 Task: Look for Airbnb properties in Villa Lugano, Argentina from 1st December, 2023 to 8th December, 2023 for 2 adults, 1 child.1  bedroom having 1 bed and 1 bathroom. Property type can be hotel. Amenities needed are: washing machine, heating. Booking option can be shelf check-in. Look for 4 properties as per requirement.
Action: Mouse pressed left at (443, 161)
Screenshot: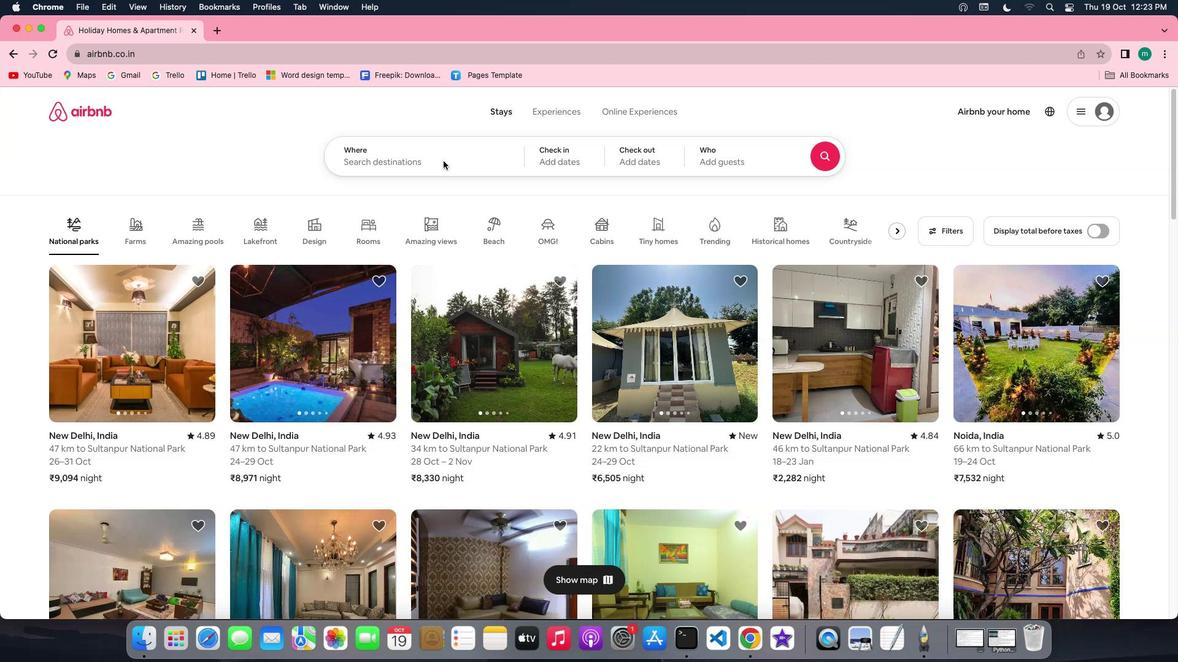 
Action: Mouse pressed left at (443, 161)
Screenshot: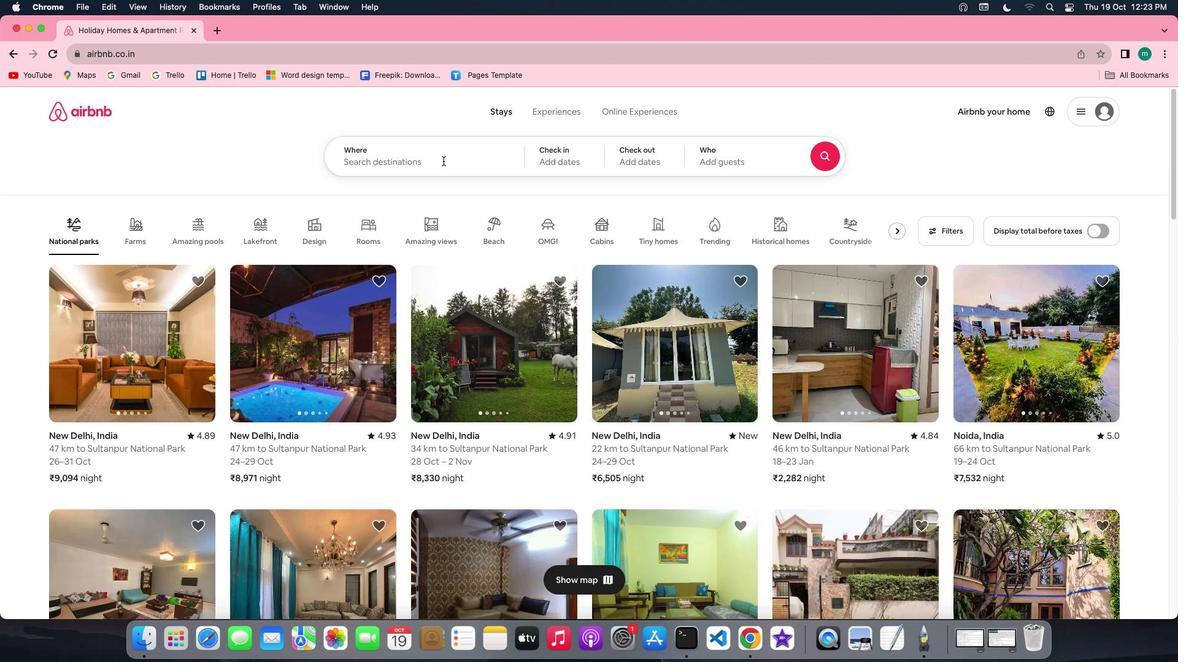 
Action: Mouse moved to (443, 162)
Screenshot: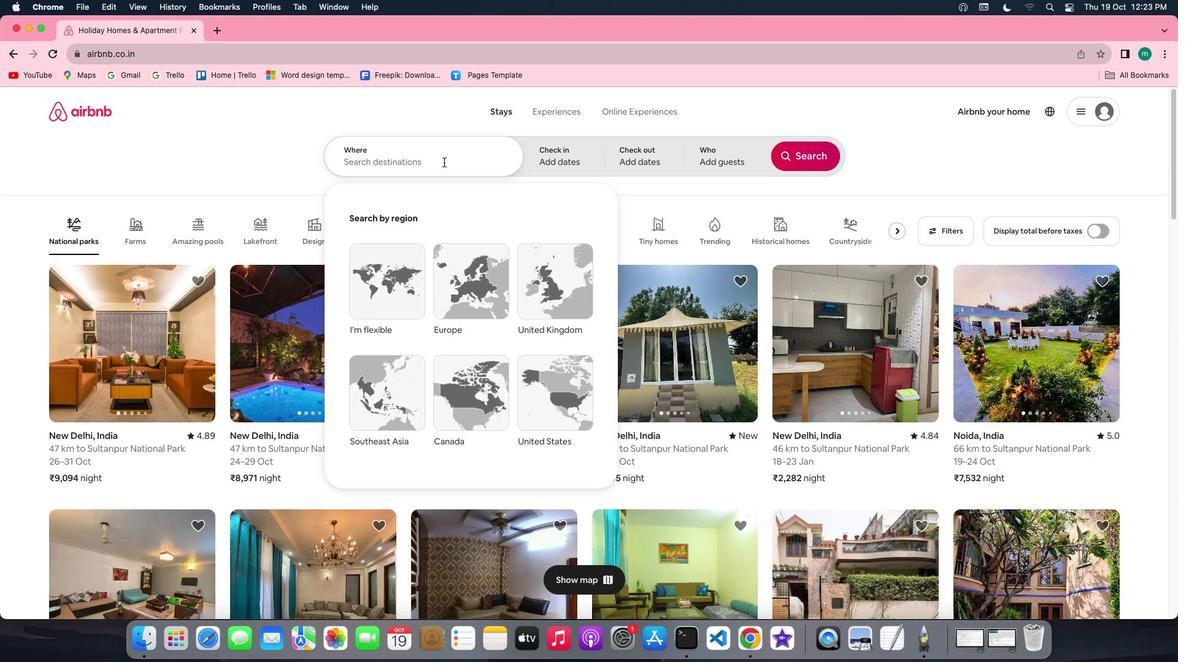 
Action: Key pressed Key.shift'V''i''l''l''a'Key.space'l''u''g''a''n''o'','Key.shift'a''r''g''e''n''t''i''a'Key.backspace'n''a'
Screenshot: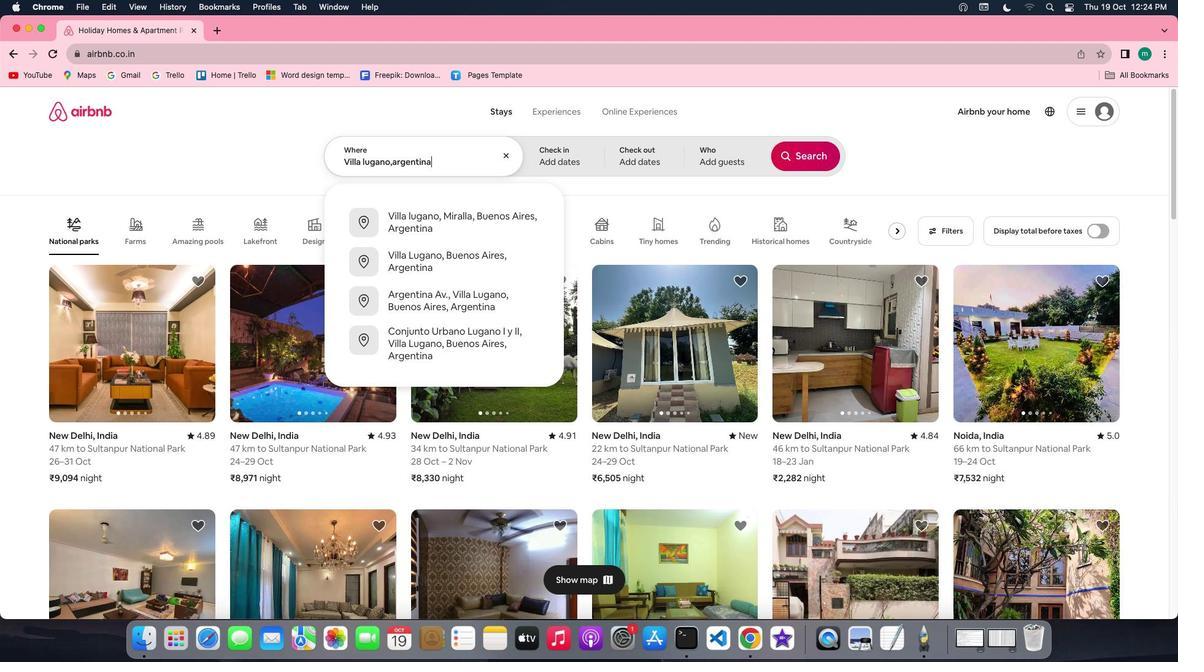 
Action: Mouse moved to (561, 155)
Screenshot: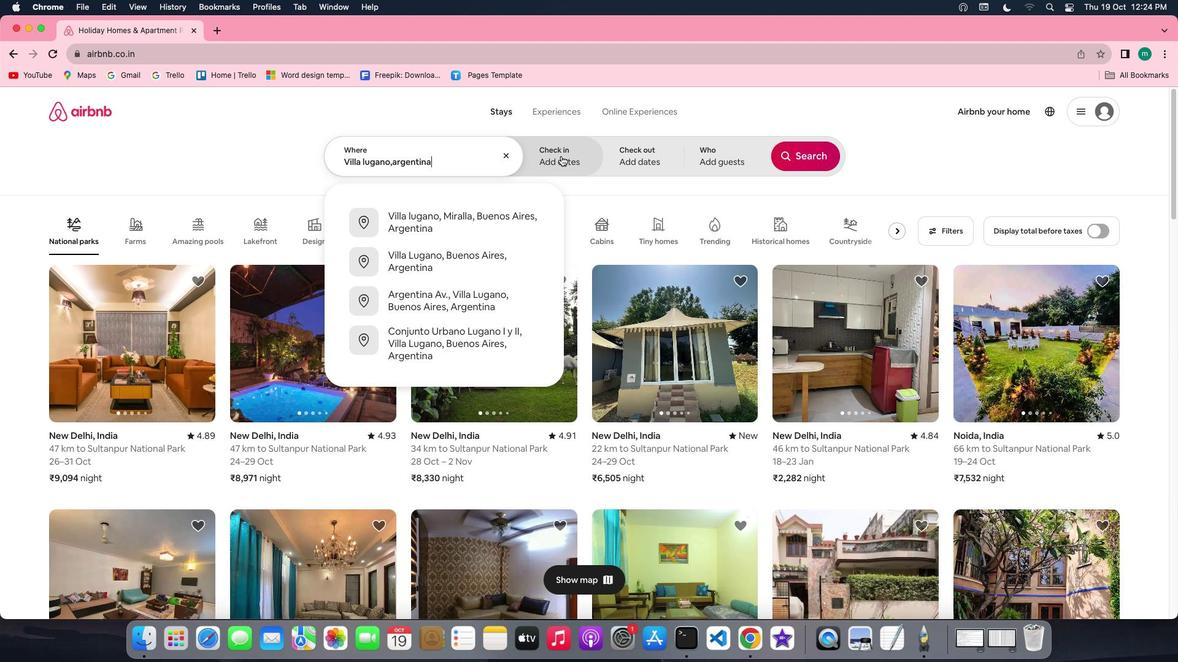
Action: Mouse pressed left at (561, 155)
Screenshot: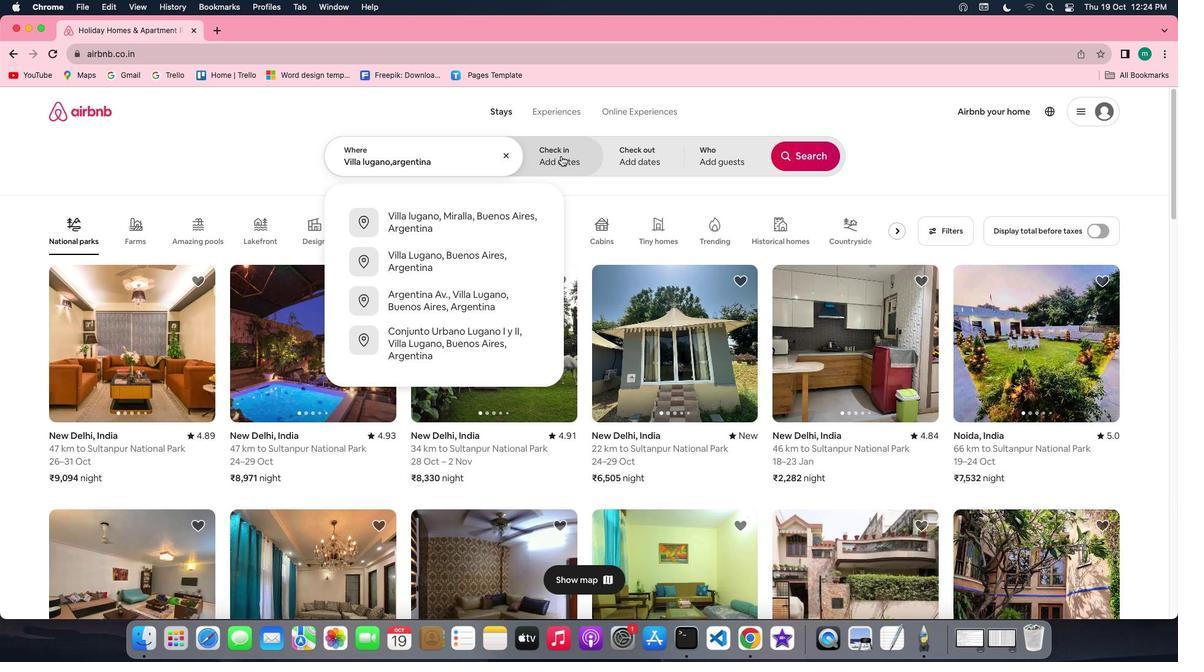 
Action: Mouse moved to (803, 247)
Screenshot: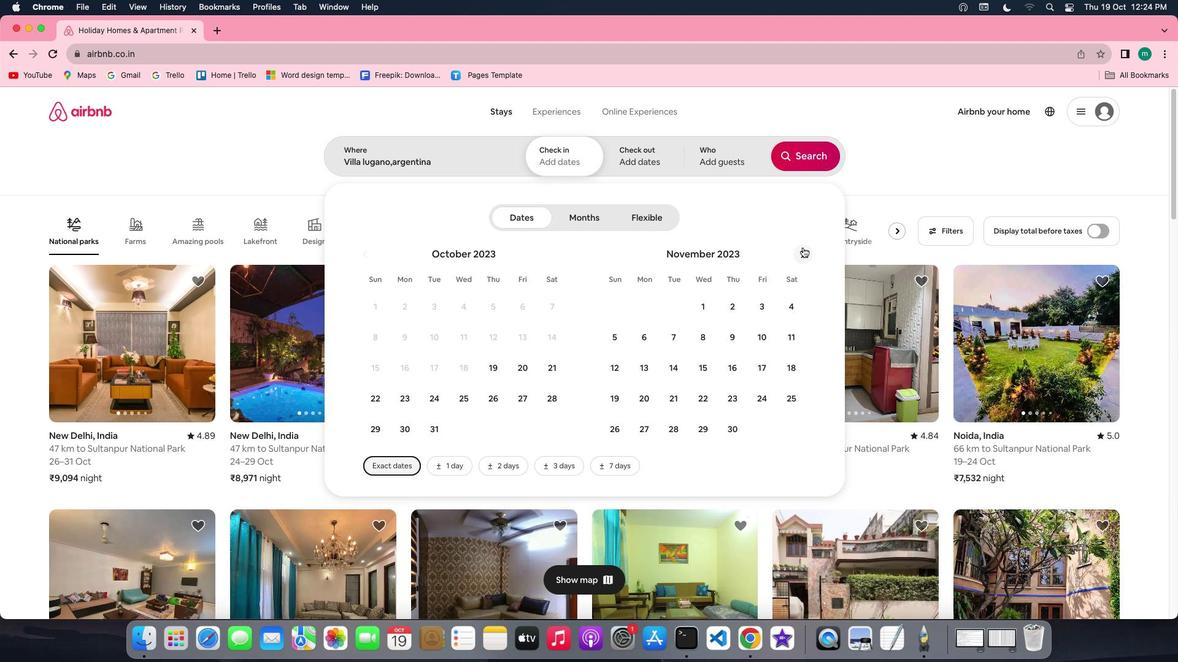 
Action: Mouse pressed left at (803, 247)
Screenshot: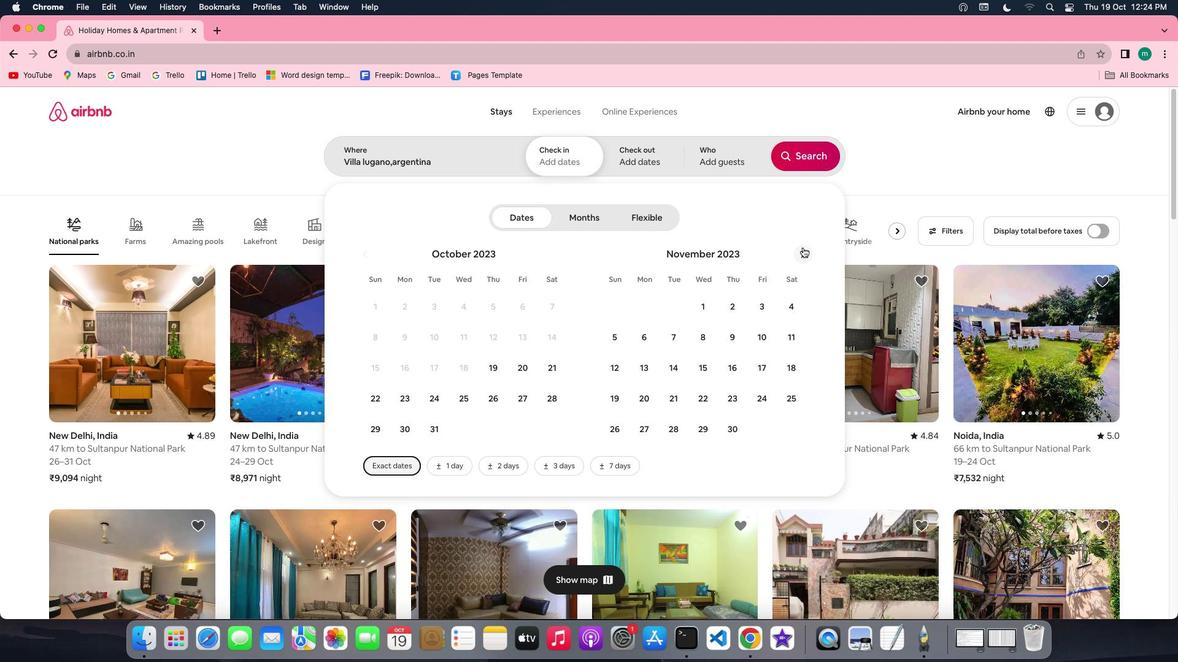 
Action: Mouse moved to (764, 297)
Screenshot: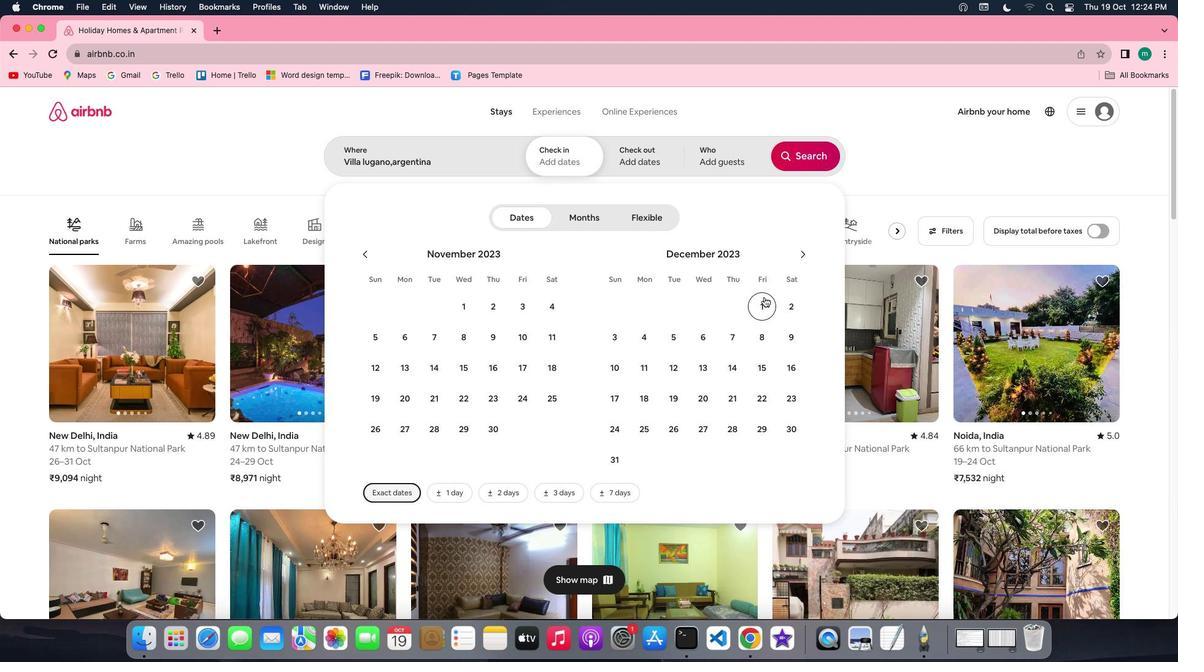 
Action: Mouse pressed left at (764, 297)
Screenshot: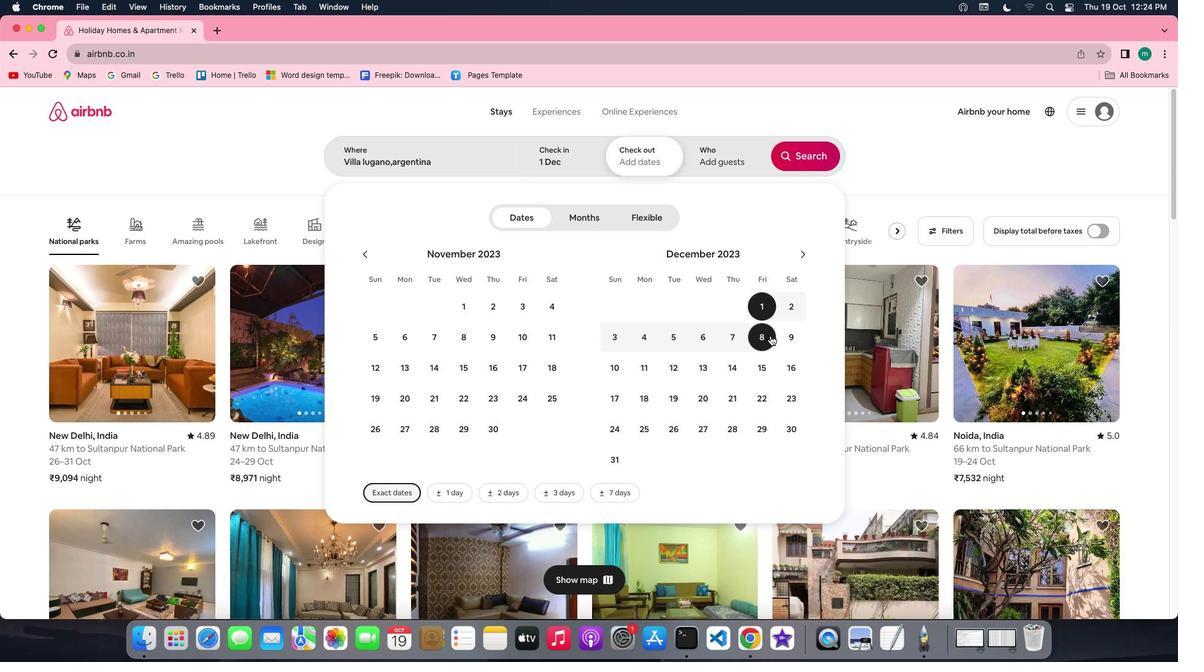 
Action: Mouse moved to (770, 336)
Screenshot: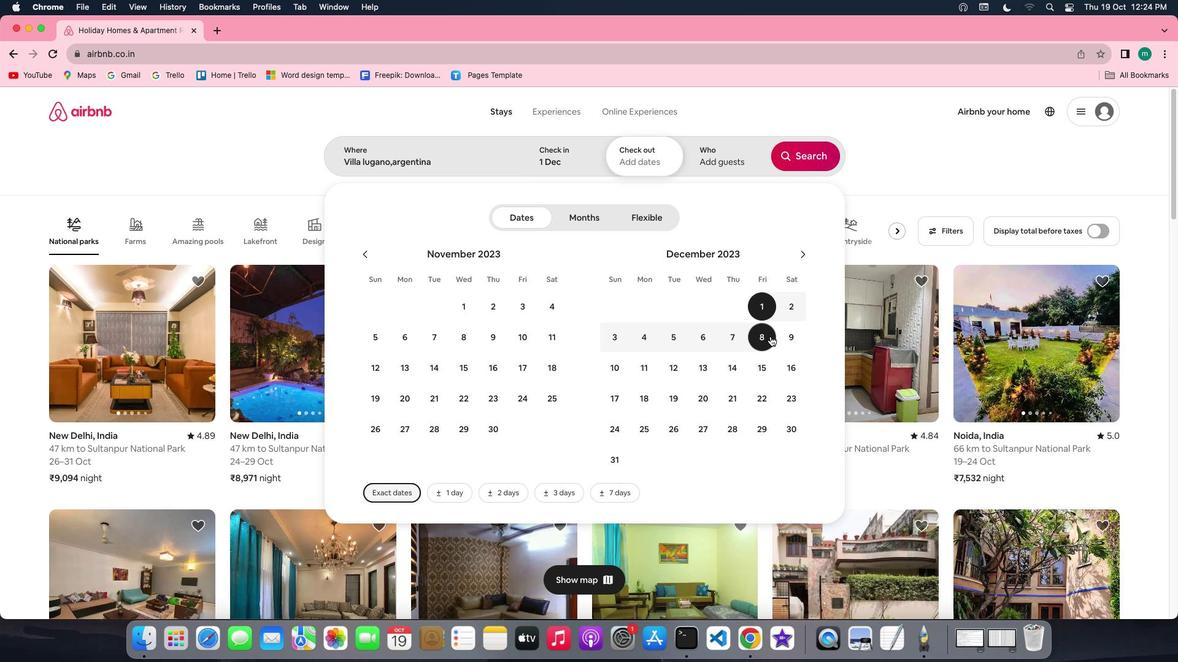 
Action: Mouse pressed left at (770, 336)
Screenshot: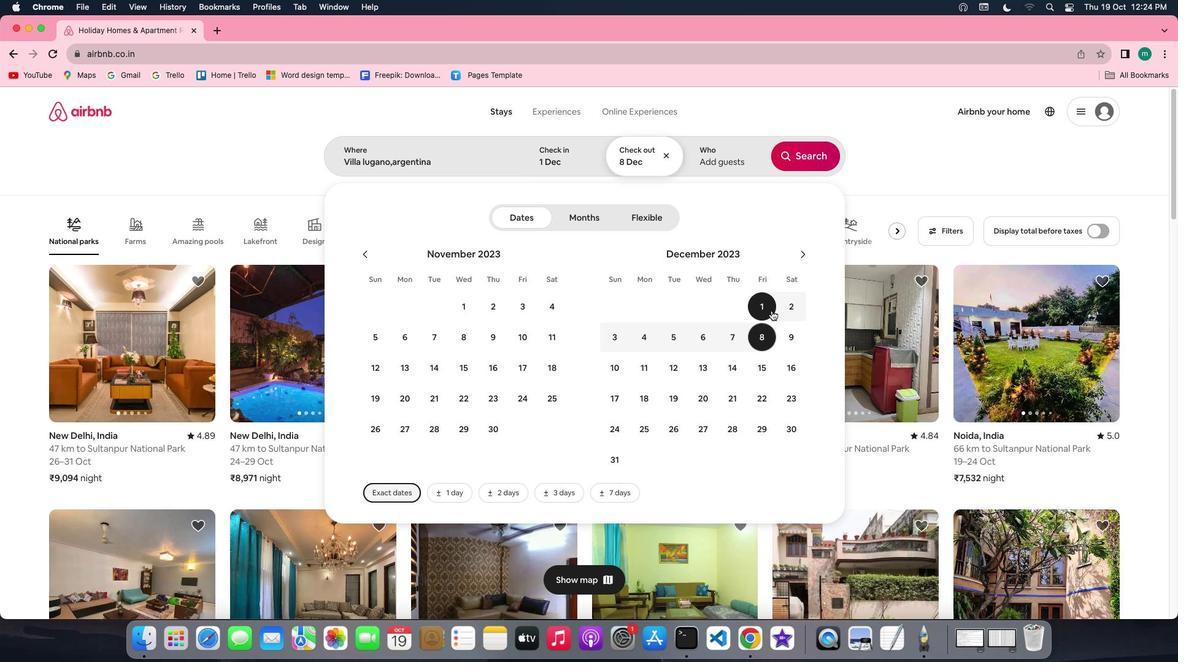 
Action: Mouse moved to (735, 163)
Screenshot: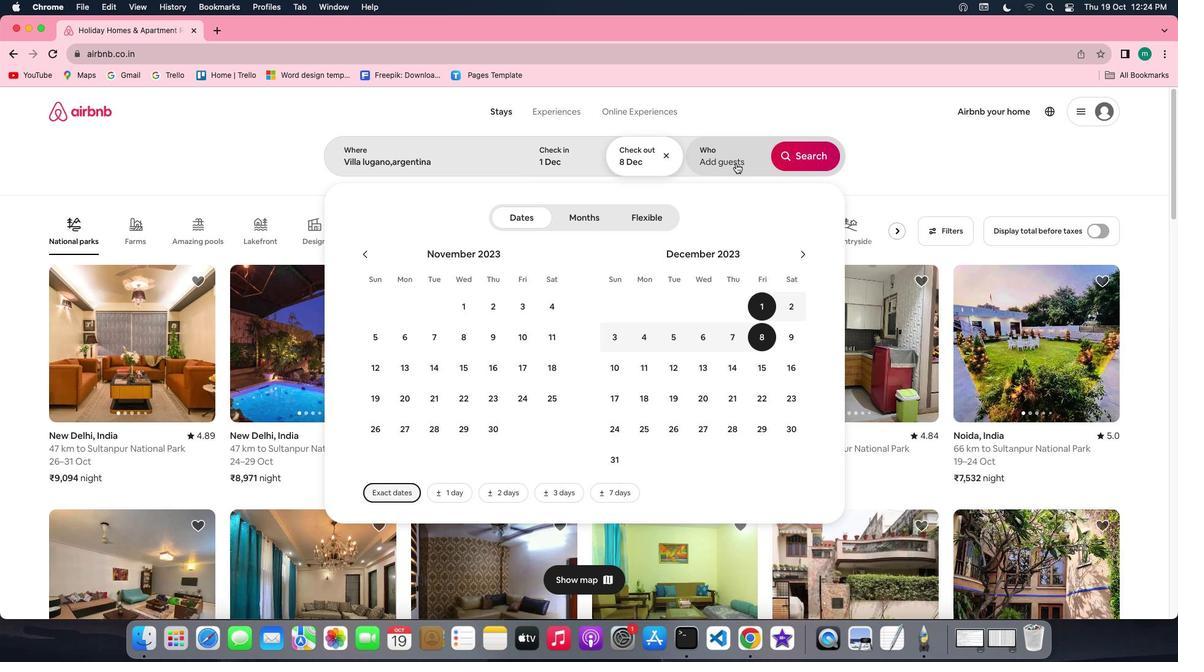 
Action: Mouse pressed left at (735, 163)
Screenshot: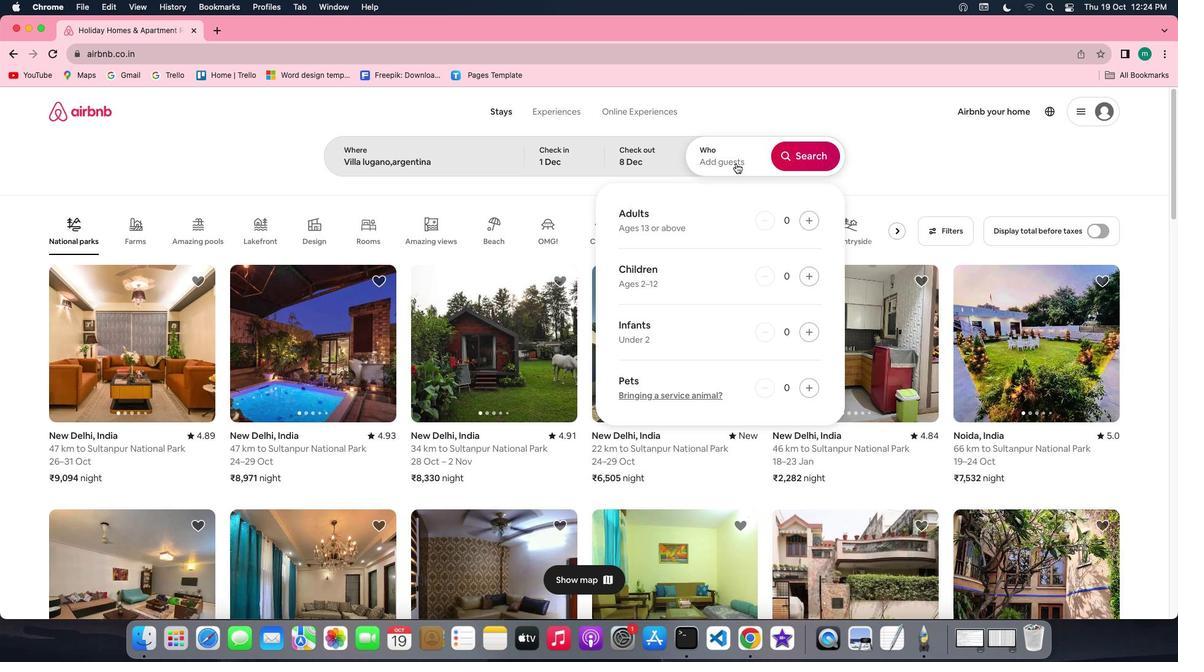 
Action: Mouse moved to (805, 216)
Screenshot: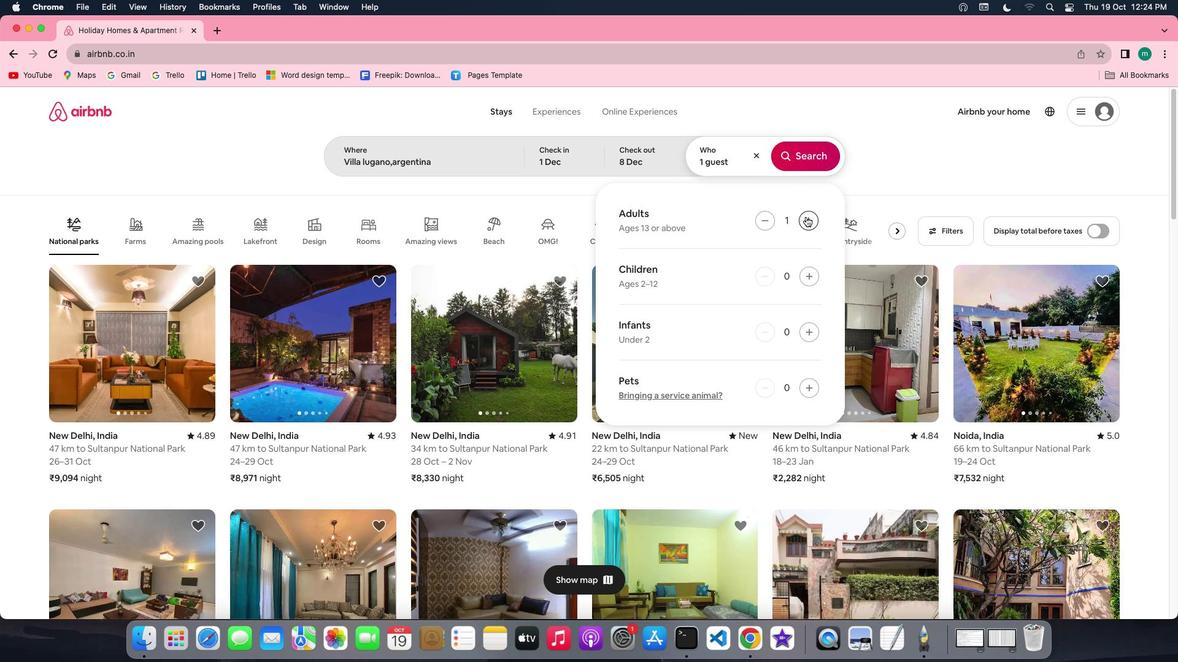 
Action: Mouse pressed left at (805, 216)
Screenshot: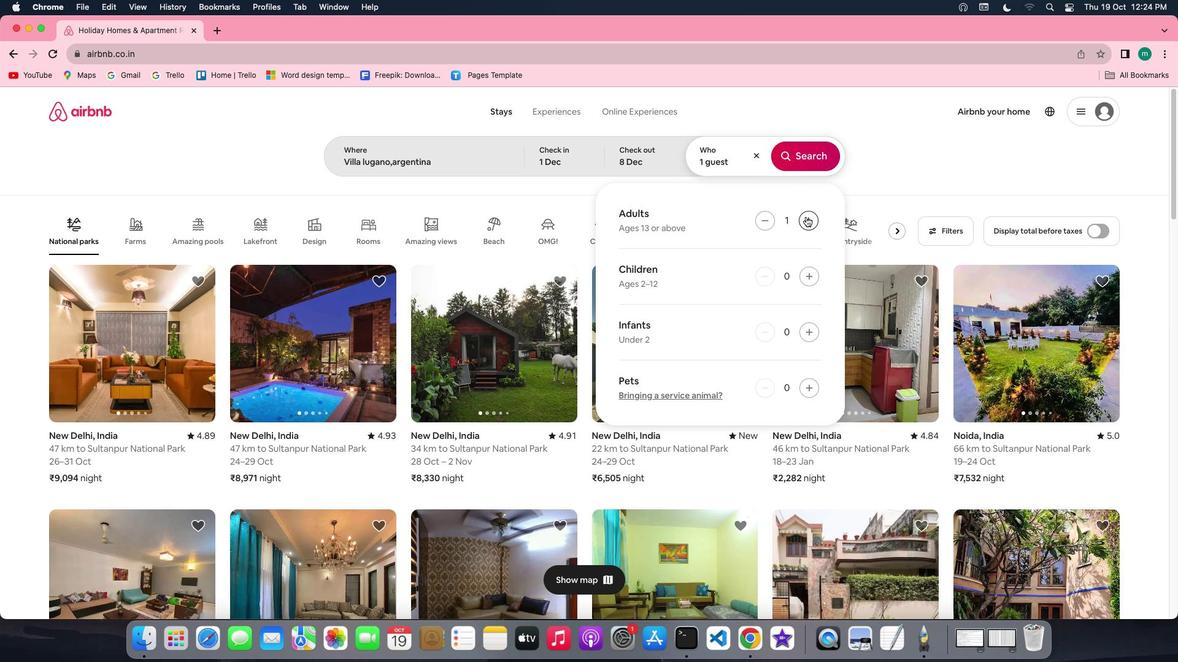 
Action: Mouse pressed left at (805, 216)
Screenshot: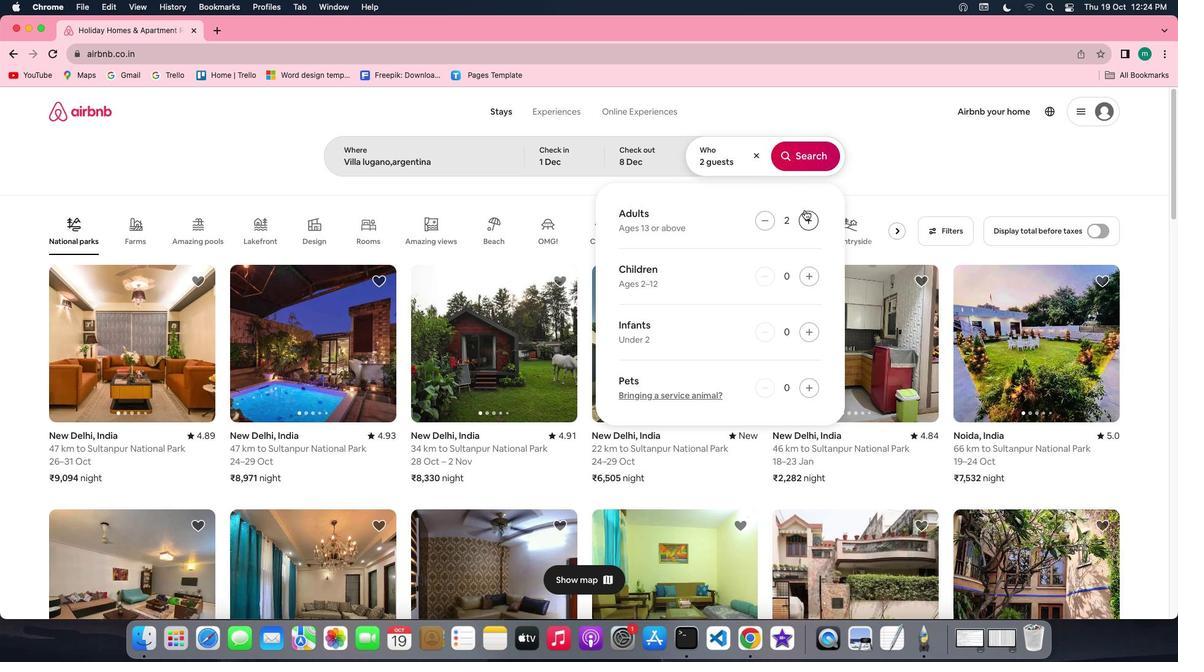 
Action: Mouse moved to (800, 159)
Screenshot: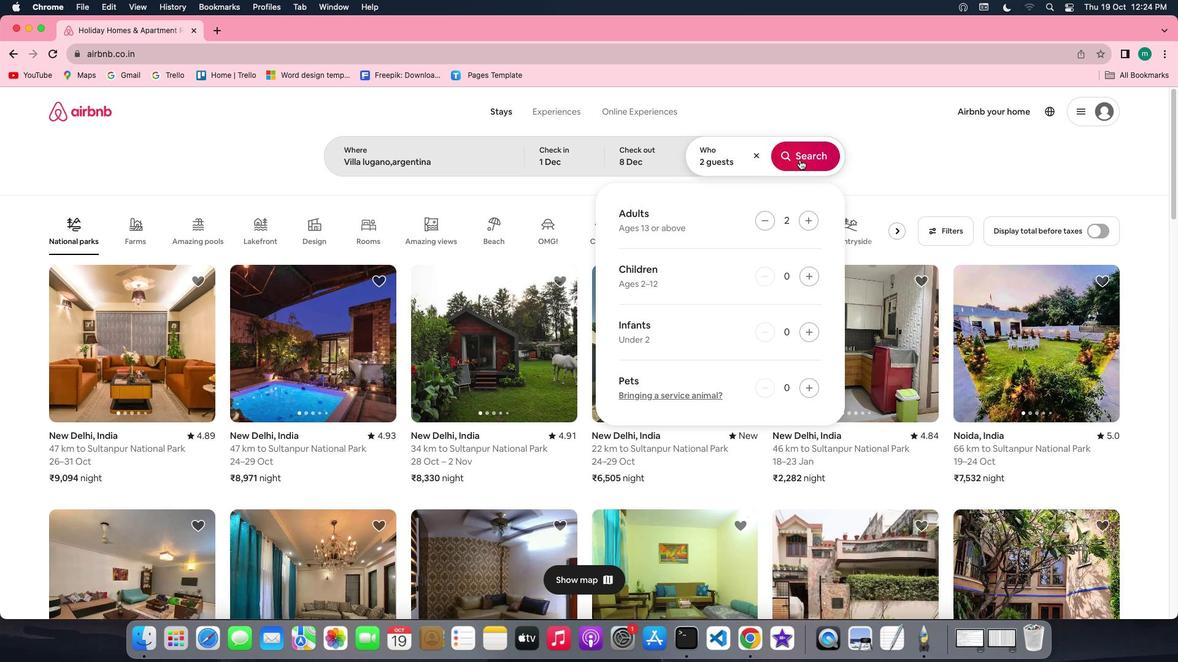 
Action: Mouse pressed left at (800, 159)
Screenshot: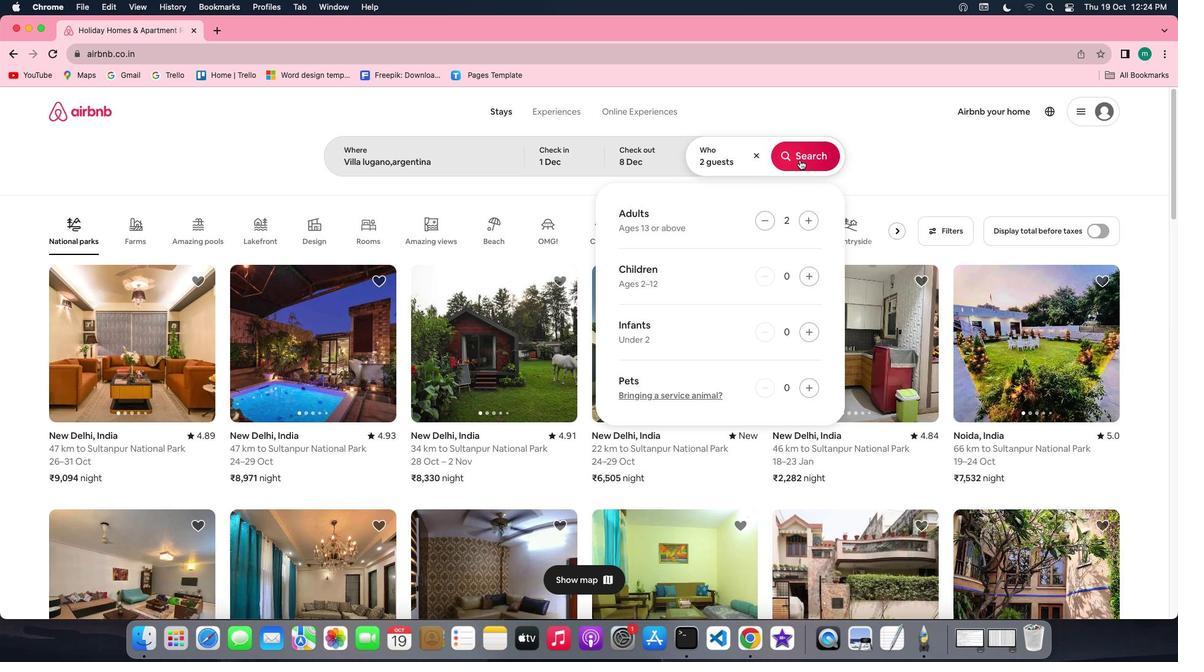 
Action: Mouse moved to (816, 275)
Screenshot: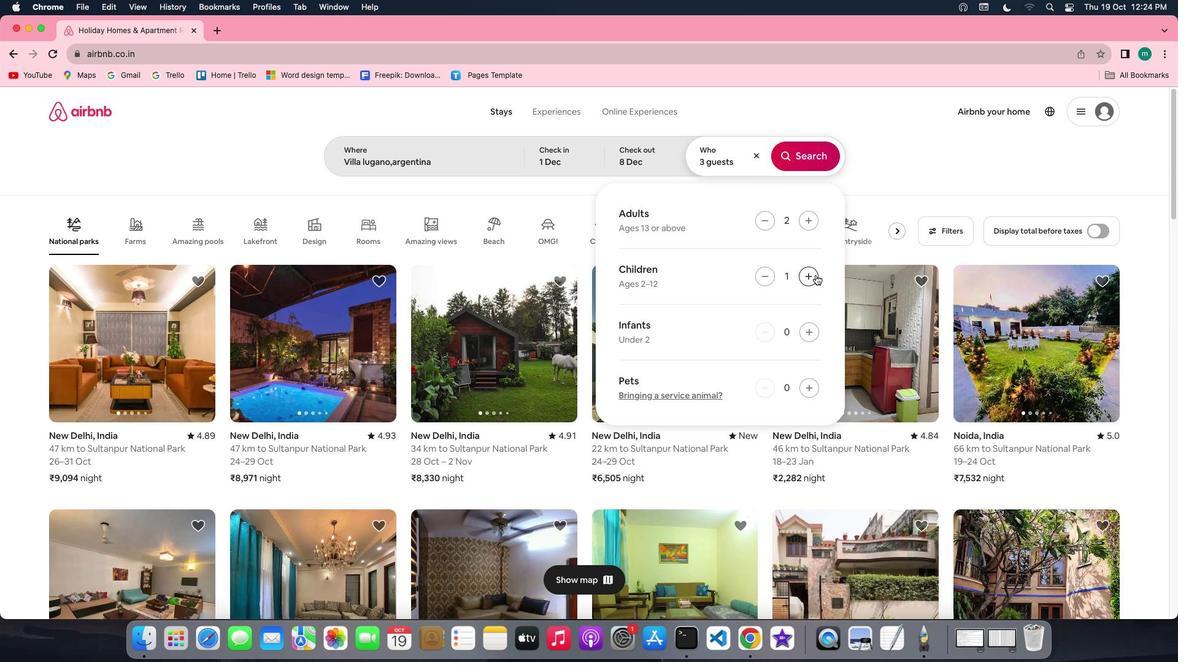 
Action: Mouse pressed left at (816, 275)
Screenshot: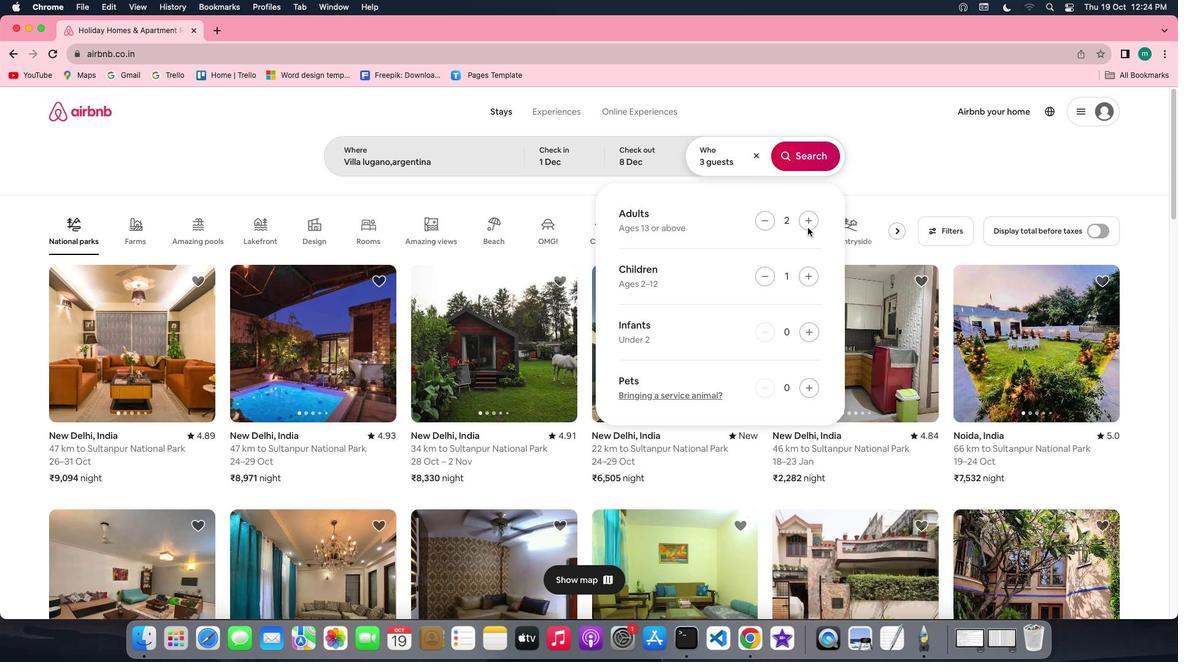 
Action: Mouse moved to (804, 157)
Screenshot: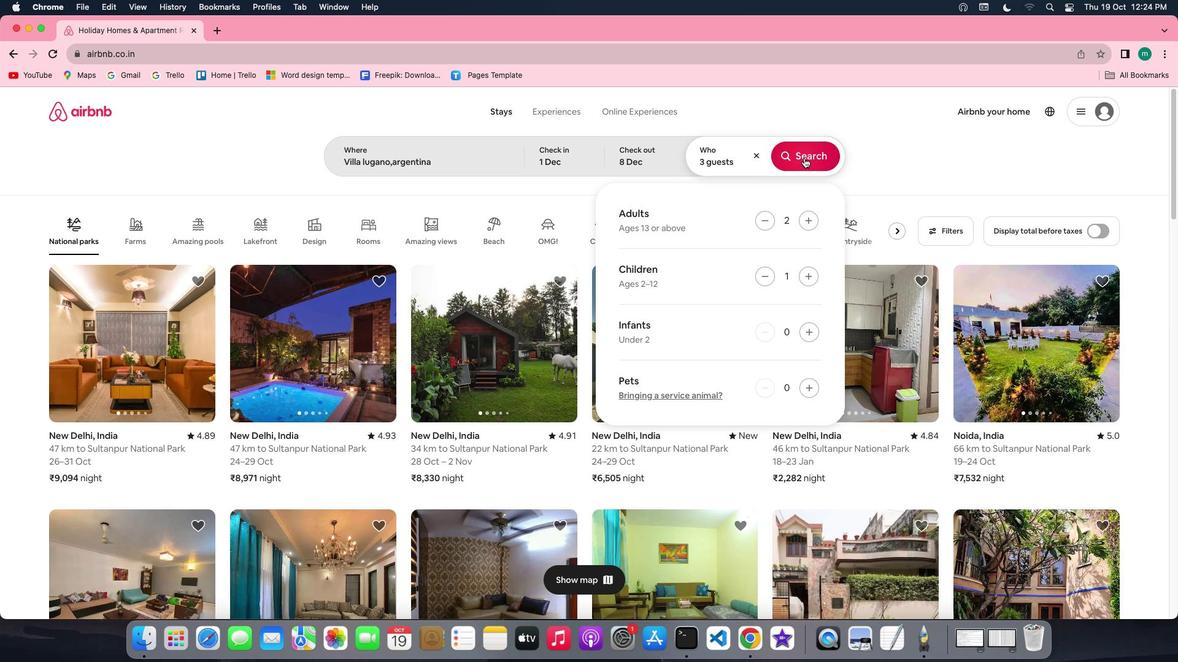 
Action: Mouse pressed left at (804, 157)
Screenshot: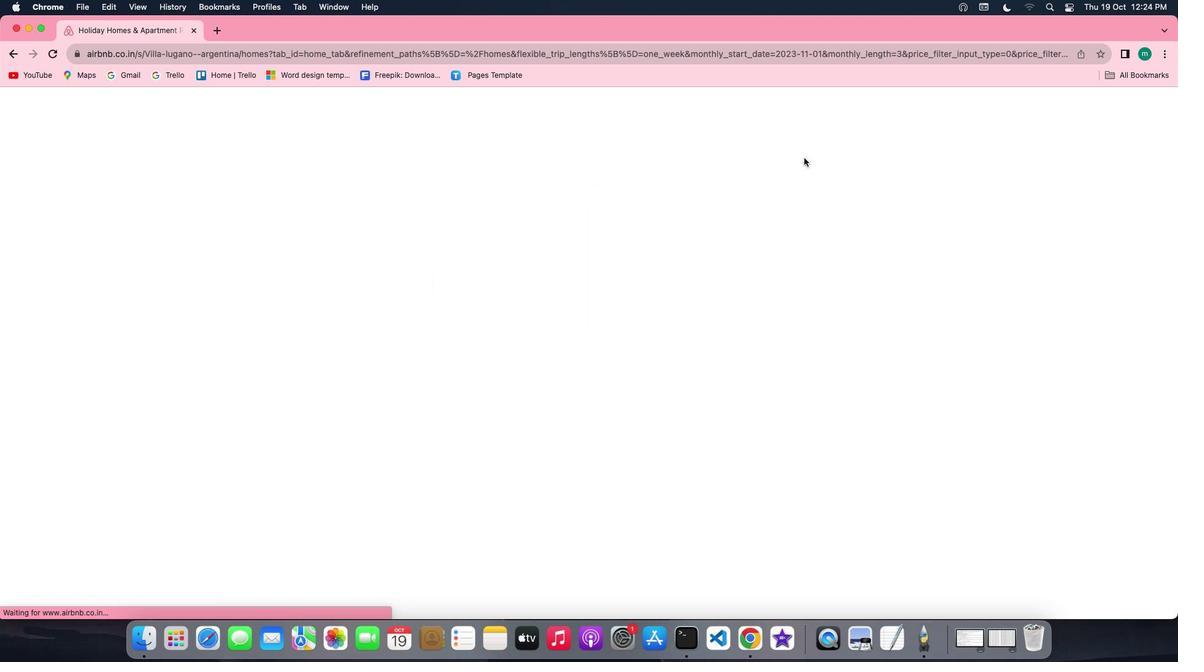 
Action: Mouse moved to (972, 158)
Screenshot: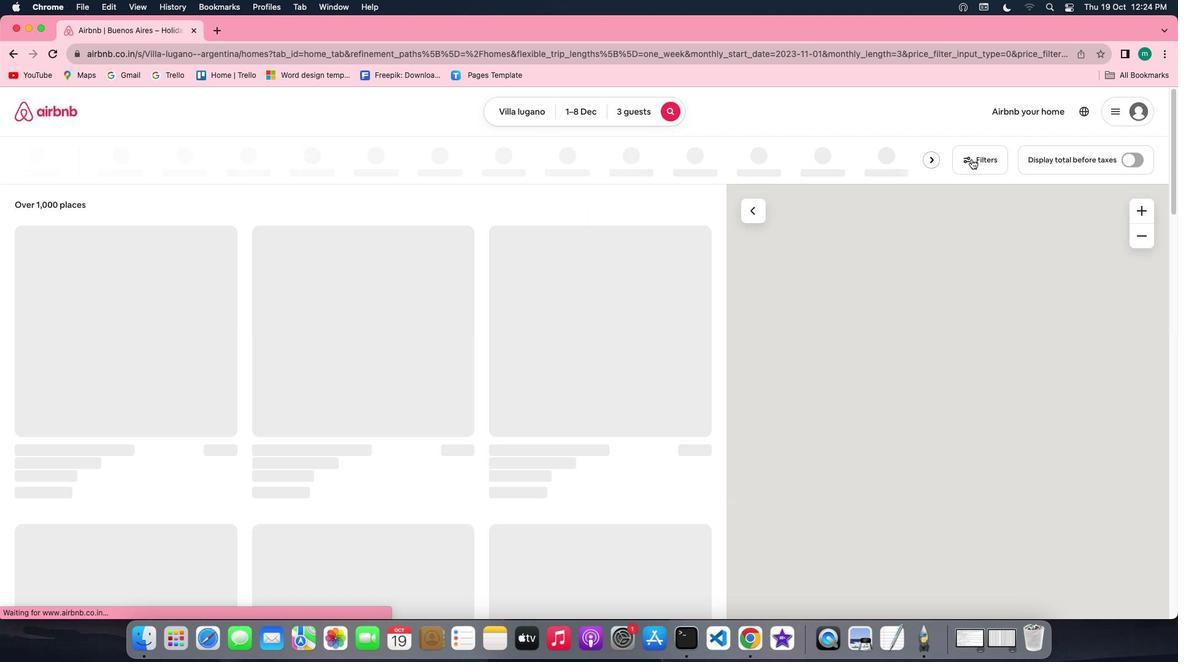 
Action: Mouse pressed left at (972, 158)
Screenshot: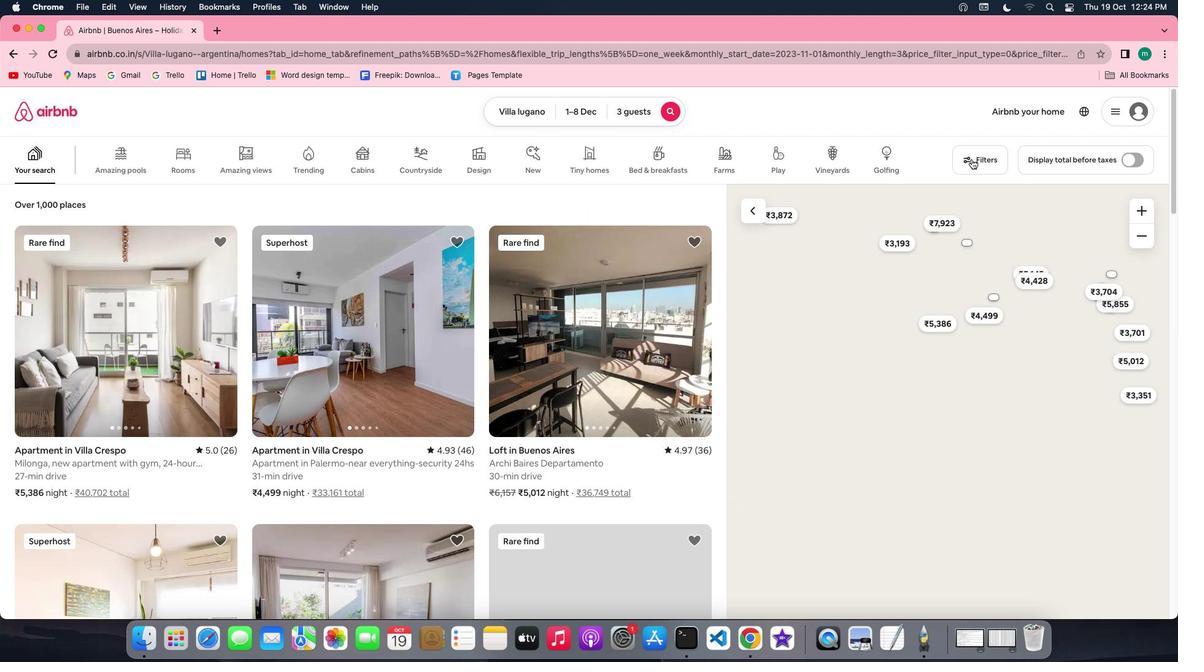 
Action: Mouse moved to (637, 298)
Screenshot: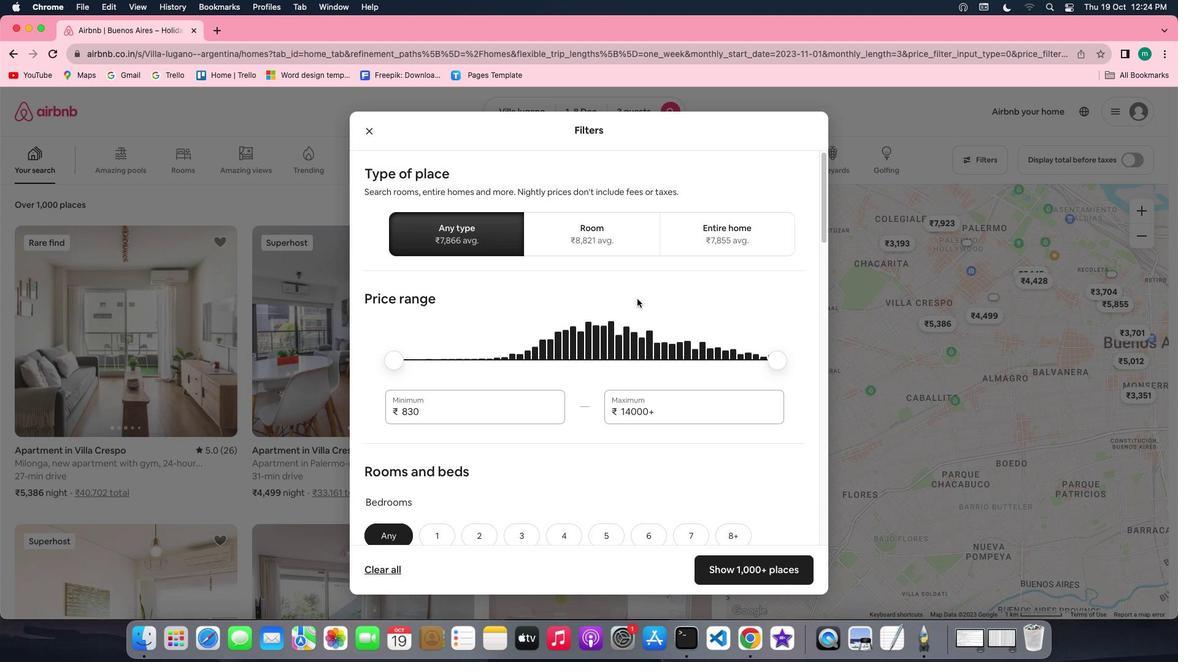 
Action: Mouse scrolled (637, 298) with delta (0, 0)
Screenshot: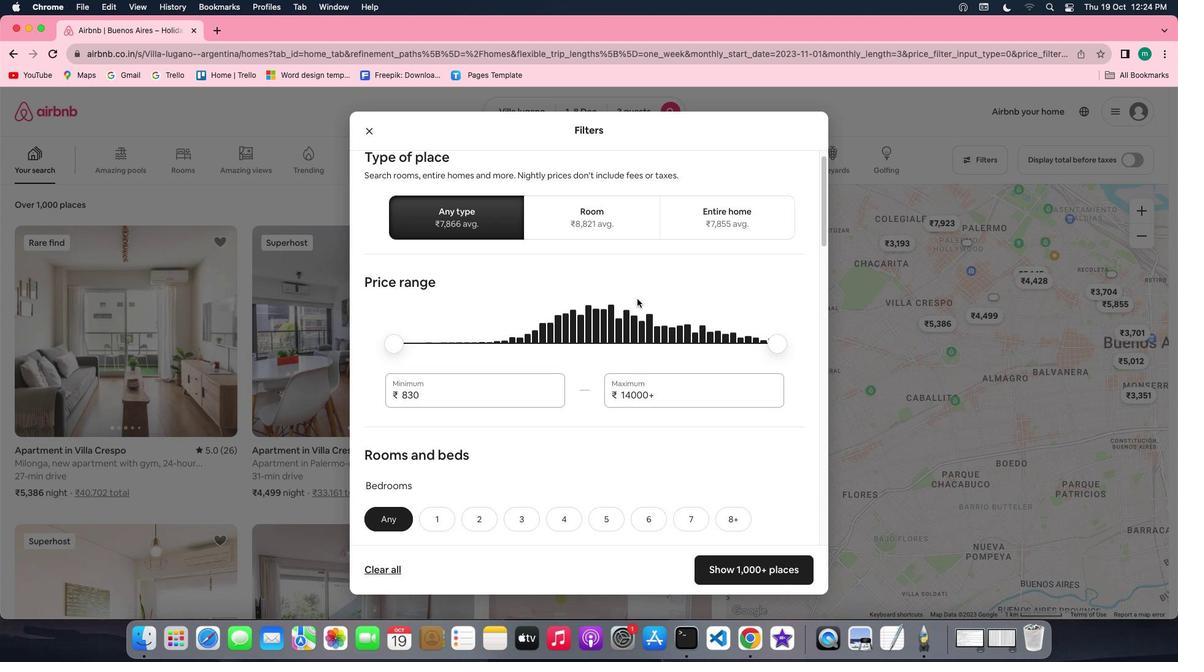 
Action: Mouse scrolled (637, 298) with delta (0, 0)
Screenshot: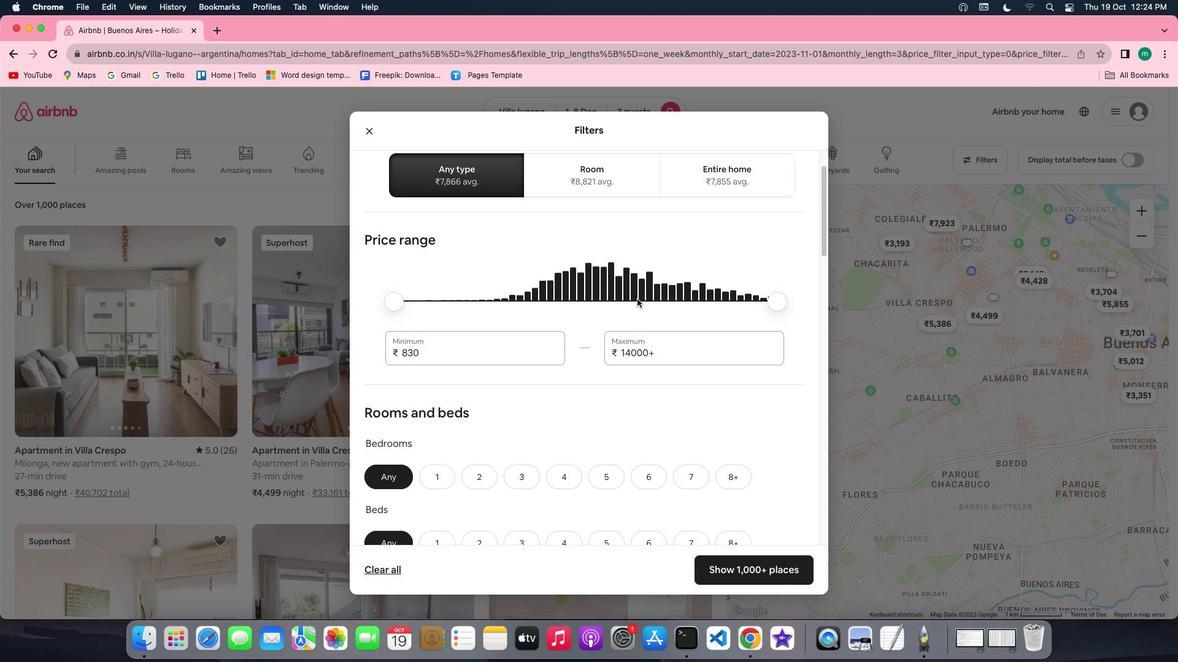 
Action: Mouse scrolled (637, 298) with delta (0, 0)
Screenshot: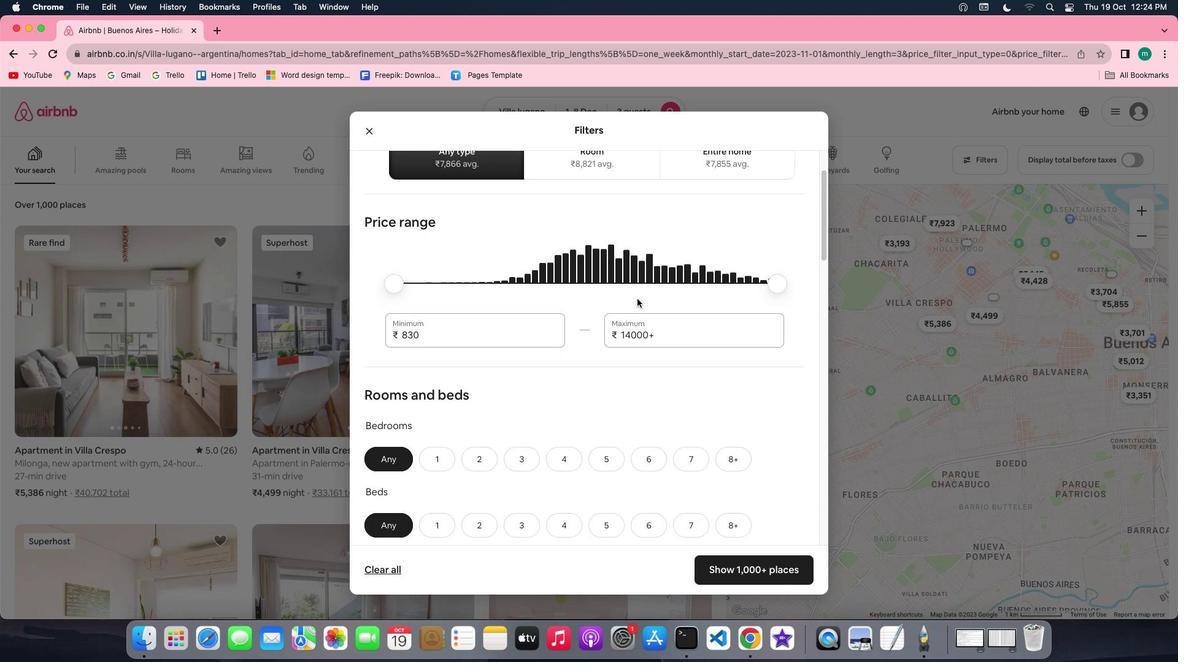 
Action: Mouse scrolled (637, 298) with delta (0, 0)
Screenshot: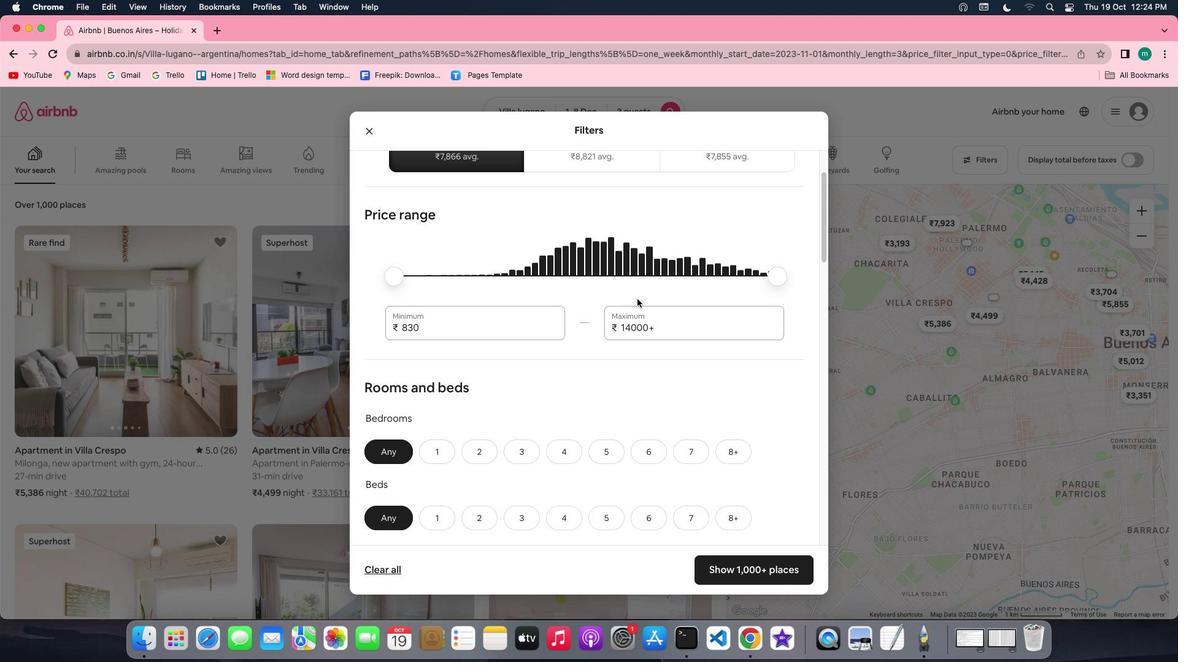 
Action: Mouse scrolled (637, 298) with delta (0, 0)
Screenshot: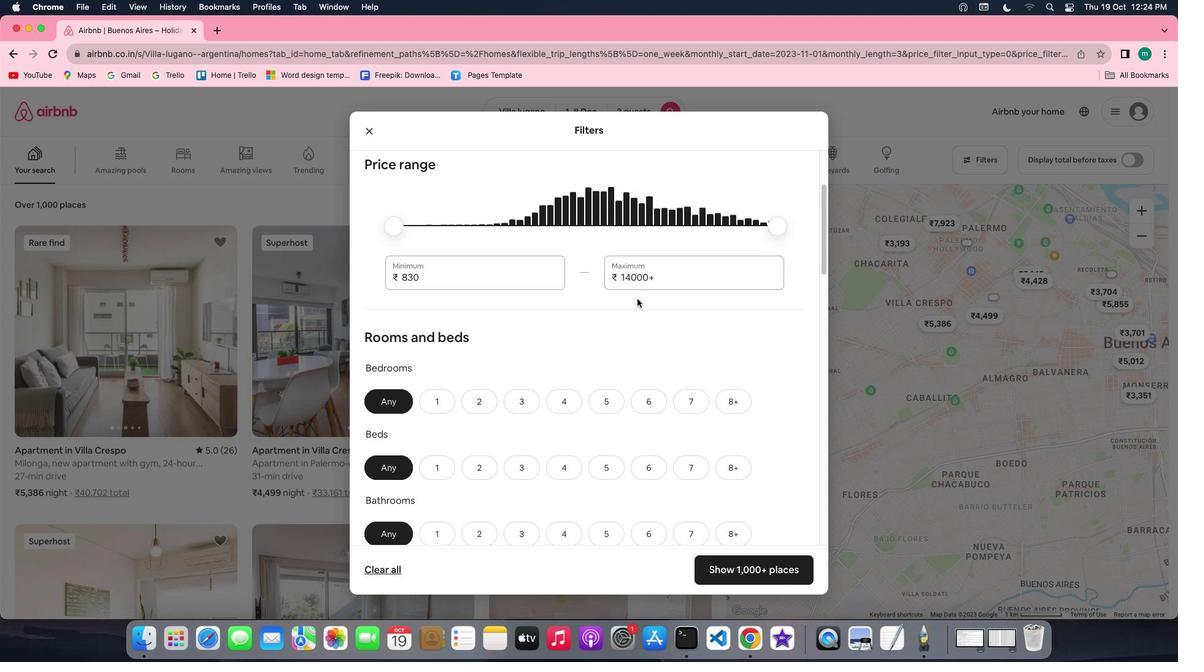 
Action: Mouse scrolled (637, 298) with delta (0, 0)
Screenshot: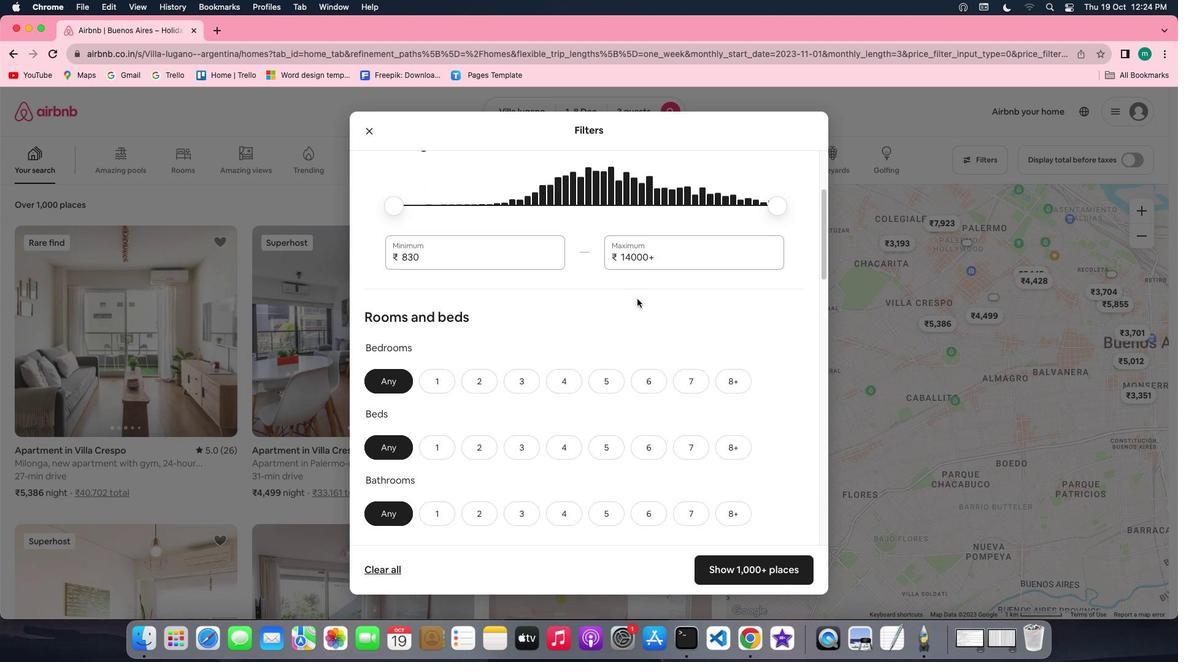 
Action: Mouse scrolled (637, 298) with delta (0, -1)
Screenshot: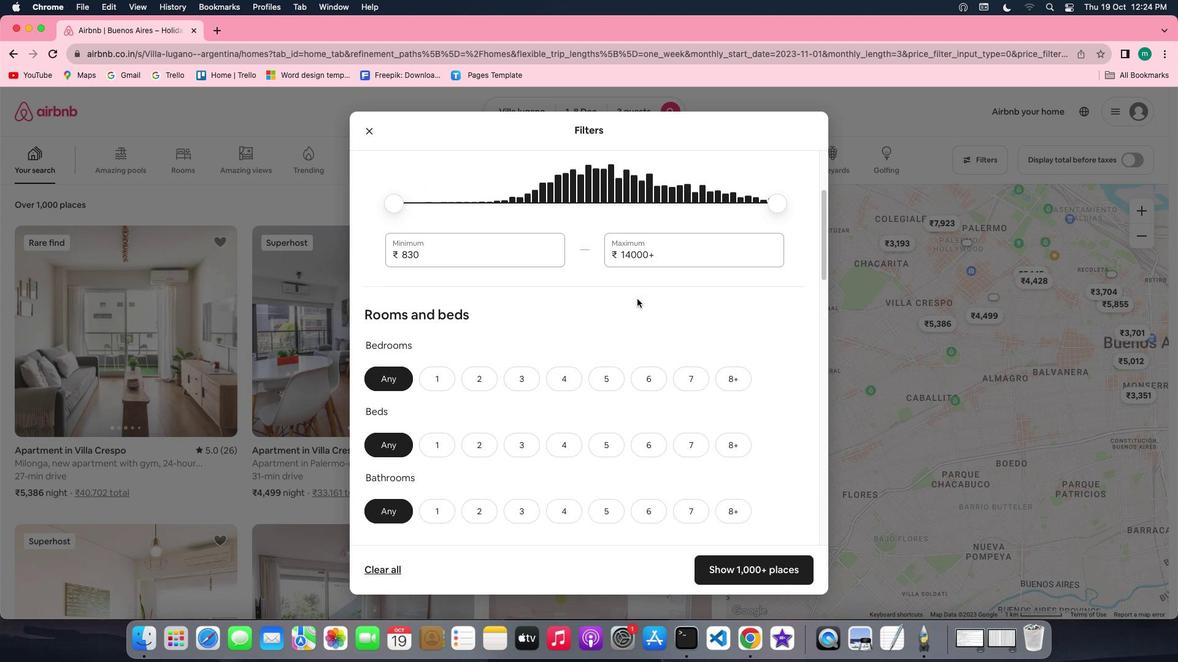 
Action: Mouse scrolled (637, 298) with delta (0, 0)
Screenshot: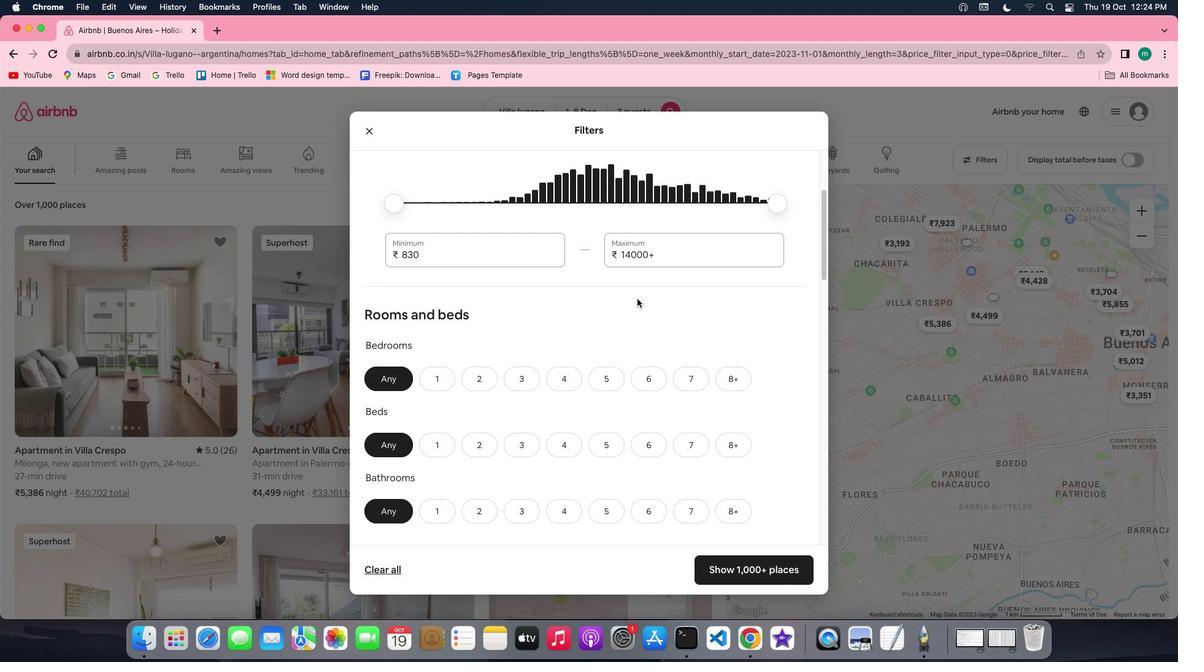 
Action: Mouse scrolled (637, 298) with delta (0, 0)
Screenshot: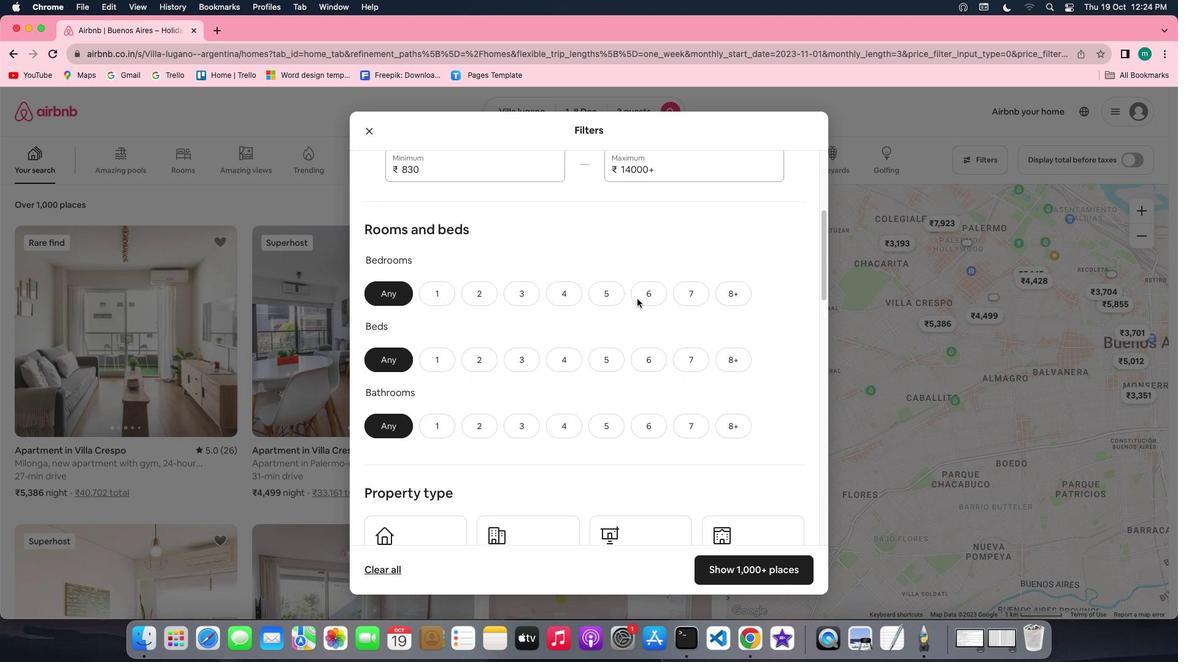 
Action: Mouse scrolled (637, 298) with delta (0, 0)
Screenshot: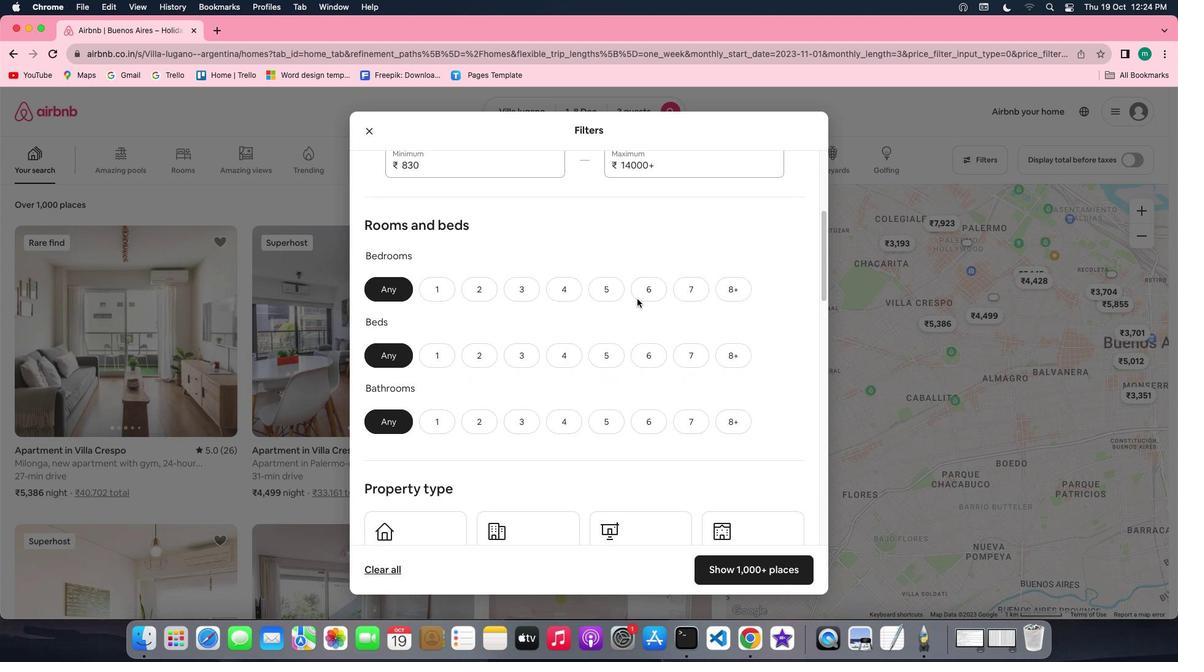 
Action: Mouse scrolled (637, 298) with delta (0, -1)
Screenshot: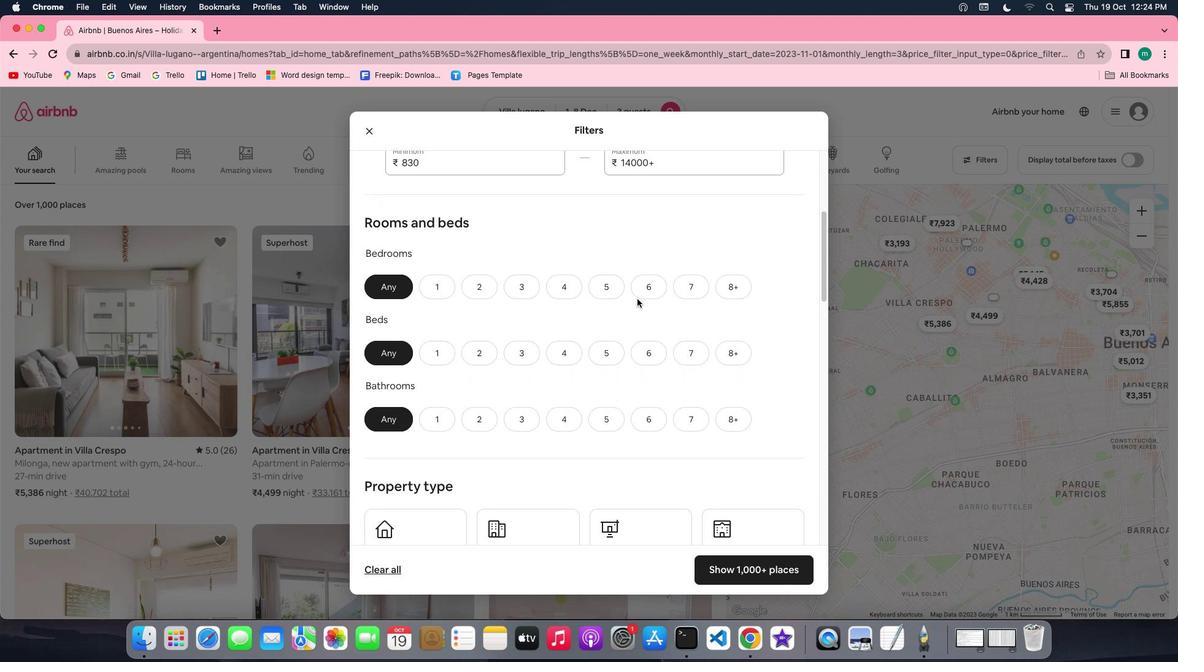 
Action: Mouse moved to (435, 286)
Screenshot: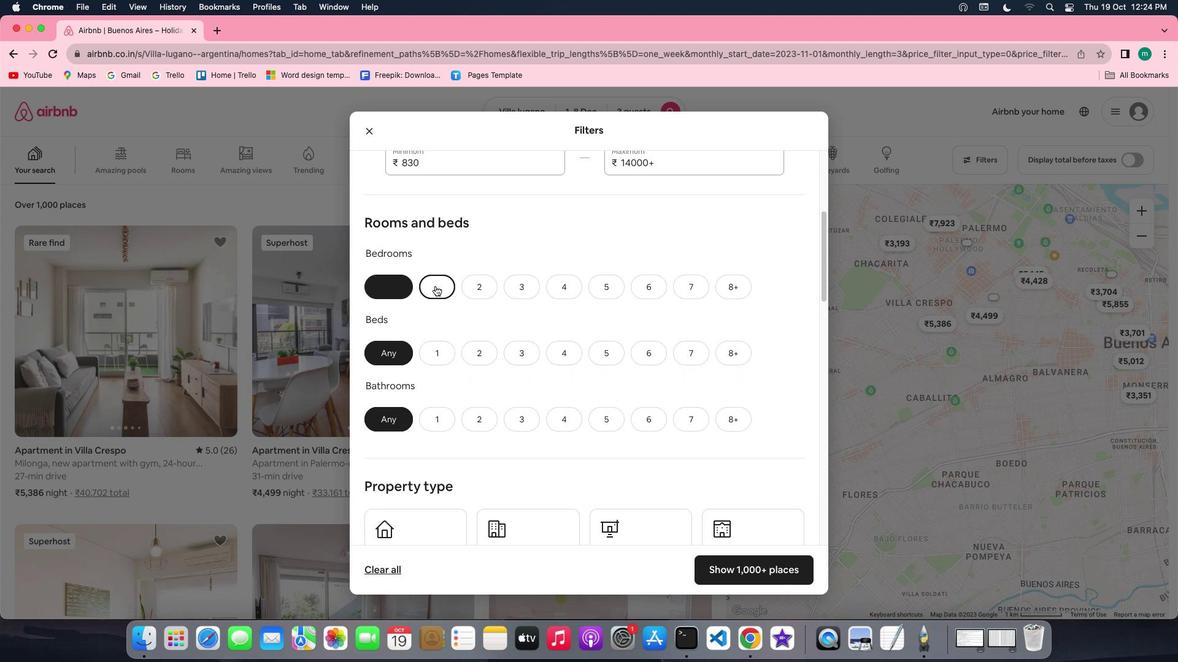 
Action: Mouse pressed left at (435, 286)
Screenshot: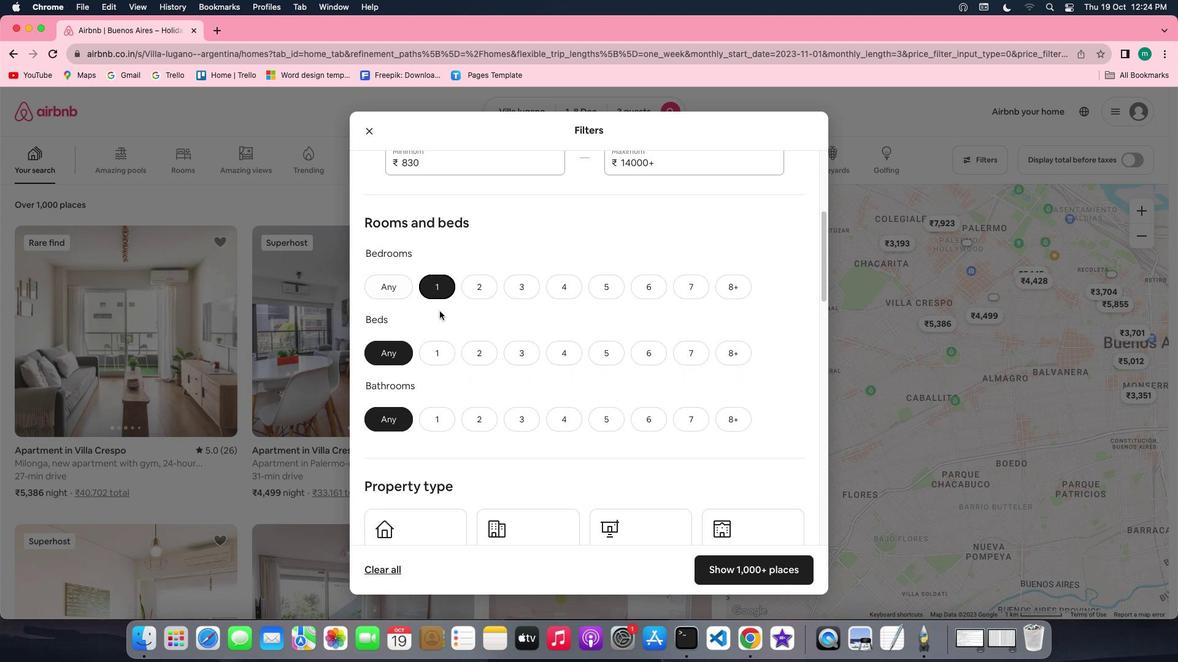 
Action: Mouse moved to (441, 358)
Screenshot: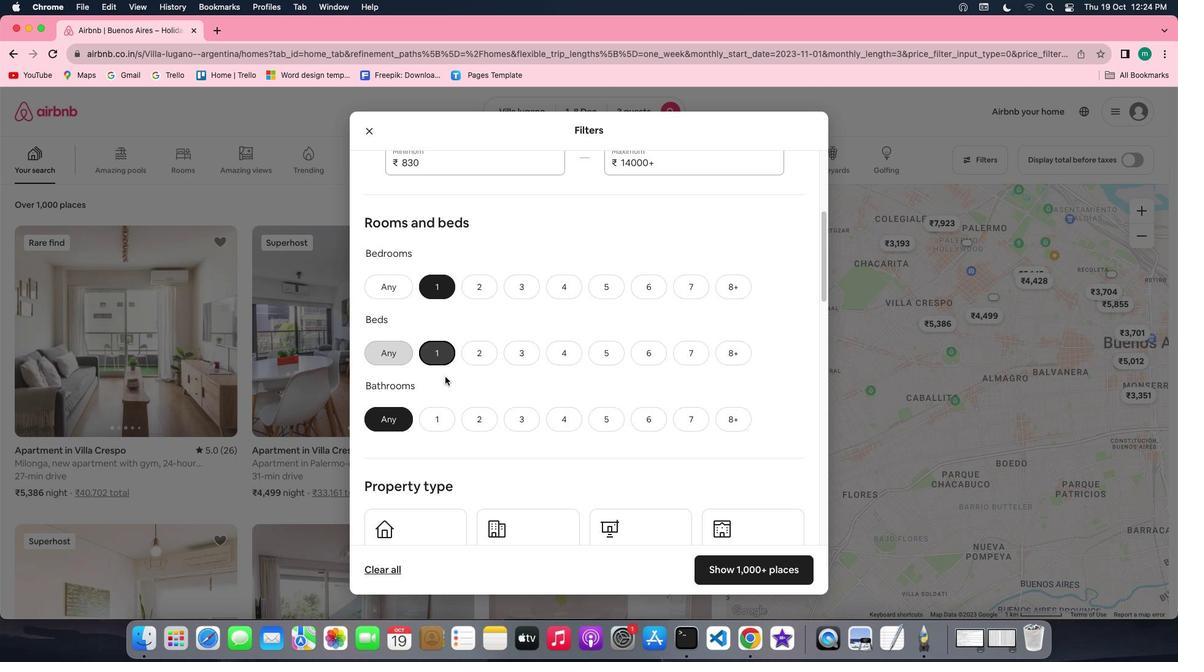 
Action: Mouse pressed left at (441, 358)
Screenshot: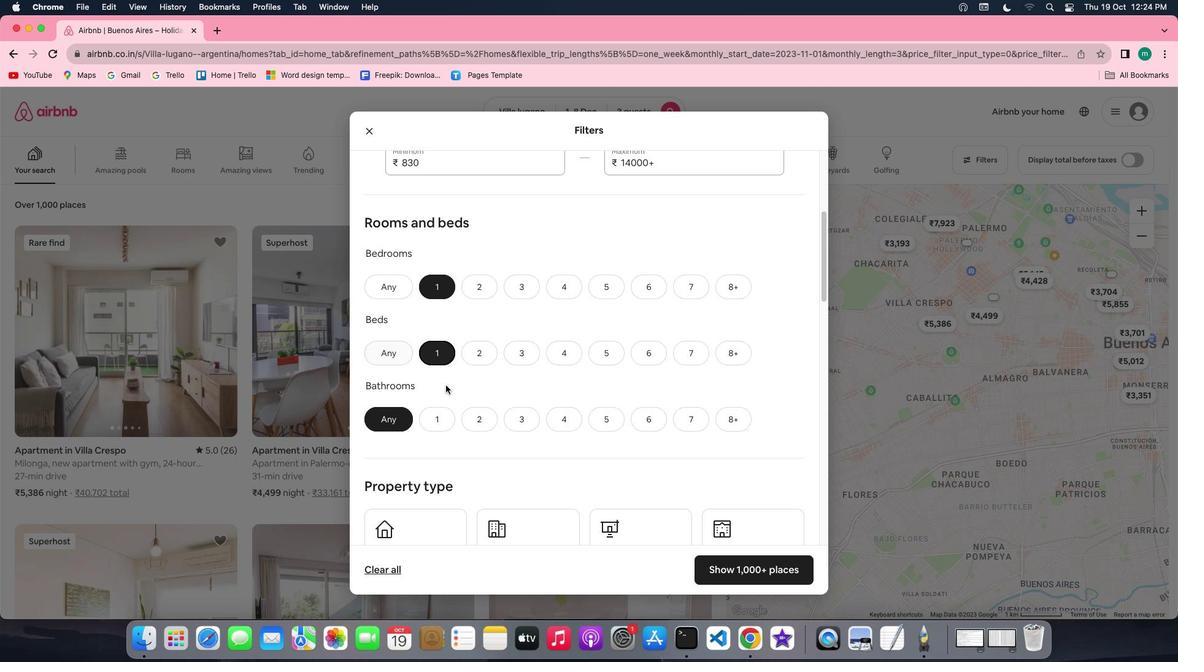 
Action: Mouse moved to (438, 419)
Screenshot: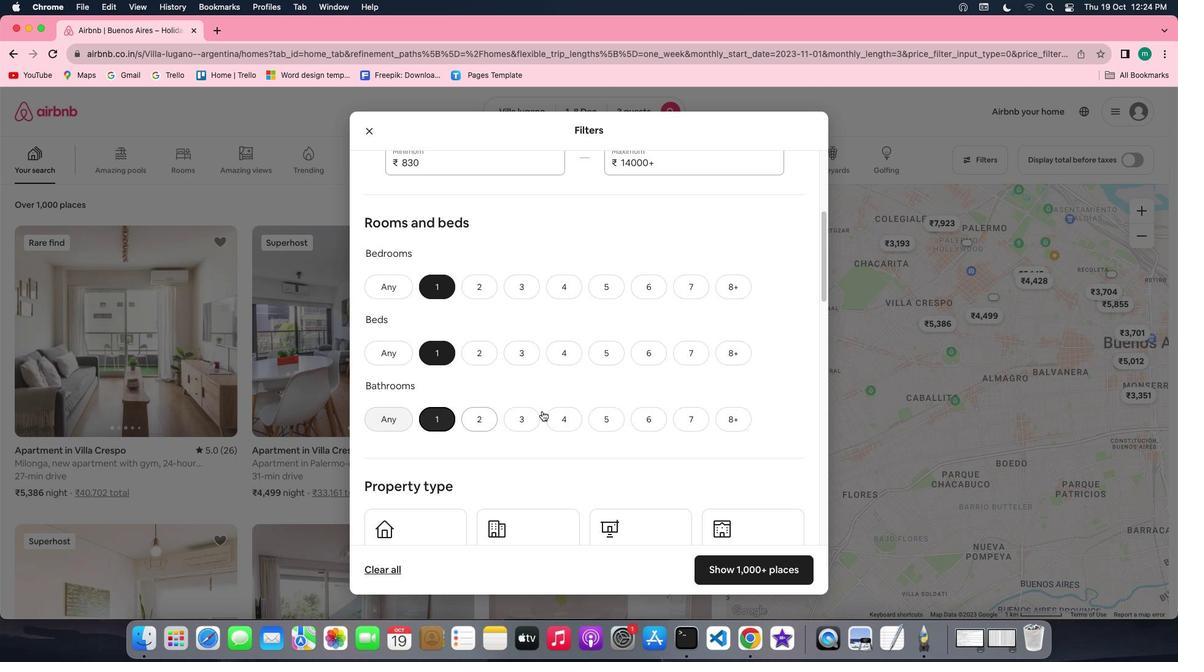 
Action: Mouse pressed left at (438, 419)
Screenshot: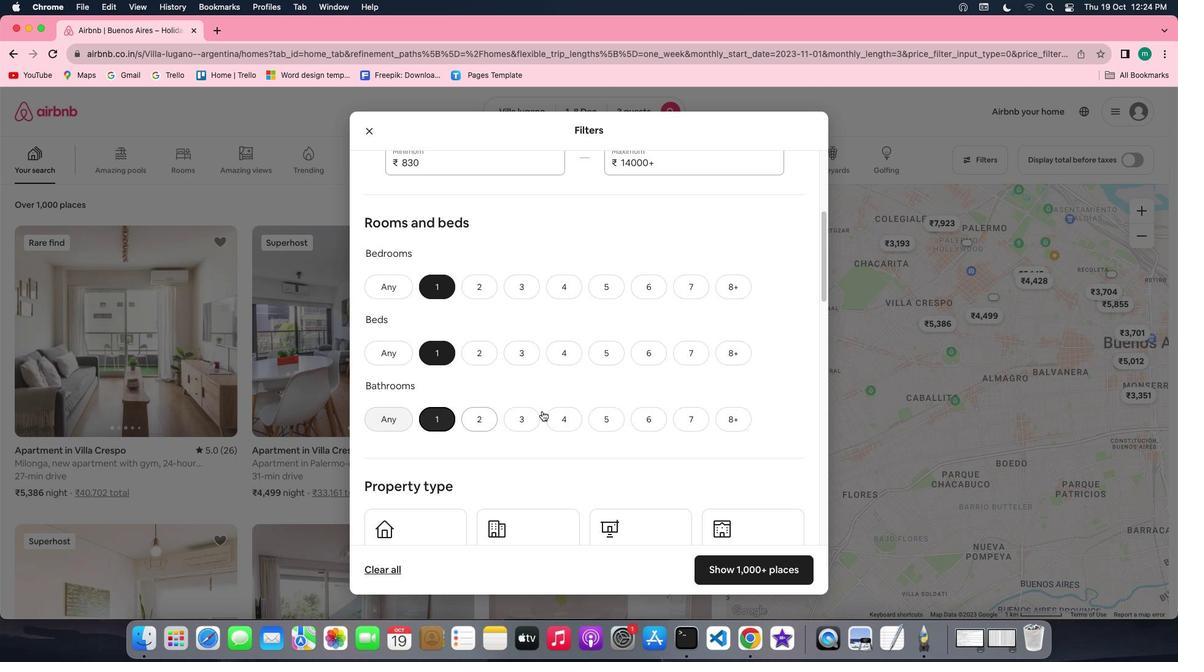 
Action: Mouse moved to (592, 392)
Screenshot: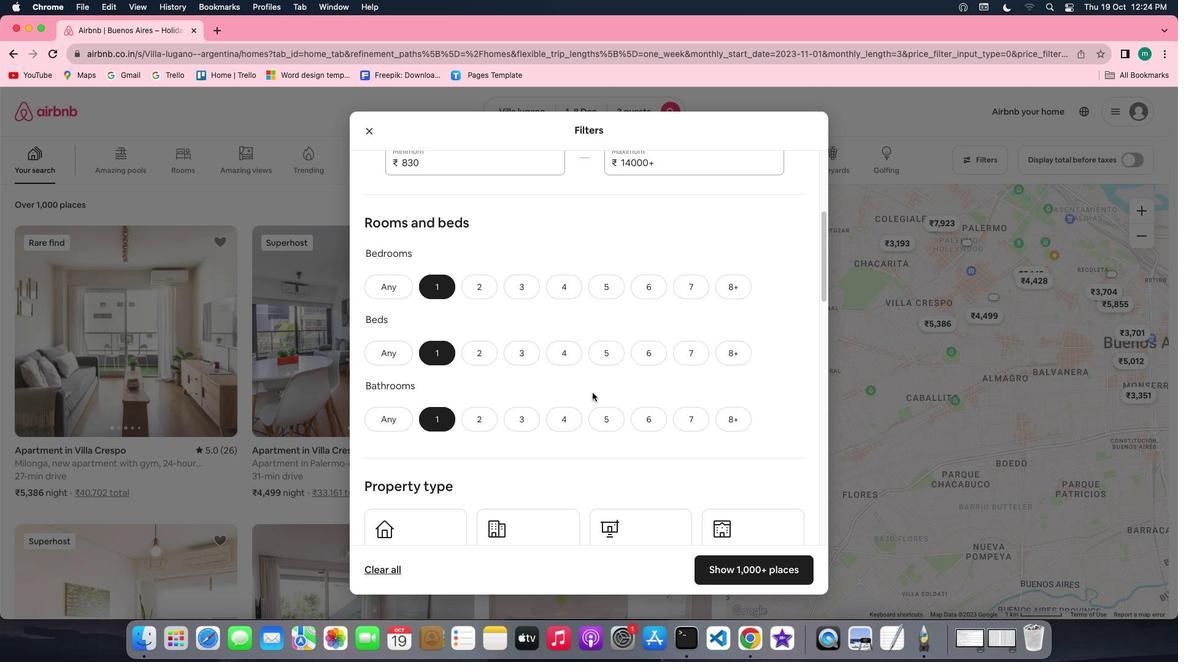 
Action: Mouse scrolled (592, 392) with delta (0, 0)
Screenshot: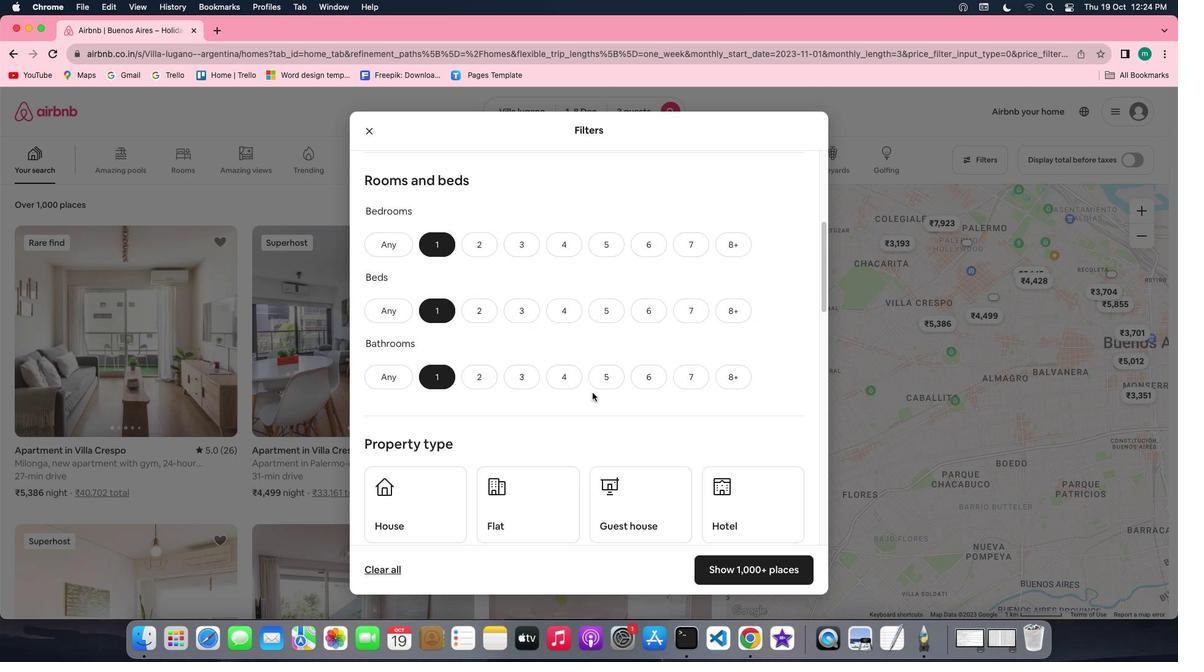 
Action: Mouse scrolled (592, 392) with delta (0, 0)
Screenshot: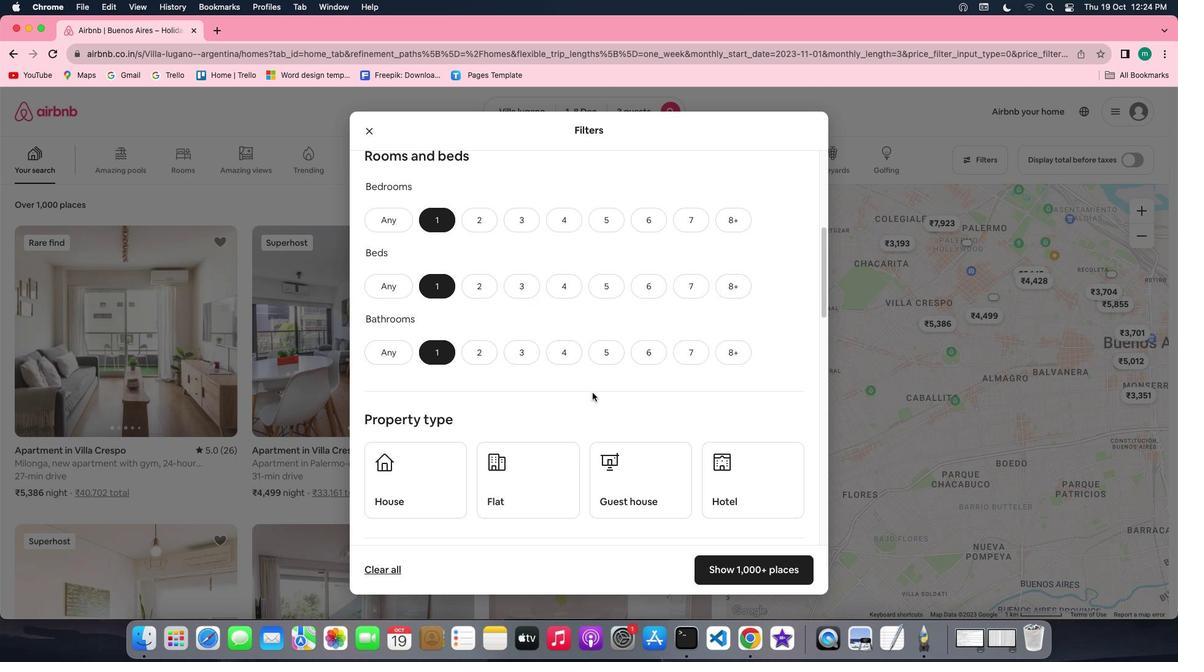 
Action: Mouse scrolled (592, 392) with delta (0, 0)
Screenshot: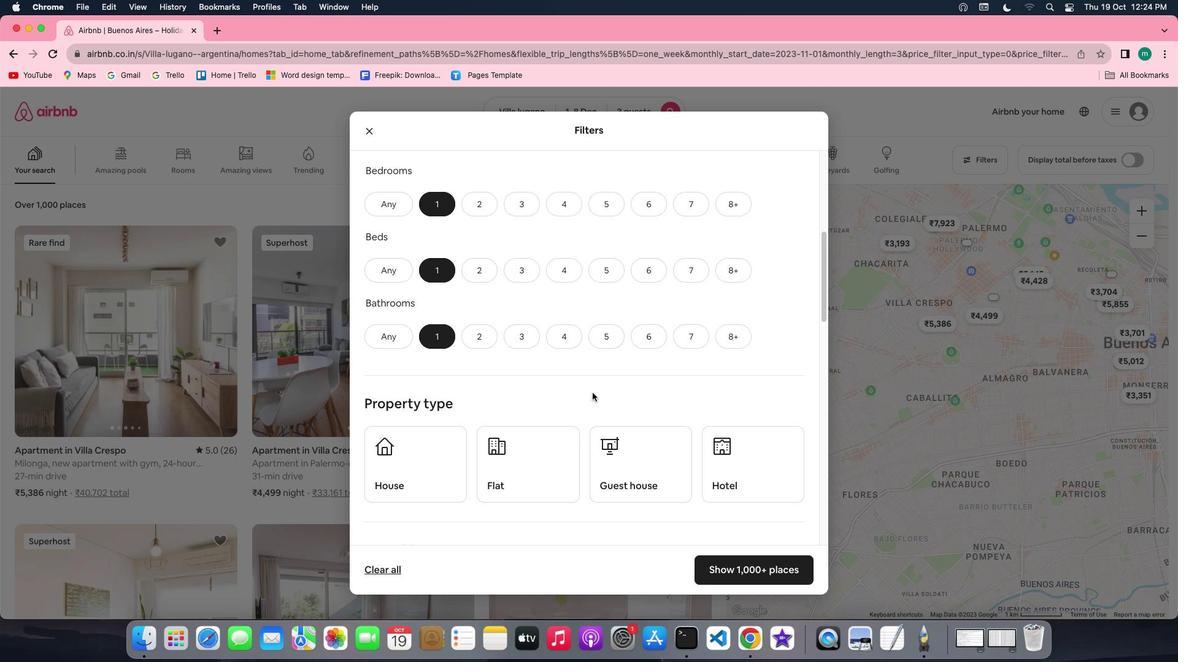 
Action: Mouse scrolled (592, 392) with delta (0, 0)
Screenshot: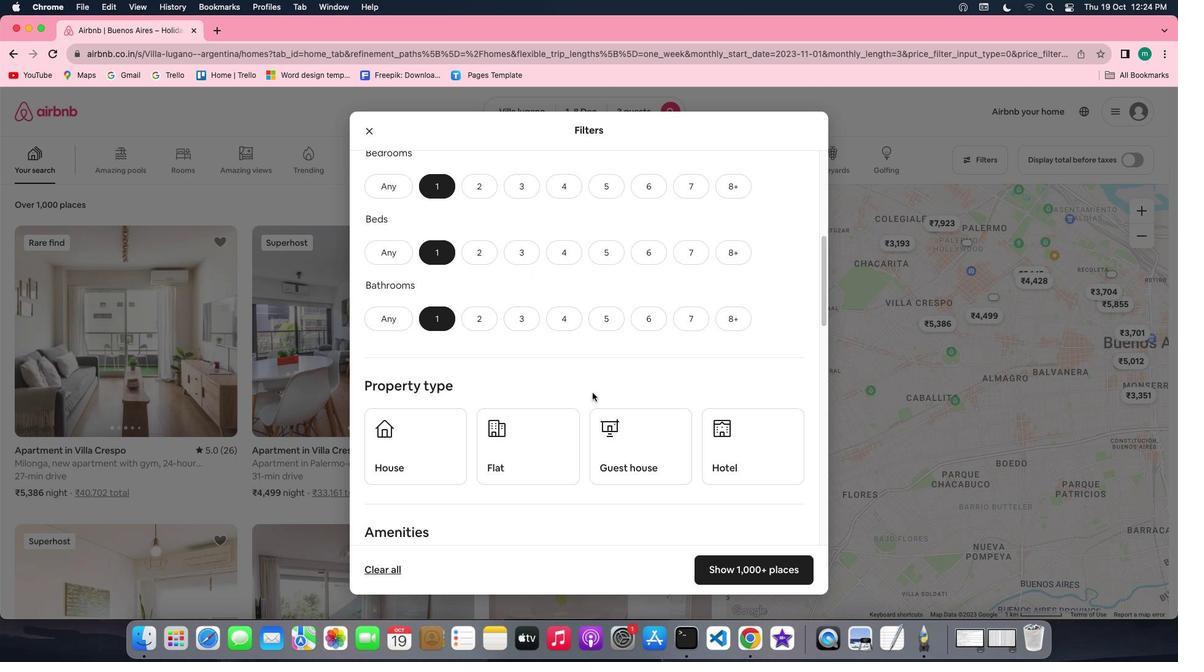 
Action: Mouse scrolled (592, 392) with delta (0, 0)
Screenshot: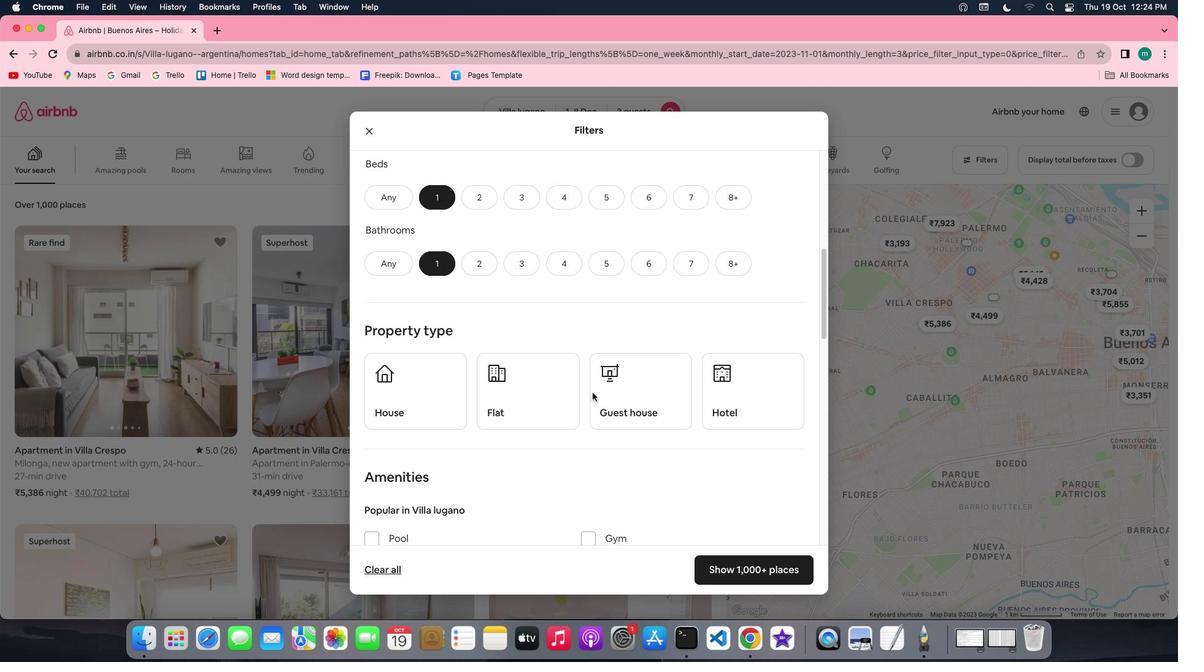 
Action: Mouse scrolled (592, 392) with delta (0, 0)
Screenshot: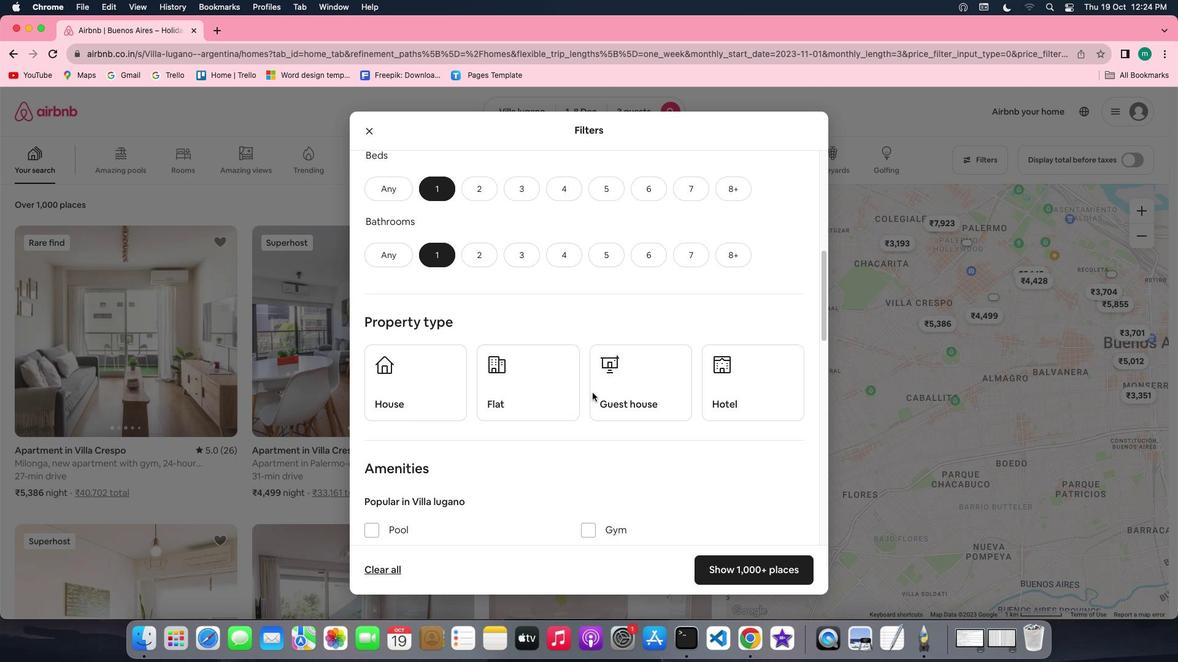 
Action: Mouse scrolled (592, 392) with delta (0, 0)
Screenshot: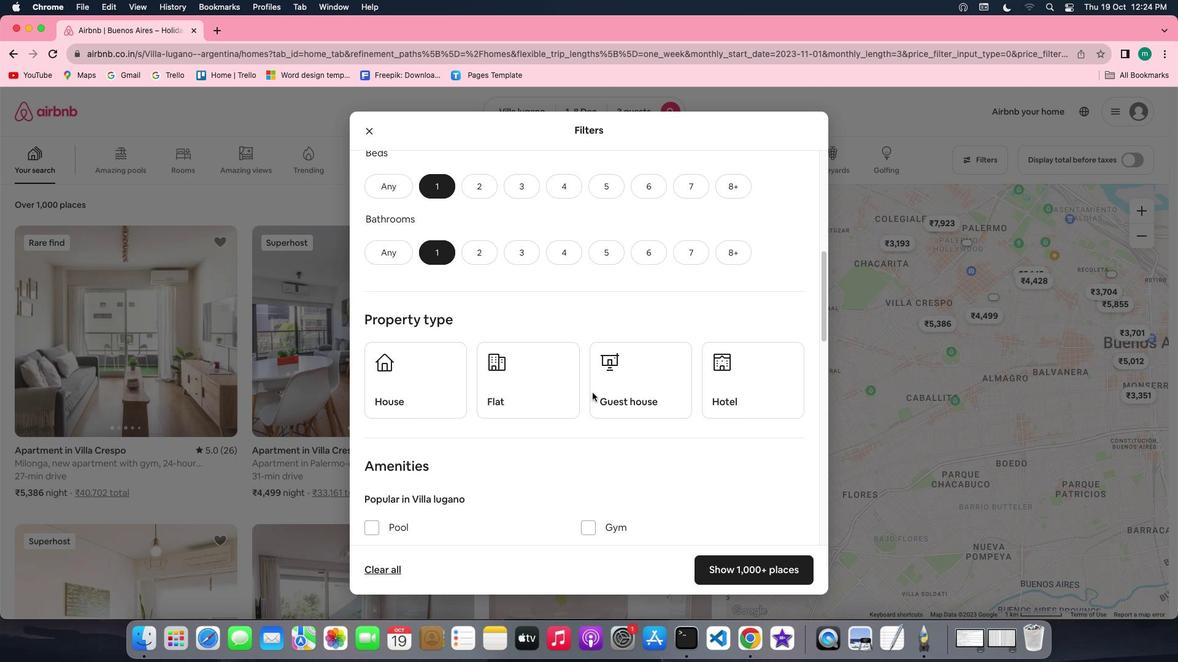 
Action: Mouse moved to (726, 412)
Screenshot: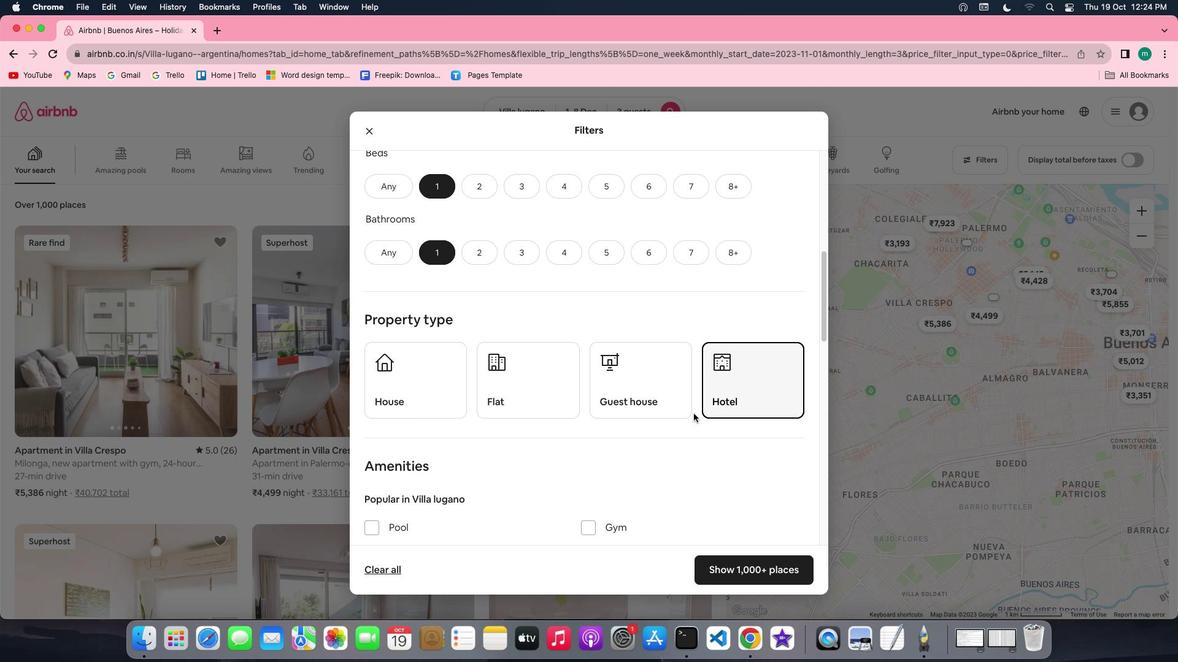
Action: Mouse pressed left at (726, 412)
Screenshot: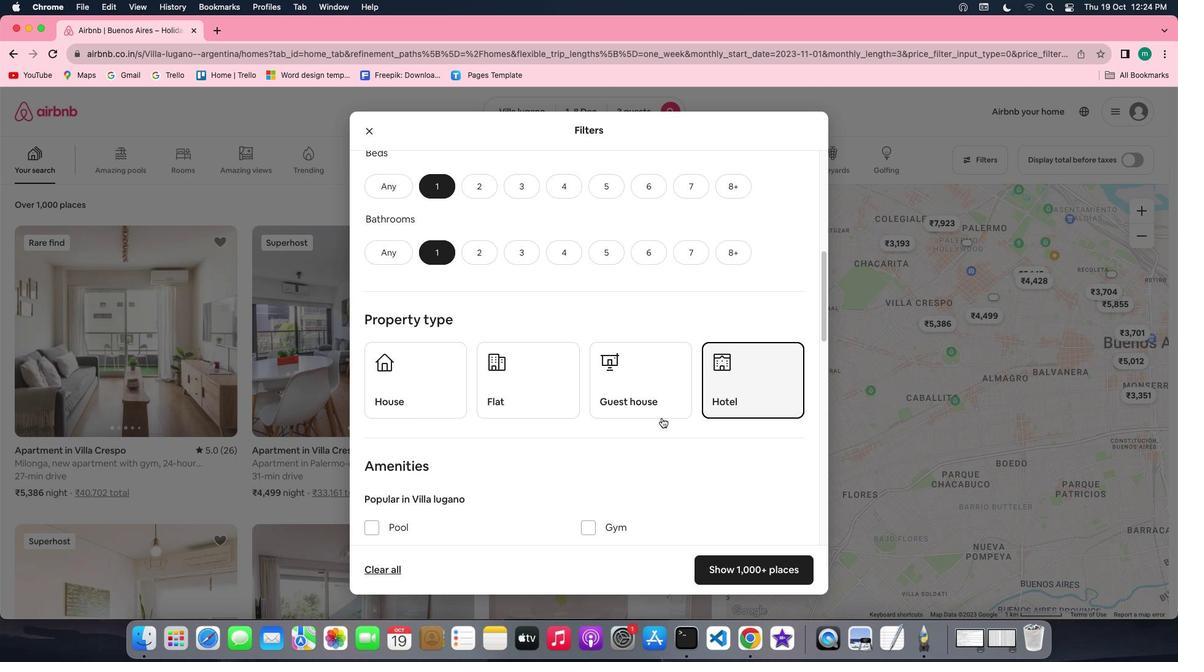 
Action: Mouse moved to (603, 418)
Screenshot: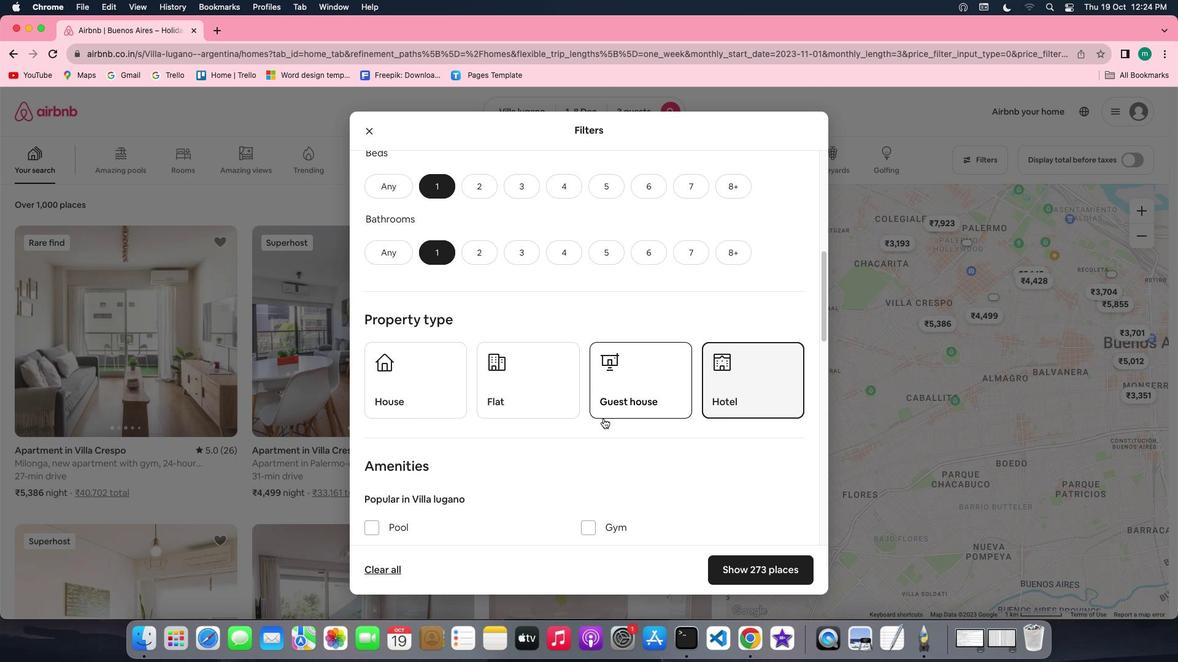 
Action: Mouse scrolled (603, 418) with delta (0, 0)
Screenshot: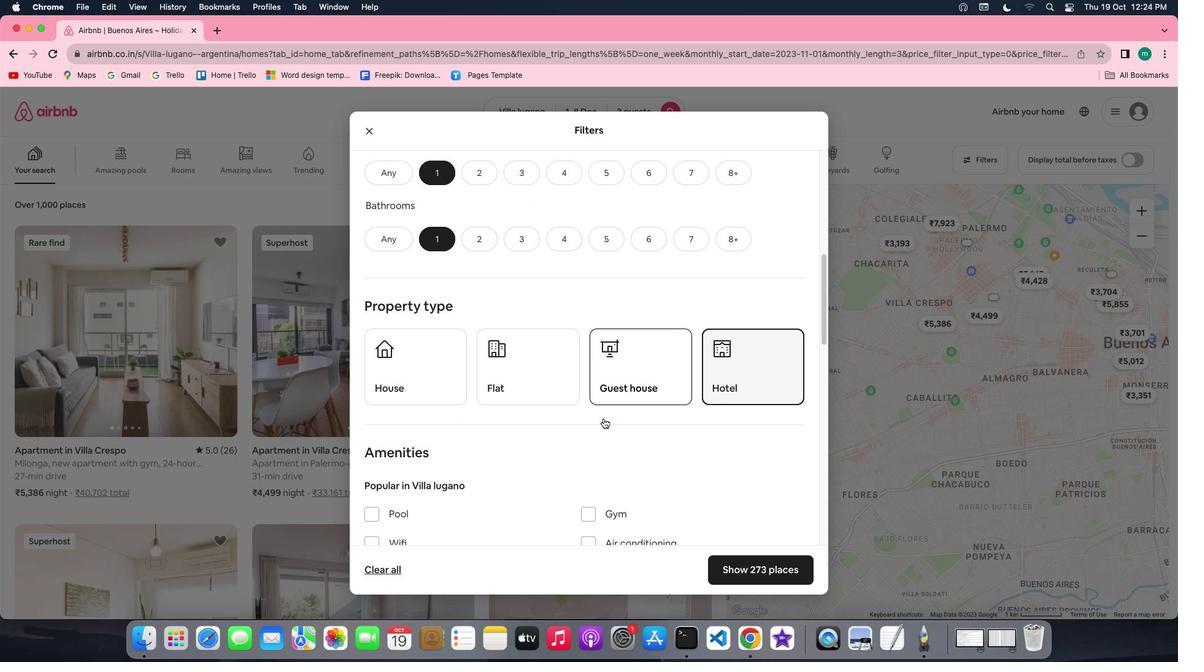 
Action: Mouse scrolled (603, 418) with delta (0, 0)
Screenshot: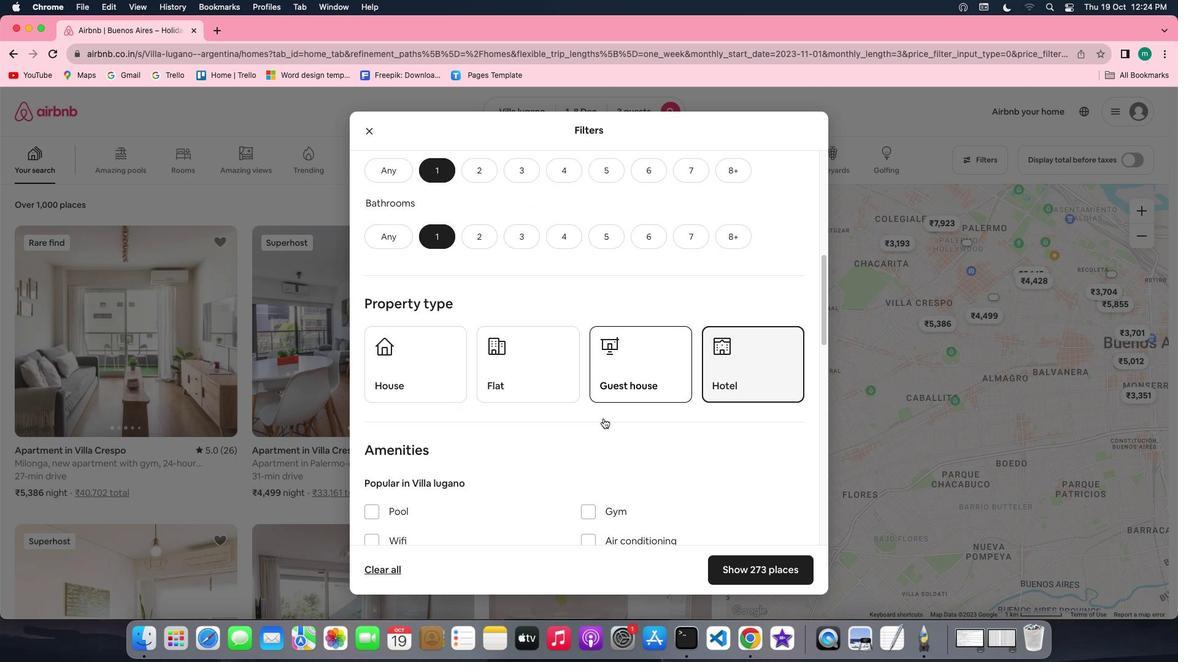 
Action: Mouse scrolled (603, 418) with delta (0, 0)
Screenshot: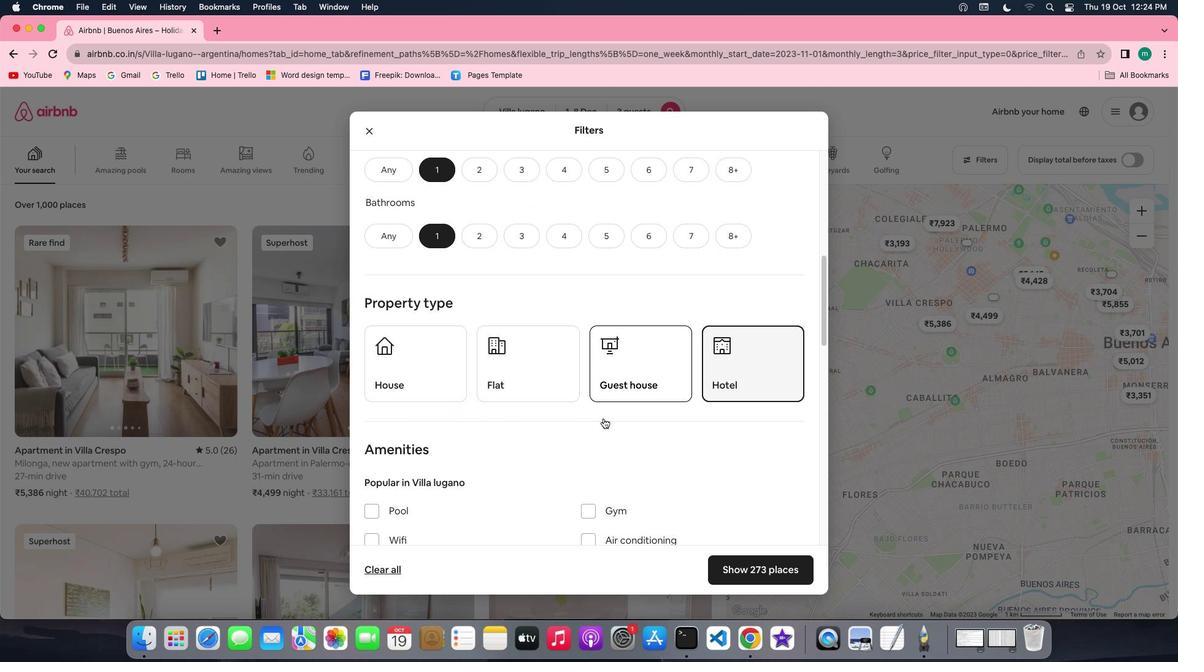 
Action: Mouse scrolled (603, 418) with delta (0, 0)
Screenshot: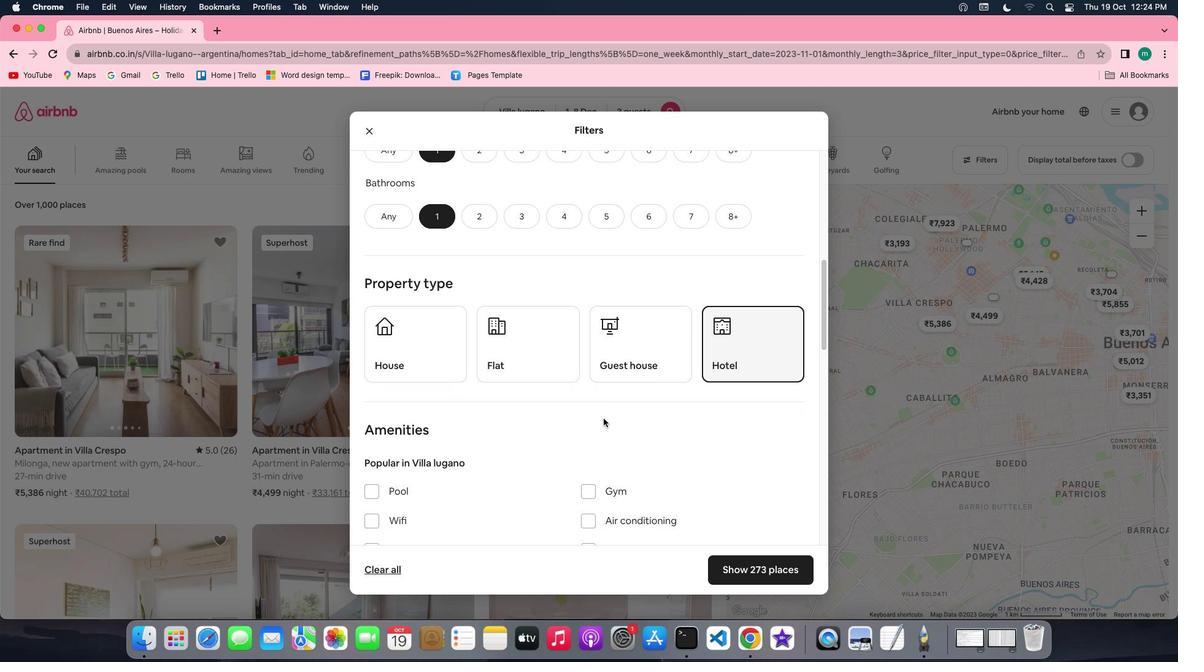 
Action: Mouse scrolled (603, 418) with delta (0, 0)
Screenshot: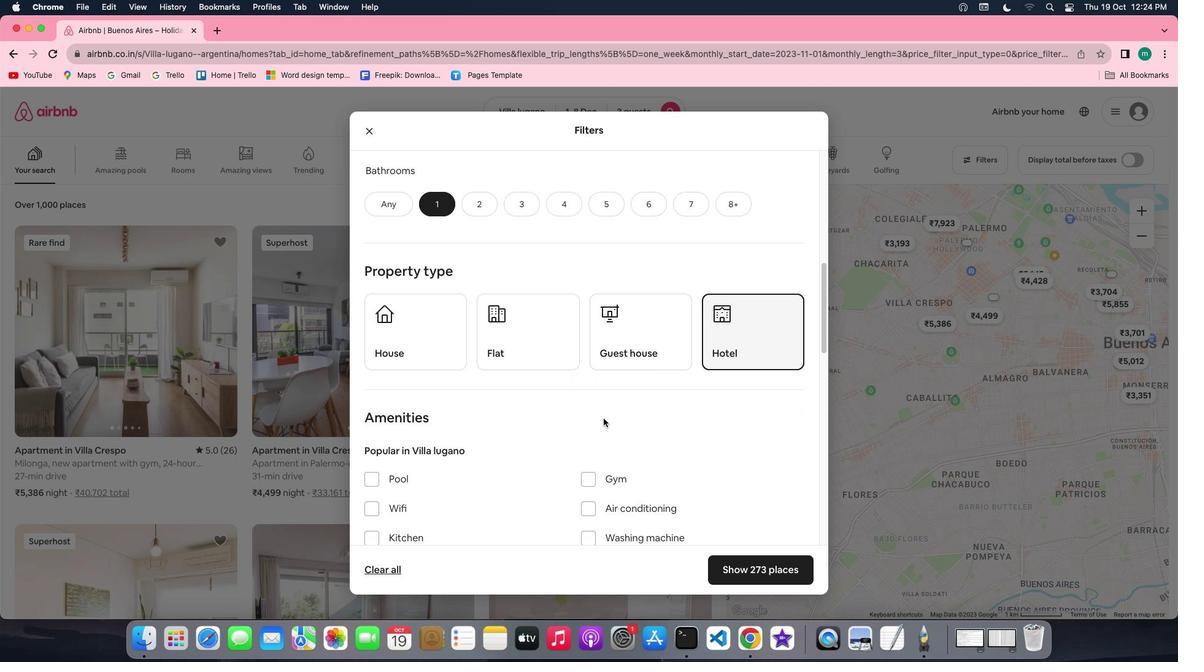 
Action: Mouse scrolled (603, 418) with delta (0, 0)
Screenshot: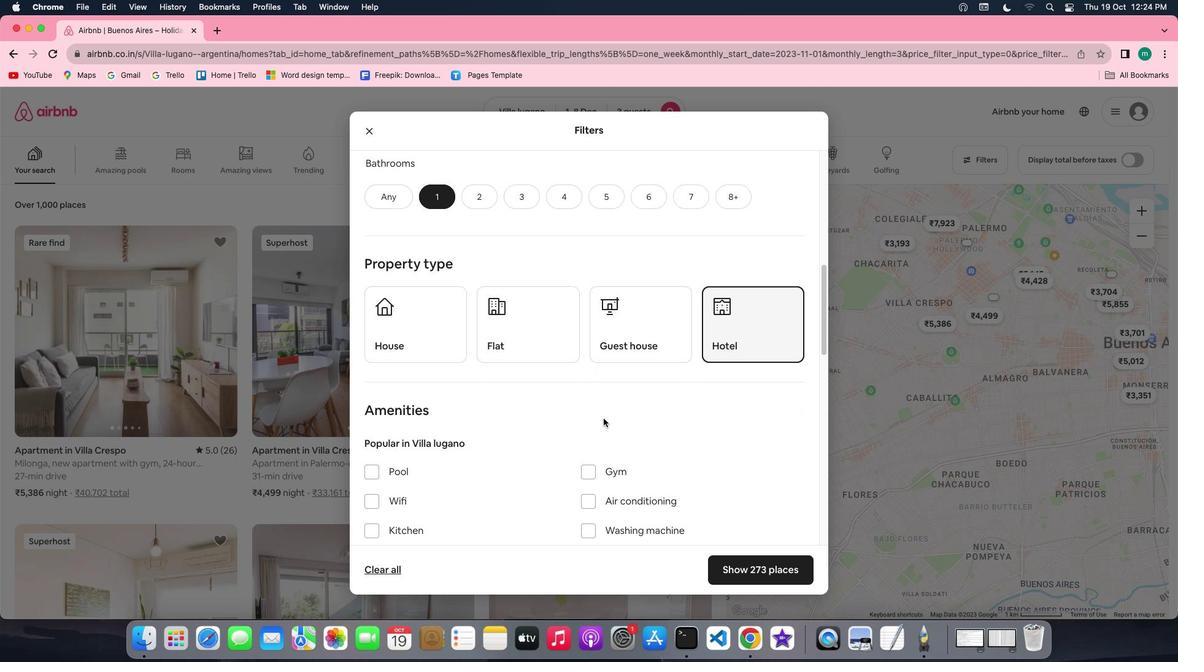 
Action: Mouse scrolled (603, 418) with delta (0, 0)
Screenshot: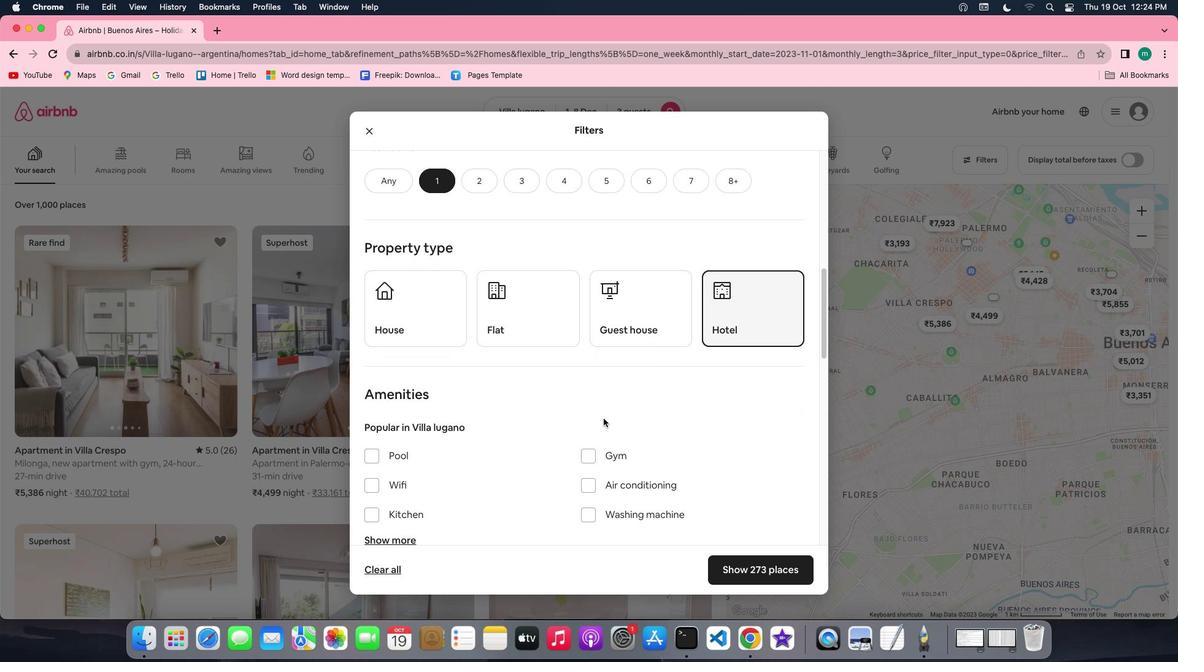 
Action: Mouse scrolled (603, 418) with delta (0, 0)
Screenshot: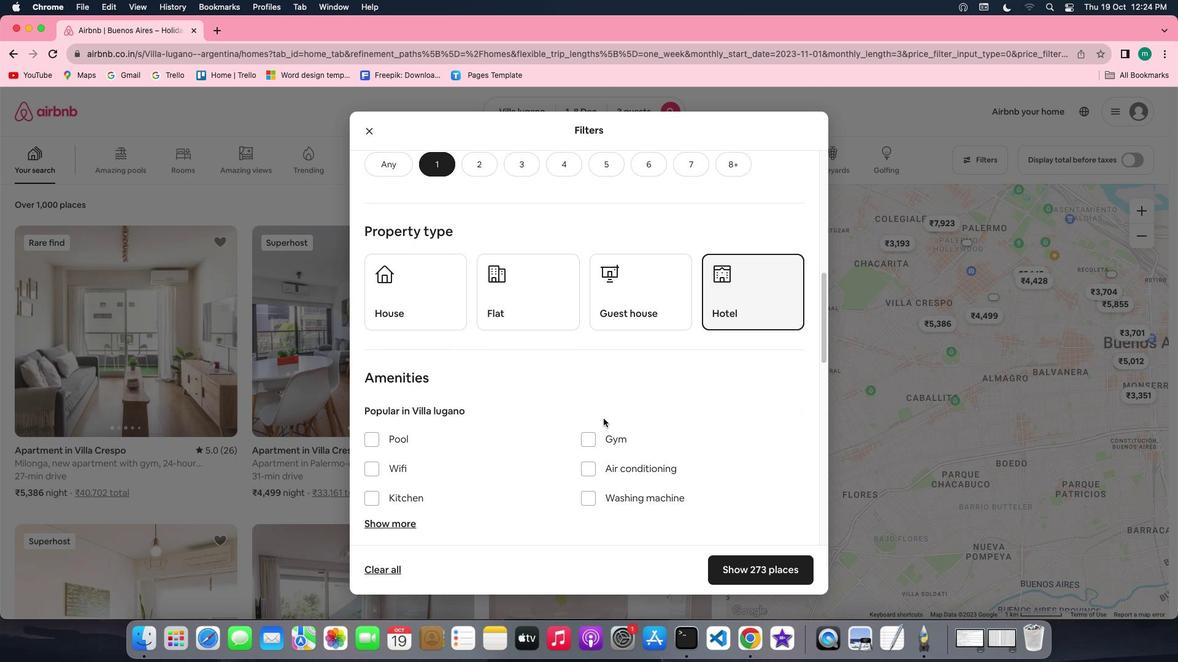 
Action: Mouse scrolled (603, 418) with delta (0, 0)
Screenshot: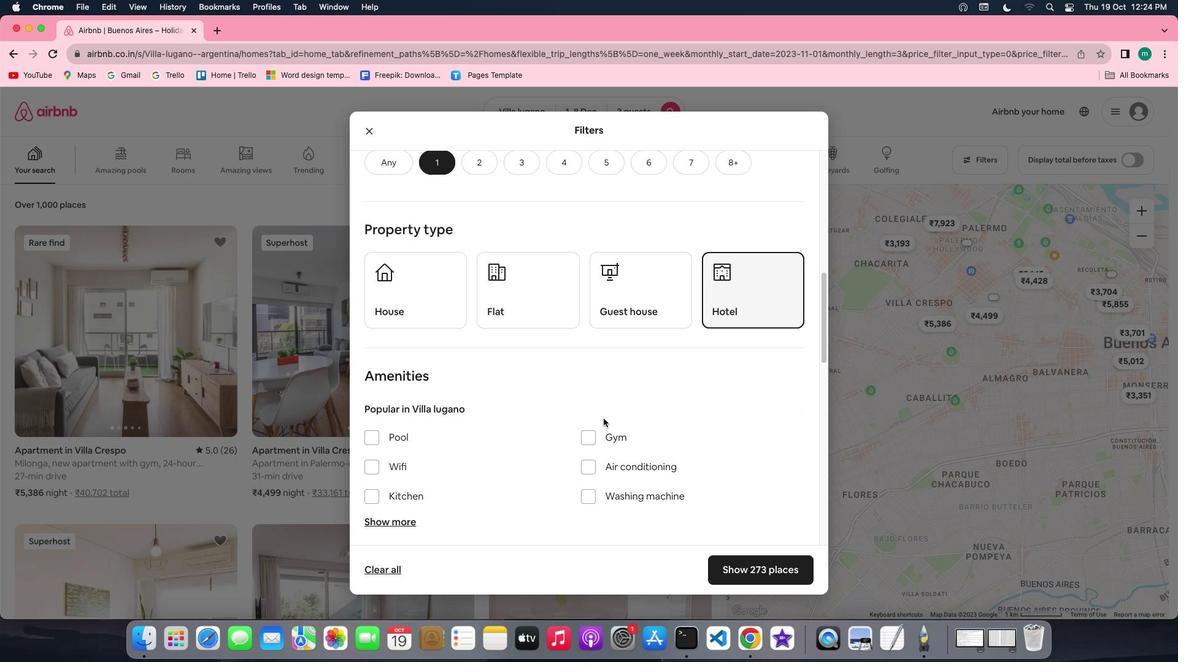
Action: Mouse scrolled (603, 418) with delta (0, 0)
Screenshot: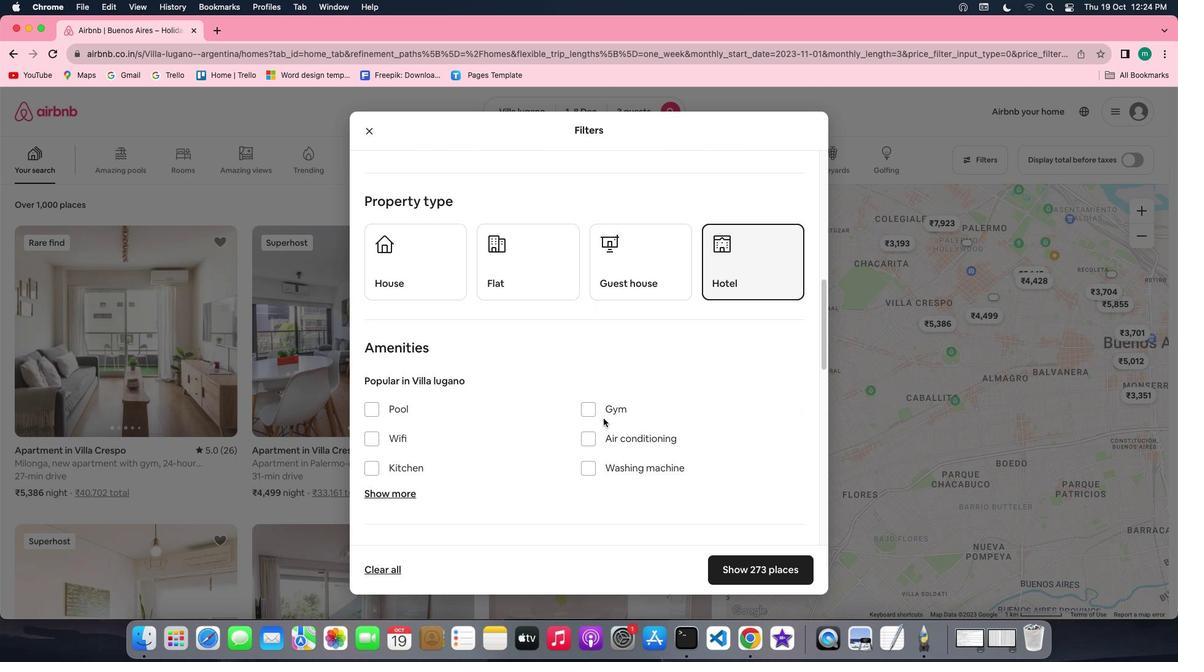 
Action: Mouse scrolled (603, 418) with delta (0, 0)
Screenshot: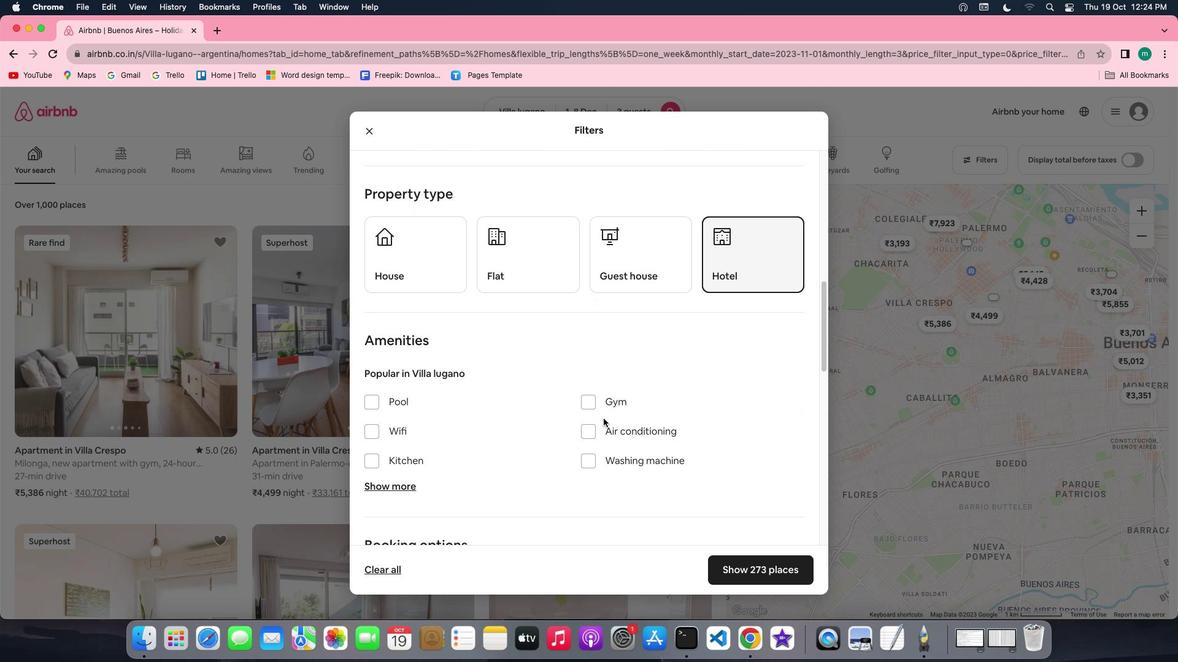 
Action: Mouse scrolled (603, 418) with delta (0, 0)
Screenshot: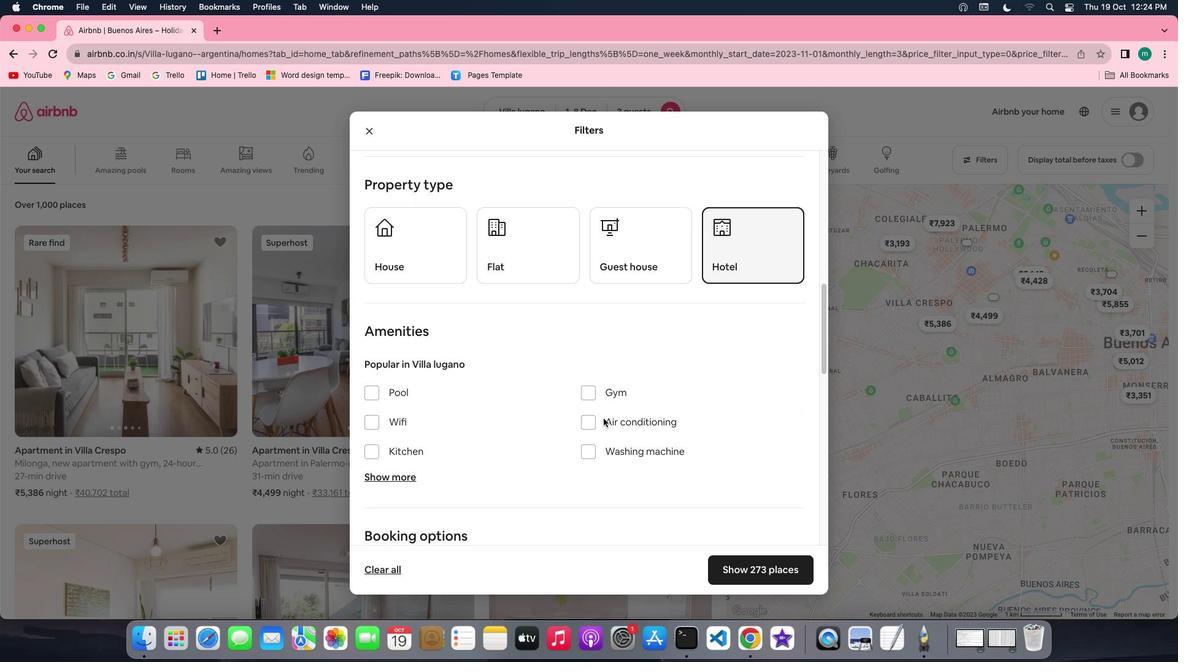 
Action: Mouse scrolled (603, 418) with delta (0, 0)
Screenshot: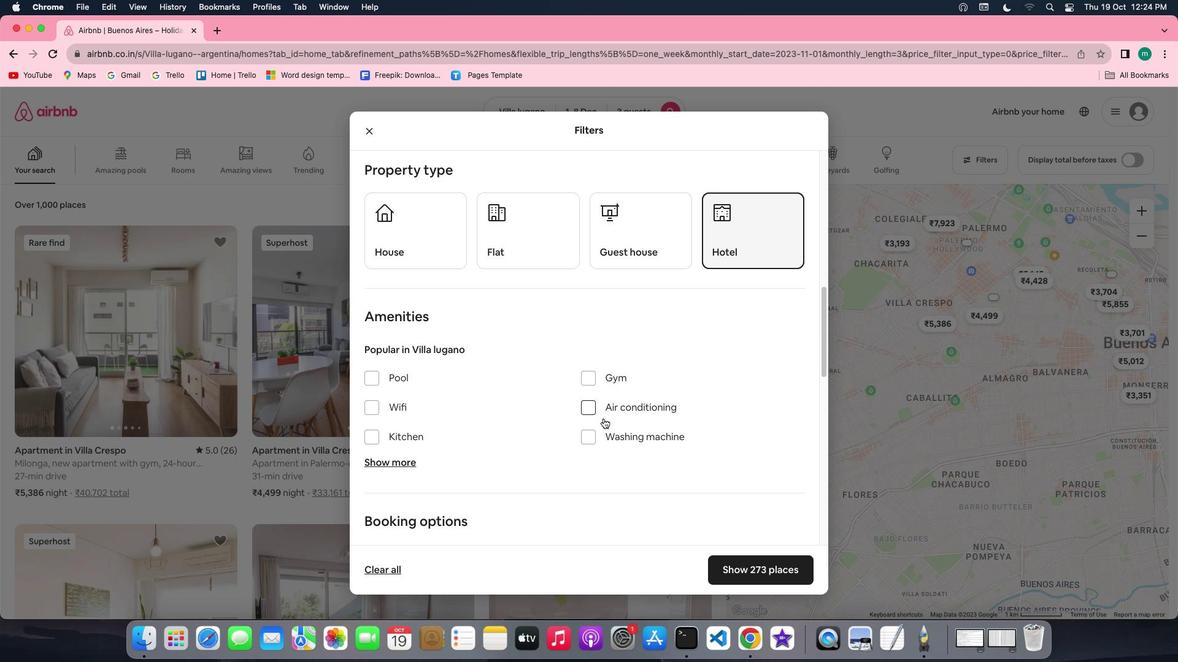 
Action: Mouse scrolled (603, 418) with delta (0, 0)
Screenshot: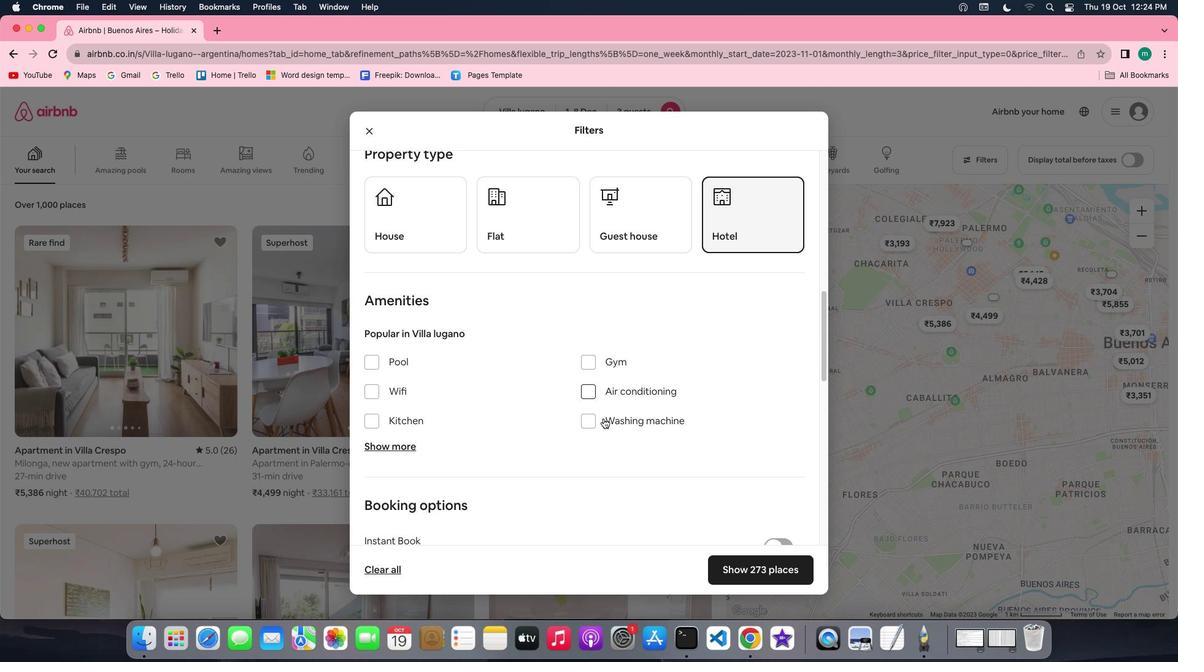 
Action: Mouse scrolled (603, 418) with delta (0, 0)
Screenshot: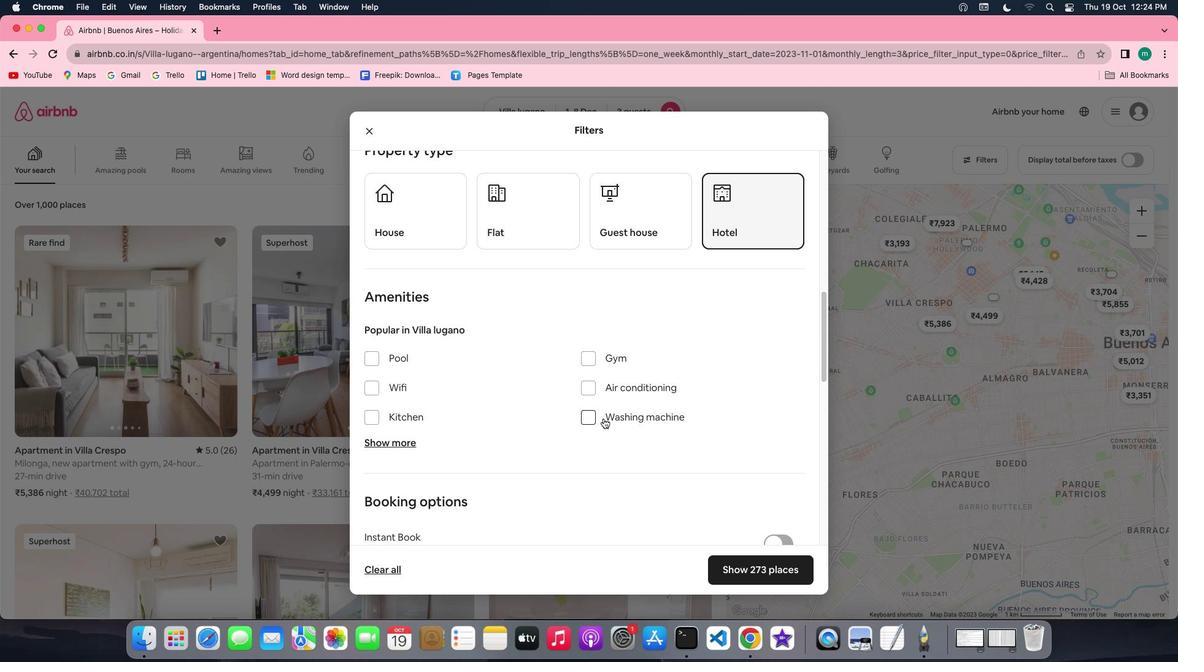 
Action: Mouse pressed left at (603, 418)
Screenshot: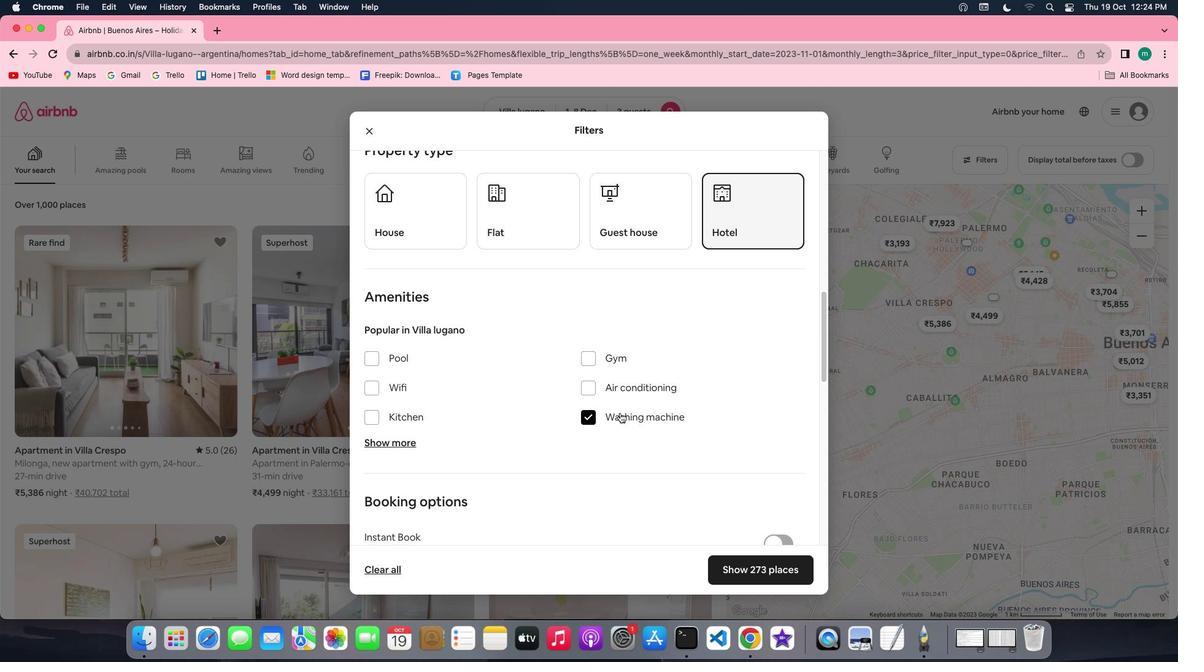 
Action: Mouse moved to (638, 418)
Screenshot: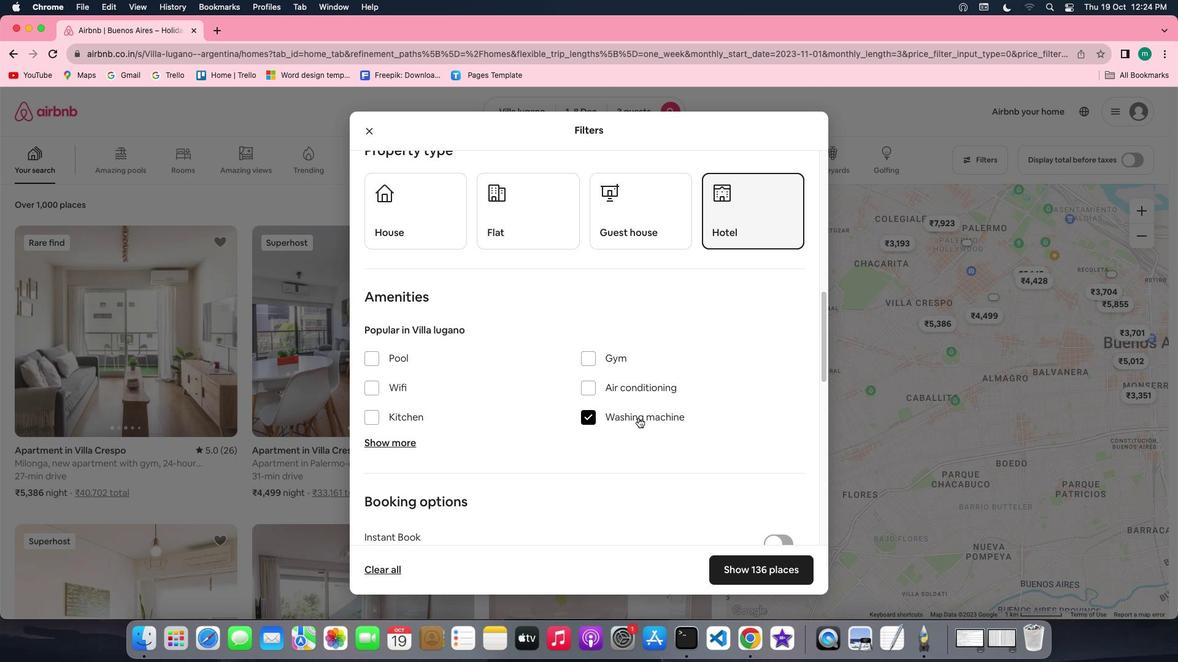 
Action: Mouse scrolled (638, 418) with delta (0, 0)
Screenshot: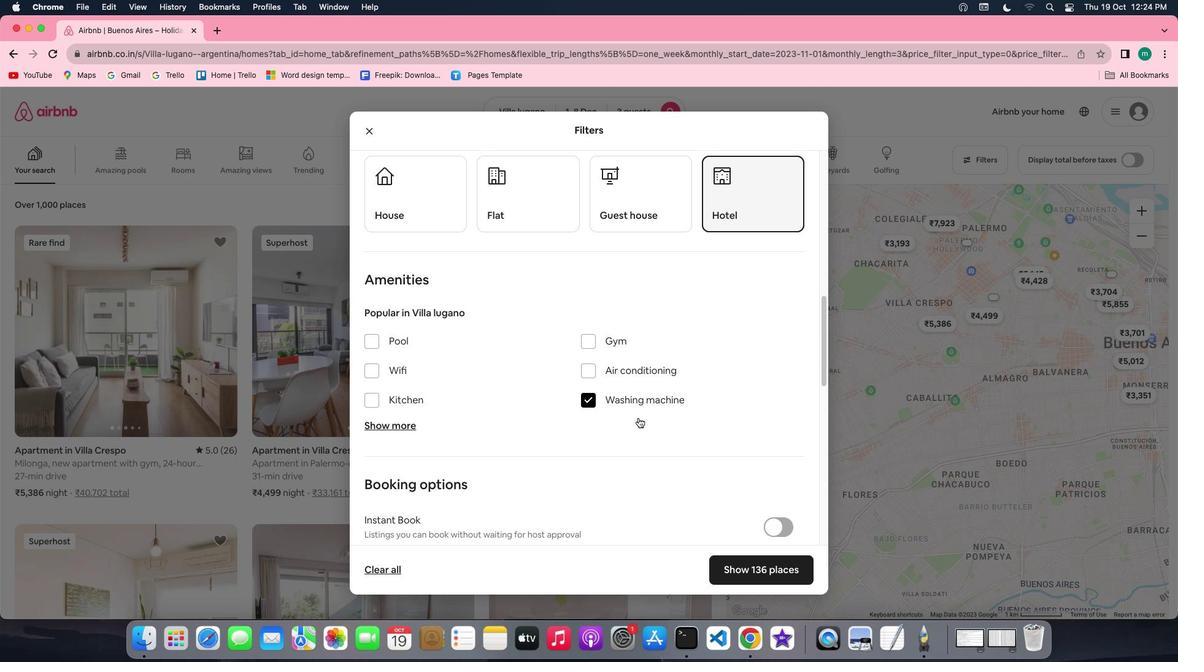 
Action: Mouse scrolled (638, 418) with delta (0, 0)
Screenshot: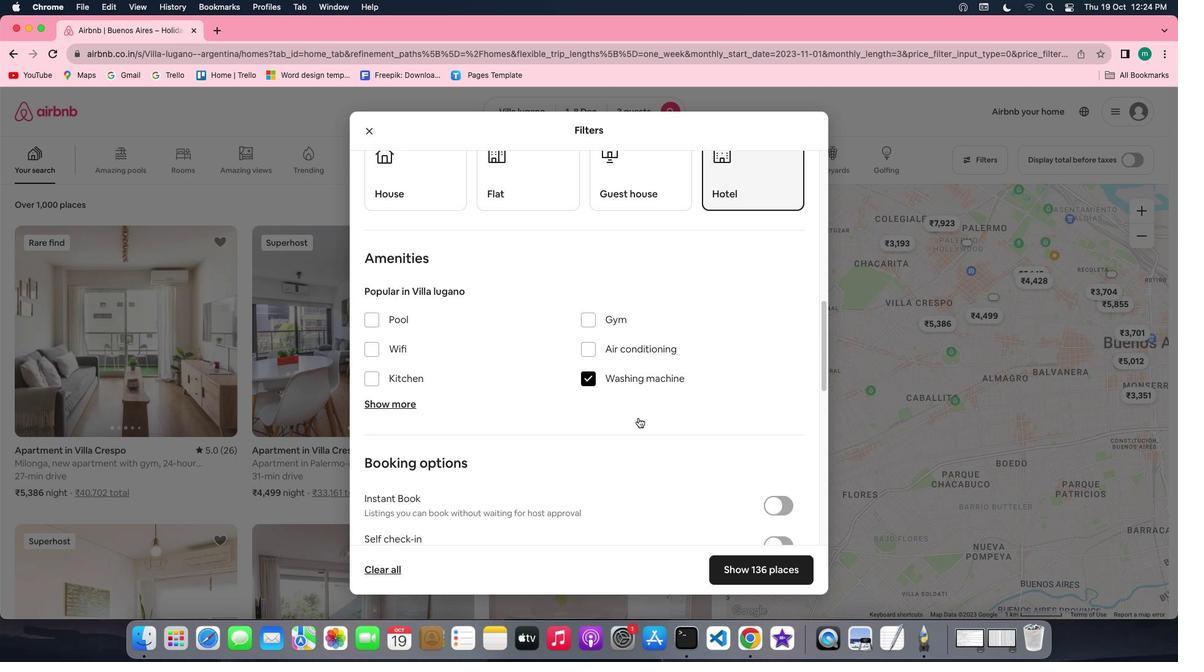 
Action: Mouse scrolled (638, 418) with delta (0, 0)
Screenshot: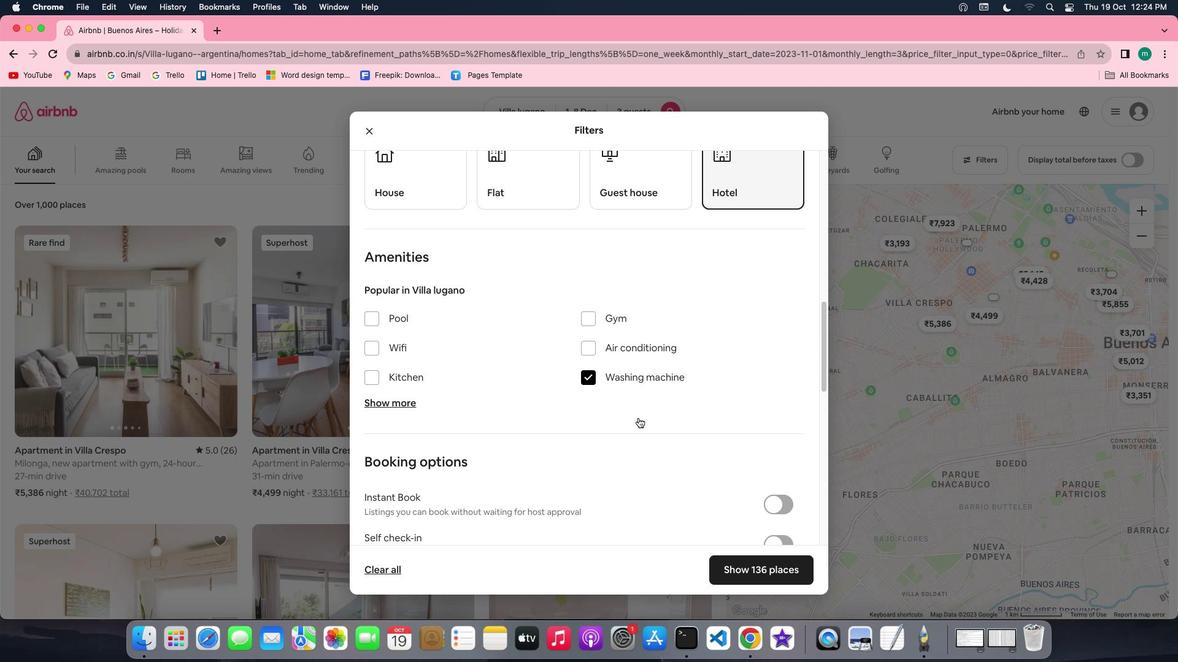 
Action: Mouse moved to (406, 402)
Screenshot: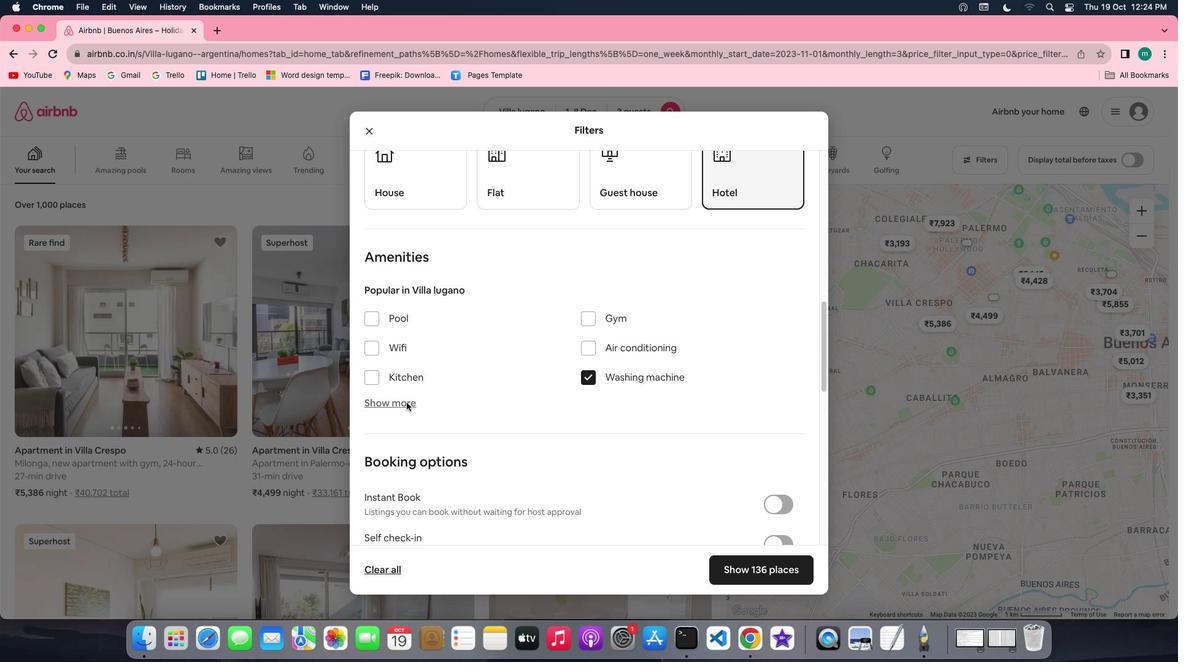 
Action: Mouse pressed left at (406, 402)
Screenshot: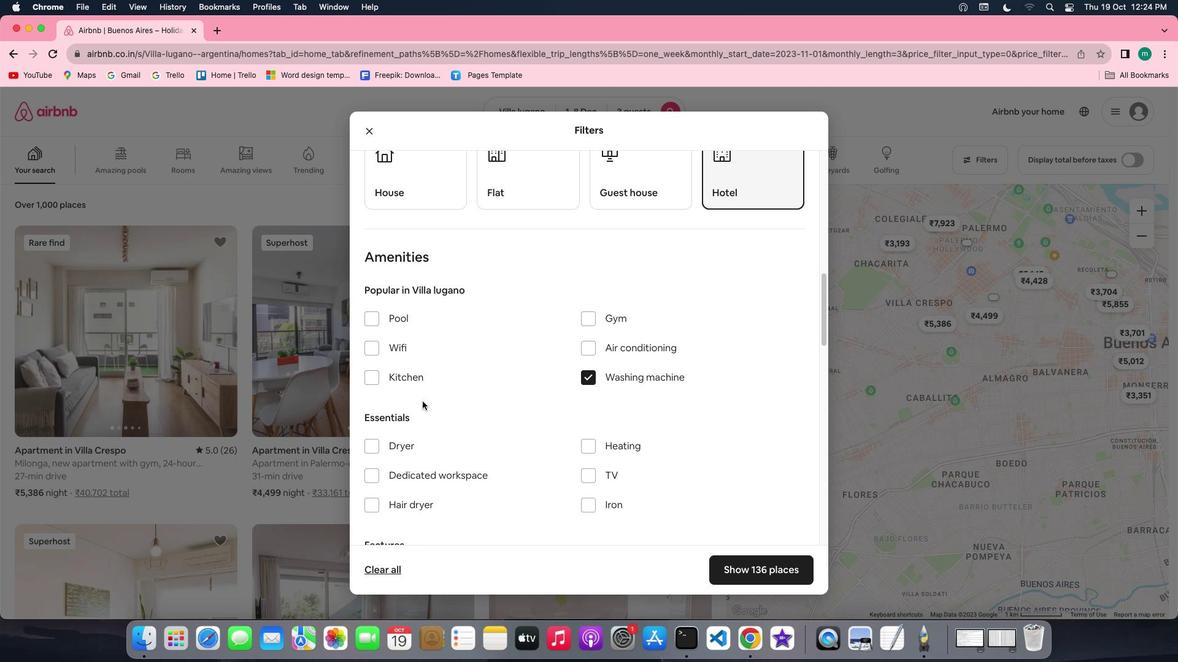 
Action: Mouse moved to (517, 416)
Screenshot: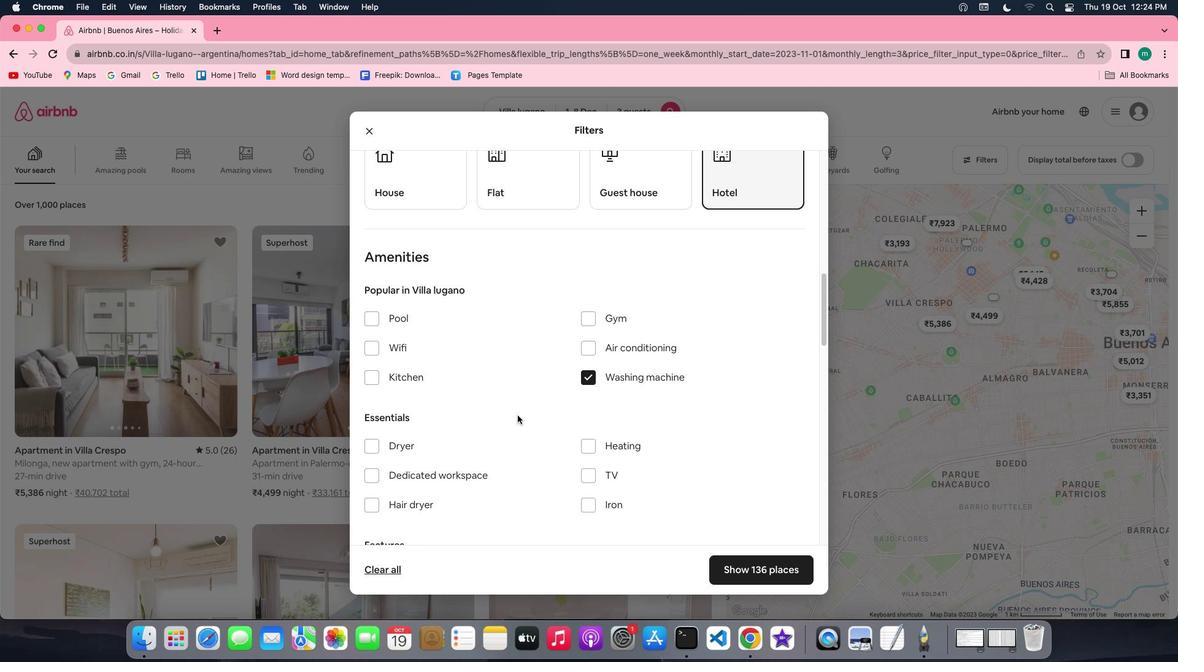 
Action: Mouse scrolled (517, 416) with delta (0, 0)
Screenshot: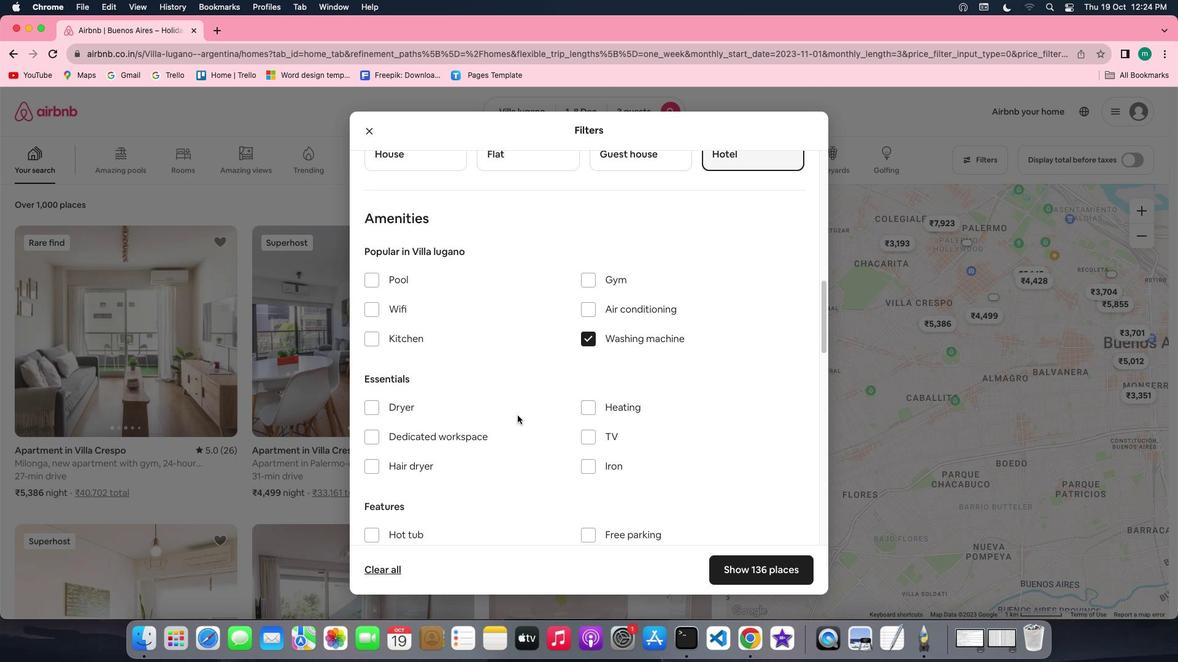 
Action: Mouse scrolled (517, 416) with delta (0, 0)
Screenshot: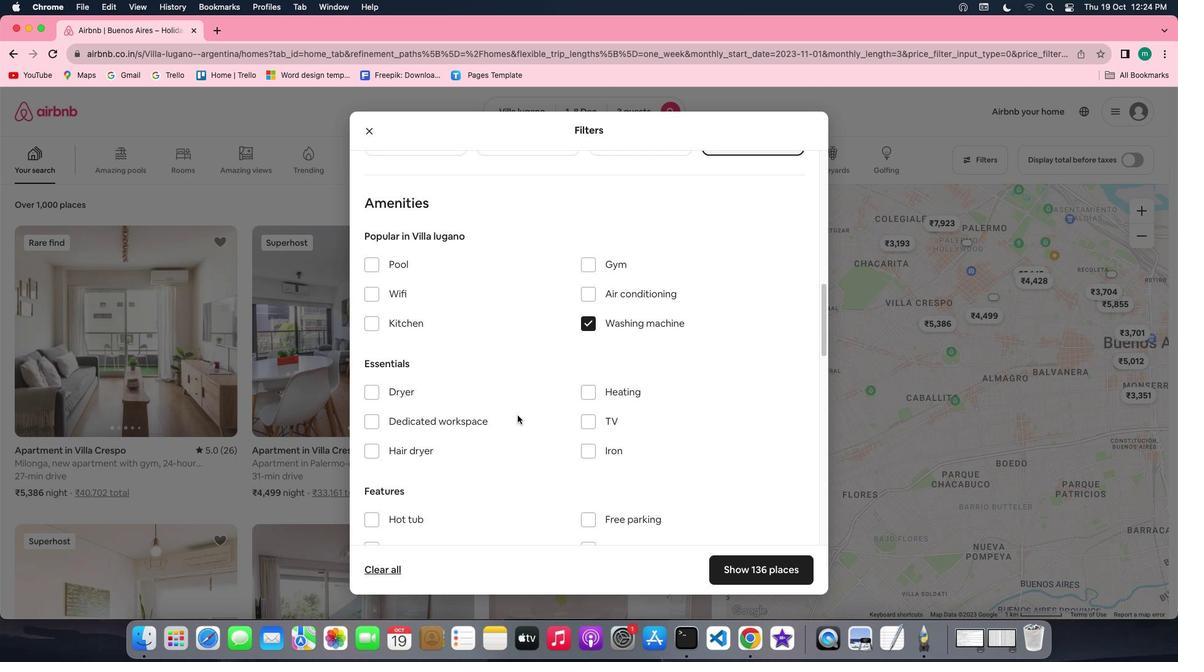 
Action: Mouse scrolled (517, 416) with delta (0, 0)
Screenshot: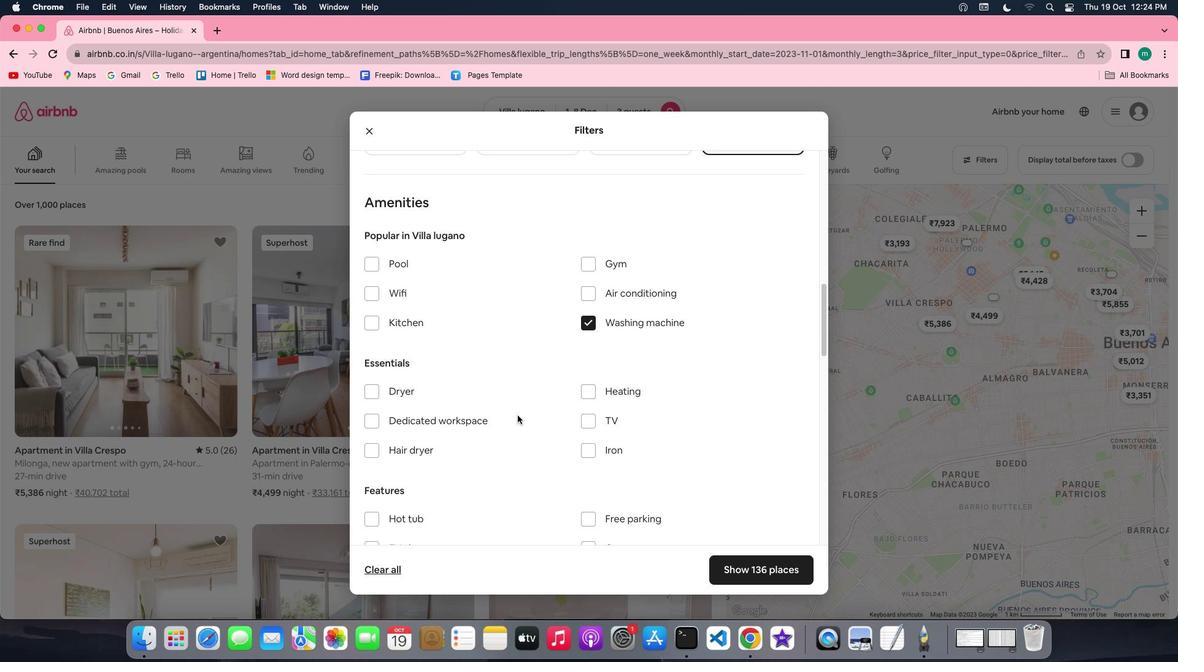 
Action: Mouse scrolled (517, 416) with delta (0, 0)
Screenshot: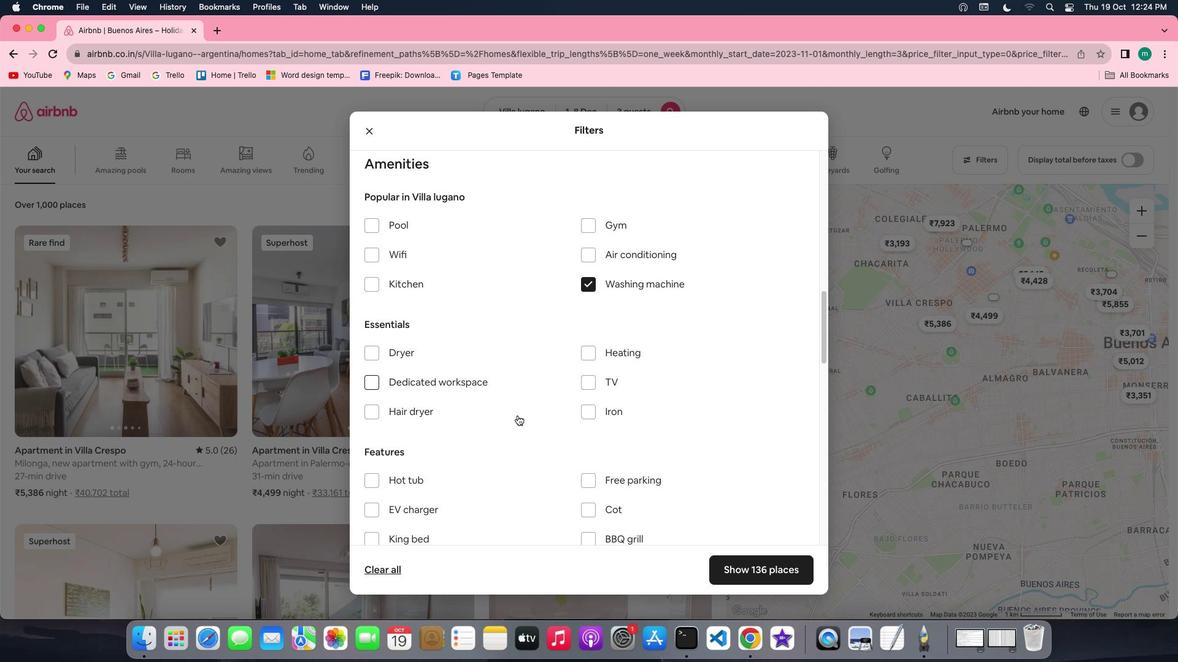
Action: Mouse scrolled (517, 416) with delta (0, 0)
Screenshot: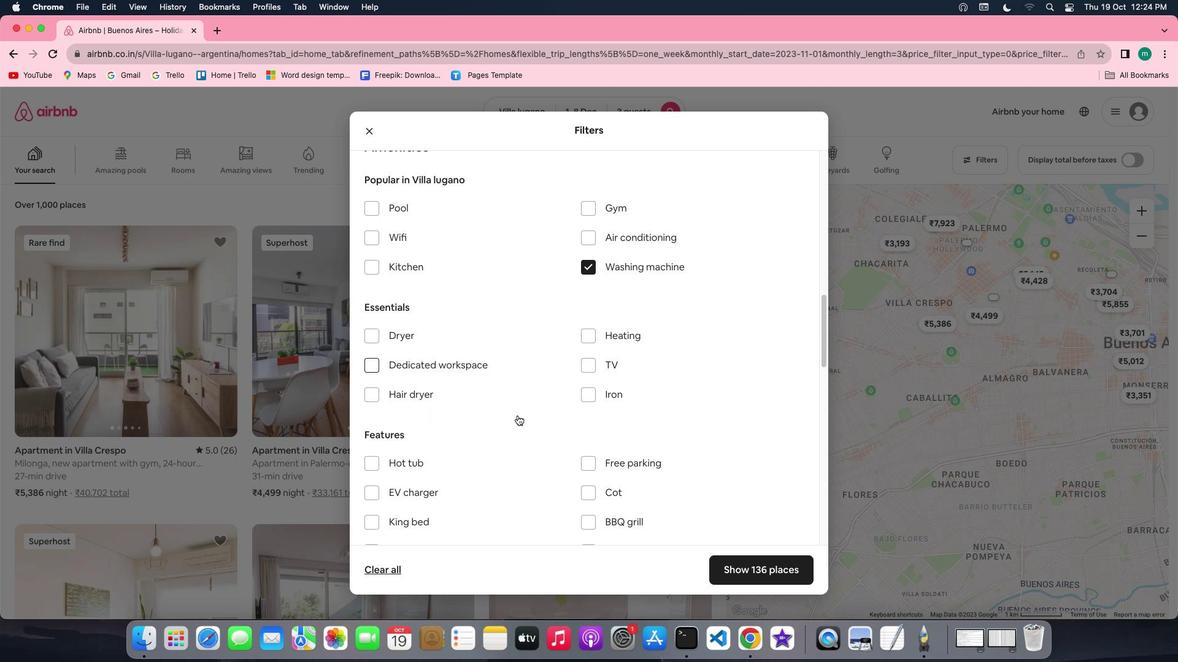 
Action: Mouse scrolled (517, 416) with delta (0, 0)
Screenshot: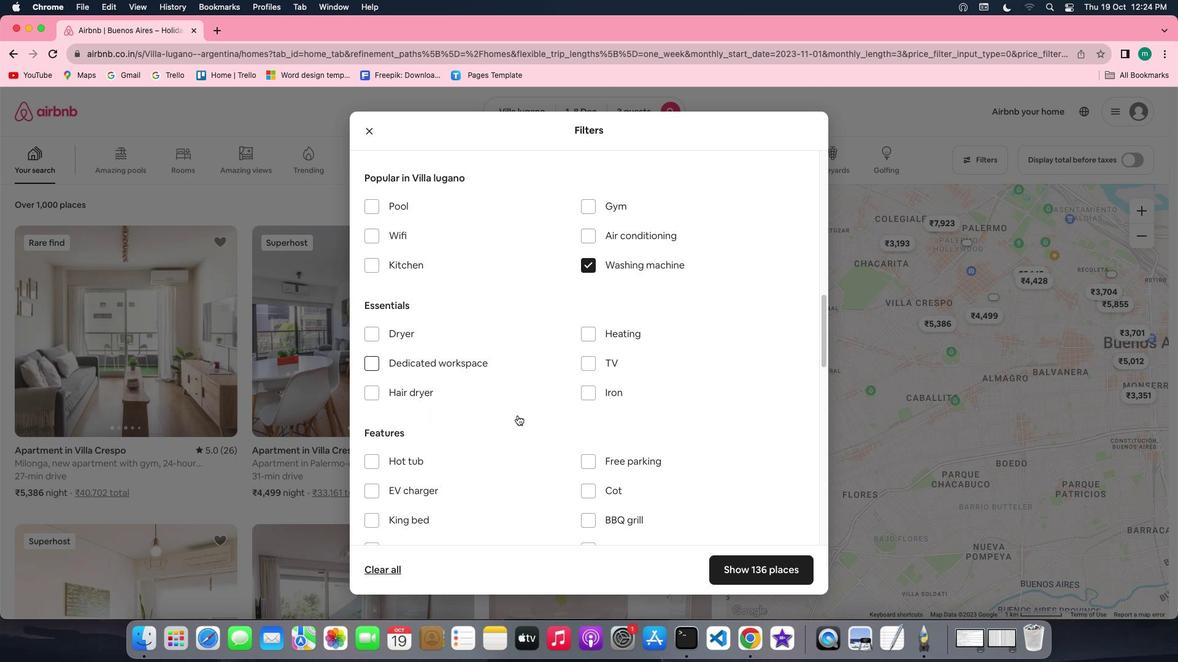 
Action: Mouse moved to (590, 332)
Screenshot: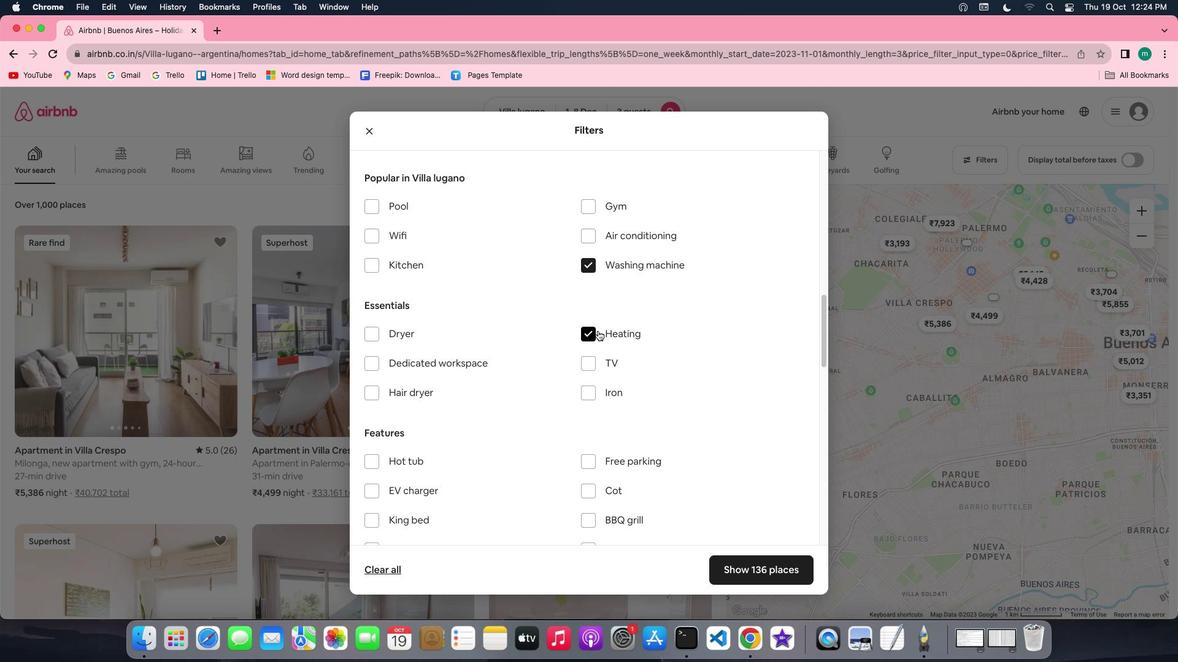 
Action: Mouse pressed left at (590, 332)
Screenshot: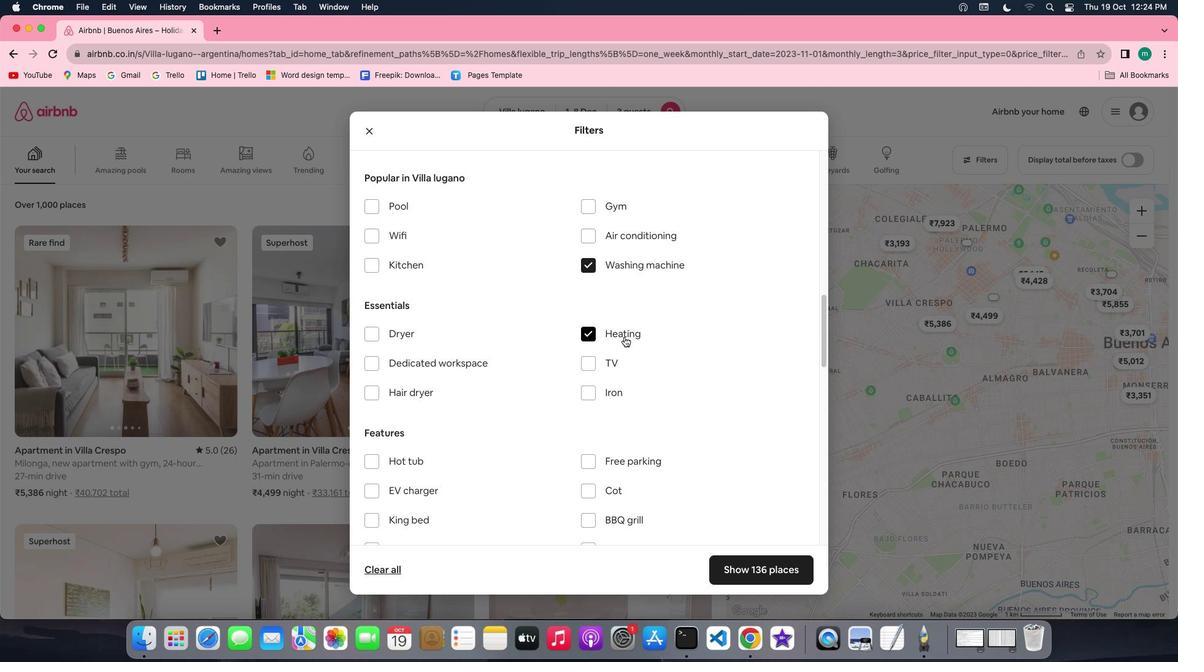 
Action: Mouse moved to (671, 363)
Screenshot: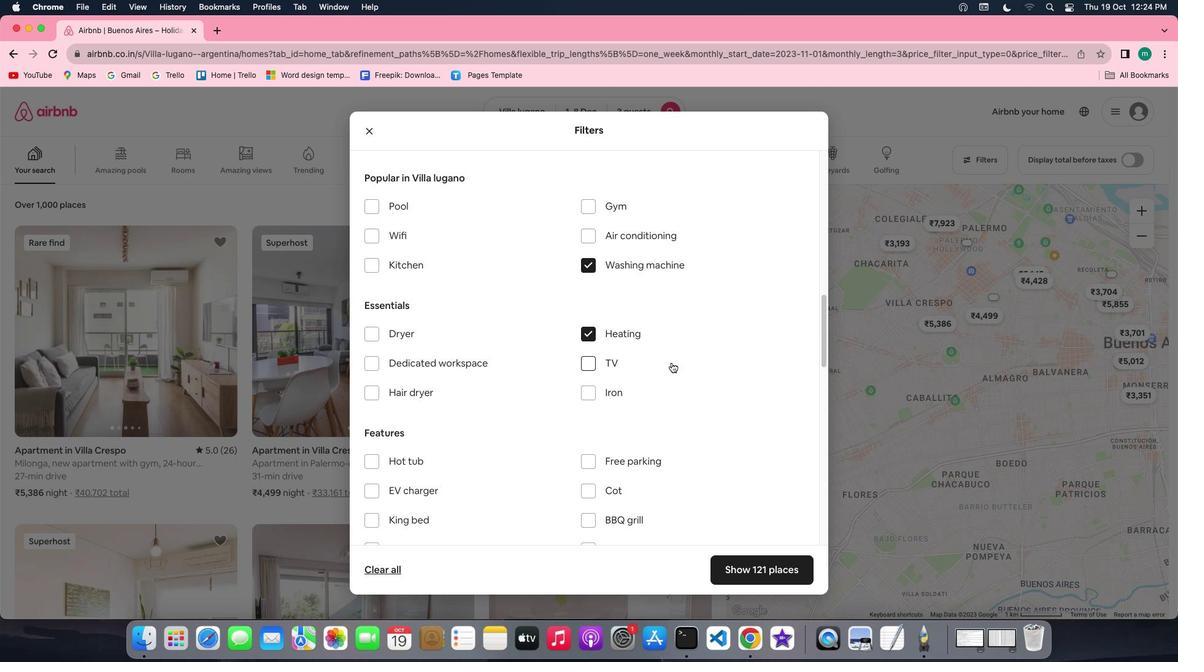
Action: Mouse scrolled (671, 363) with delta (0, 0)
Screenshot: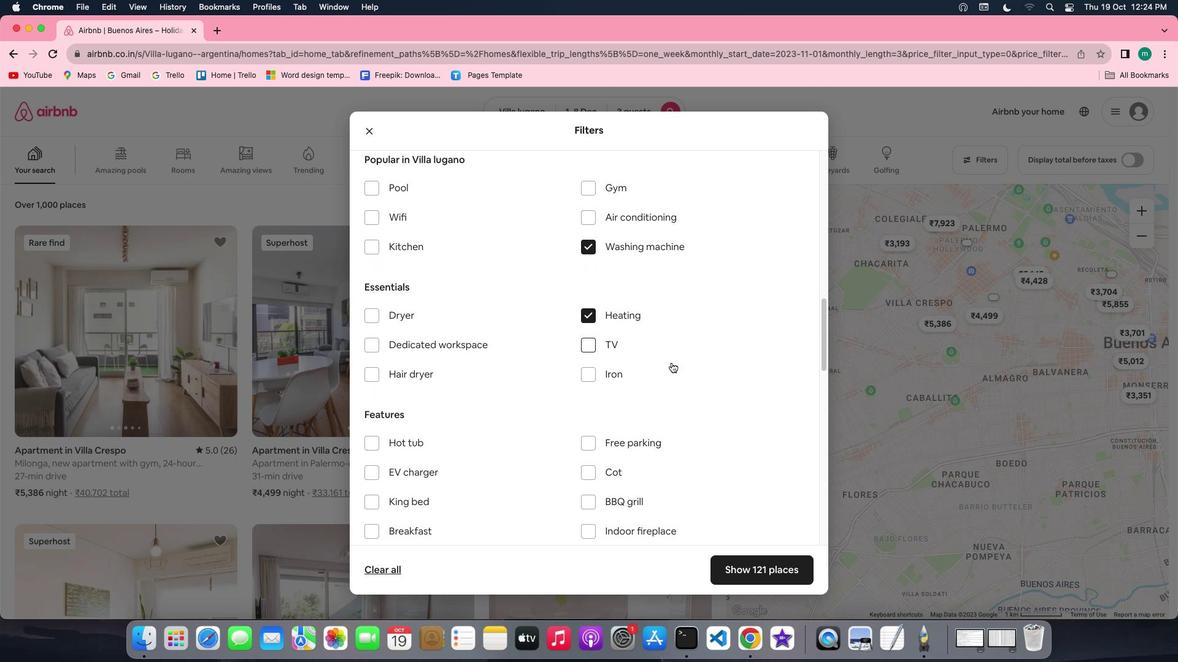 
Action: Mouse scrolled (671, 363) with delta (0, 0)
Screenshot: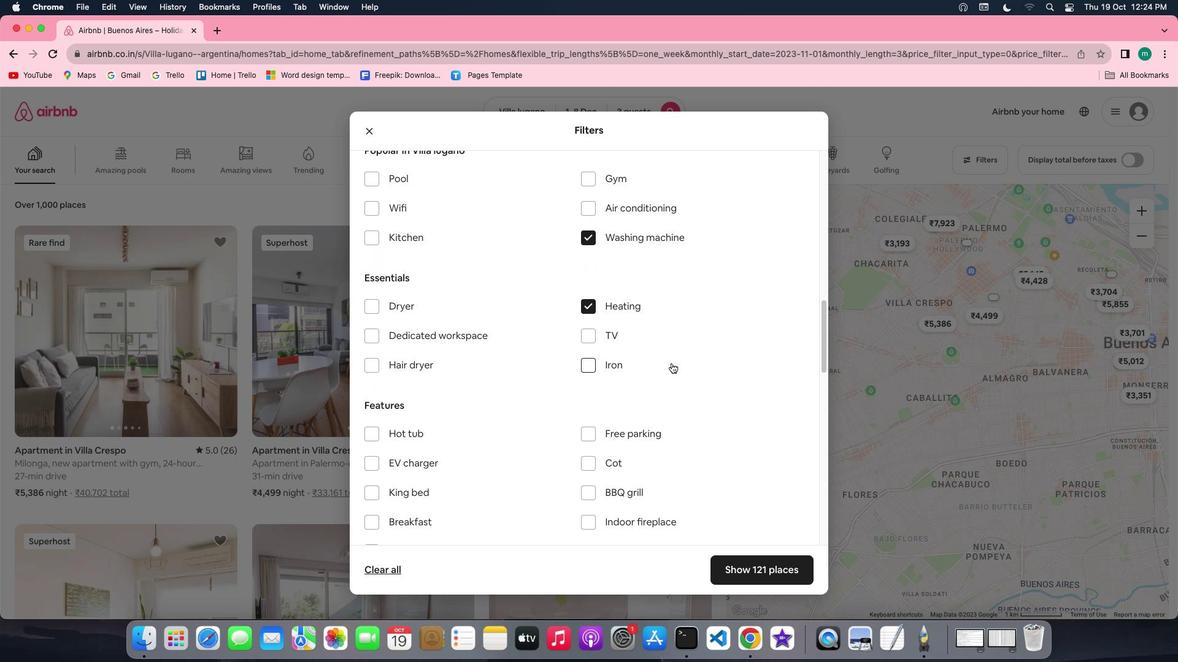 
Action: Mouse scrolled (671, 363) with delta (0, 0)
Screenshot: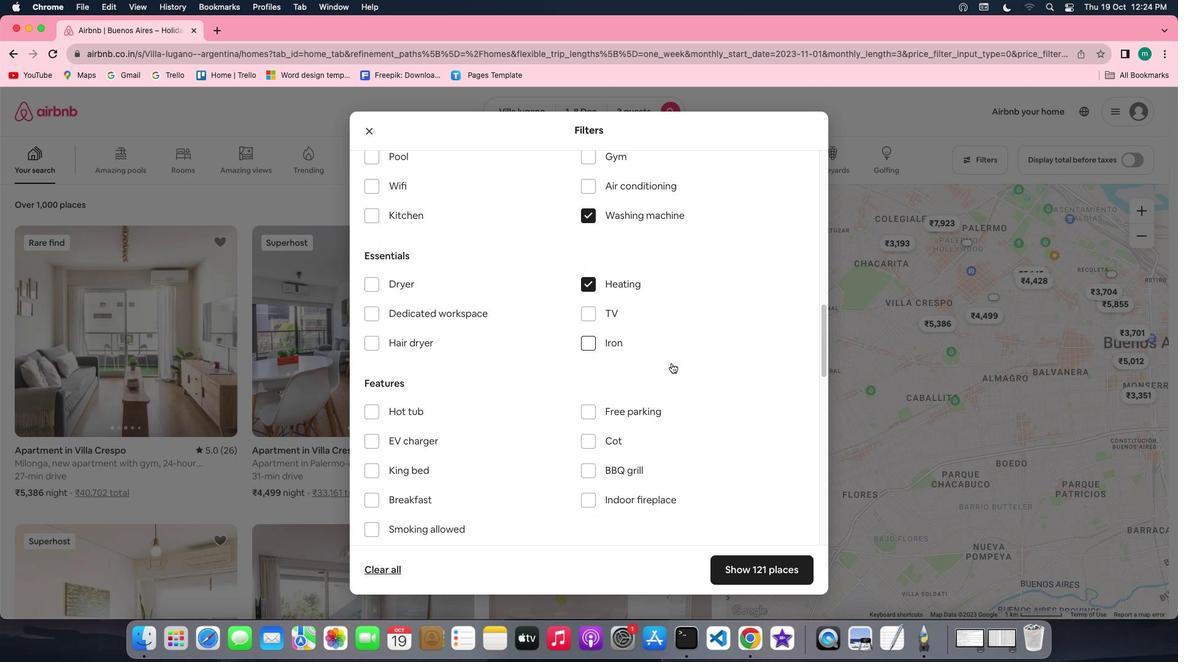 
Action: Mouse moved to (671, 363)
Screenshot: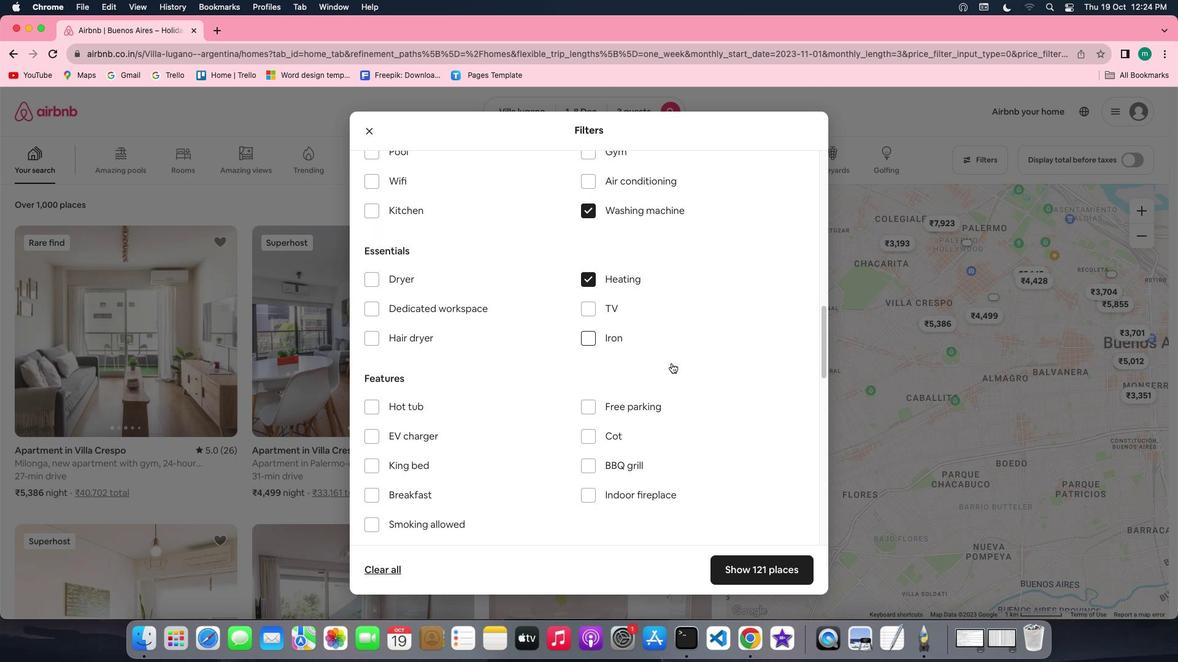 
Action: Mouse scrolled (671, 363) with delta (0, 0)
Screenshot: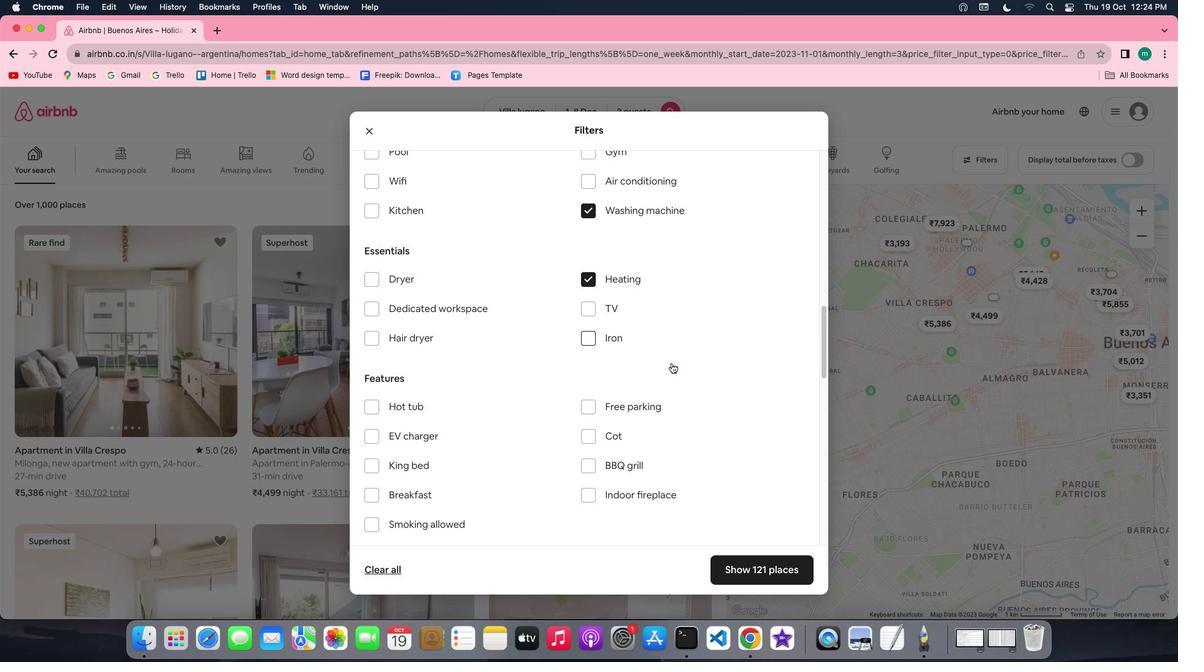 
Action: Mouse scrolled (671, 363) with delta (0, 0)
Screenshot: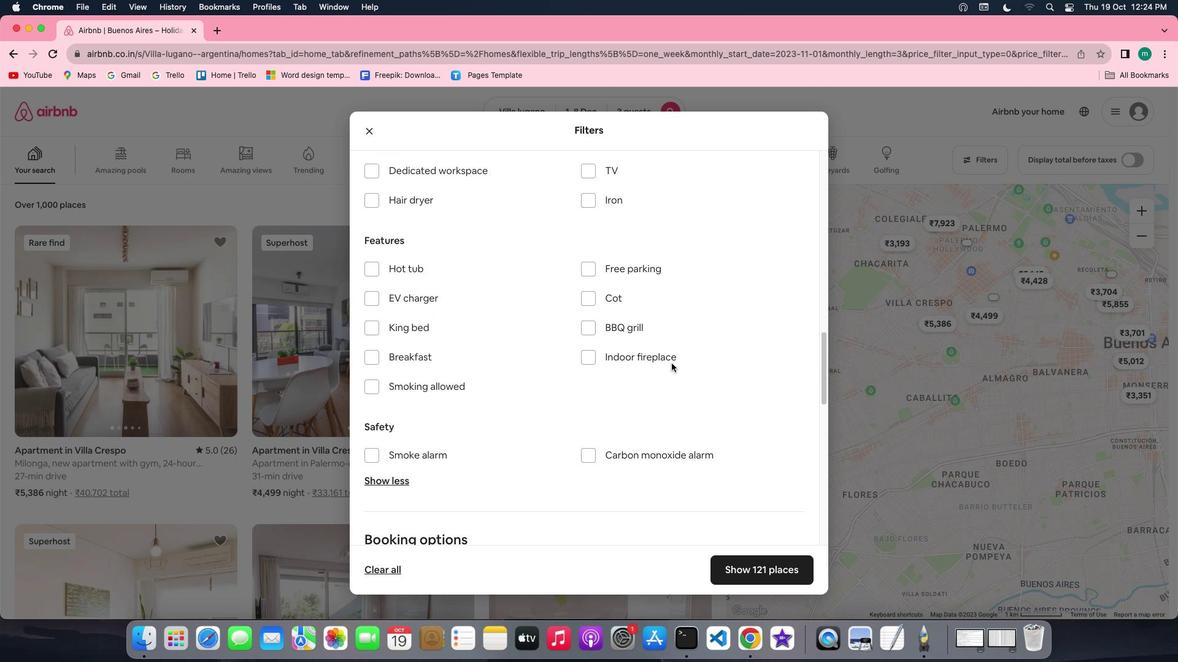
Action: Mouse scrolled (671, 363) with delta (0, 0)
Screenshot: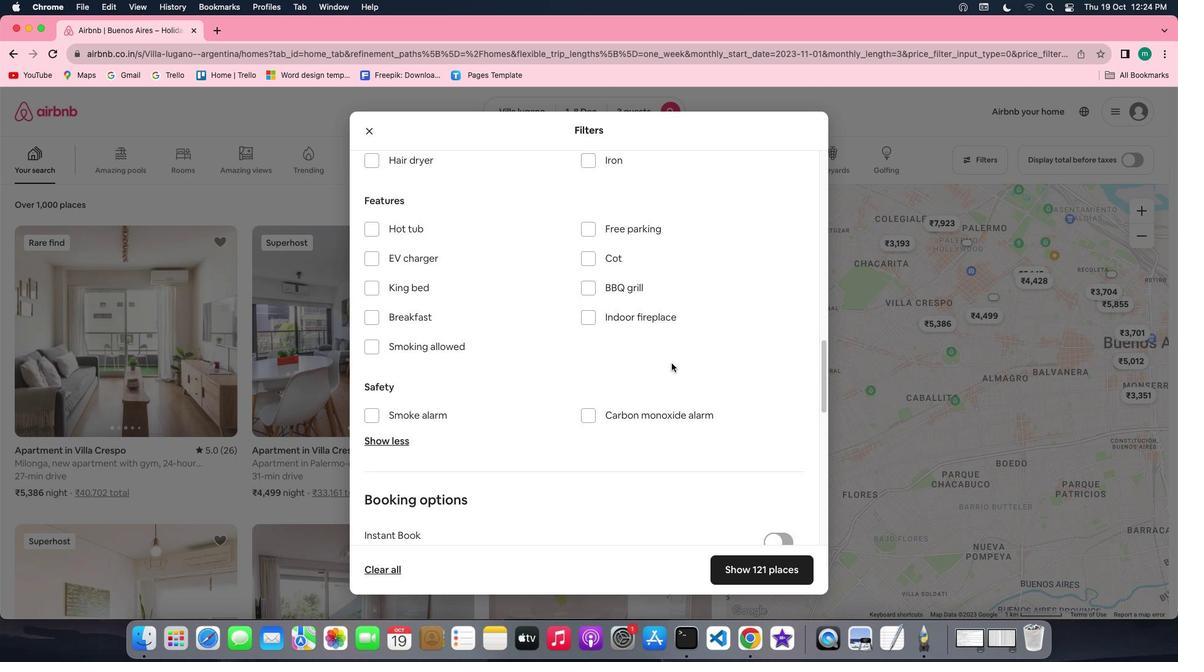 
Action: Mouse scrolled (671, 363) with delta (0, -1)
Screenshot: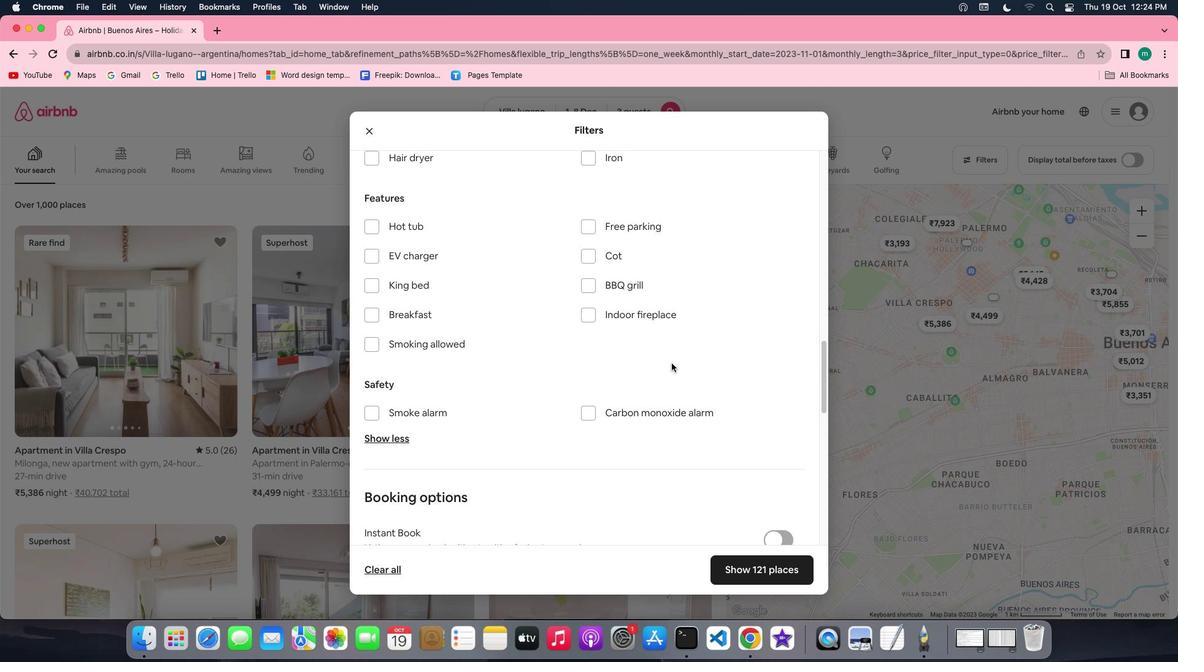
Action: Mouse scrolled (671, 363) with delta (0, -1)
Screenshot: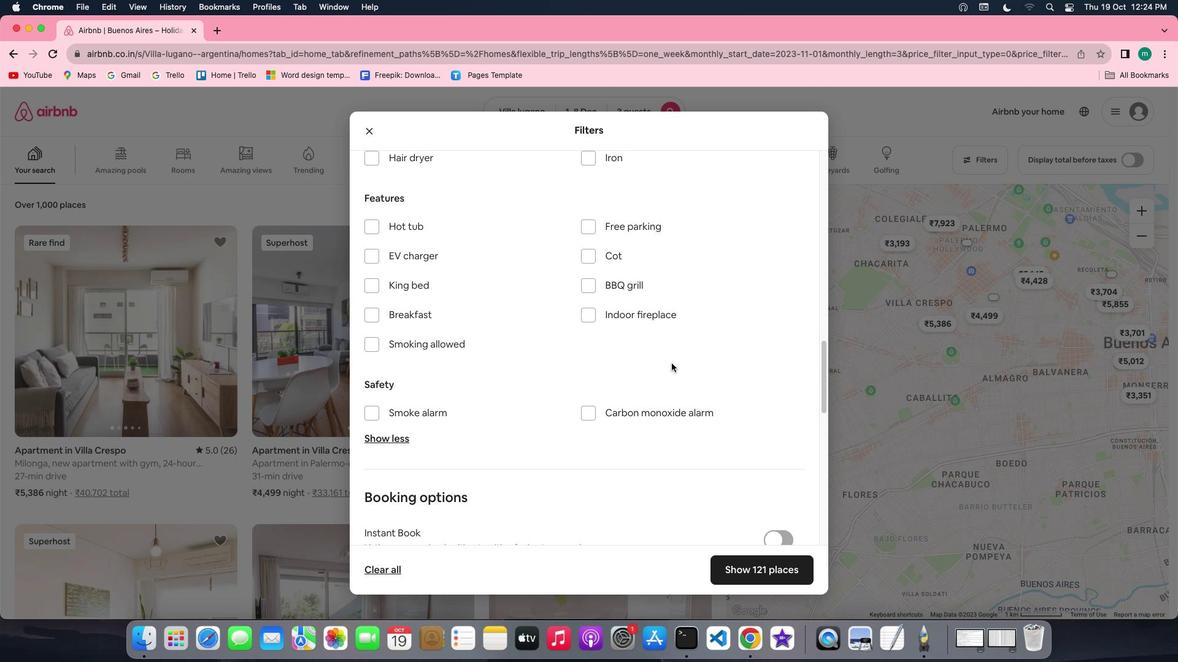 
Action: Mouse scrolled (671, 363) with delta (0, 0)
Screenshot: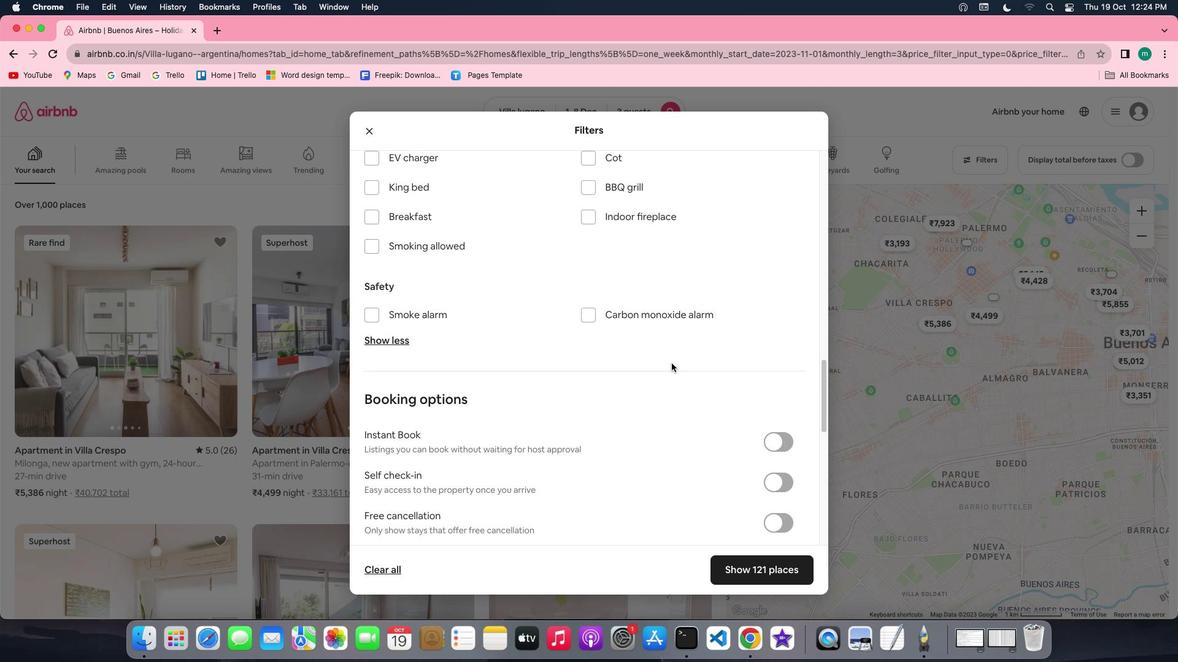 
Action: Mouse scrolled (671, 363) with delta (0, 0)
Screenshot: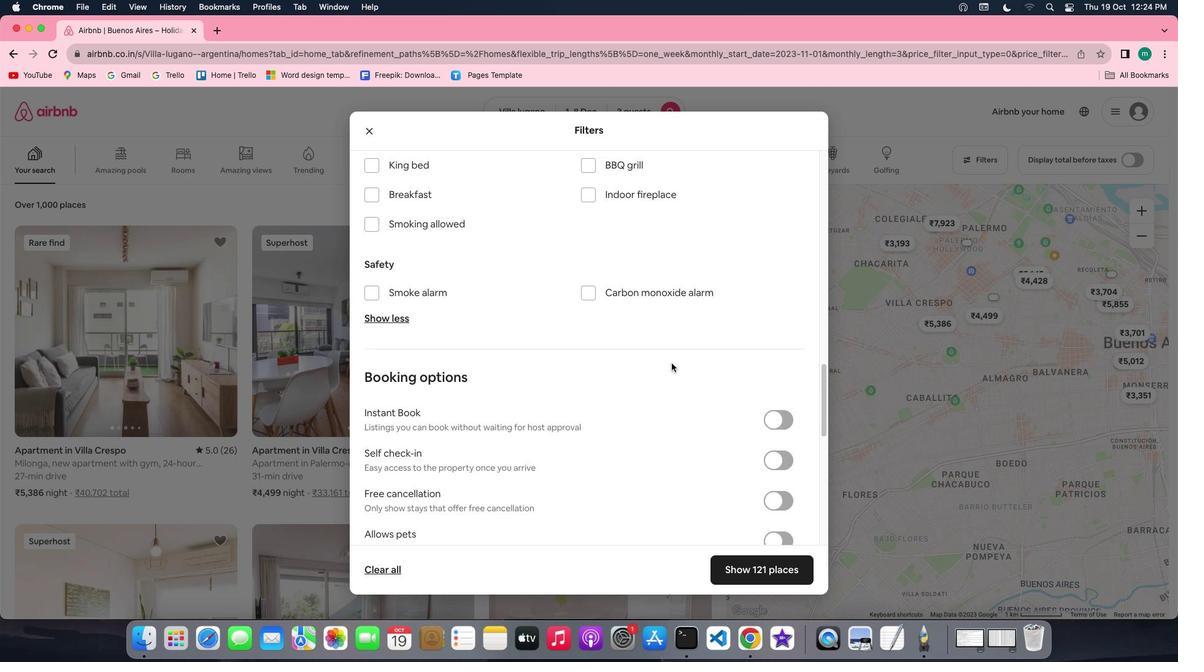 
Action: Mouse scrolled (671, 363) with delta (0, -1)
Screenshot: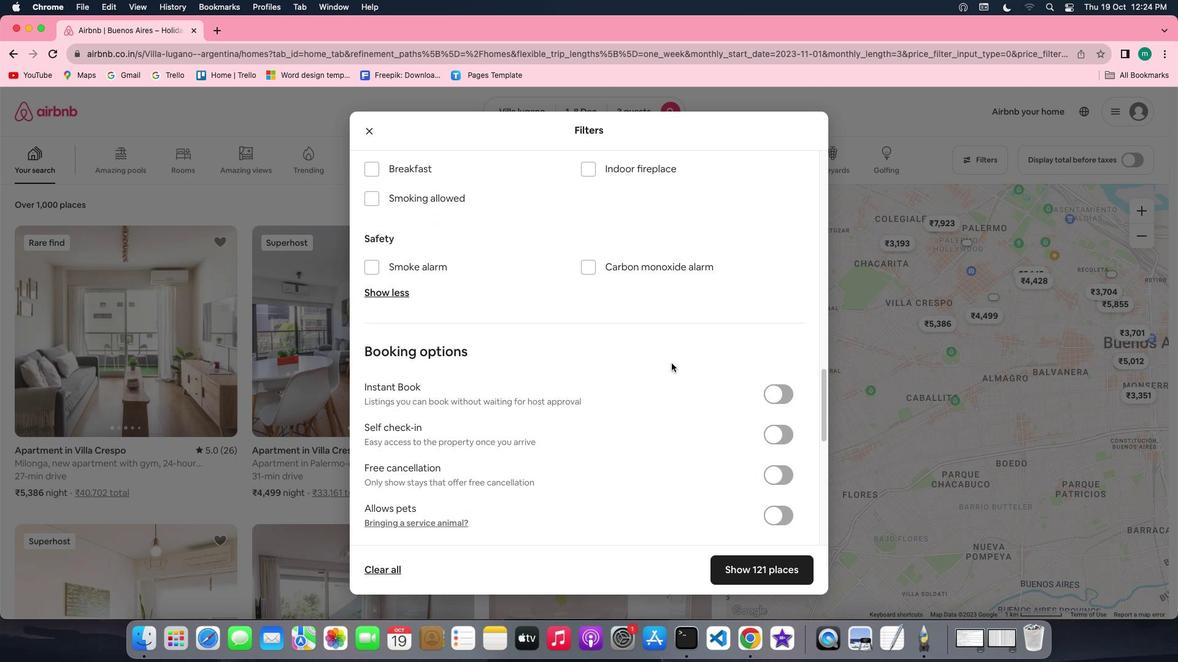 
Action: Mouse scrolled (671, 363) with delta (0, -1)
Screenshot: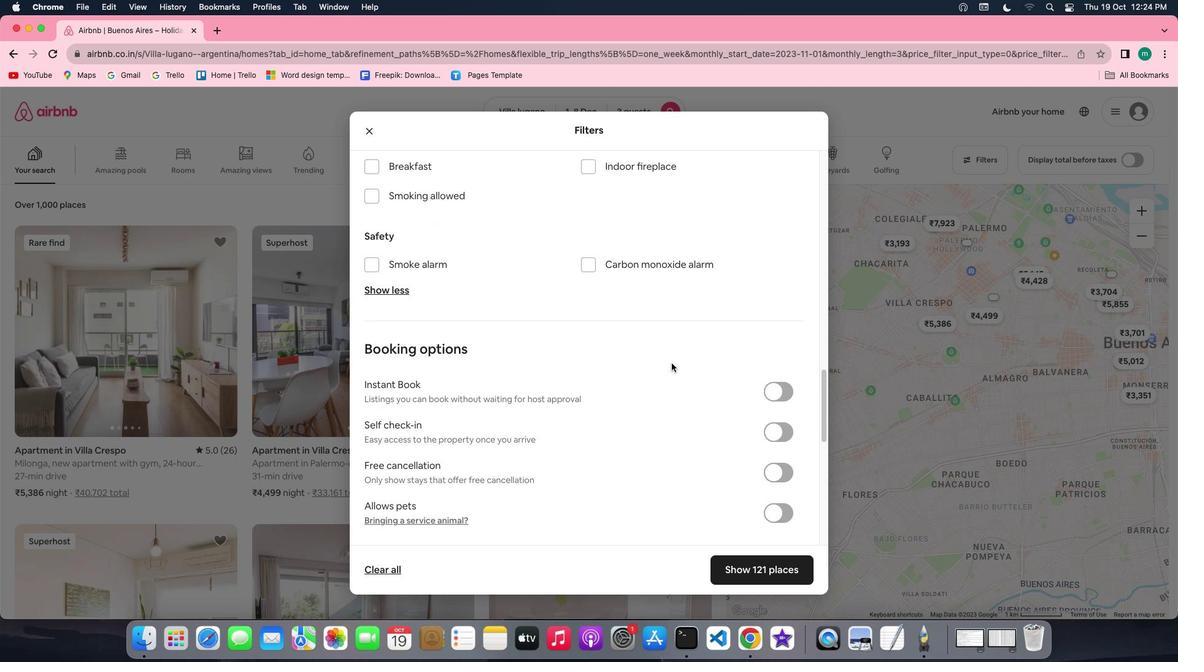 
Action: Mouse scrolled (671, 363) with delta (0, 0)
Screenshot: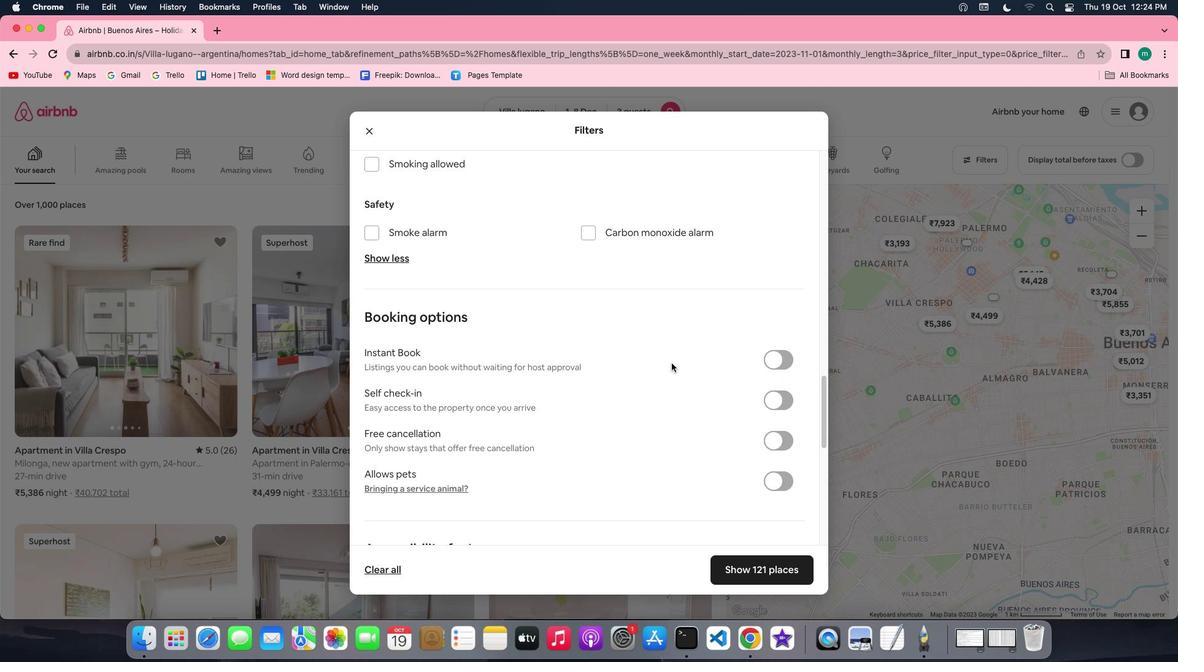 
Action: Mouse scrolled (671, 363) with delta (0, 0)
Screenshot: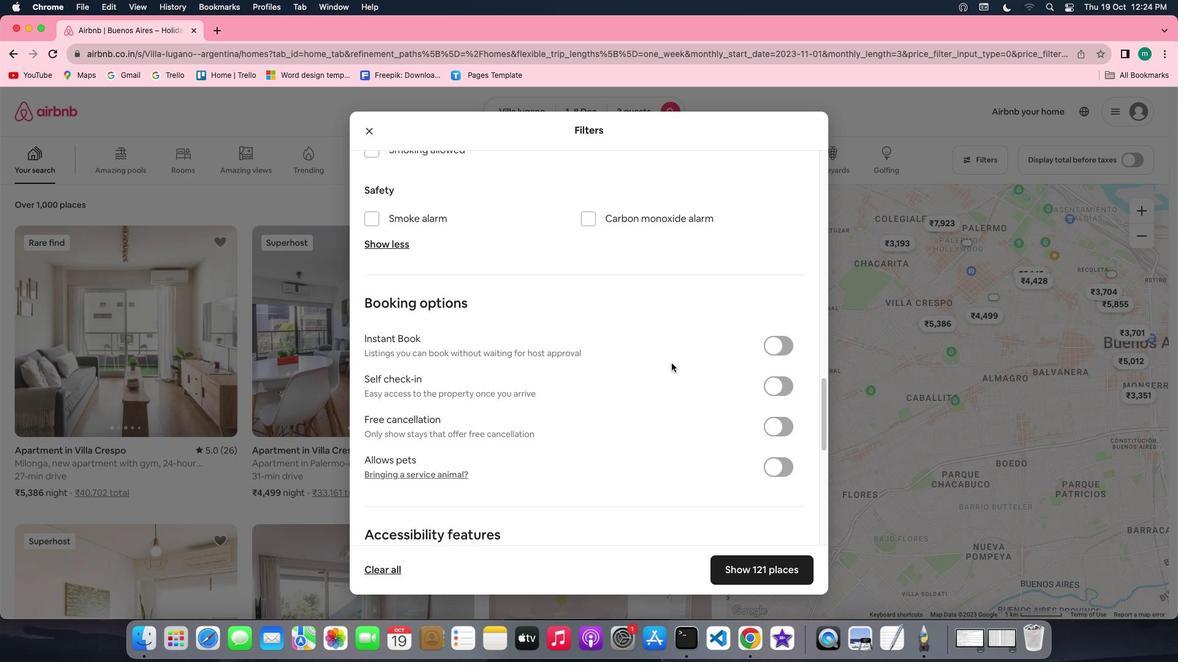
Action: Mouse scrolled (671, 363) with delta (0, 0)
Screenshot: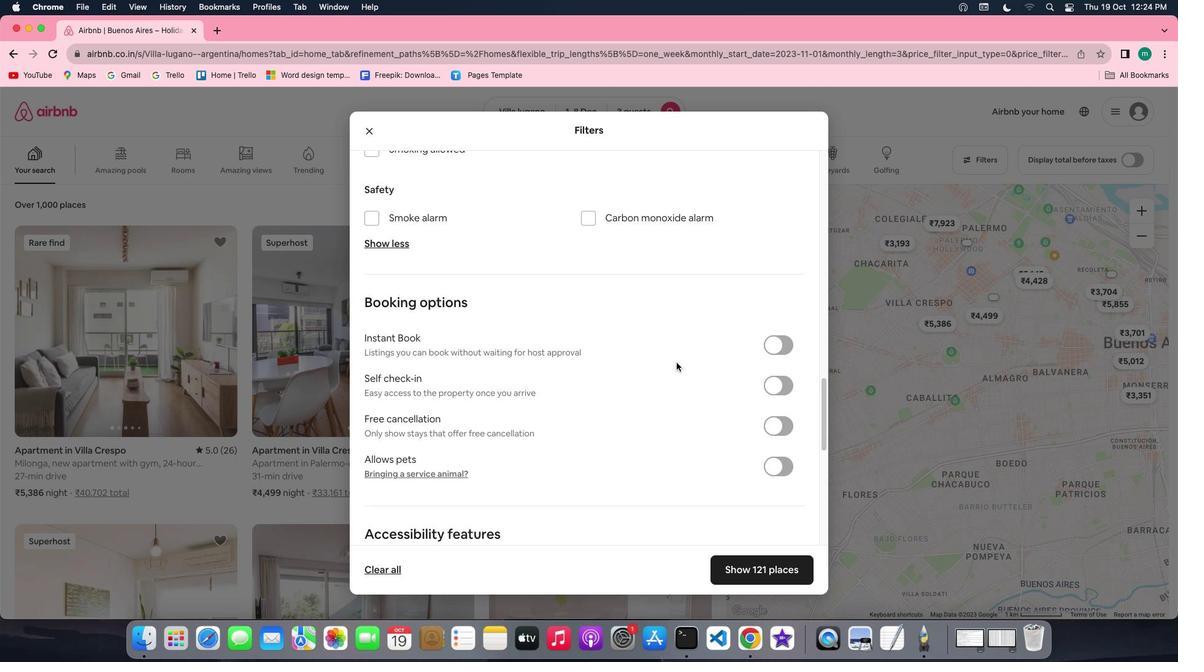 
Action: Mouse moved to (776, 389)
Screenshot: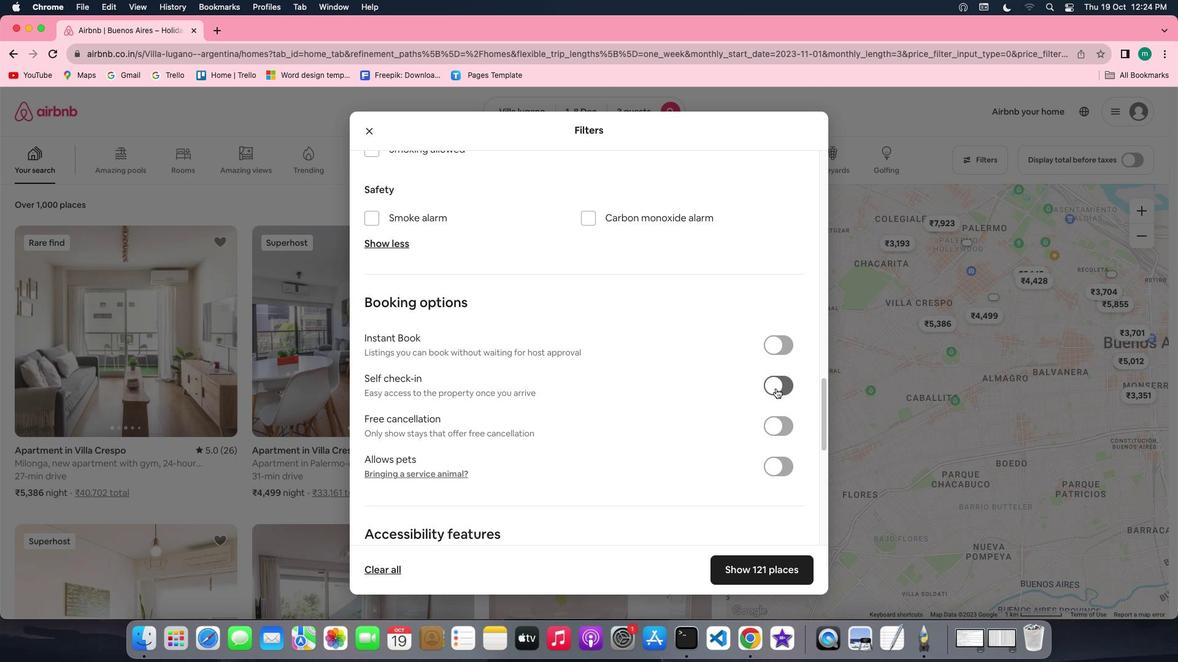 
Action: Mouse pressed left at (776, 389)
Screenshot: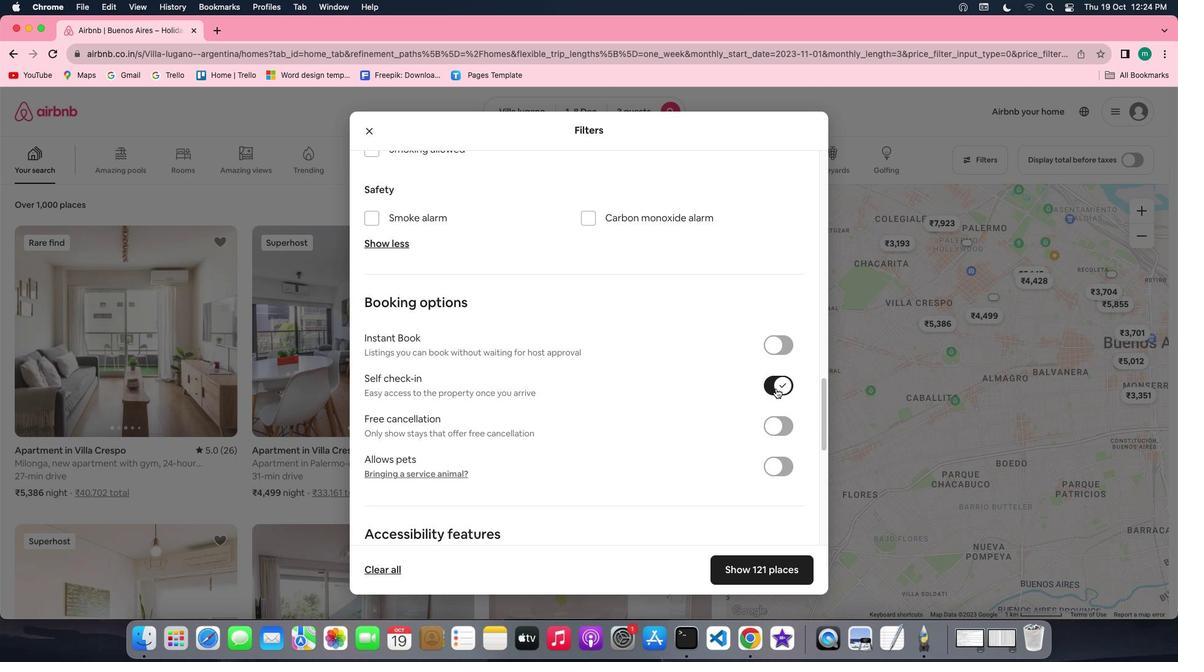 
Action: Mouse moved to (608, 408)
Screenshot: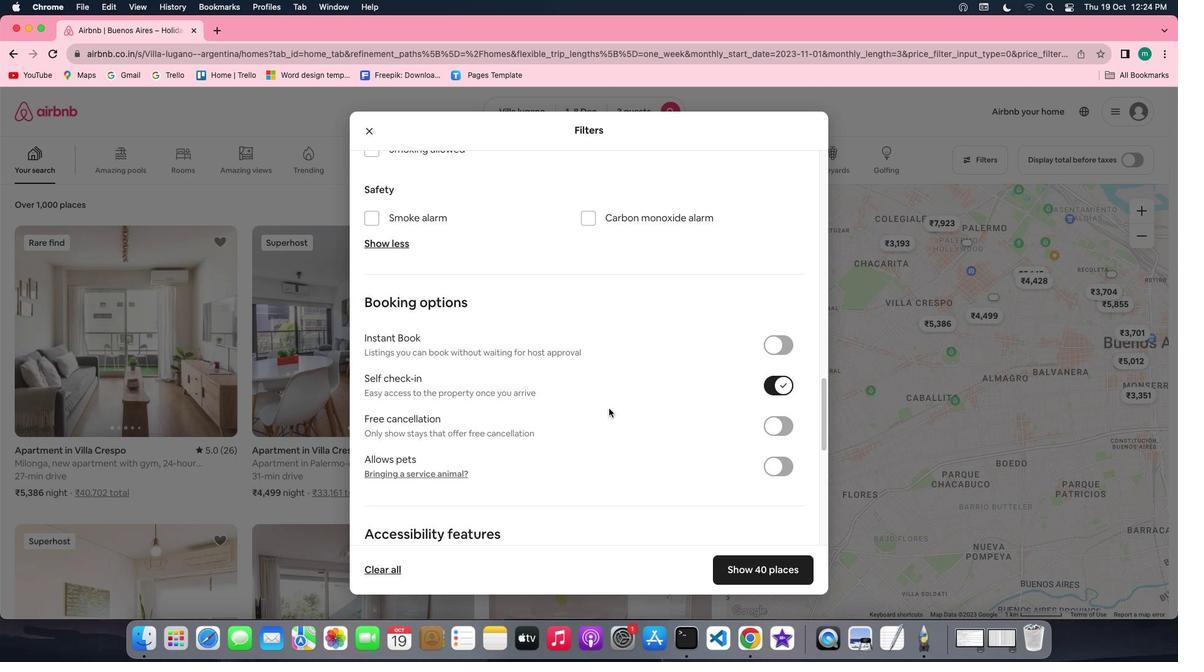 
Action: Mouse scrolled (608, 408) with delta (0, 0)
Screenshot: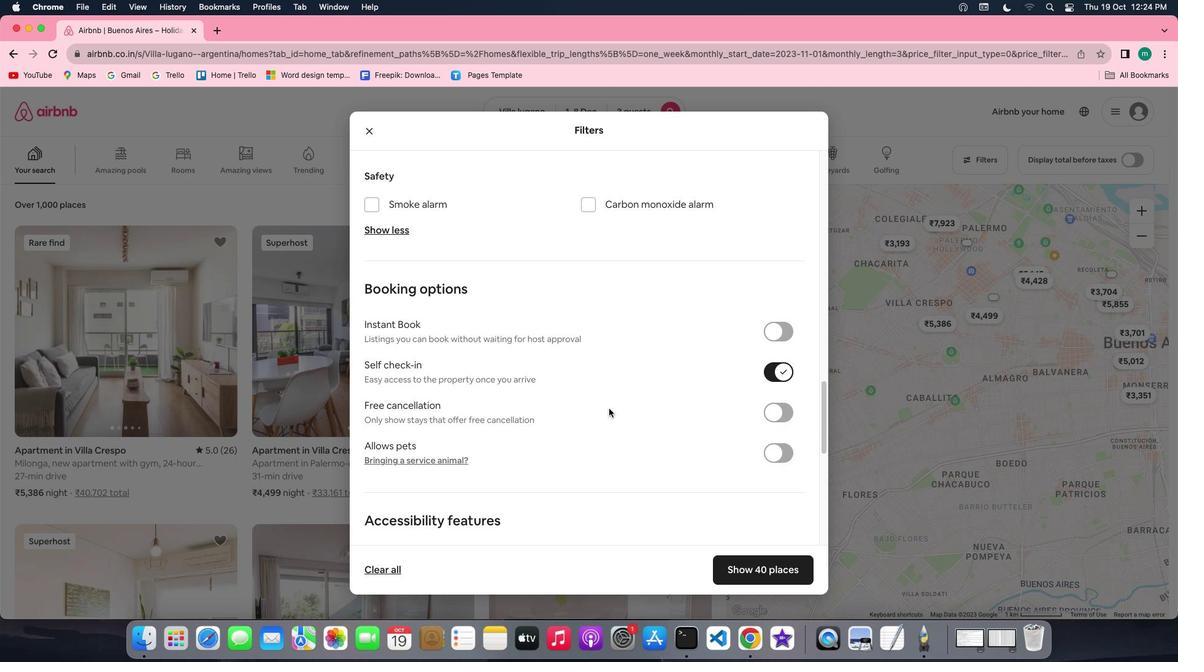 
Action: Mouse scrolled (608, 408) with delta (0, 0)
Screenshot: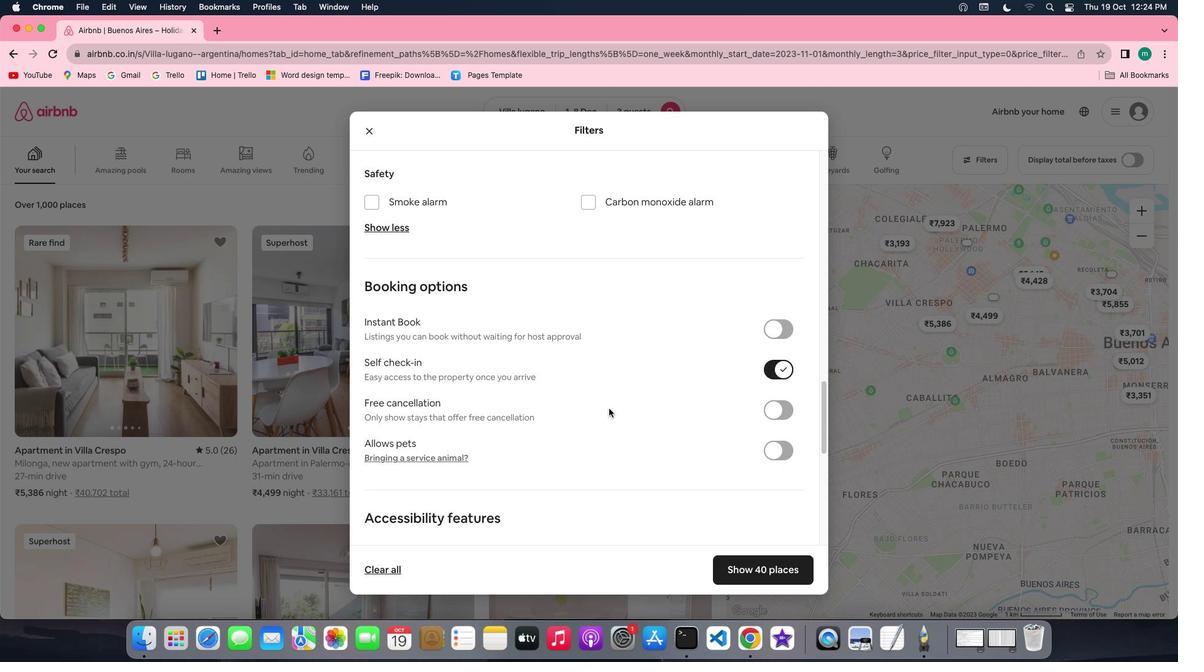 
Action: Mouse scrolled (608, 408) with delta (0, 0)
Screenshot: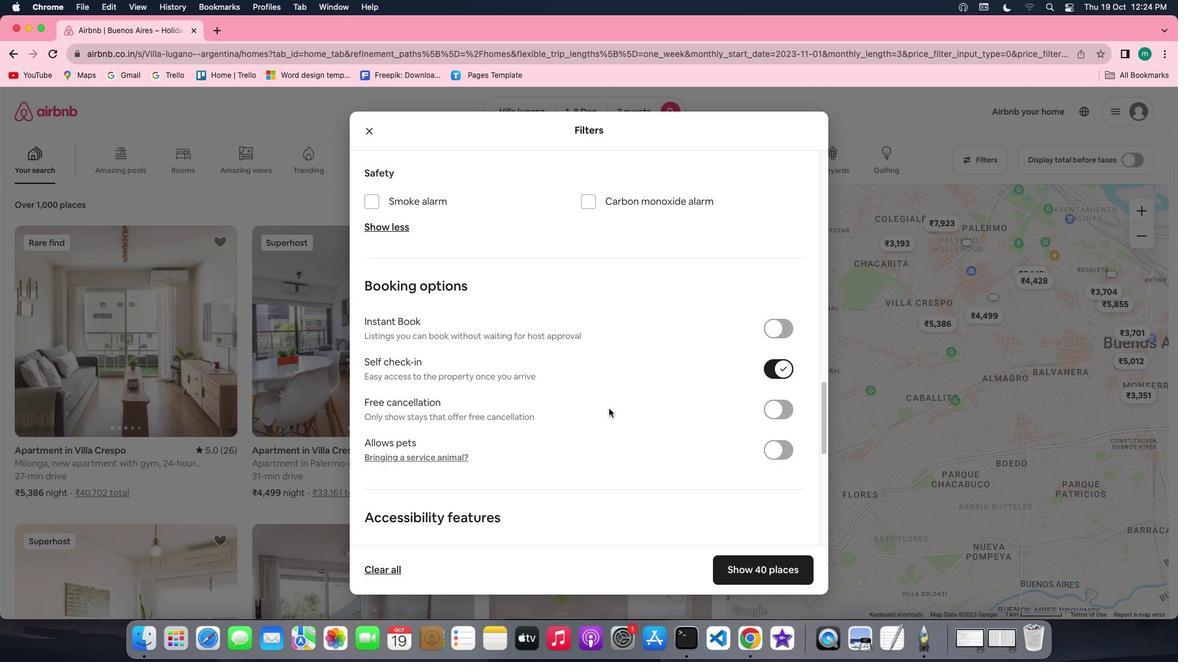 
Action: Mouse moved to (608, 408)
Screenshot: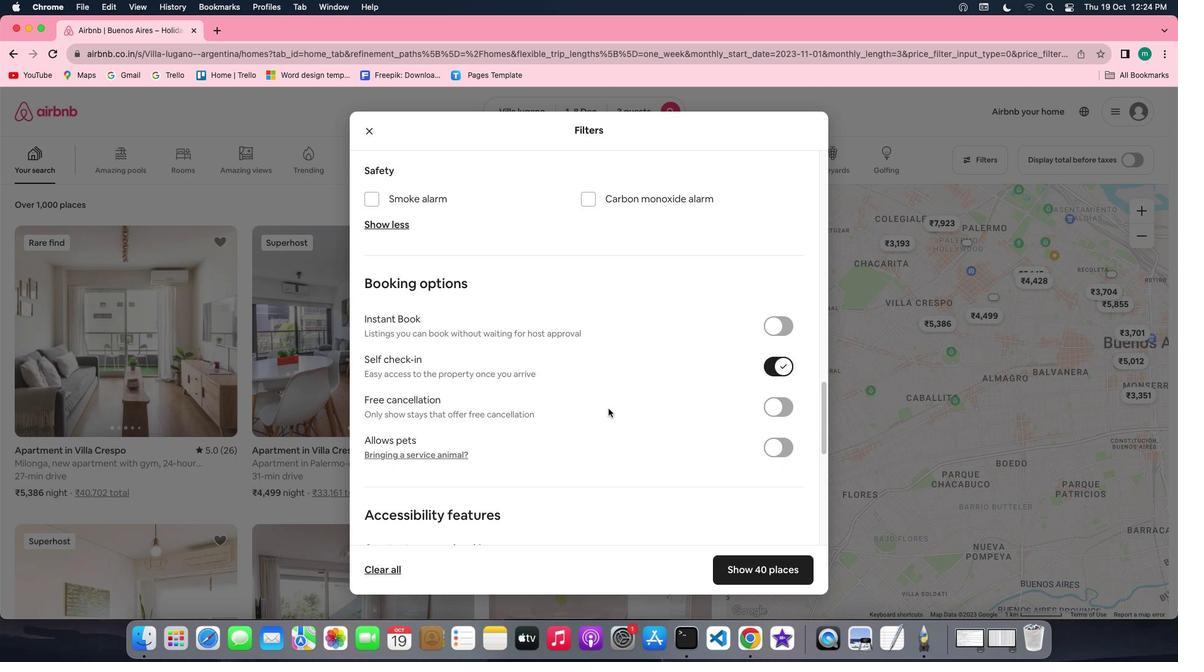 
Action: Mouse scrolled (608, 408) with delta (0, 0)
Screenshot: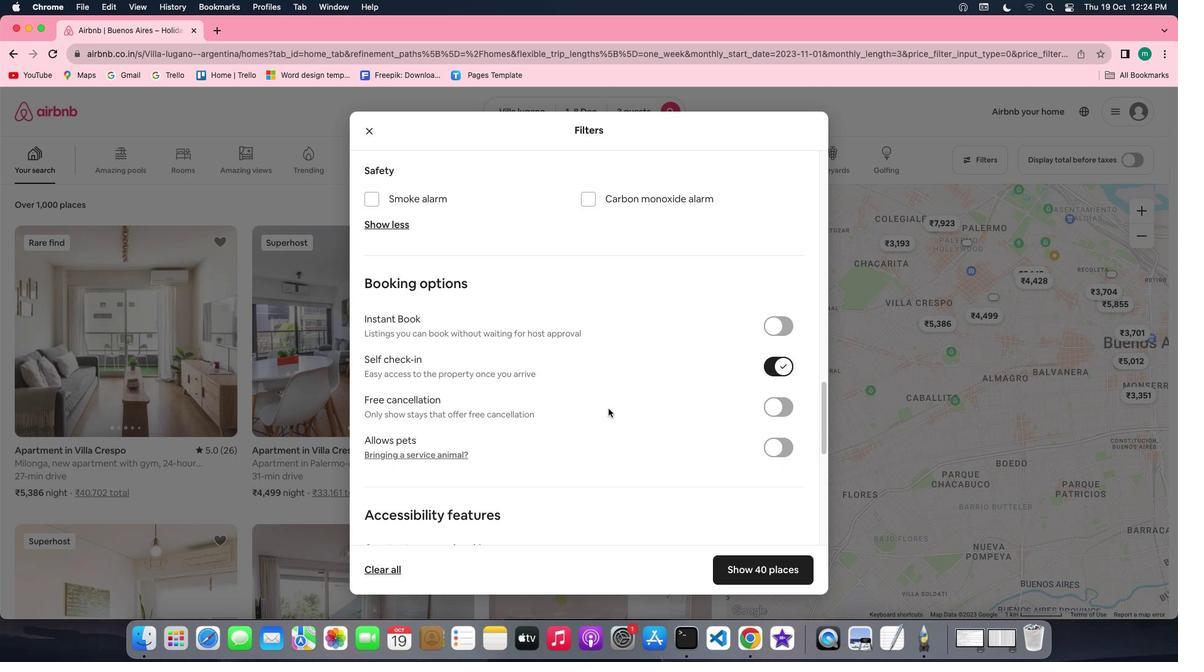 
Action: Mouse scrolled (608, 408) with delta (0, 0)
Screenshot: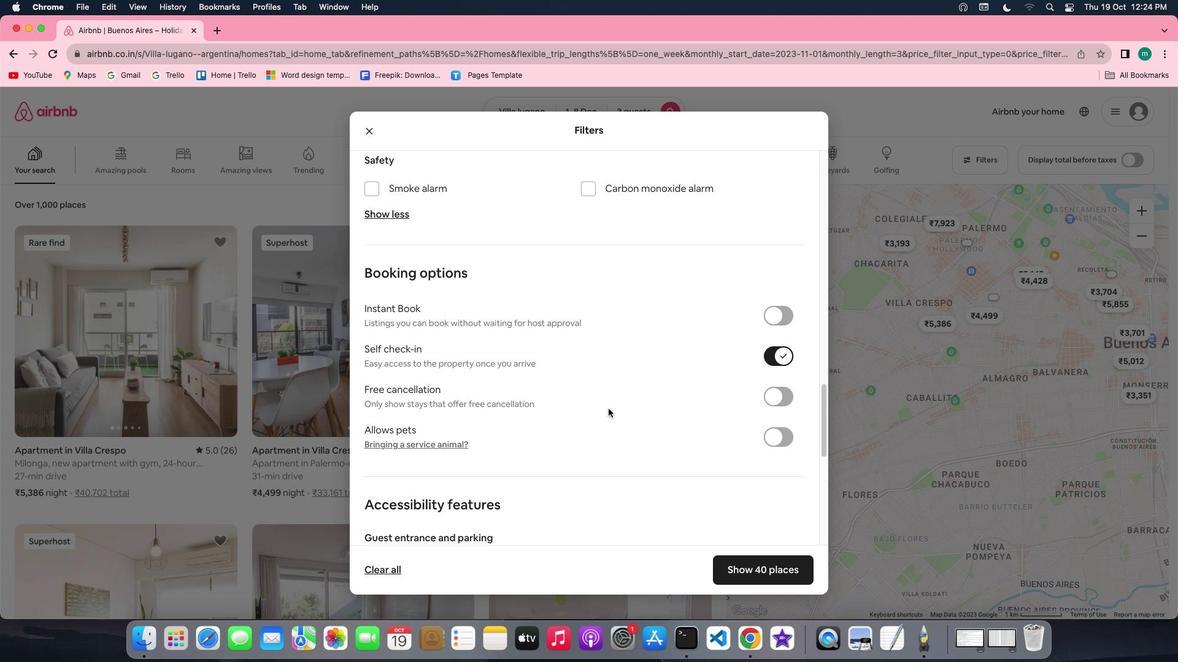 
Action: Mouse scrolled (608, 408) with delta (0, 0)
Screenshot: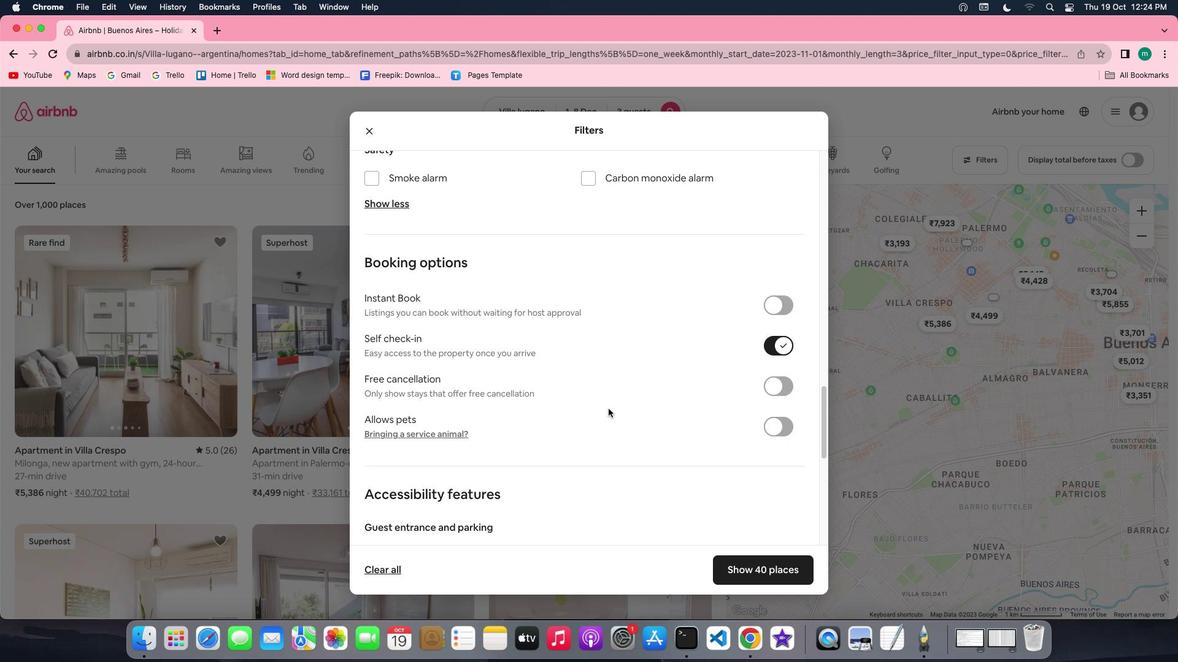 
Action: Mouse scrolled (608, 408) with delta (0, 0)
Screenshot: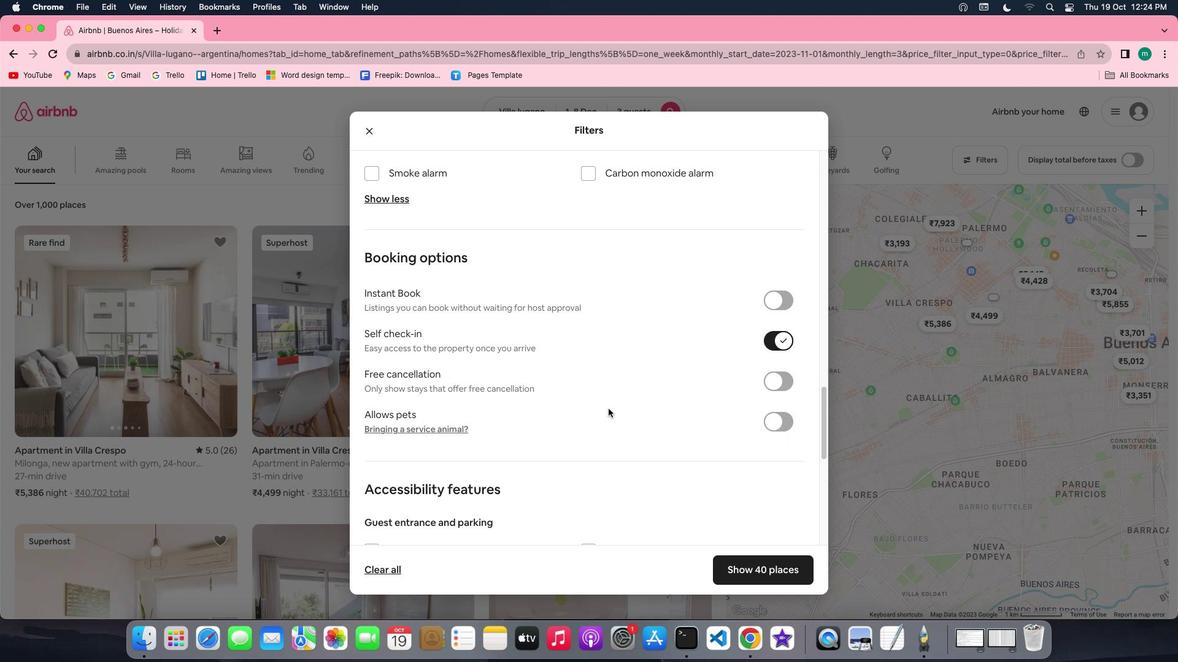 
Action: Mouse moved to (608, 409)
Screenshot: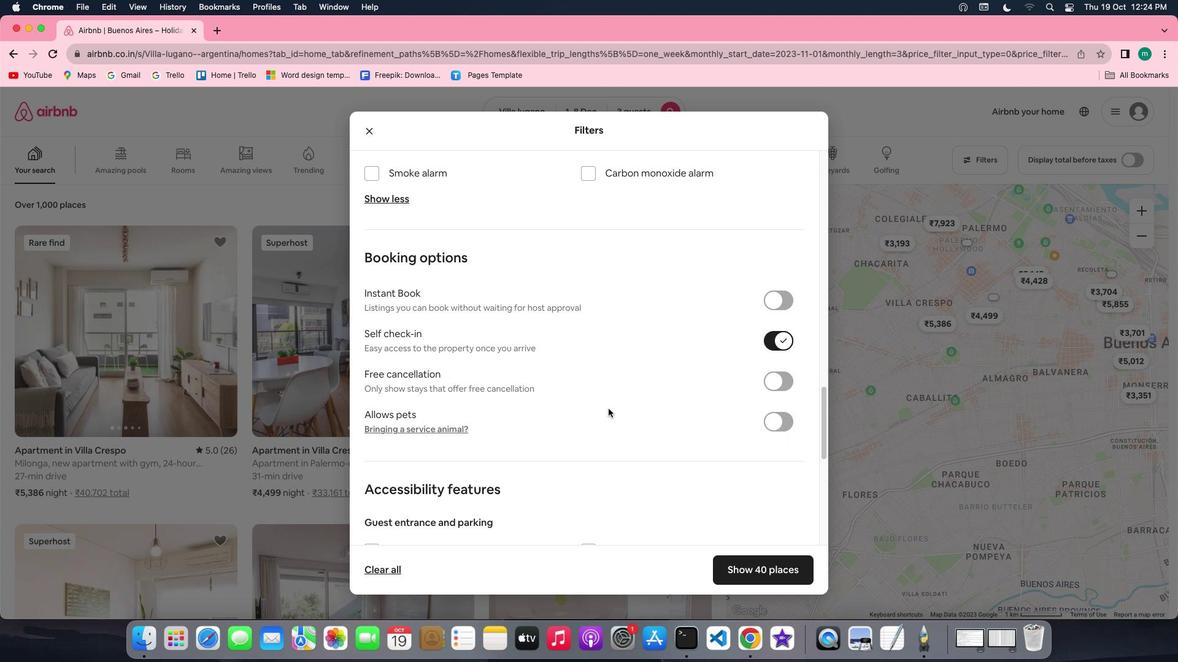
Action: Mouse scrolled (608, 409) with delta (0, 0)
Screenshot: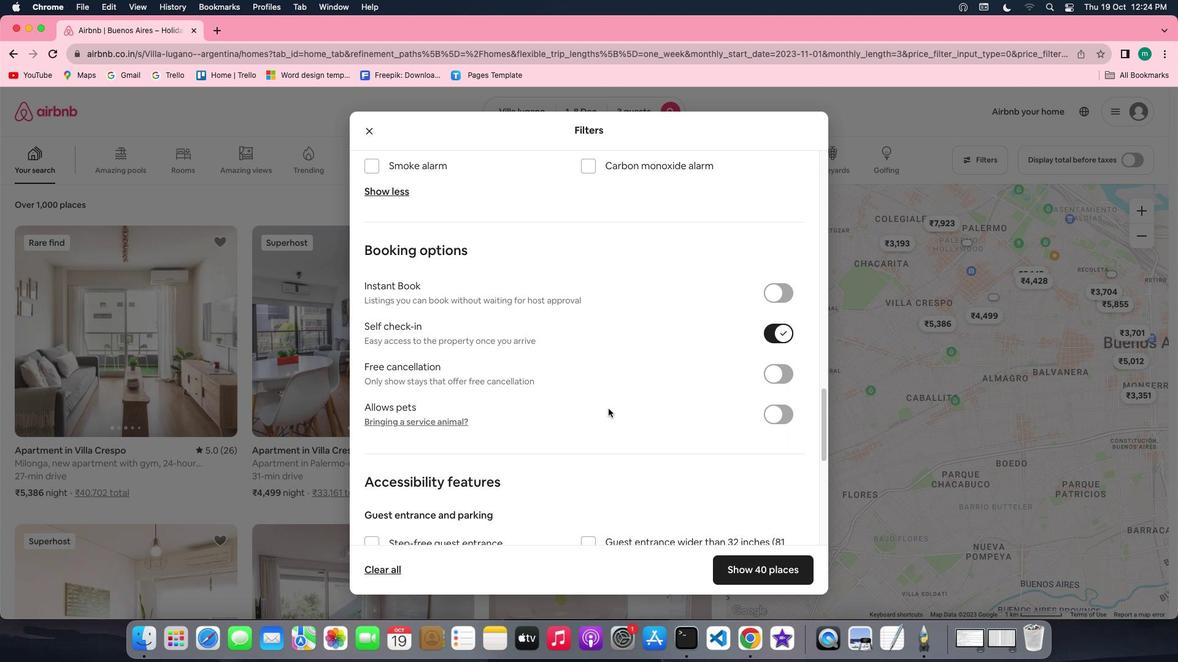 
Action: Mouse scrolled (608, 409) with delta (0, 0)
Screenshot: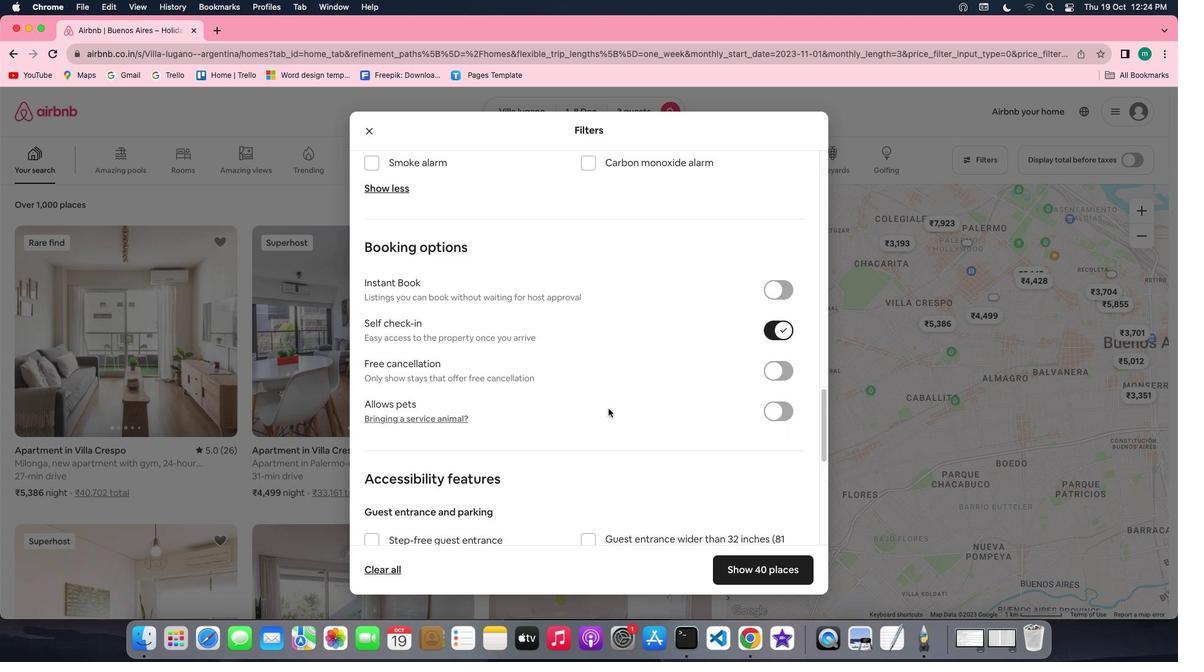 
Action: Mouse scrolled (608, 409) with delta (0, 0)
Screenshot: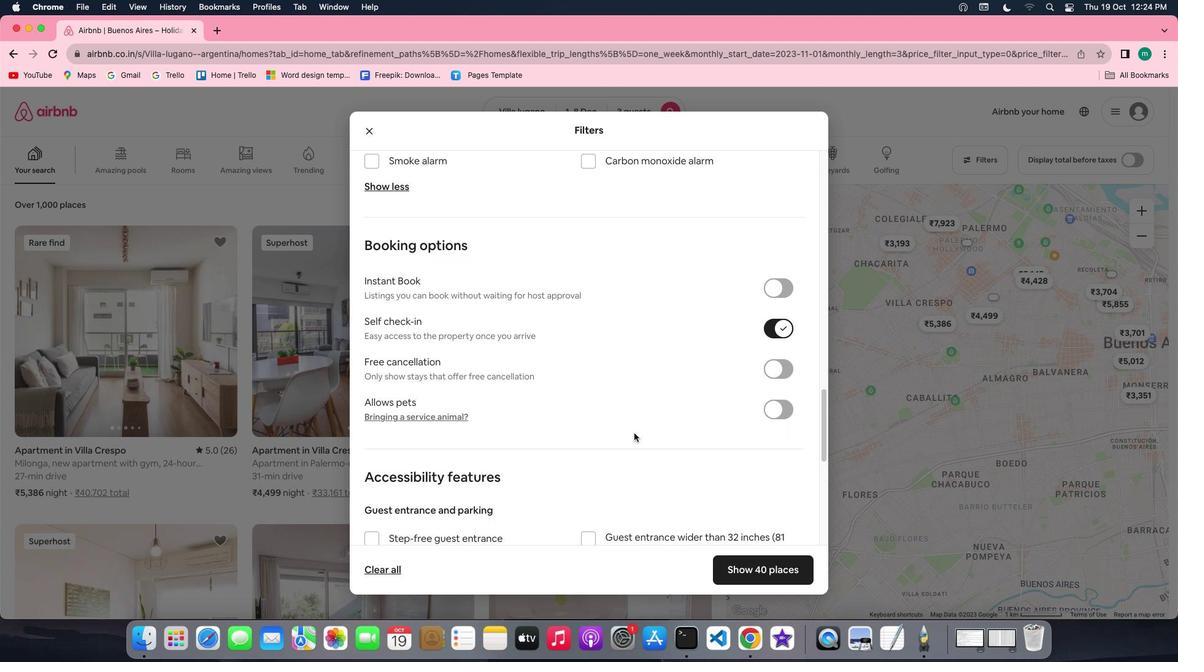 
Action: Mouse moved to (752, 569)
Screenshot: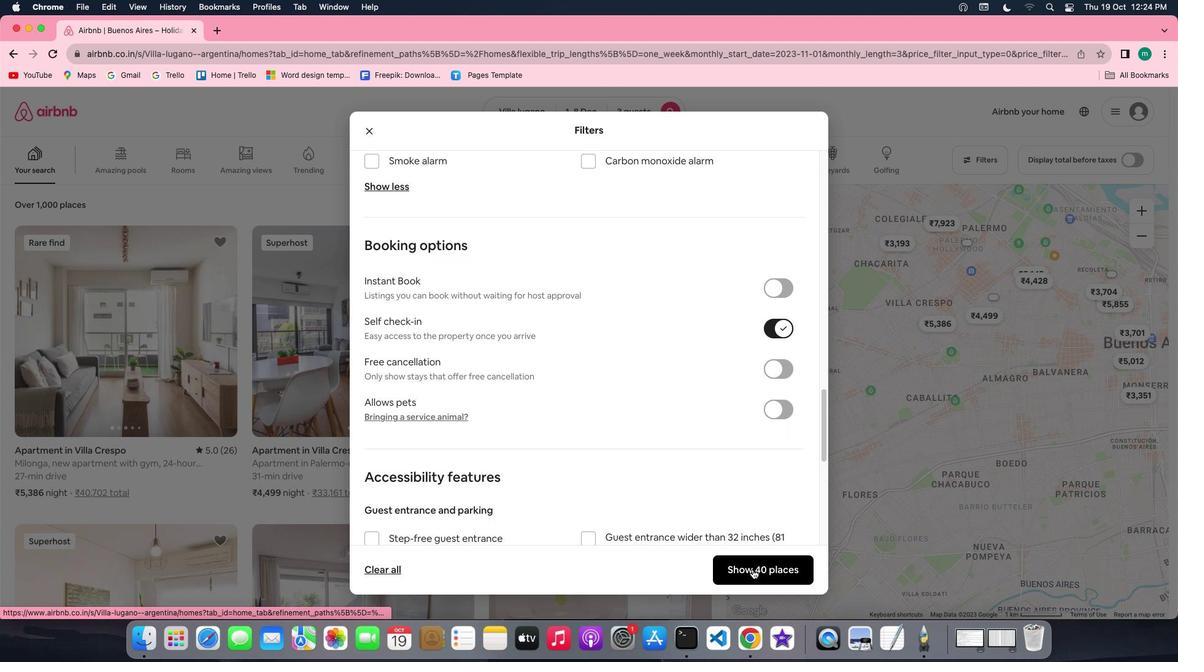 
Action: Mouse pressed left at (752, 569)
Screenshot: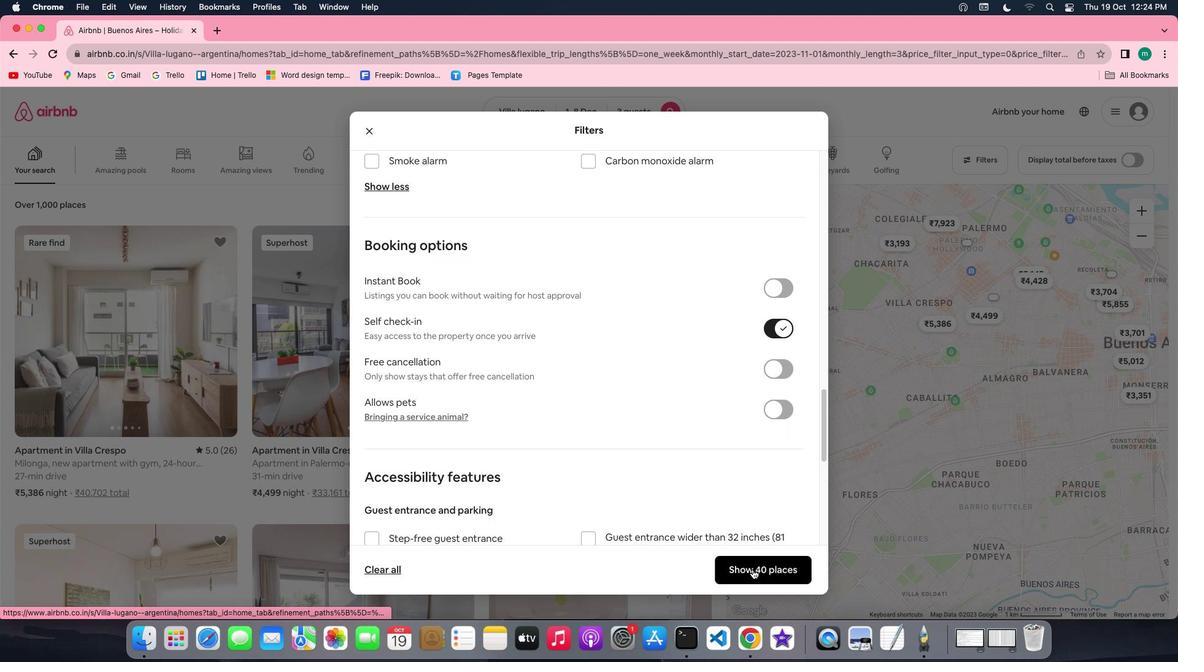 
Action: Mouse moved to (176, 351)
Screenshot: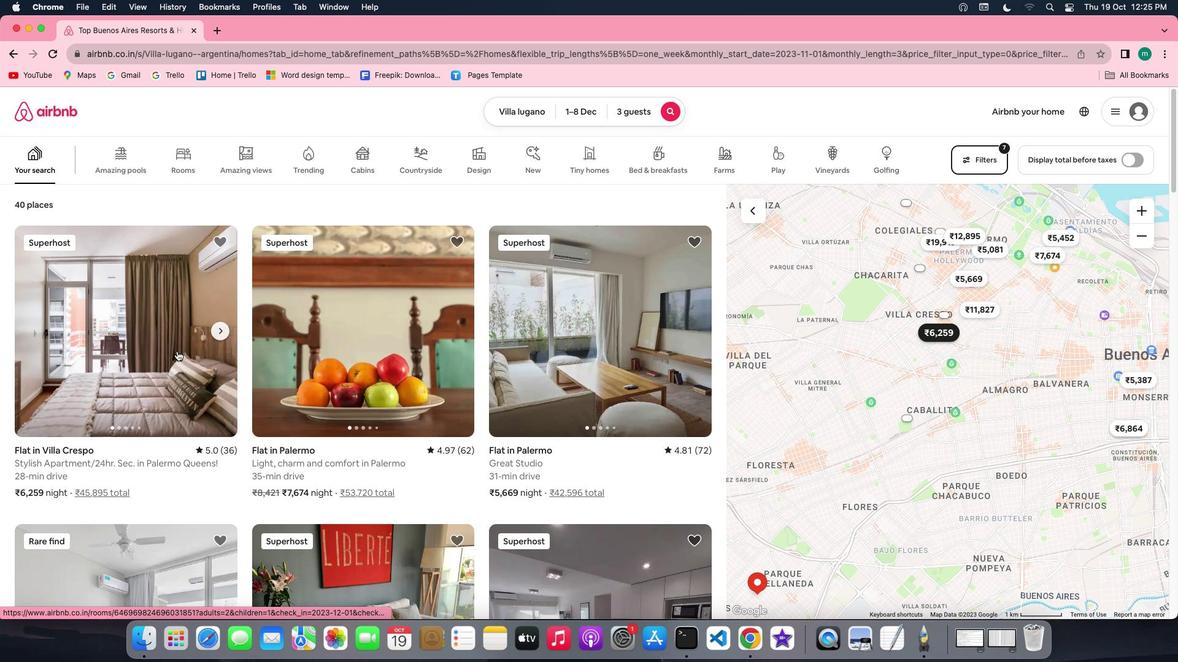
Action: Mouse pressed left at (176, 351)
Screenshot: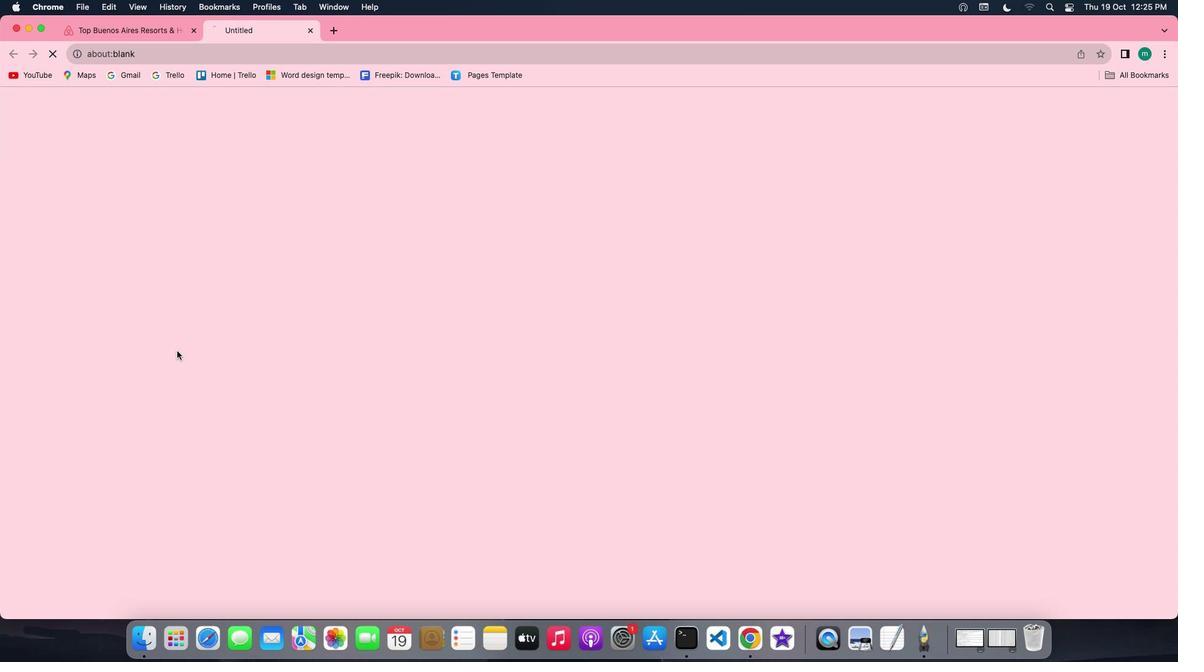 
Action: Mouse moved to (875, 454)
Screenshot: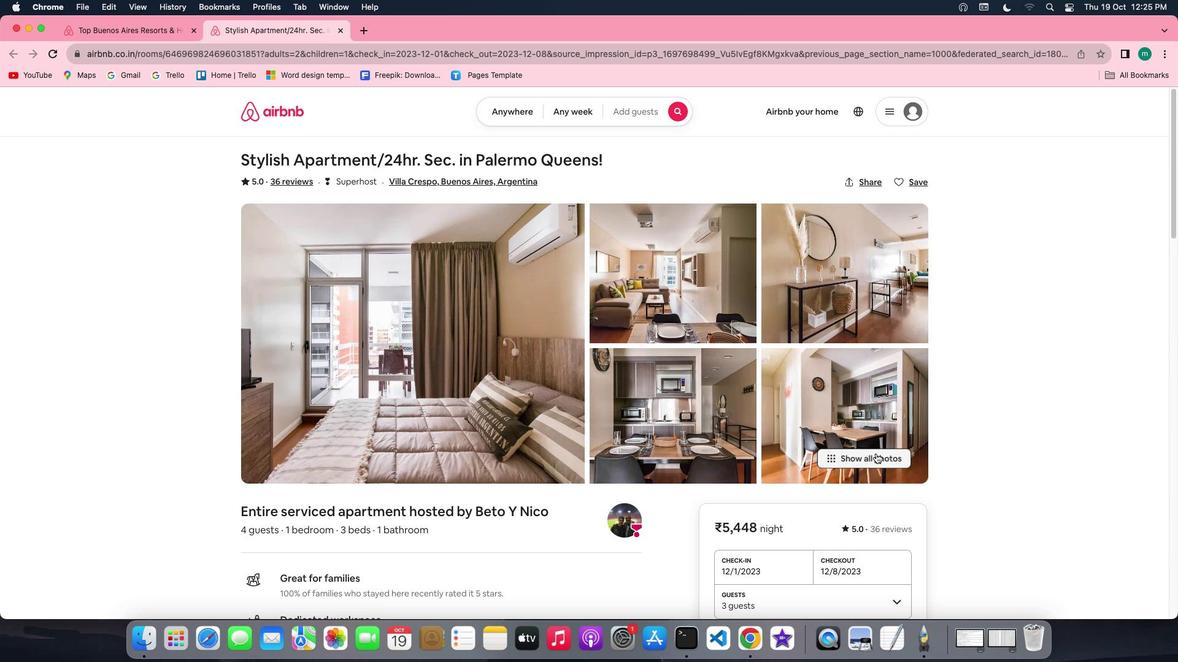 
Action: Mouse pressed left at (875, 454)
Screenshot: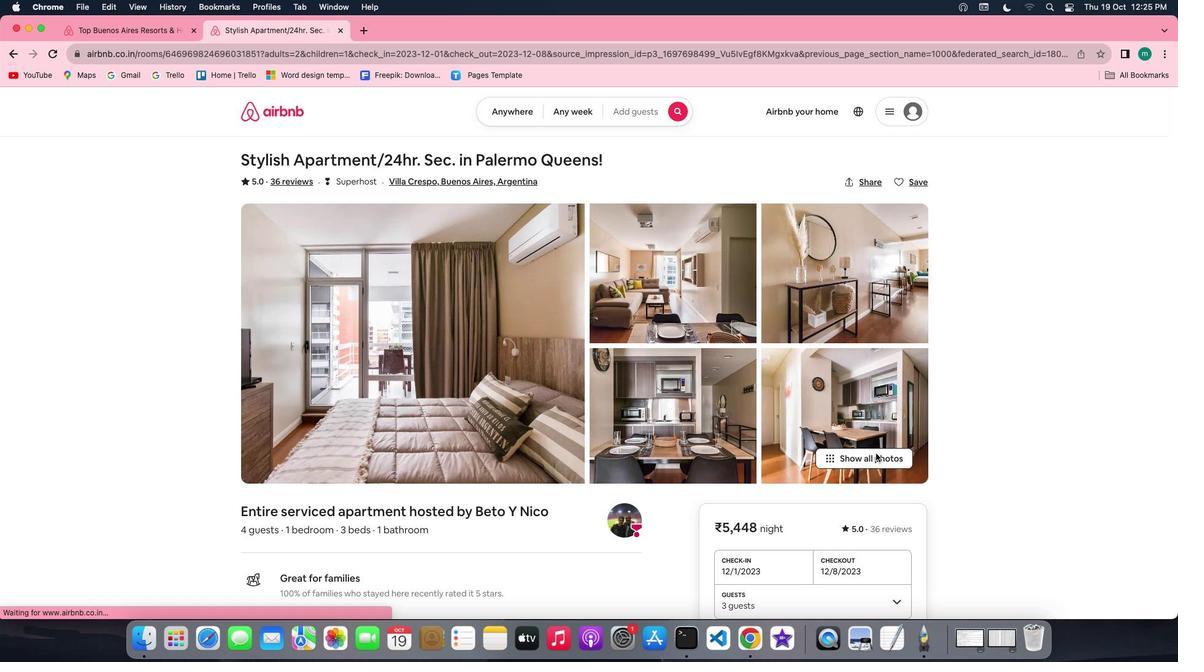 
Action: Mouse moved to (538, 419)
Screenshot: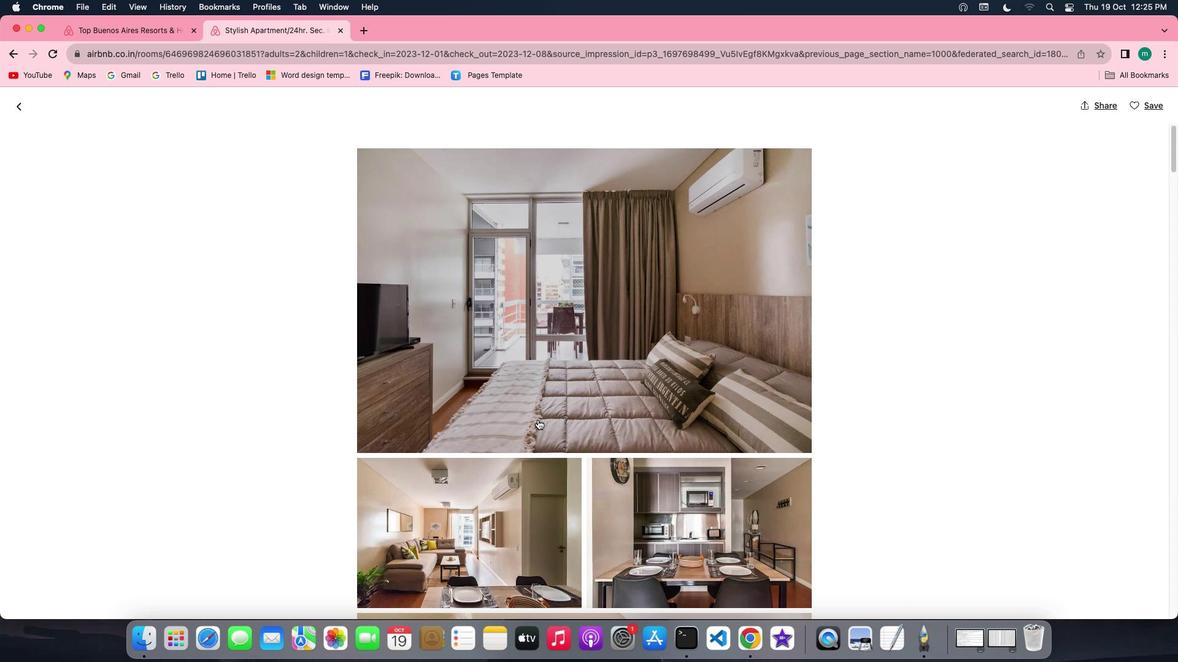 
Action: Mouse scrolled (538, 419) with delta (0, 0)
Screenshot: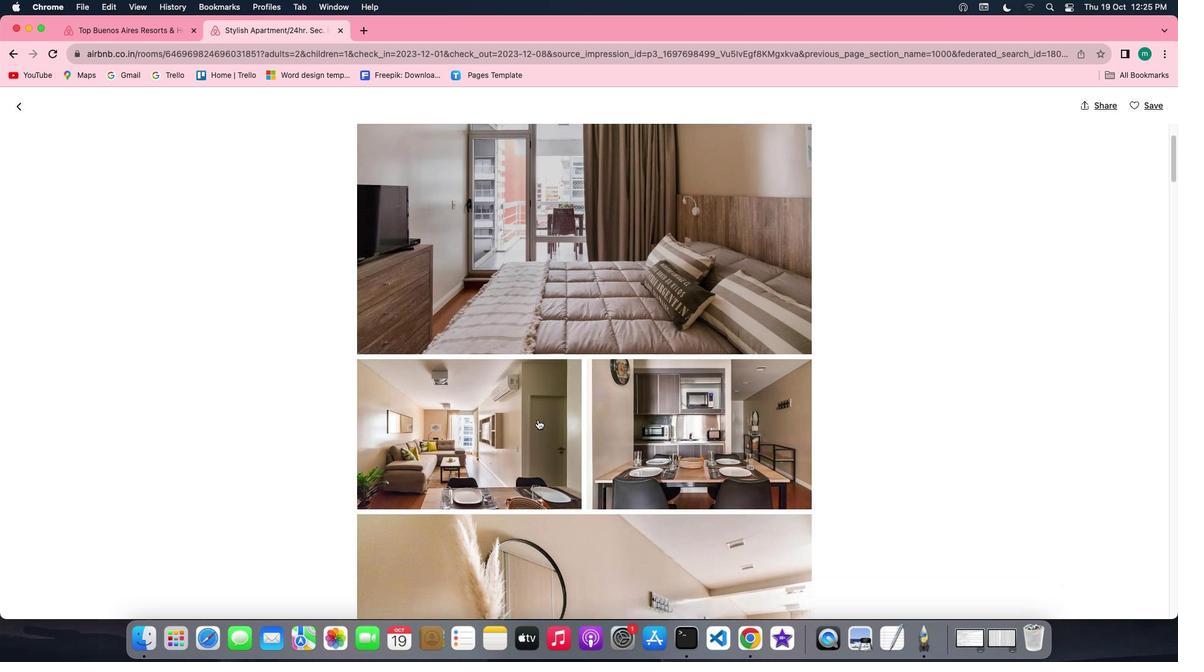 
Action: Mouse scrolled (538, 419) with delta (0, 0)
Screenshot: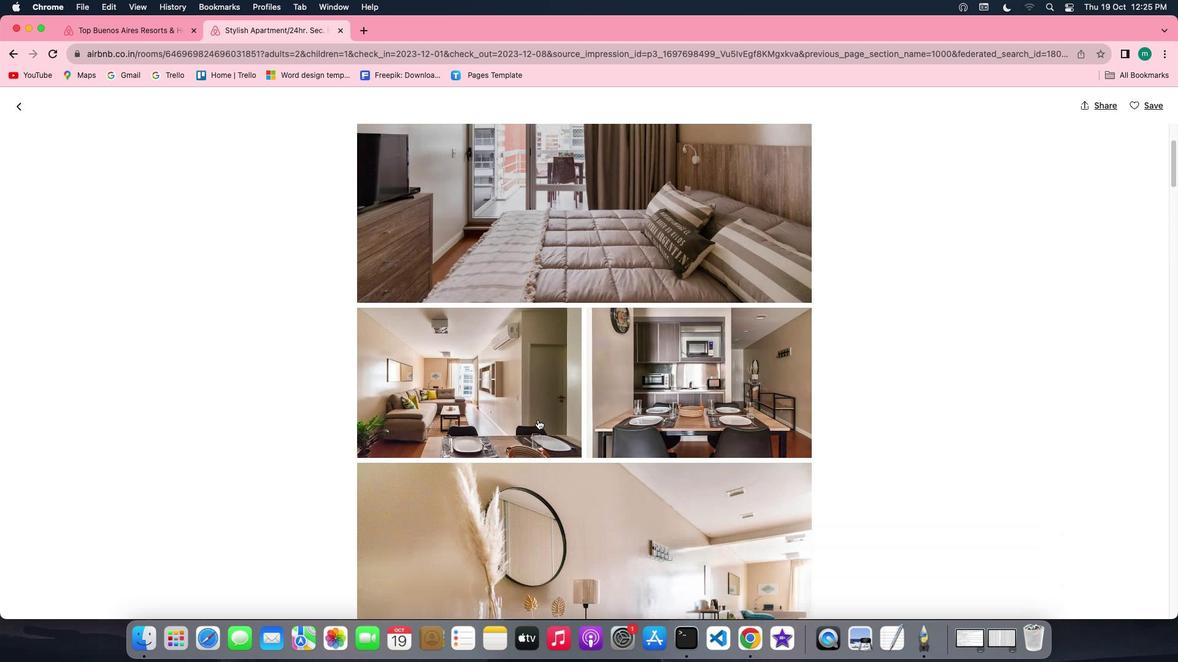 
Action: Mouse scrolled (538, 419) with delta (0, -1)
Screenshot: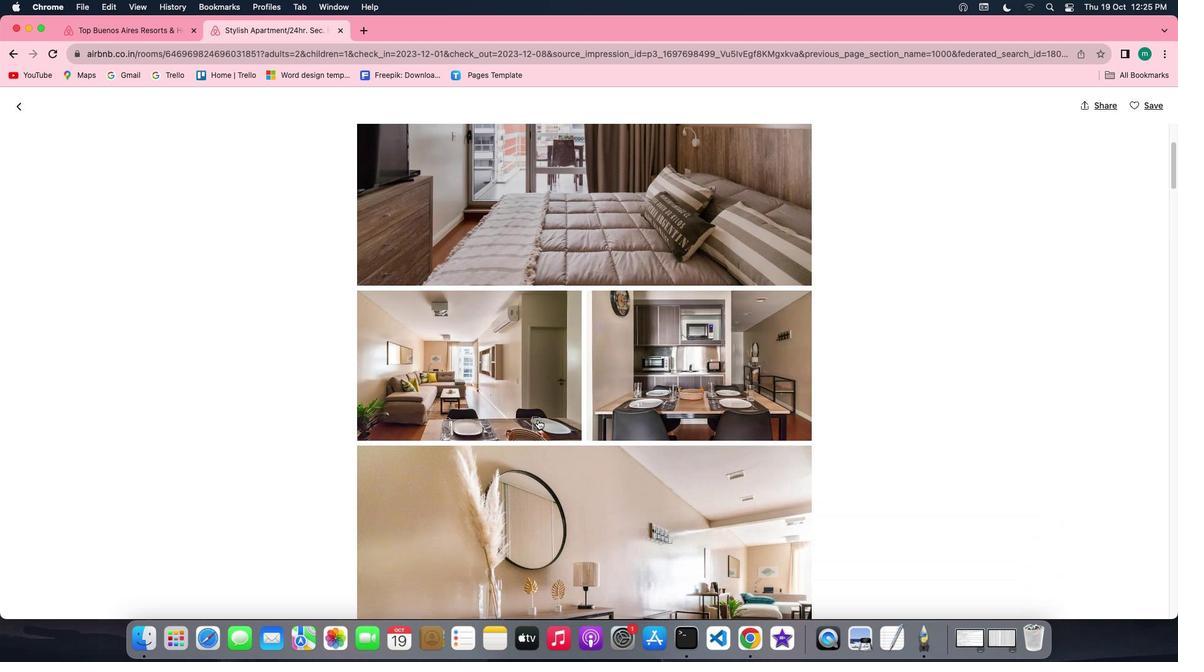 
Action: Mouse scrolled (538, 419) with delta (0, -1)
Screenshot: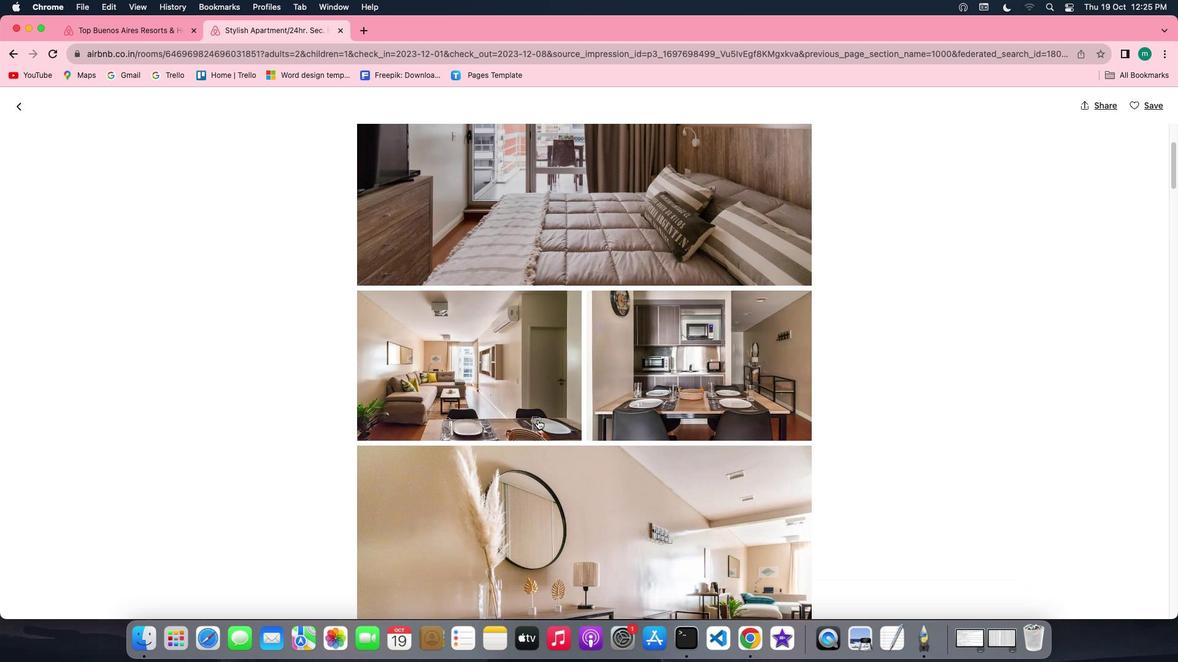 
Action: Mouse scrolled (538, 419) with delta (0, 0)
Screenshot: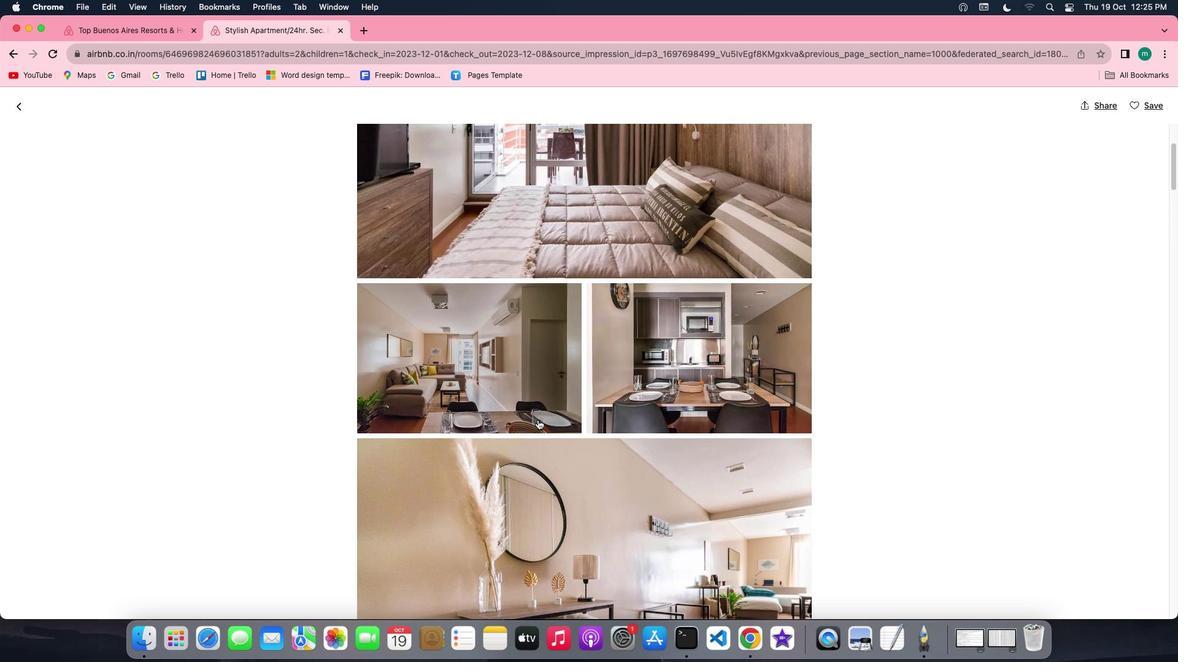 
Action: Mouse scrolled (538, 419) with delta (0, 0)
Screenshot: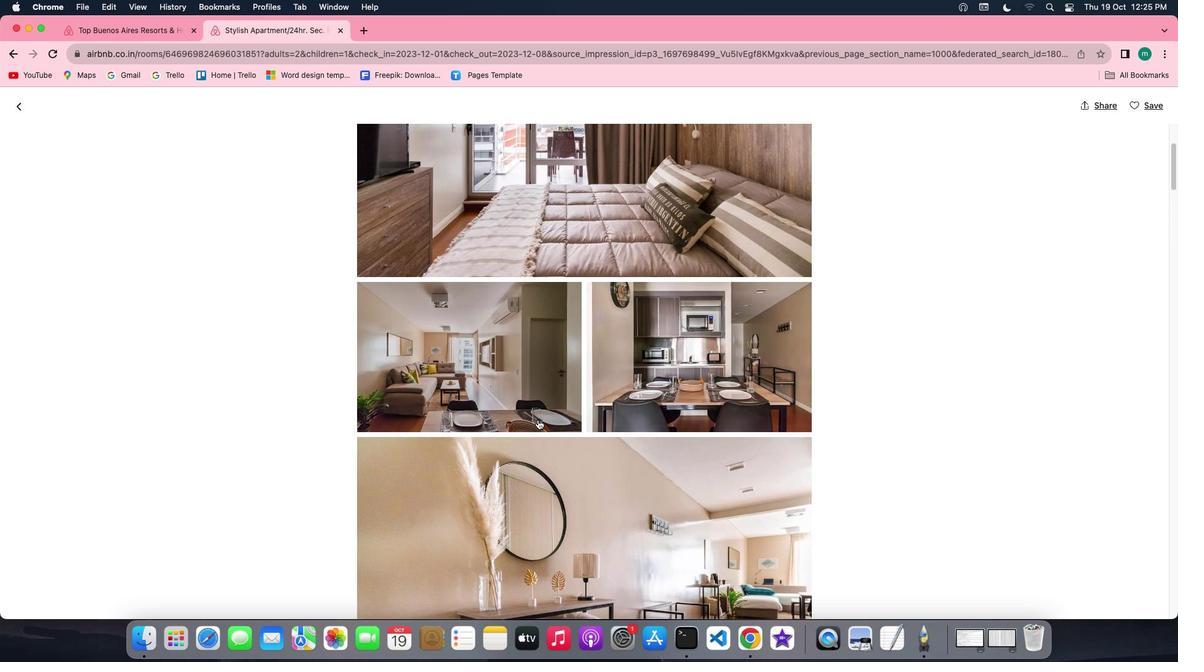 
Action: Mouse scrolled (538, 419) with delta (0, 0)
Screenshot: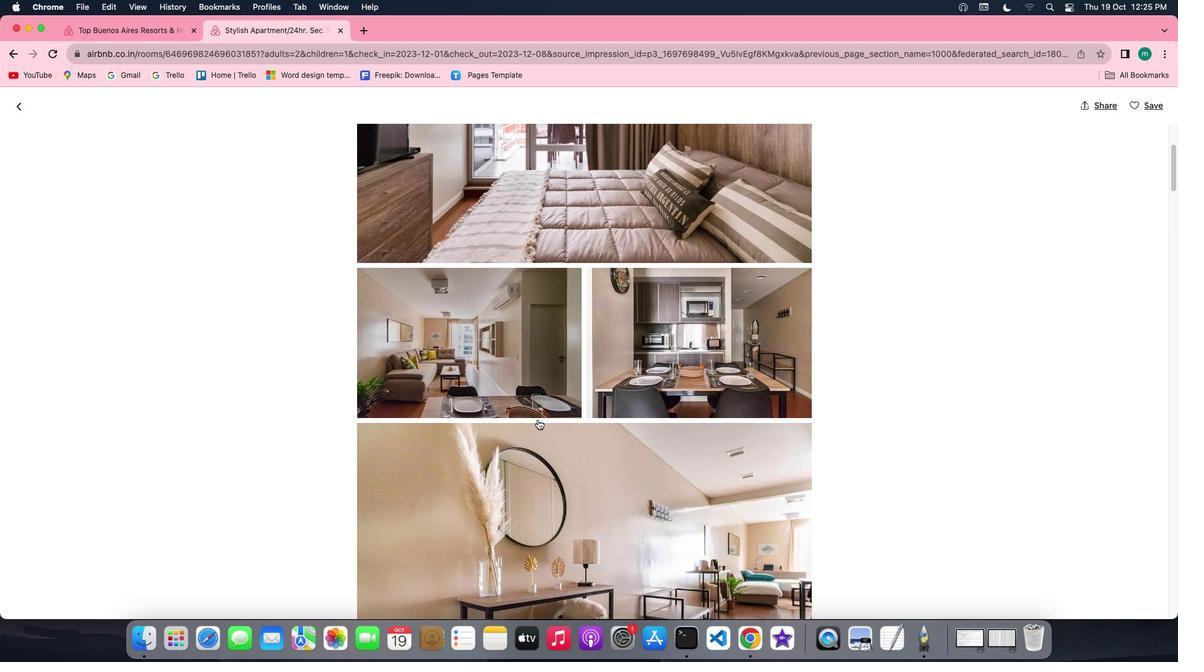 
Action: Mouse scrolled (538, 419) with delta (0, 0)
Screenshot: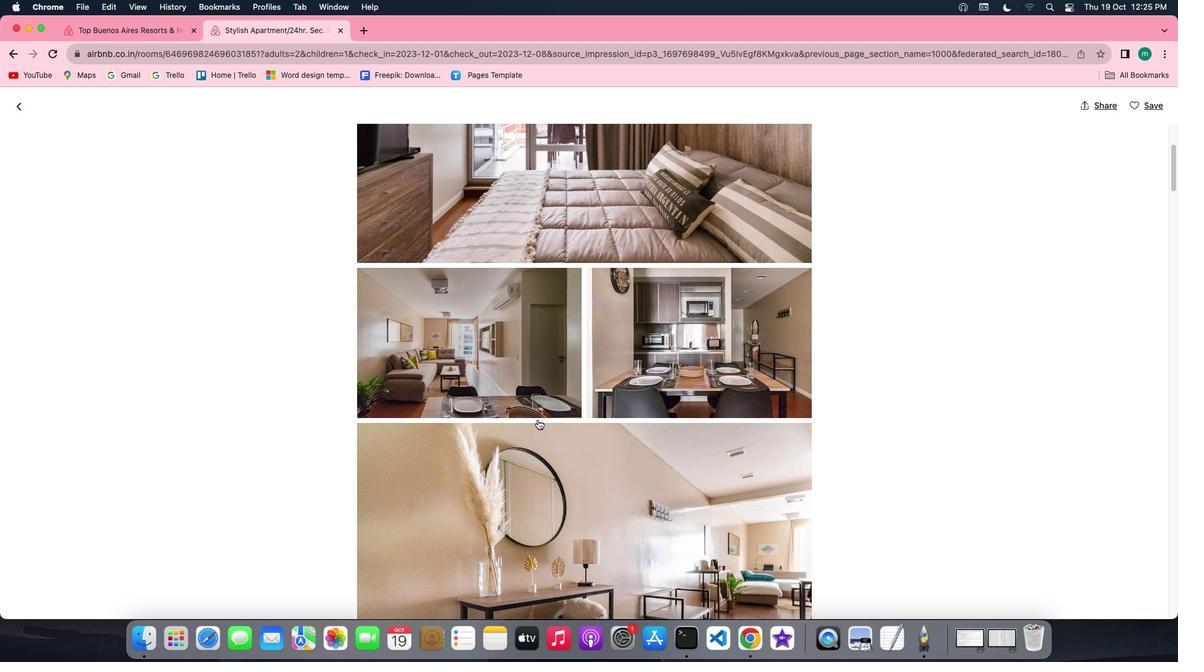 
Action: Mouse scrolled (538, 419) with delta (0, 0)
Screenshot: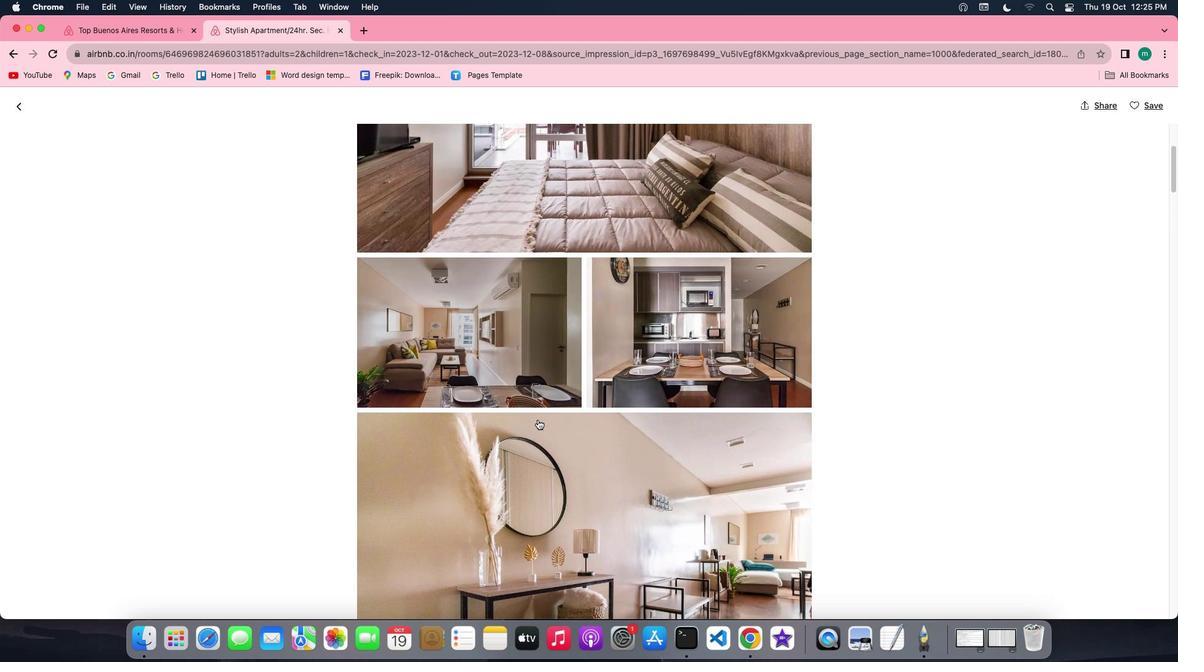 
Action: Mouse scrolled (538, 419) with delta (0, 0)
Screenshot: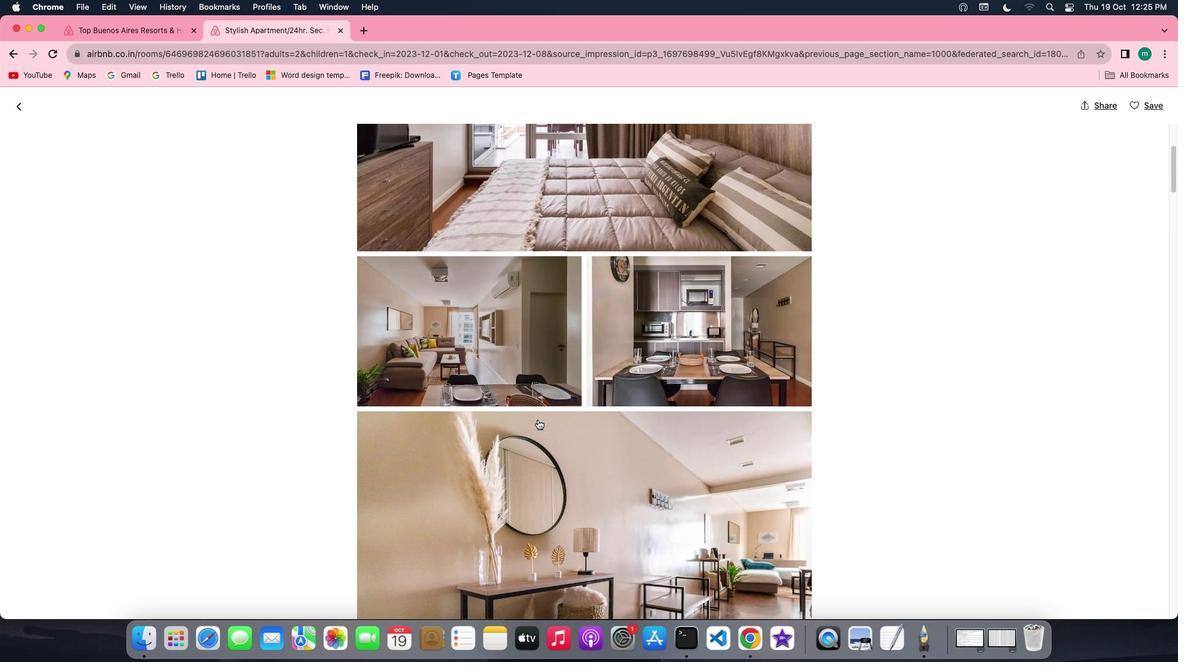 
Action: Mouse scrolled (538, 419) with delta (0, 0)
Screenshot: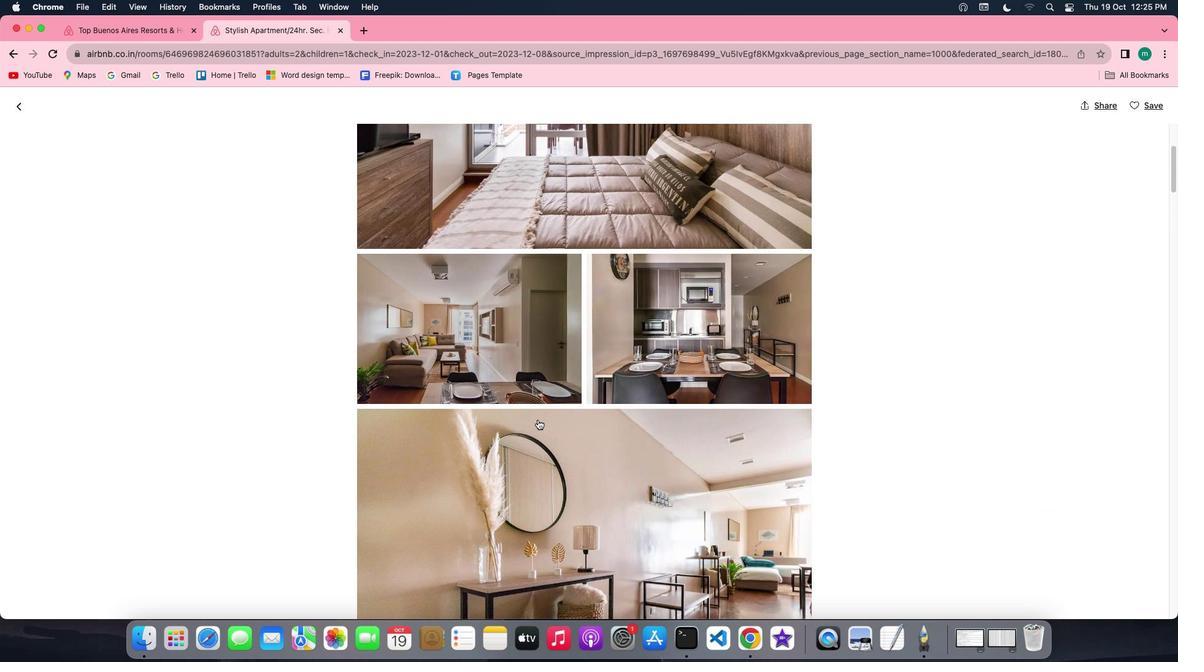 
Action: Mouse scrolled (538, 419) with delta (0, 0)
Screenshot: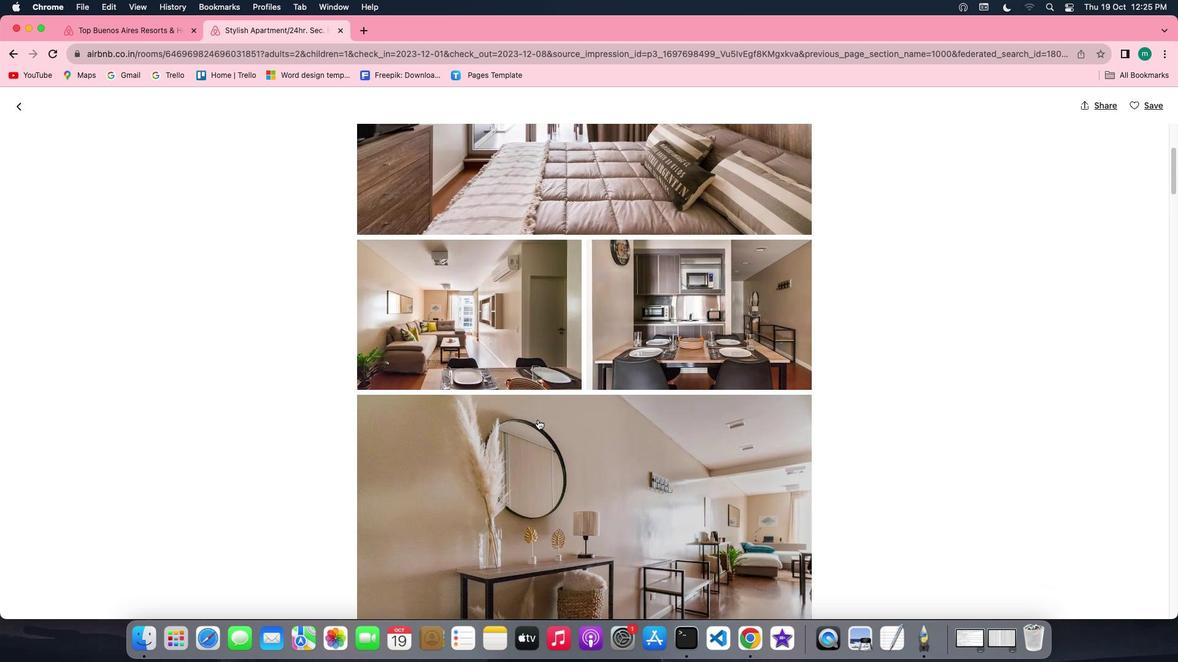 
Action: Mouse scrolled (538, 419) with delta (0, 0)
Screenshot: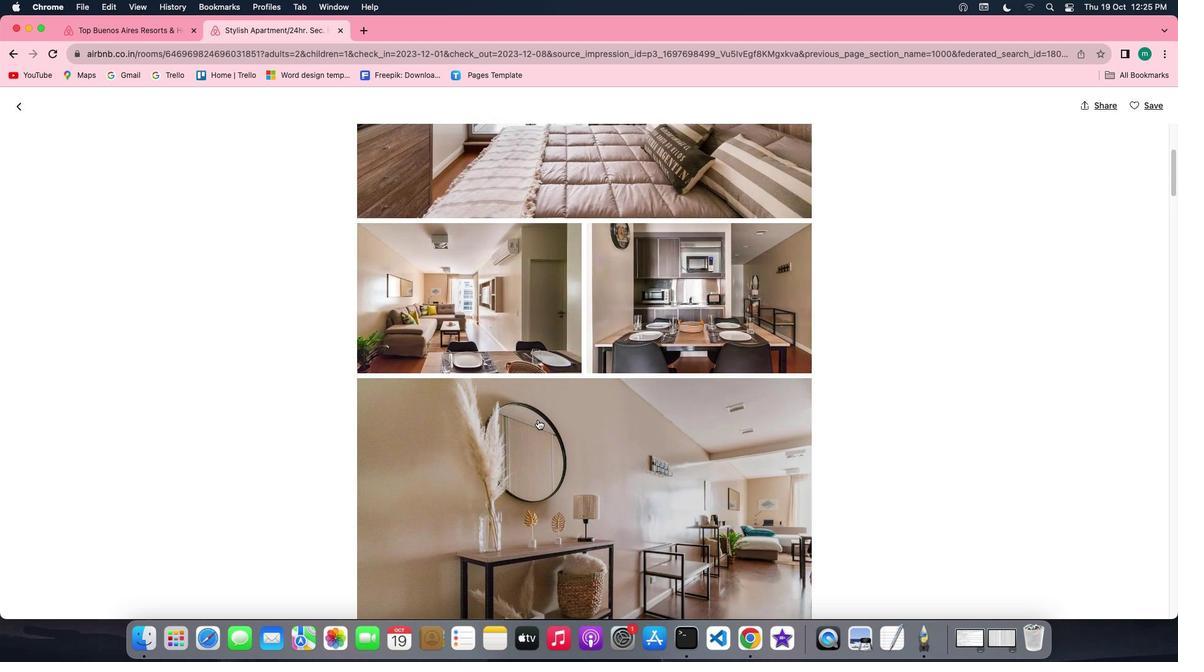 
Action: Mouse scrolled (538, 419) with delta (0, 0)
Screenshot: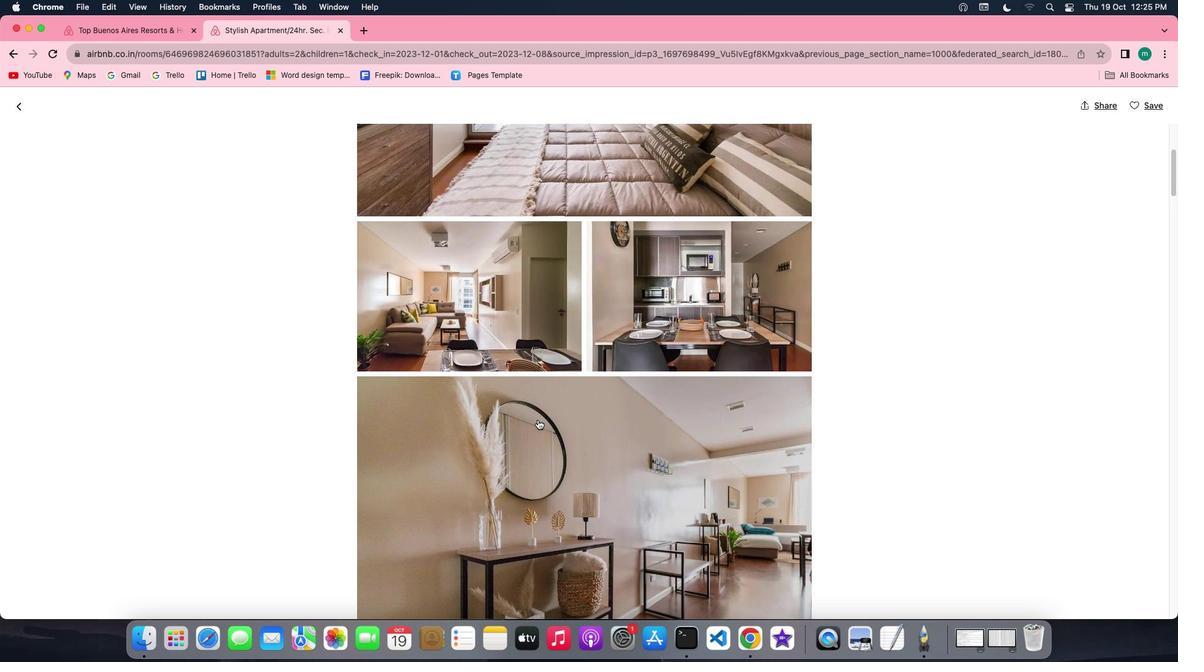 
Action: Mouse scrolled (538, 419) with delta (0, 0)
Screenshot: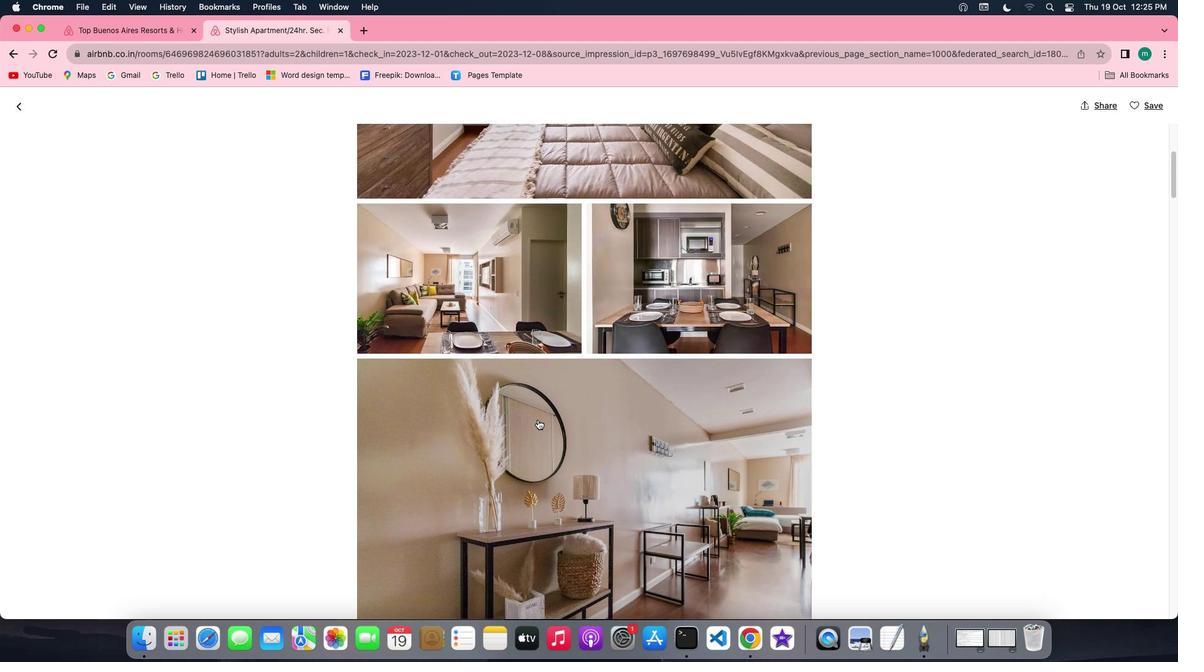
Action: Mouse scrolled (538, 419) with delta (0, 0)
Screenshot: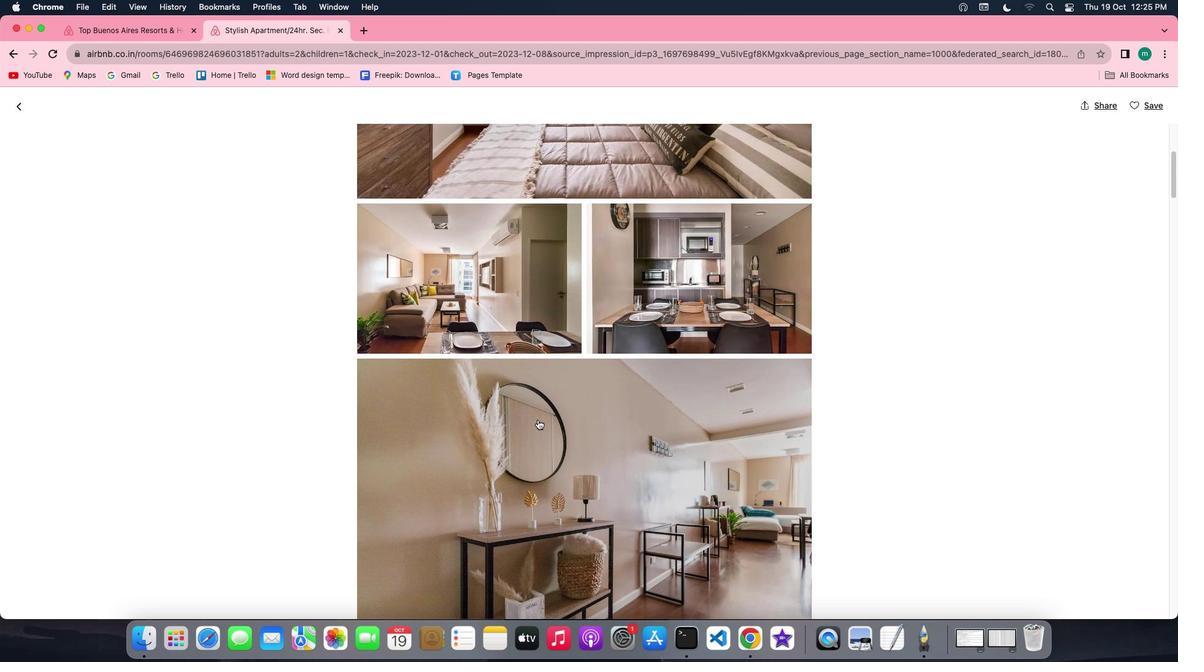 
Action: Mouse scrolled (538, 419) with delta (0, 0)
Screenshot: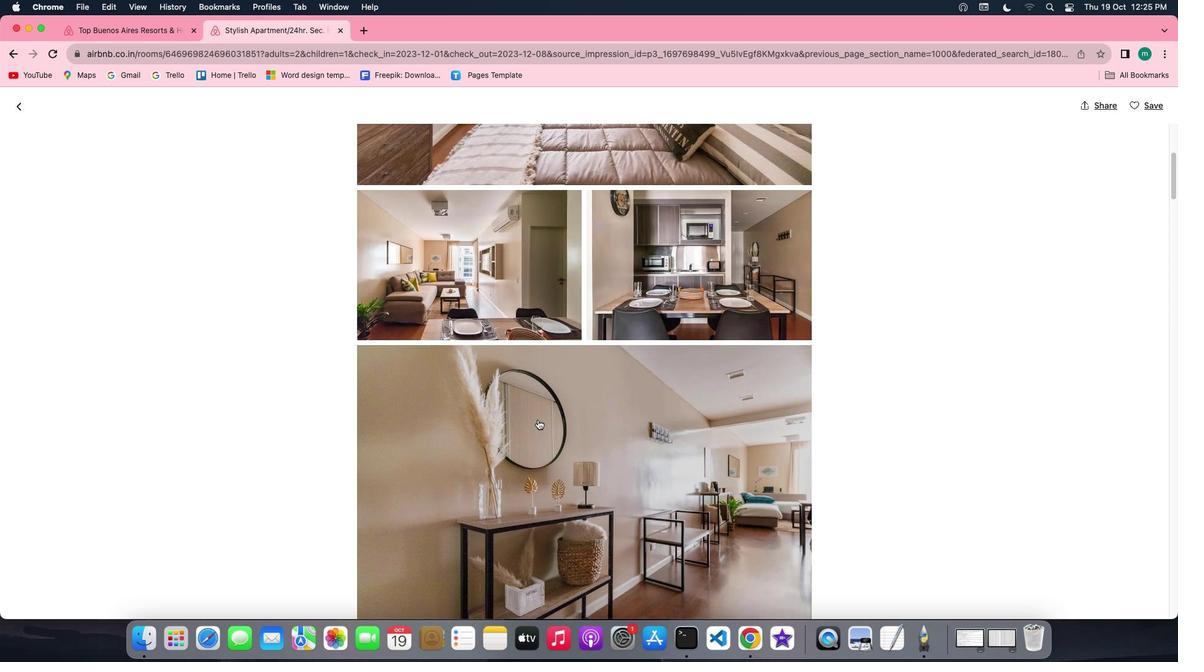 
Action: Mouse scrolled (538, 419) with delta (0, 0)
Screenshot: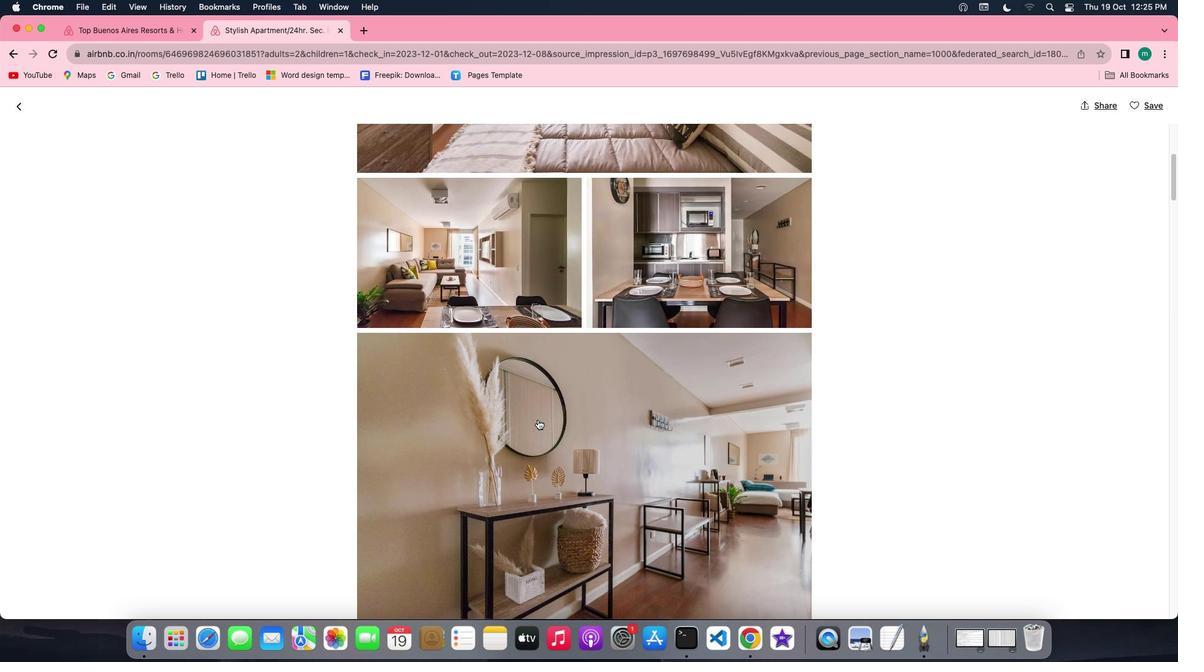 
Action: Mouse scrolled (538, 419) with delta (0, 0)
Screenshot: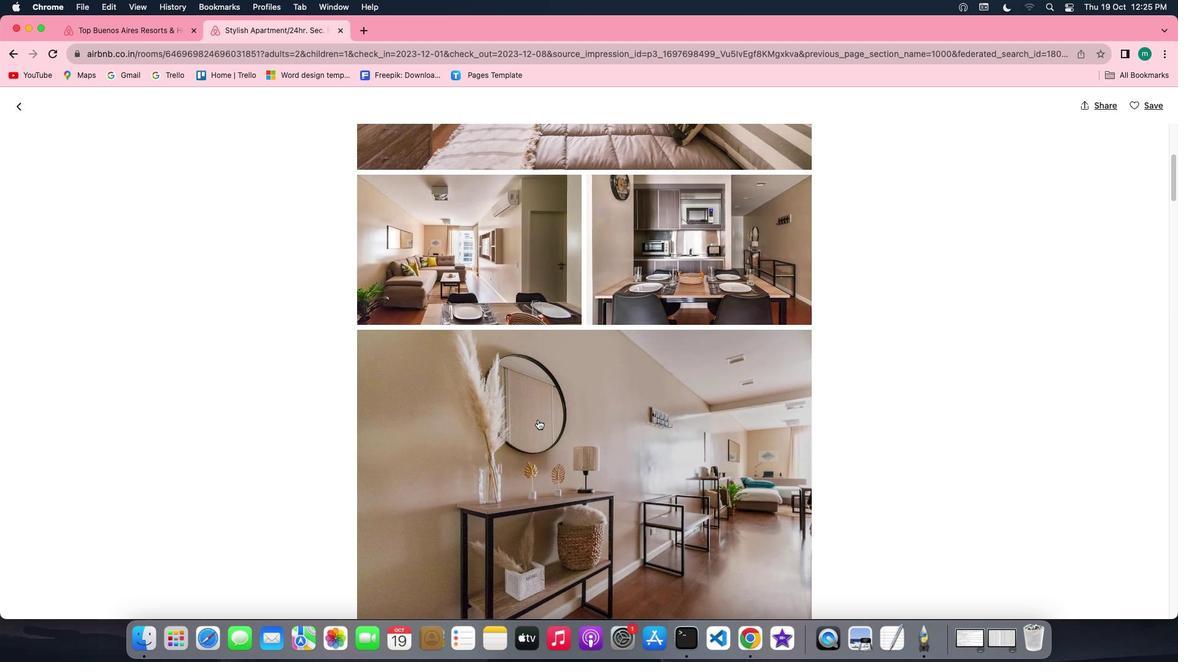 
Action: Mouse scrolled (538, 419) with delta (0, 0)
Screenshot: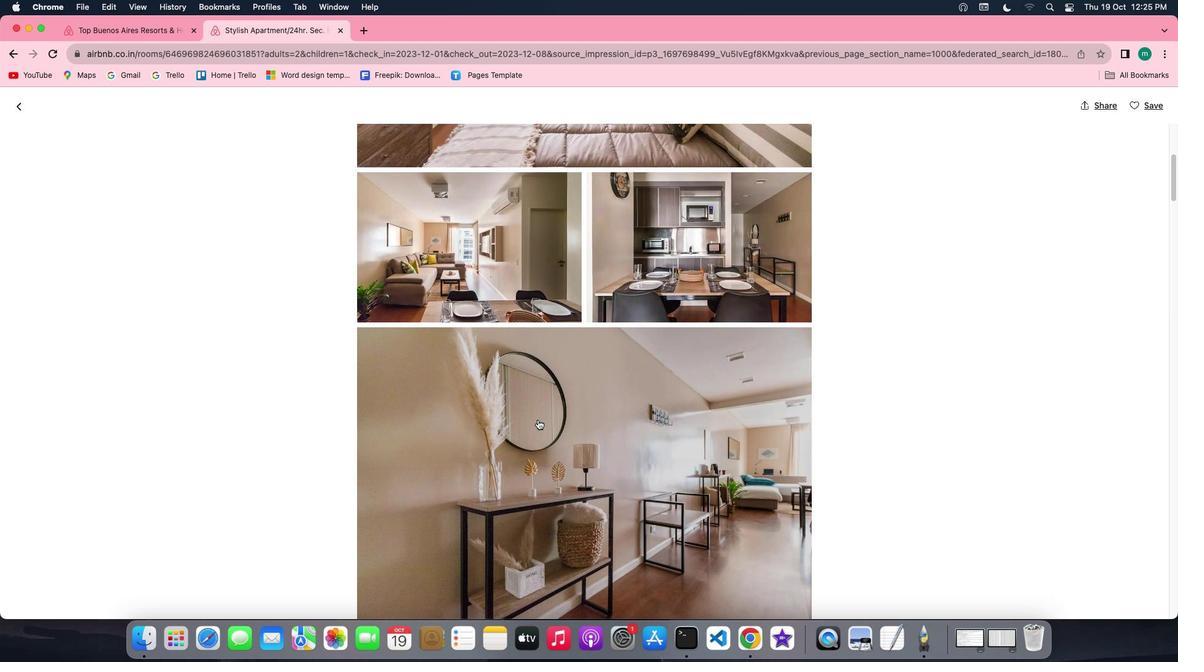 
Action: Mouse scrolled (538, 419) with delta (0, 0)
Screenshot: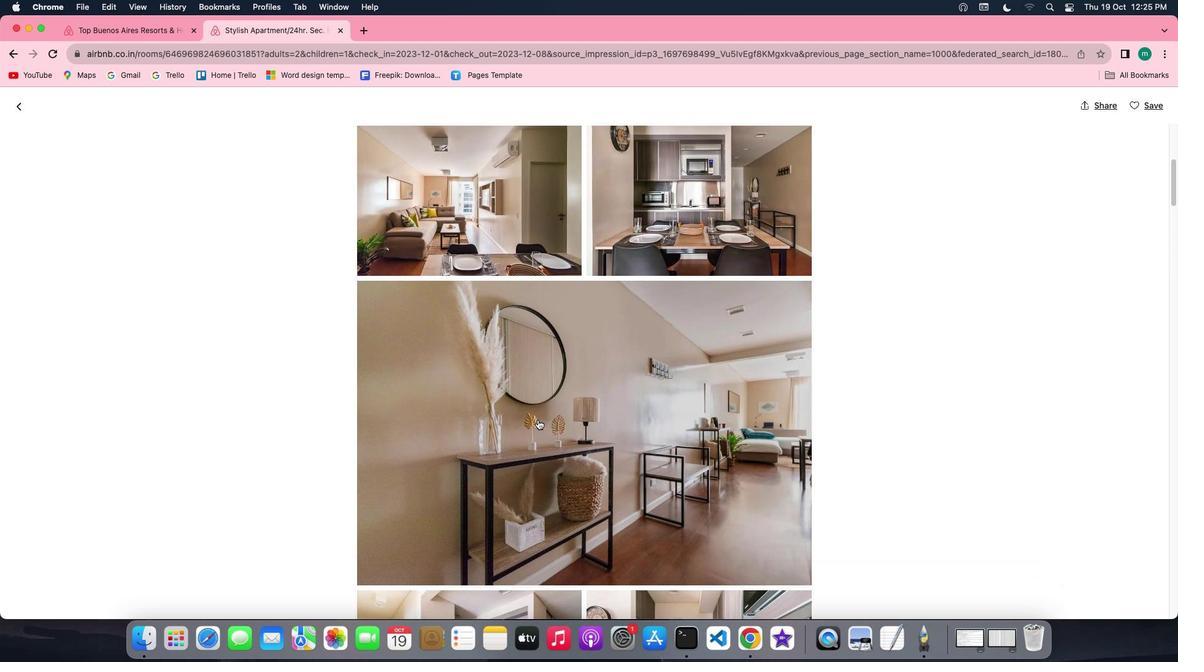
Action: Mouse scrolled (538, 419) with delta (0, 0)
Screenshot: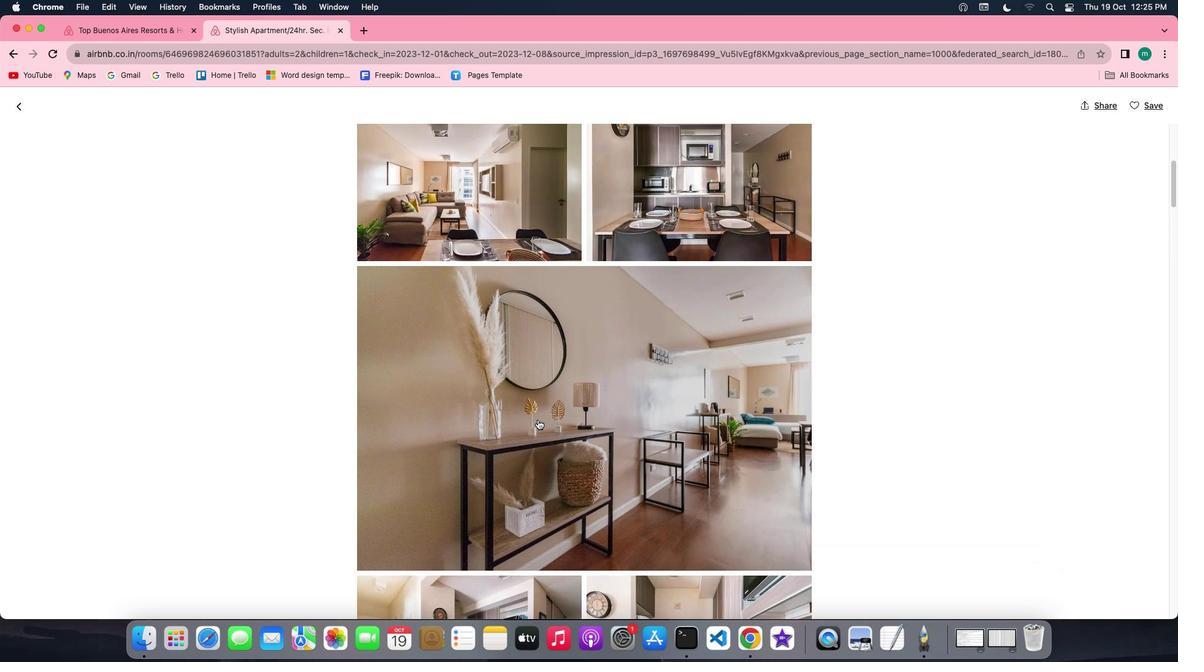 
Action: Mouse scrolled (538, 419) with delta (0, 0)
Screenshot: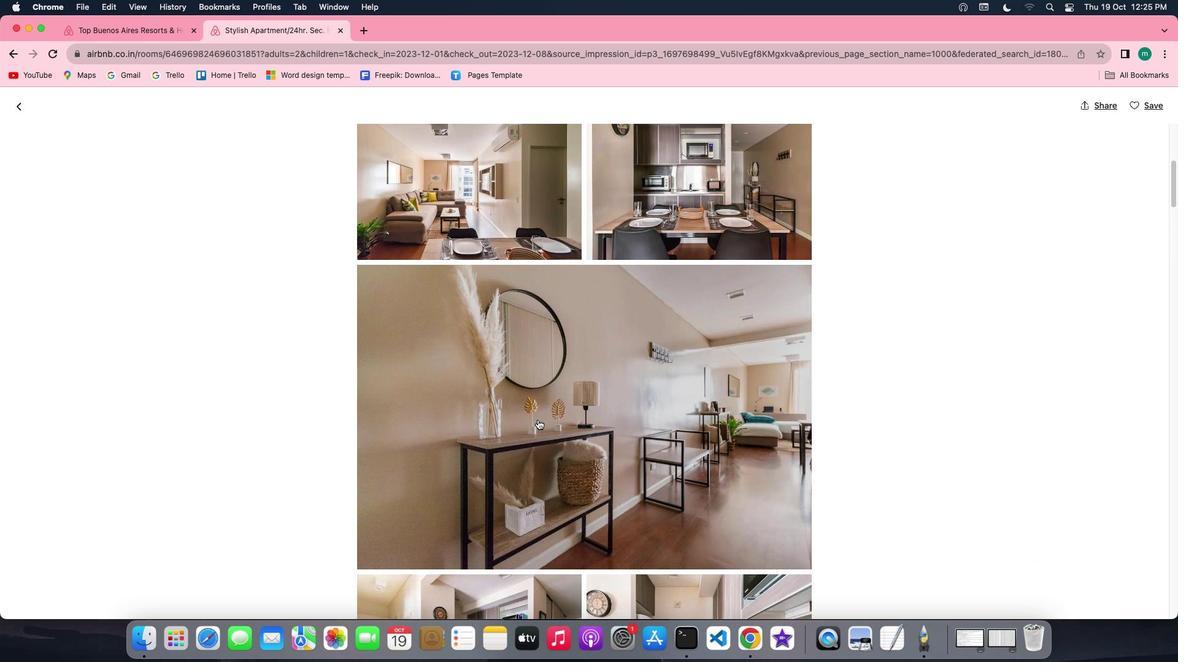 
Action: Mouse scrolled (538, 419) with delta (0, 0)
Screenshot: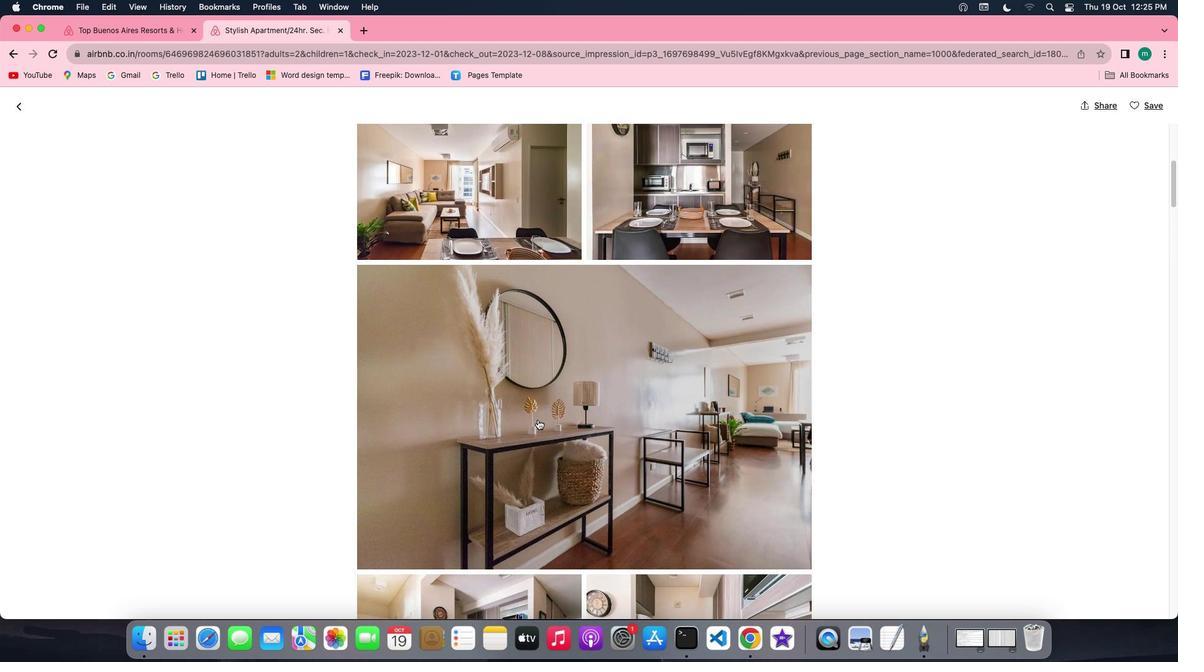 
Action: Mouse scrolled (538, 419) with delta (0, 0)
Screenshot: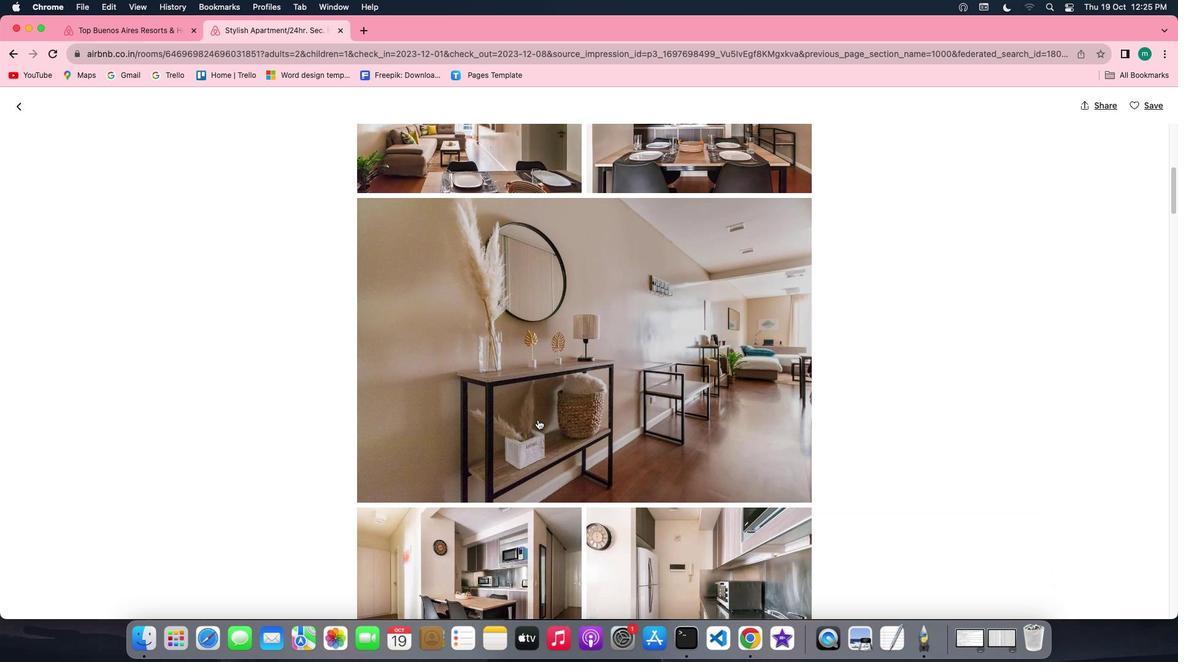 
Action: Mouse scrolled (538, 419) with delta (0, 0)
Screenshot: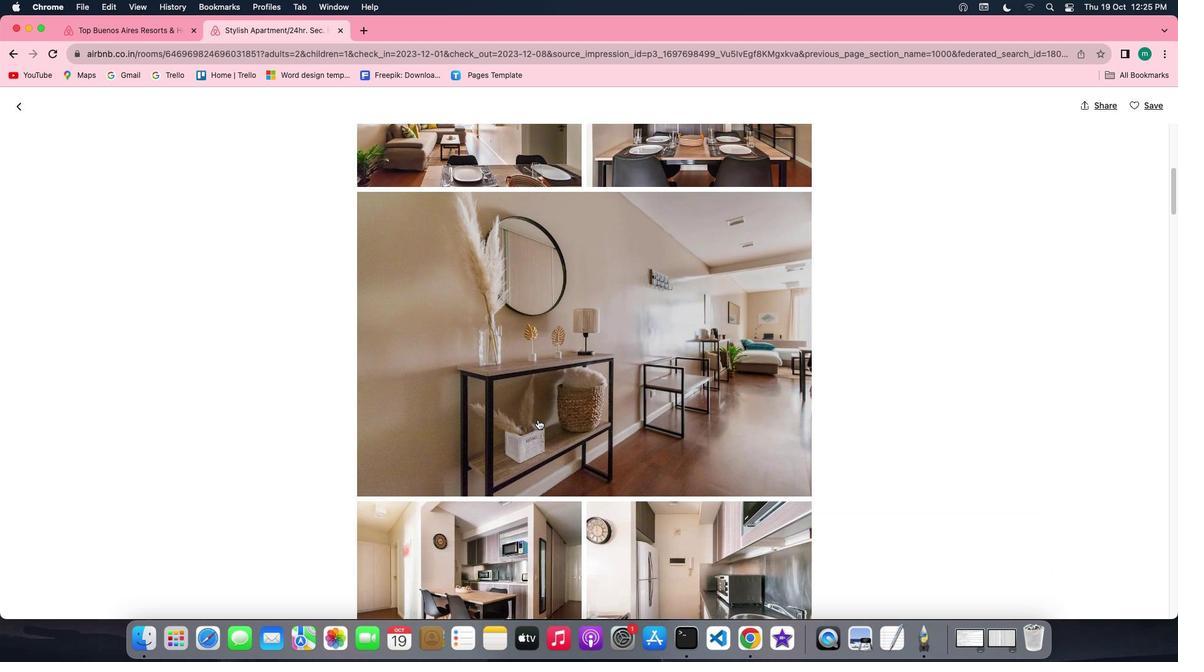 
Action: Mouse scrolled (538, 419) with delta (0, -1)
Screenshot: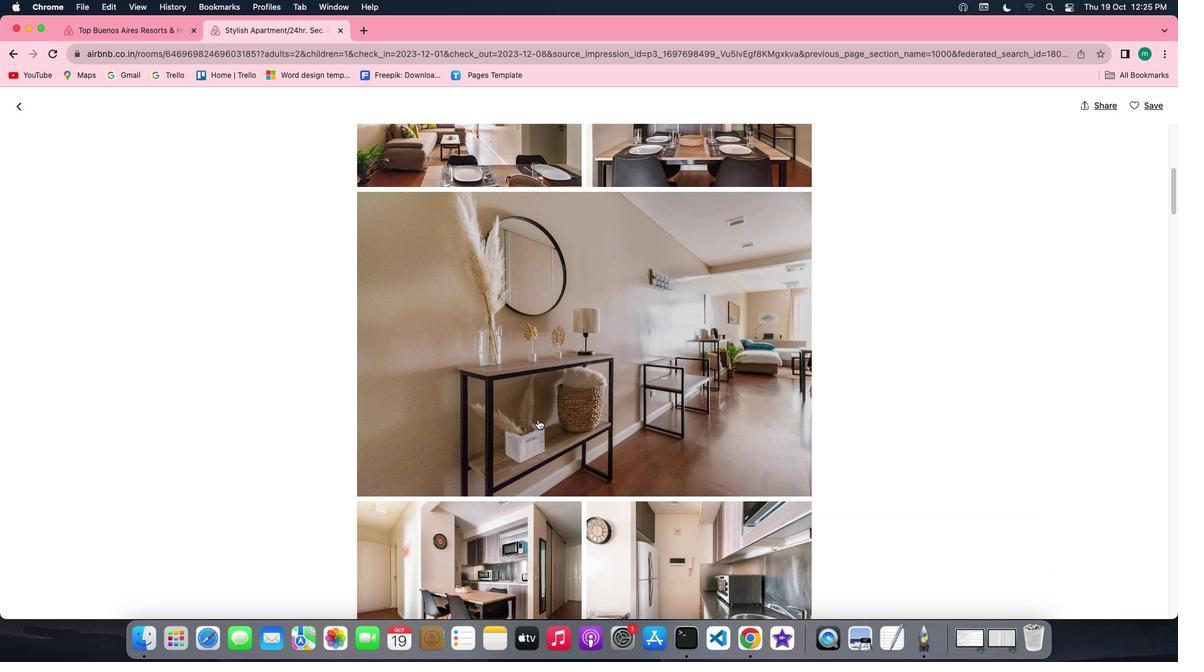 
Action: Mouse scrolled (538, 419) with delta (0, 0)
Screenshot: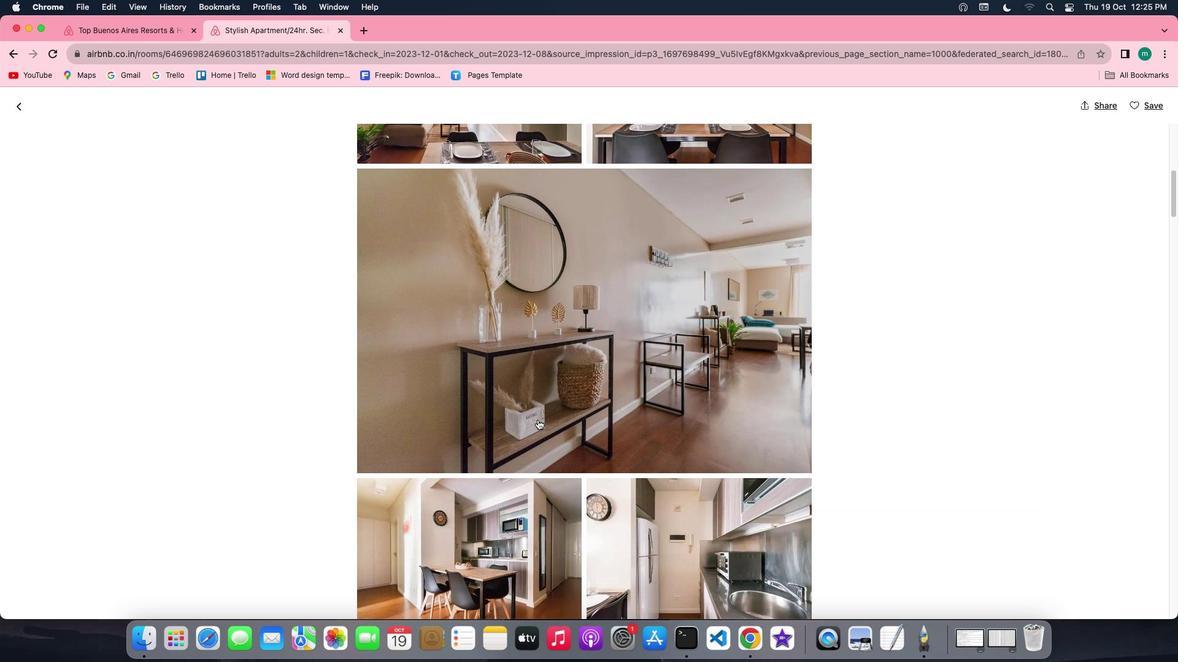 
Action: Mouse scrolled (538, 419) with delta (0, 0)
Screenshot: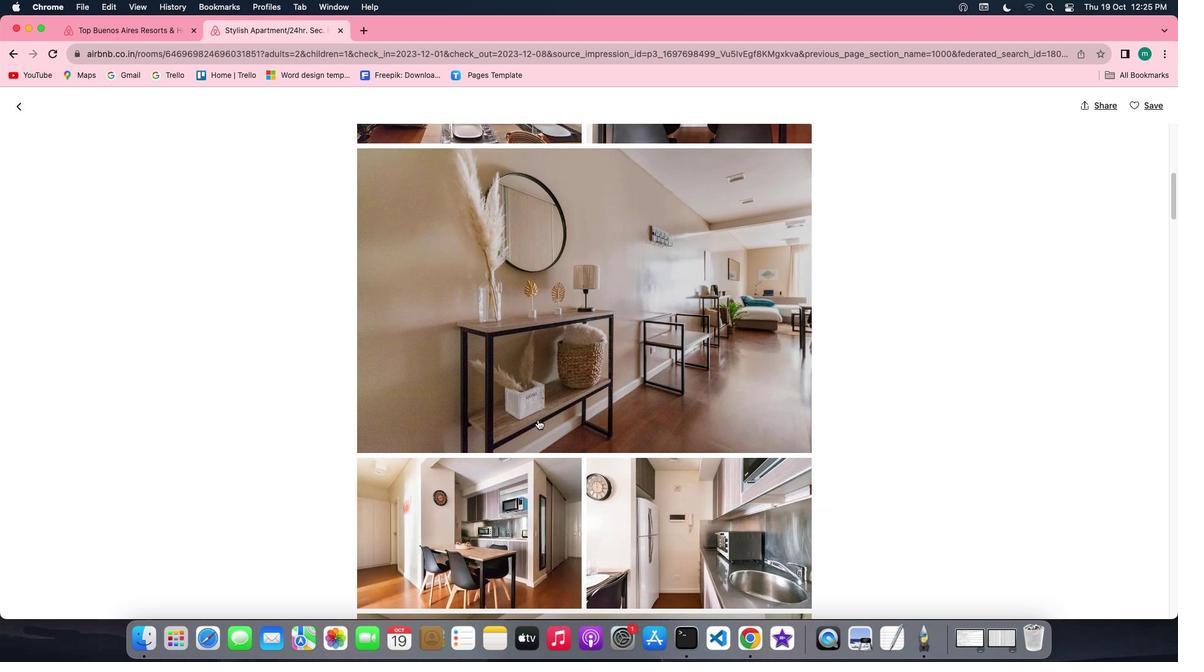 
Action: Mouse scrolled (538, 419) with delta (0, 0)
Screenshot: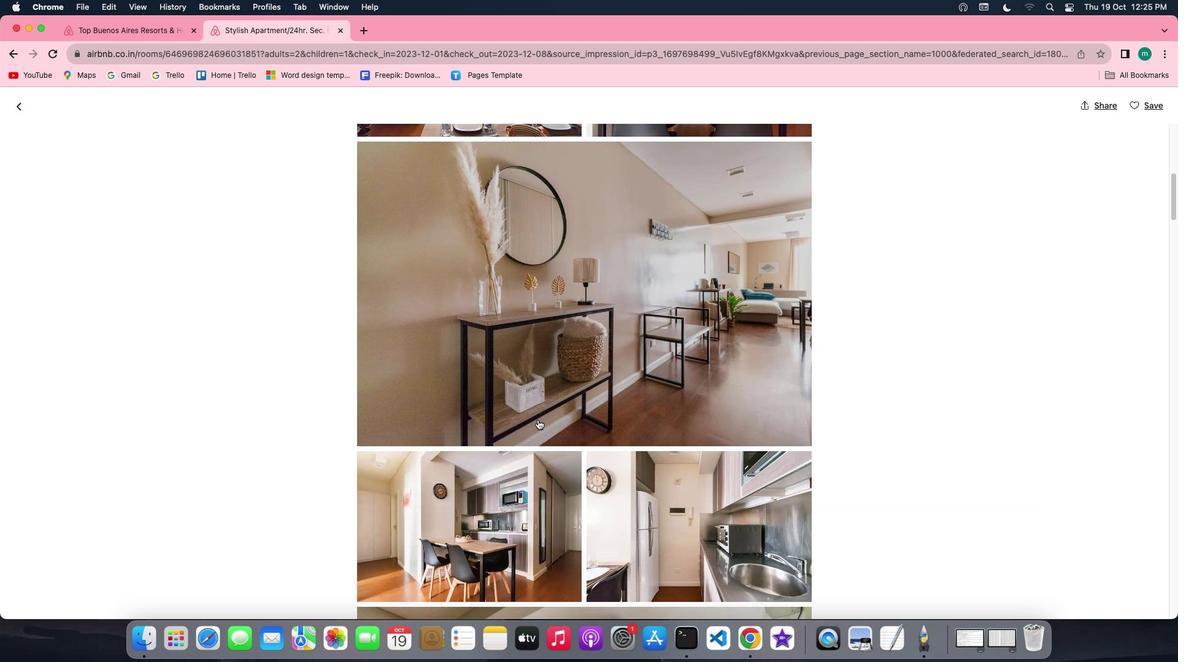 
Action: Mouse scrolled (538, 419) with delta (0, 0)
Screenshot: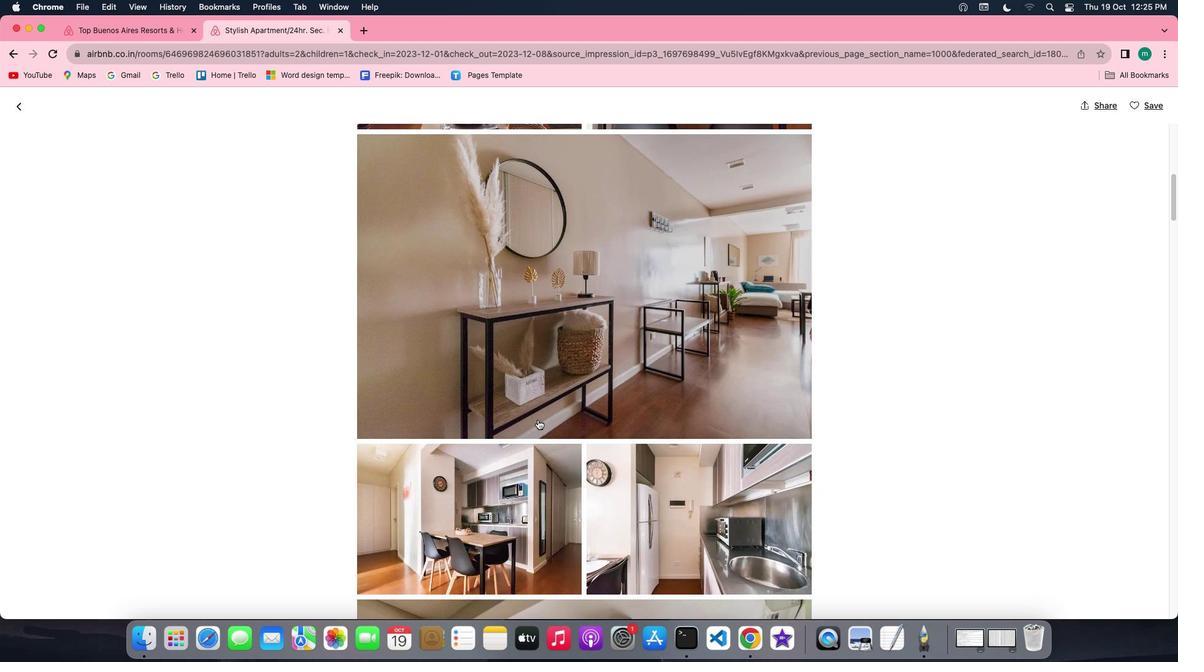 
Action: Mouse scrolled (538, 419) with delta (0, 0)
Screenshot: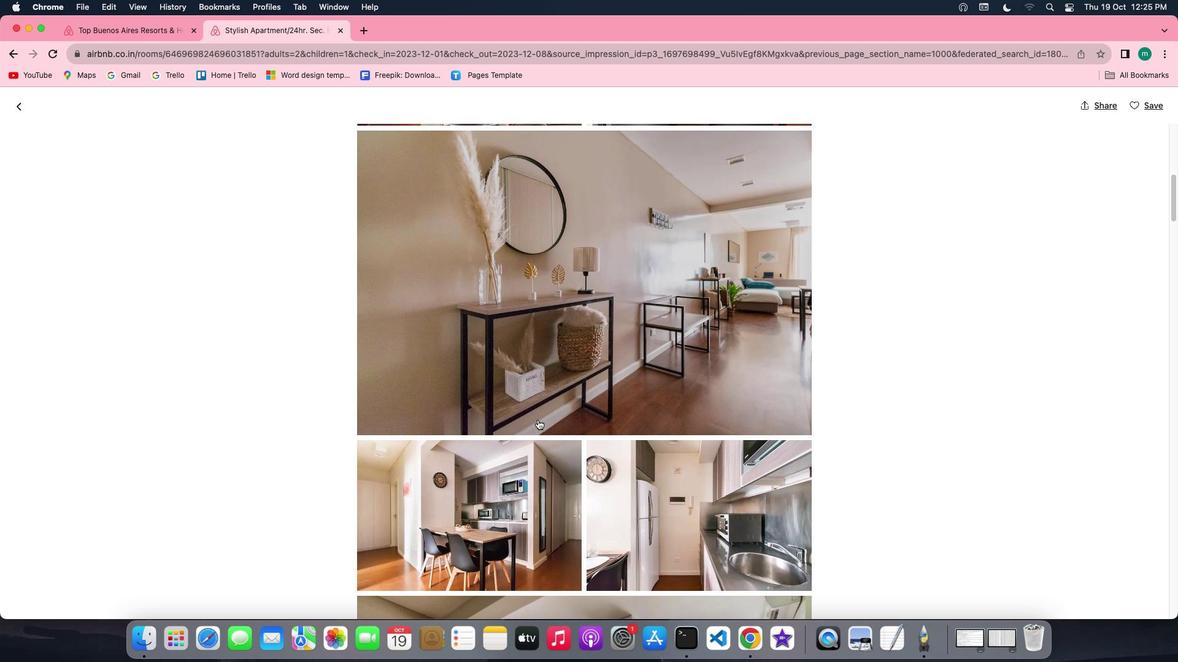 
Action: Mouse scrolled (538, 419) with delta (0, 0)
Screenshot: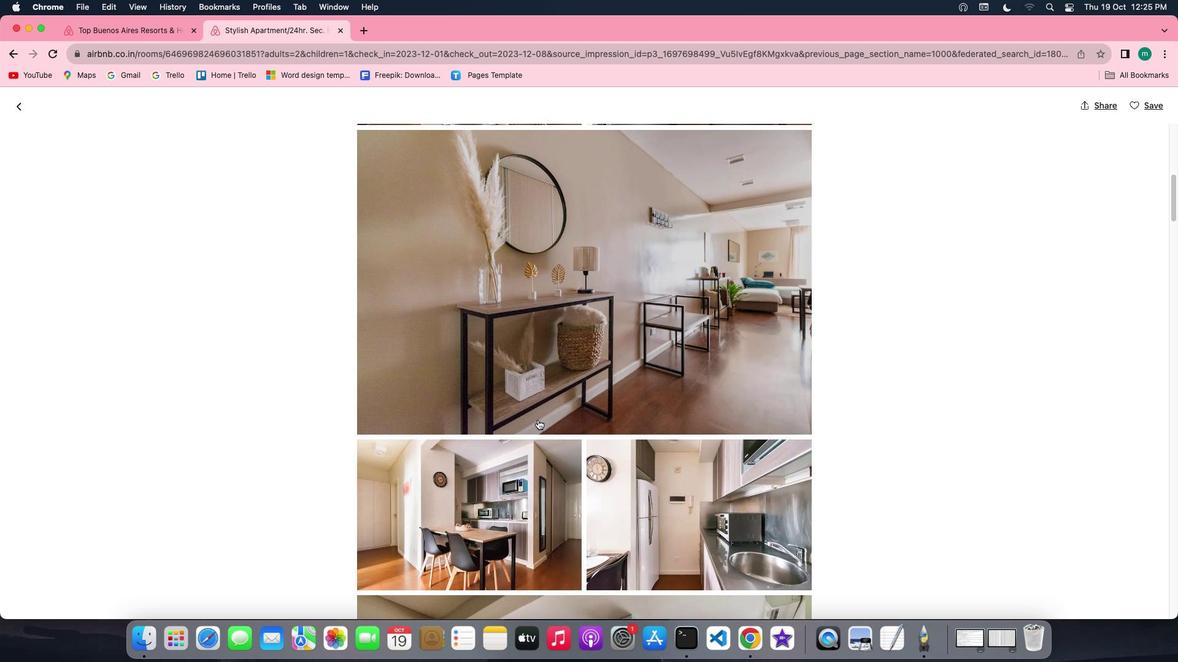 
Action: Mouse scrolled (538, 419) with delta (0, 0)
Screenshot: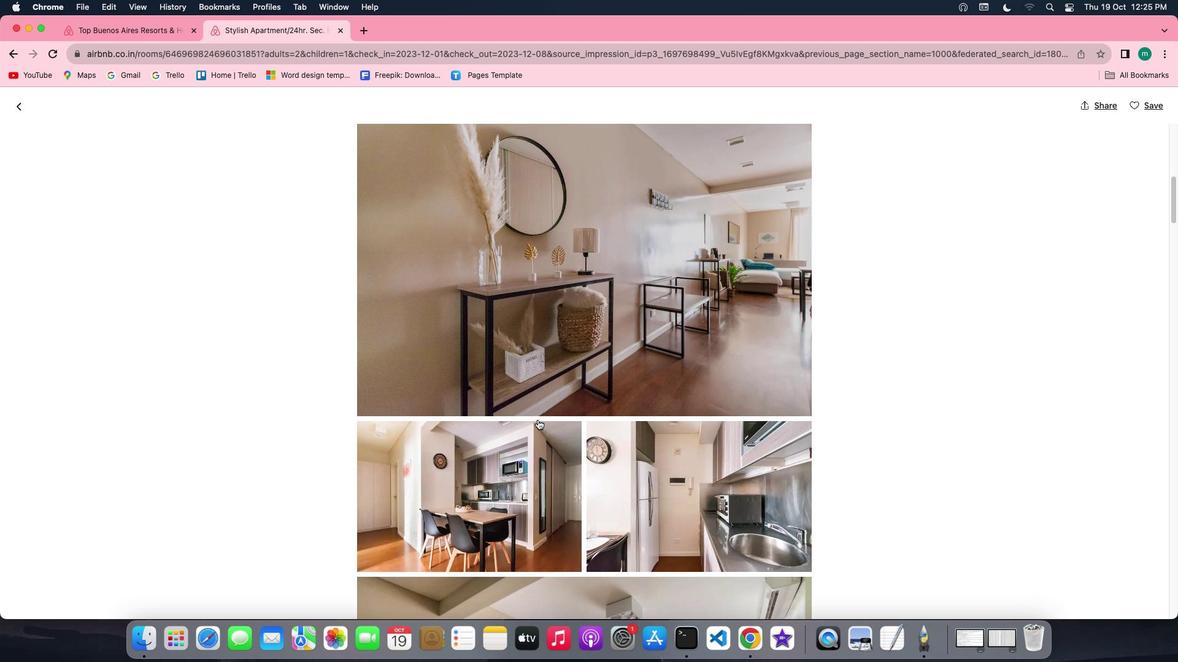 
Action: Mouse scrolled (538, 419) with delta (0, 0)
Screenshot: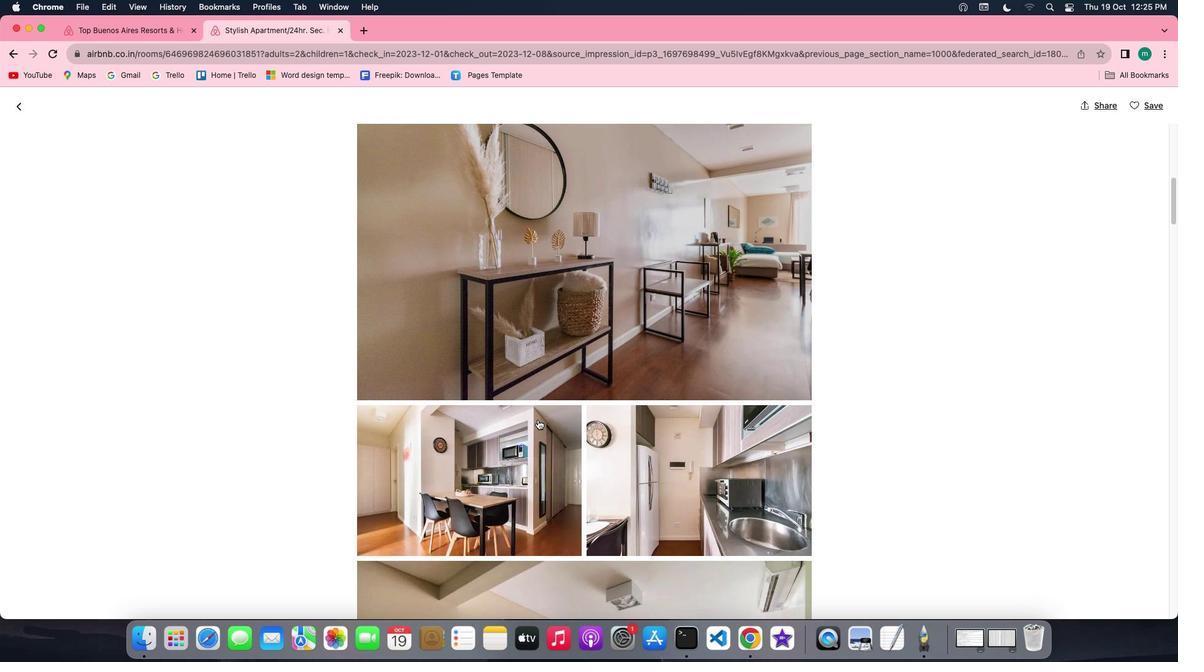 
Action: Mouse scrolled (538, 419) with delta (0, 0)
Screenshot: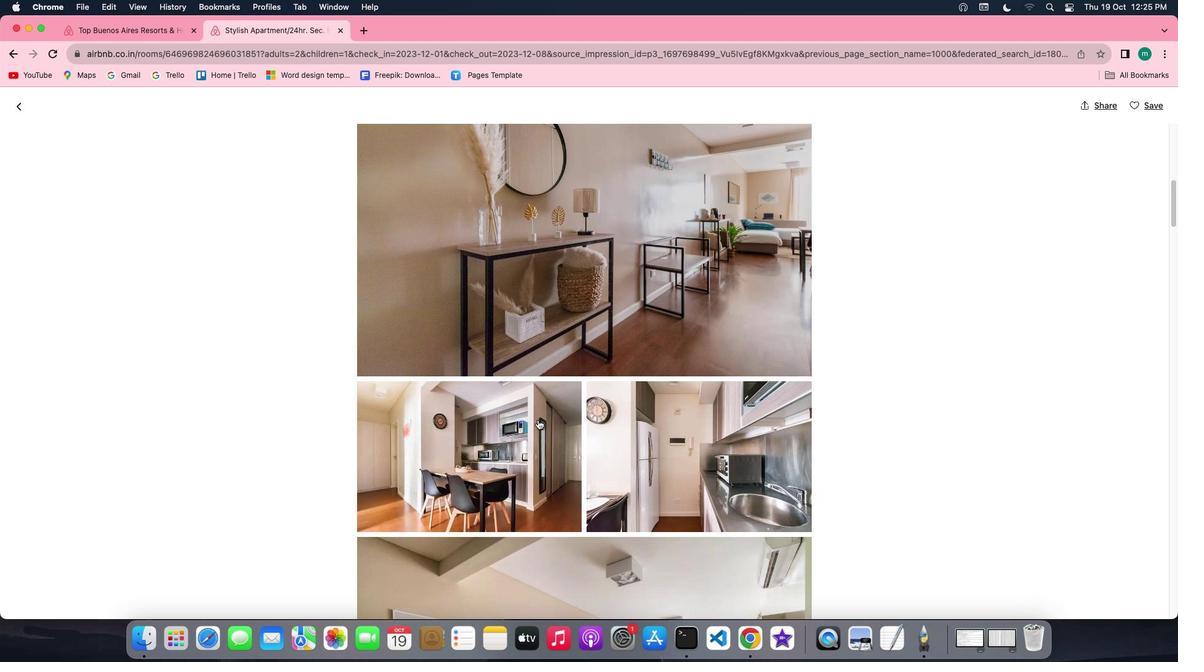 
Action: Mouse scrolled (538, 419) with delta (0, 0)
Screenshot: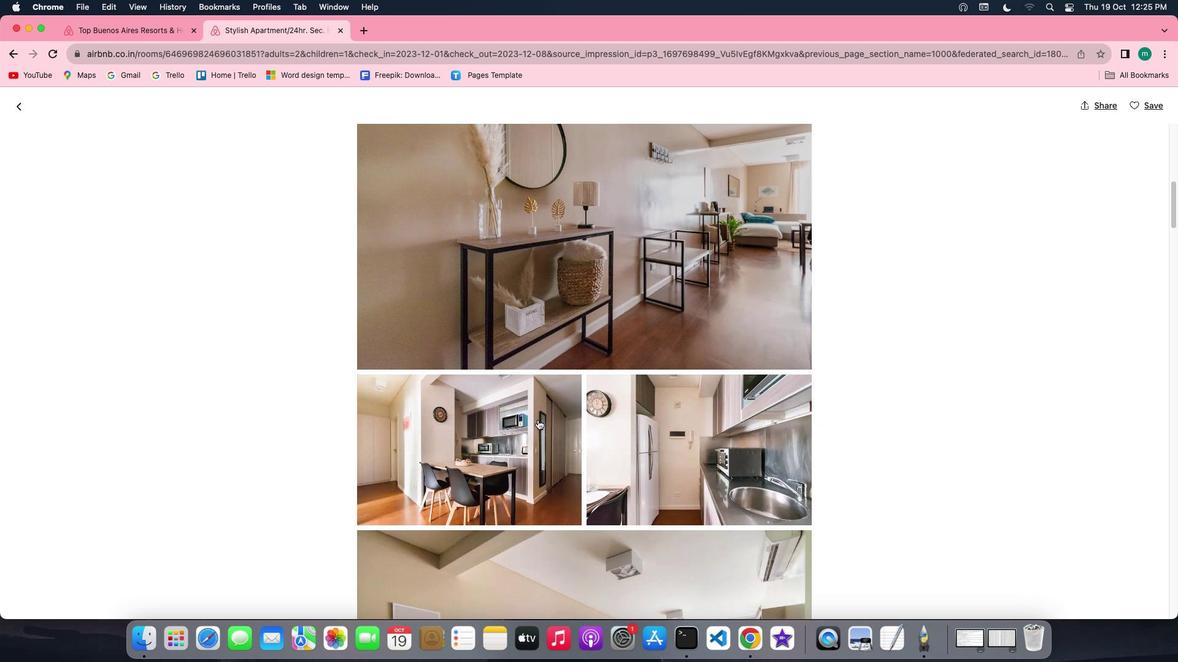 
Action: Mouse scrolled (538, 419) with delta (0, 0)
Screenshot: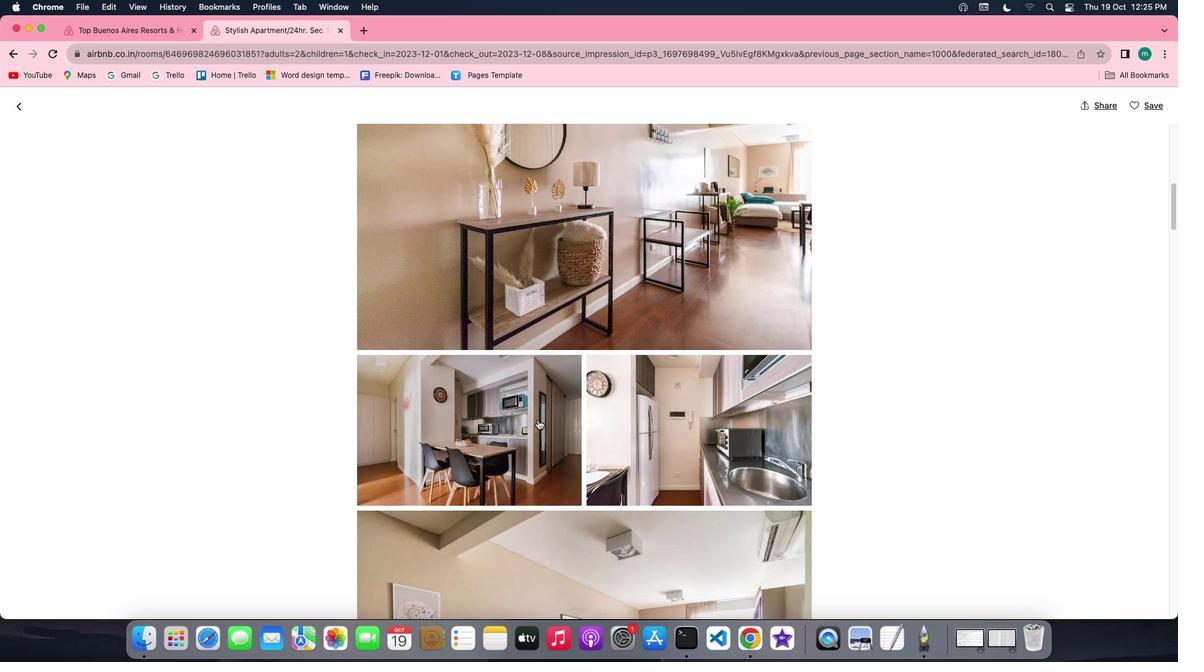 
Action: Mouse scrolled (538, 419) with delta (0, 0)
Screenshot: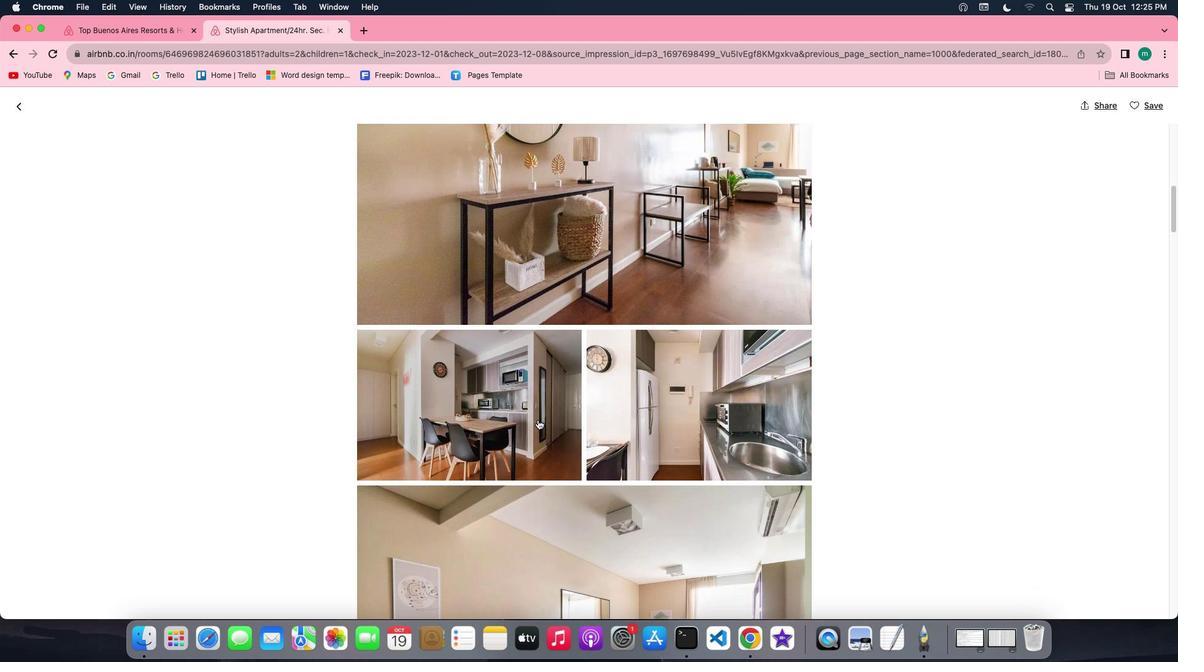 
Action: Mouse scrolled (538, 419) with delta (0, 0)
Screenshot: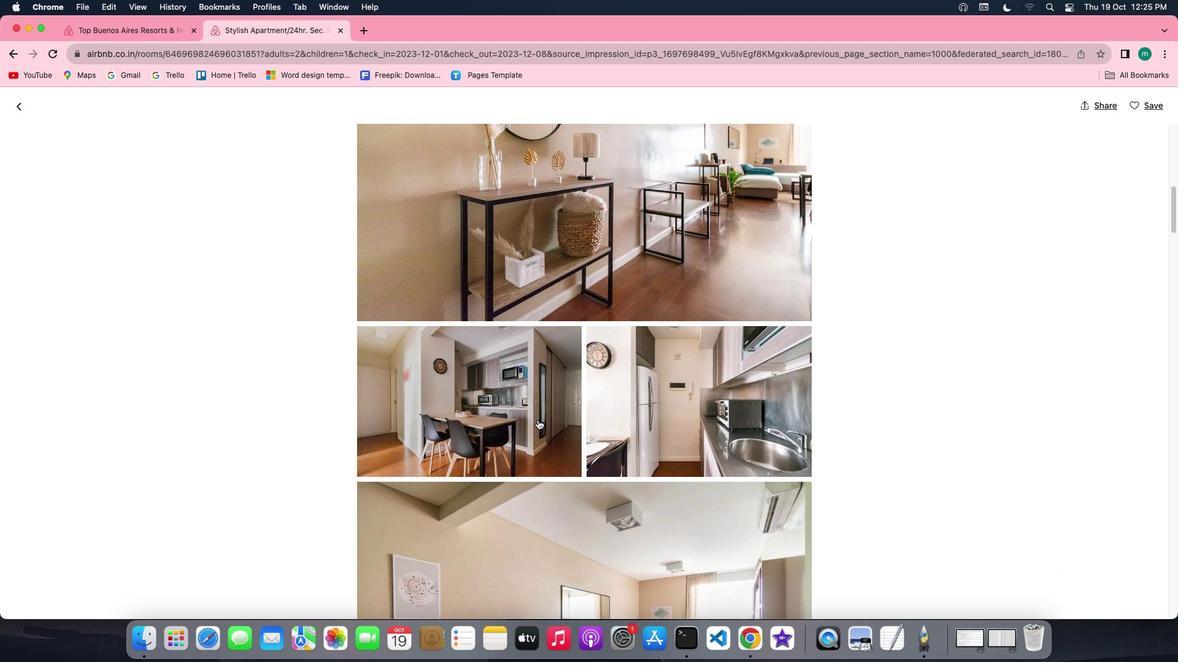 
Action: Mouse scrolled (538, 419) with delta (0, 0)
Screenshot: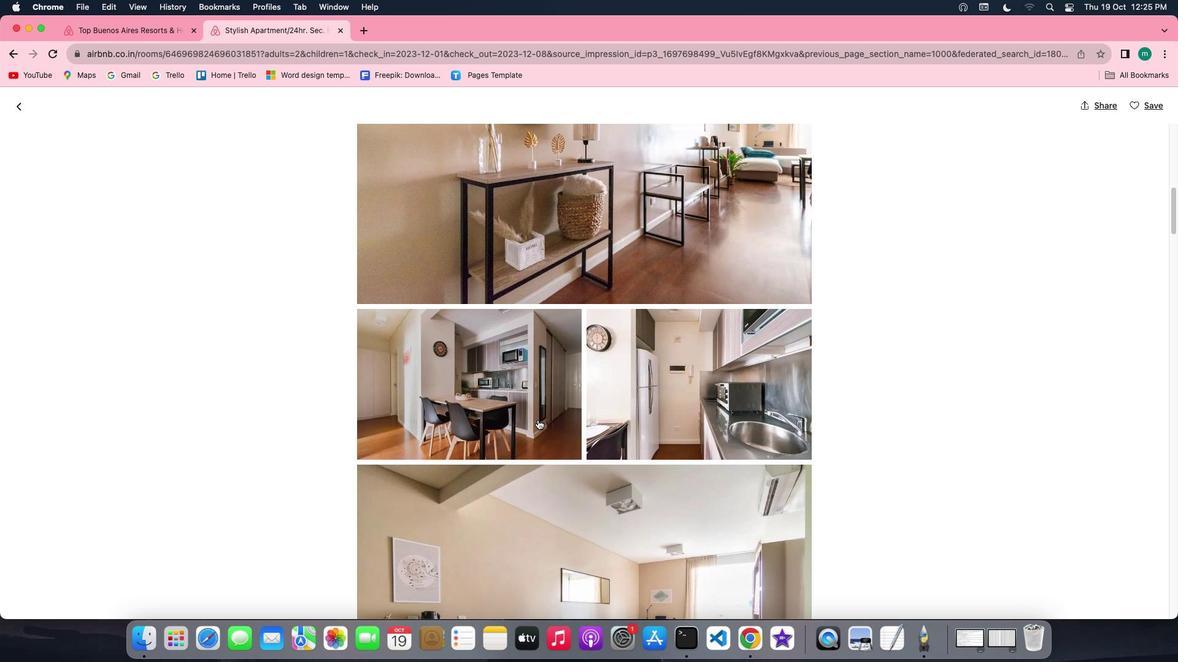 
Action: Mouse scrolled (538, 419) with delta (0, 0)
Screenshot: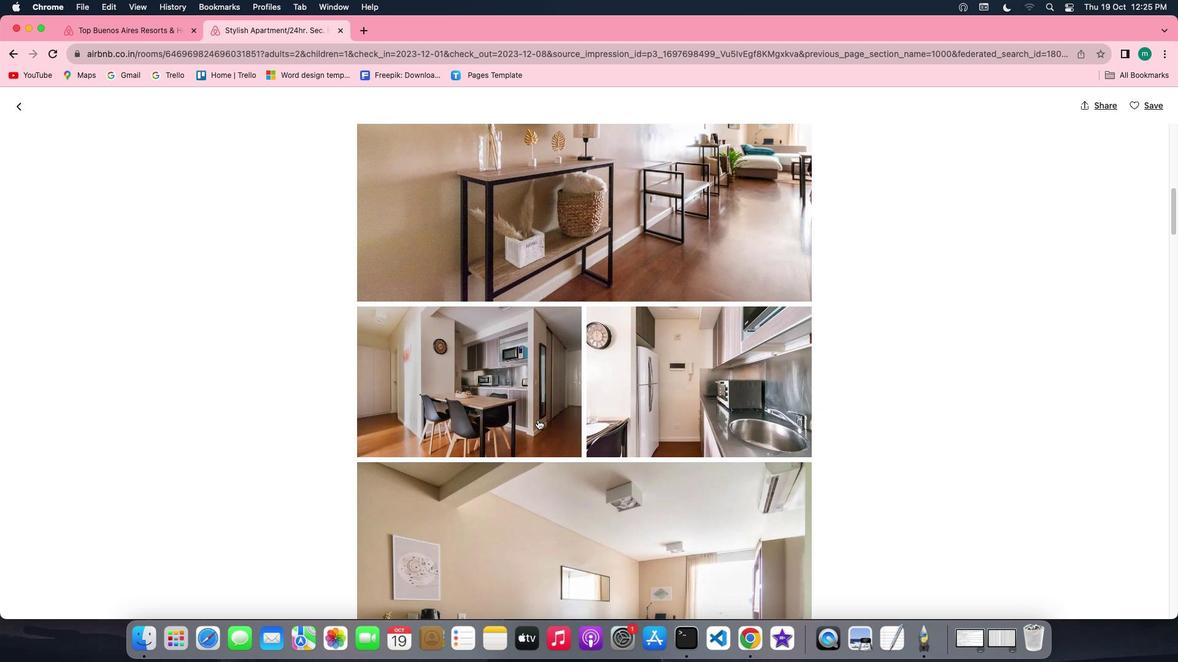 
Action: Mouse scrolled (538, 419) with delta (0, 0)
Screenshot: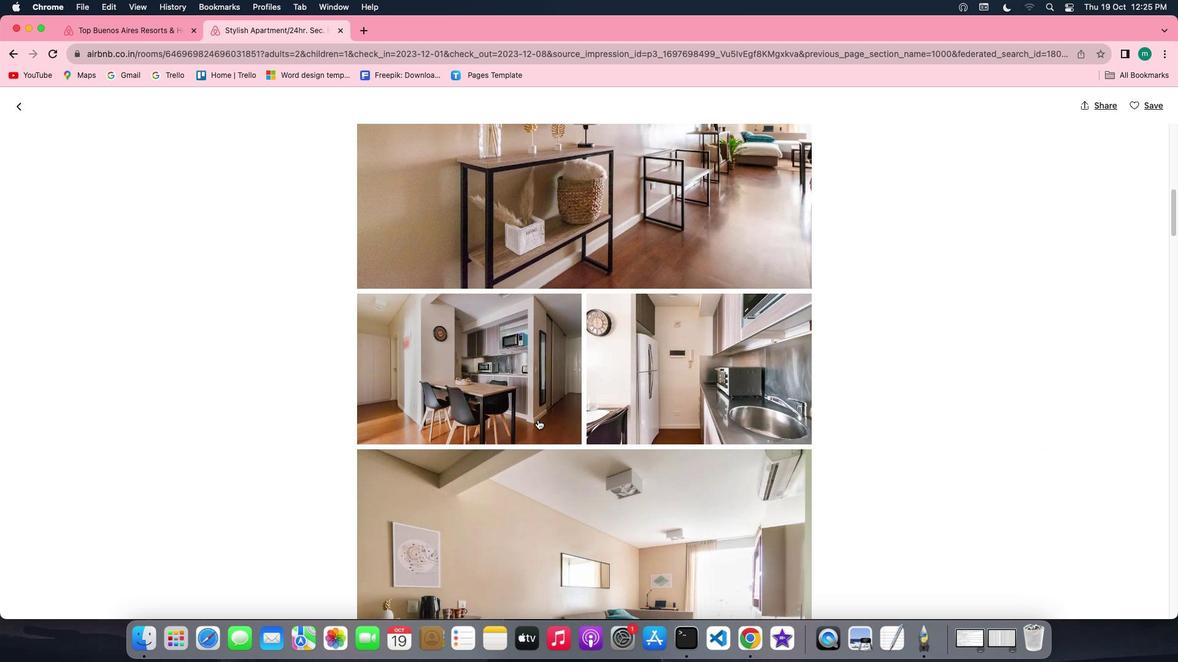 
Action: Mouse scrolled (538, 419) with delta (0, 0)
Screenshot: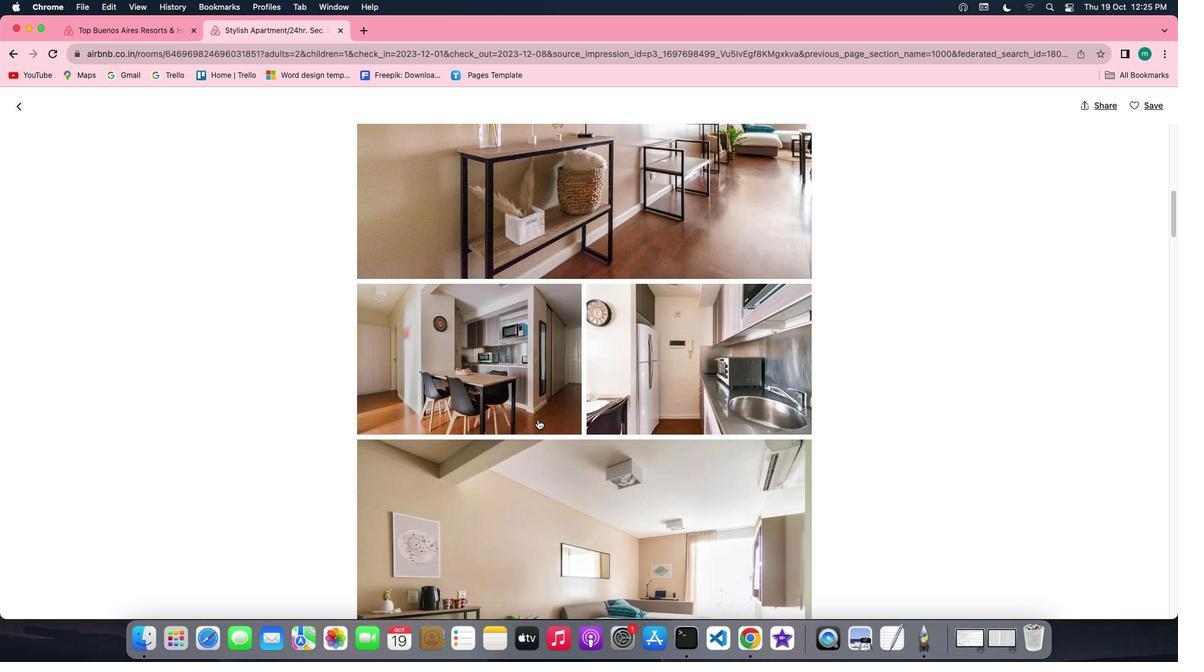 
Action: Mouse scrolled (538, 419) with delta (0, 0)
Screenshot: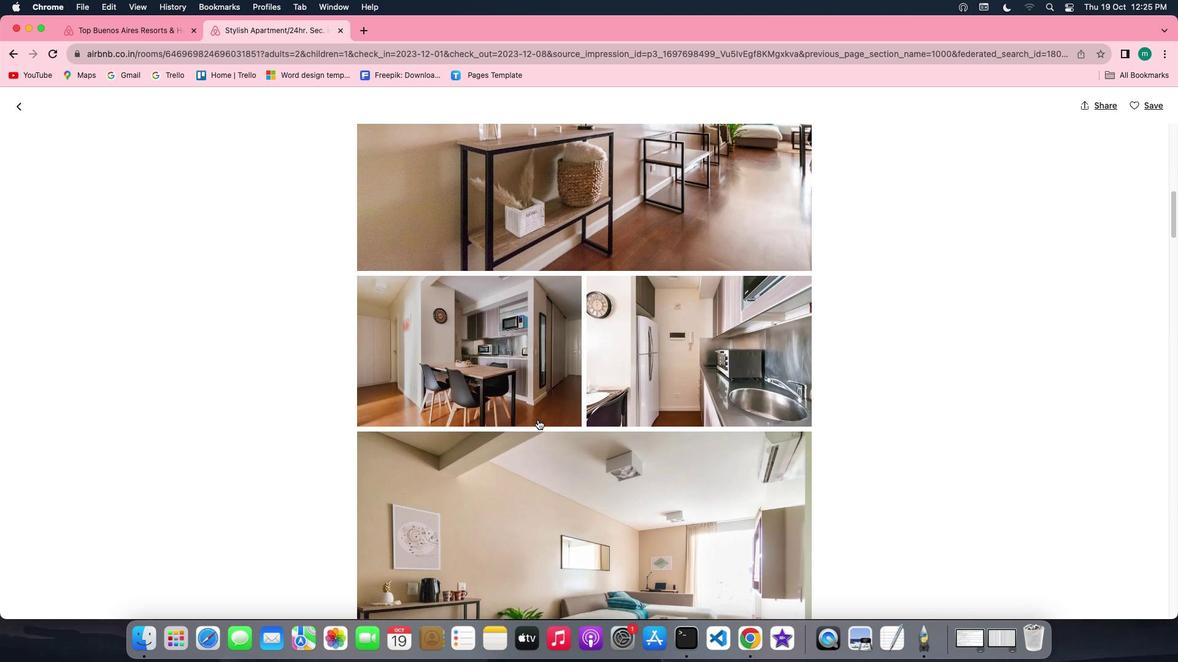 
Action: Mouse scrolled (538, 419) with delta (0, 0)
Screenshot: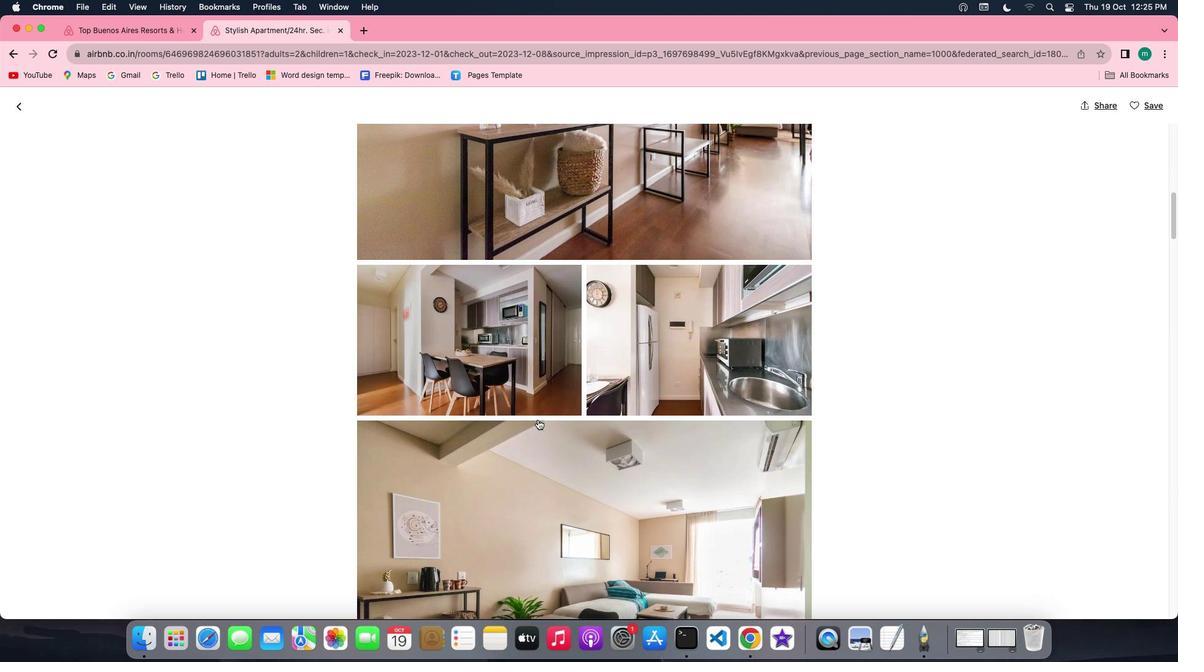 
Action: Mouse scrolled (538, 419) with delta (0, 0)
Screenshot: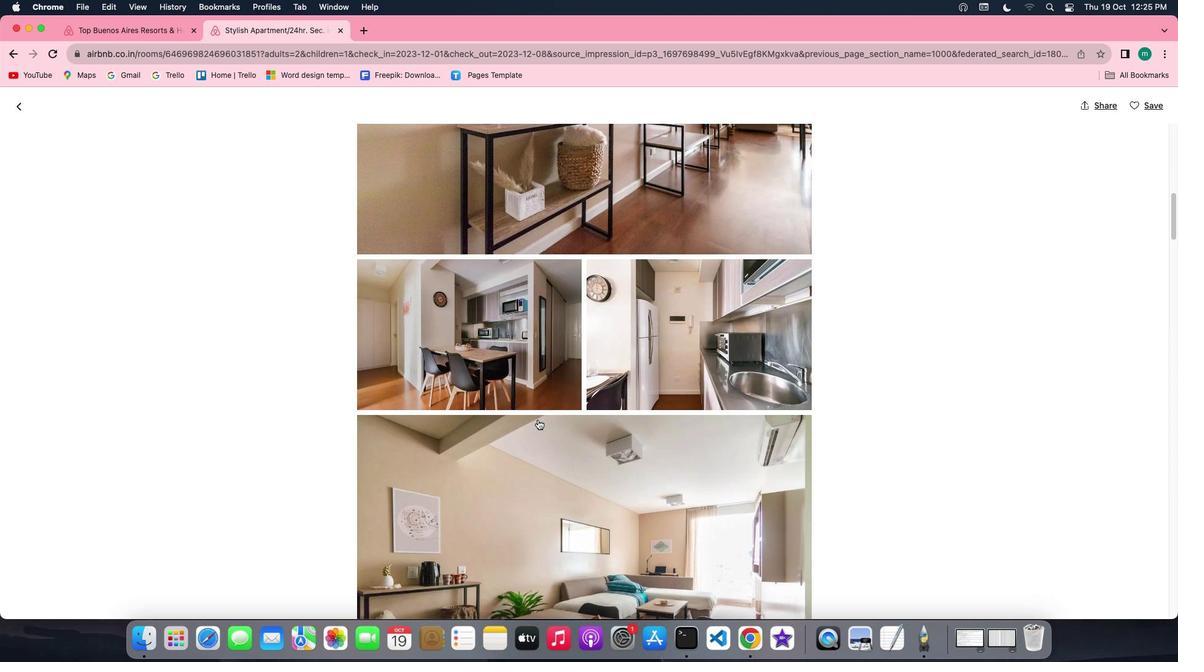 
Action: Mouse scrolled (538, 419) with delta (0, 0)
Screenshot: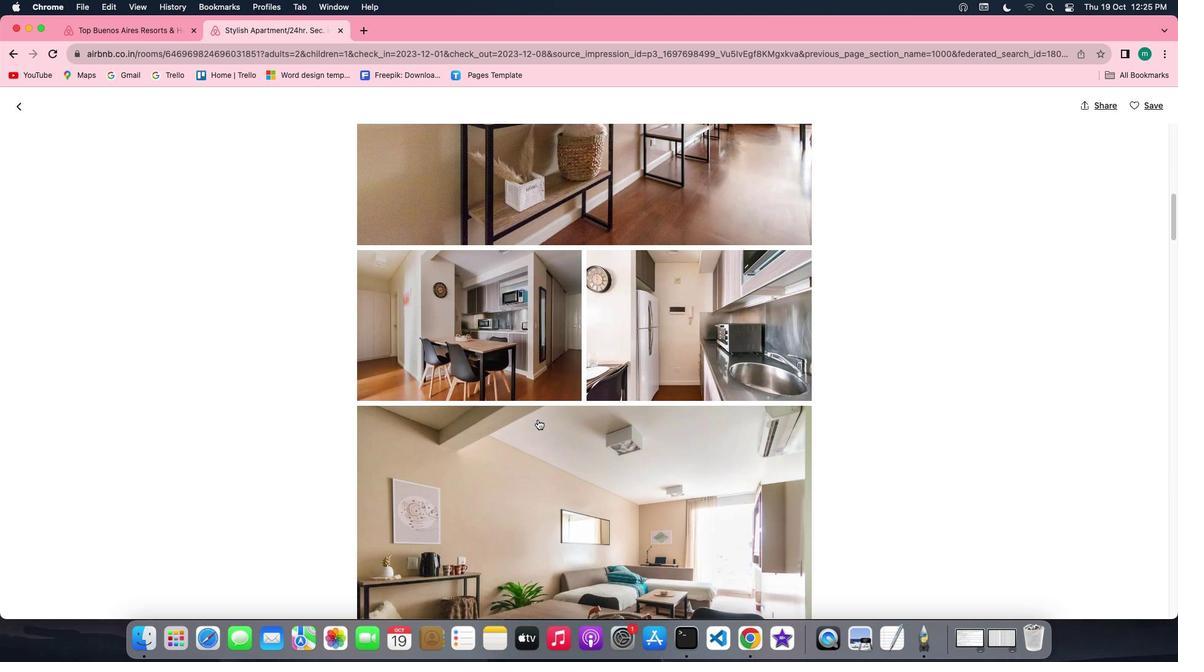 
Action: Mouse scrolled (538, 419) with delta (0, 0)
Screenshot: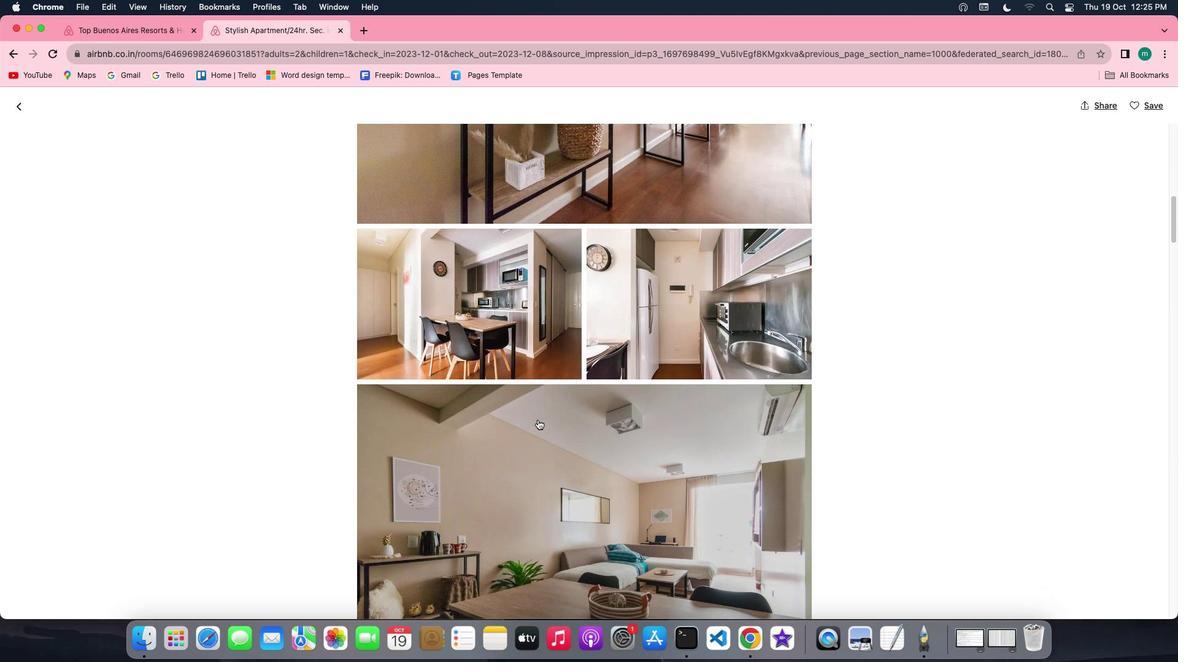 
Action: Mouse scrolled (538, 419) with delta (0, 0)
Screenshot: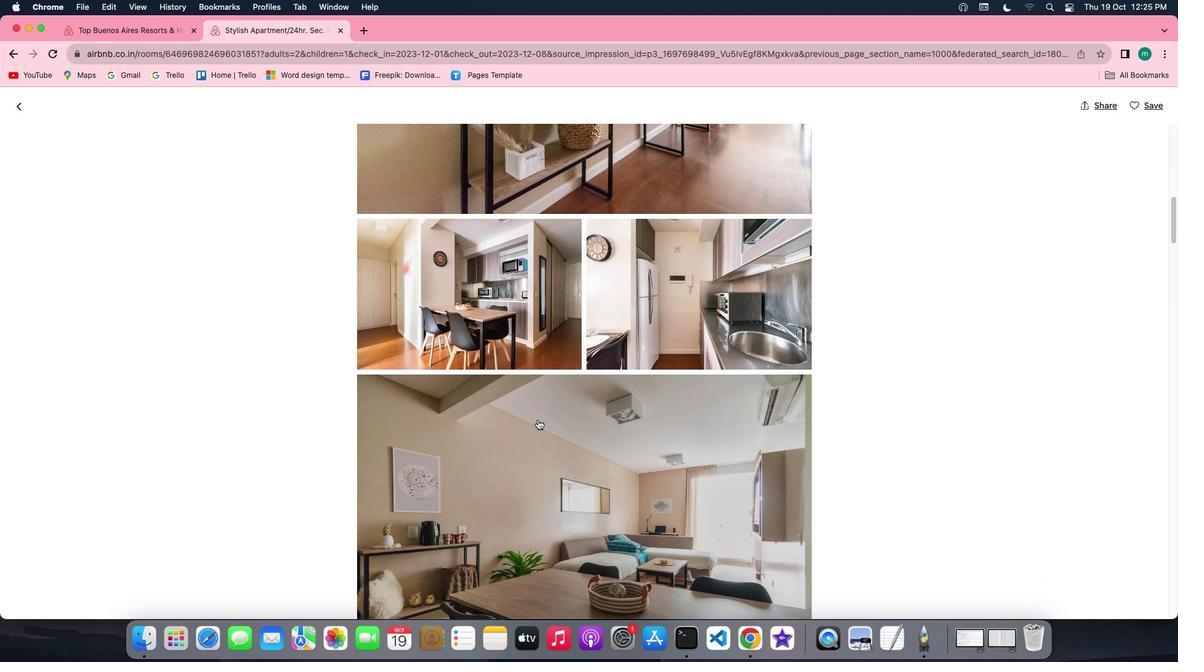 
Action: Mouse scrolled (538, 419) with delta (0, 0)
Screenshot: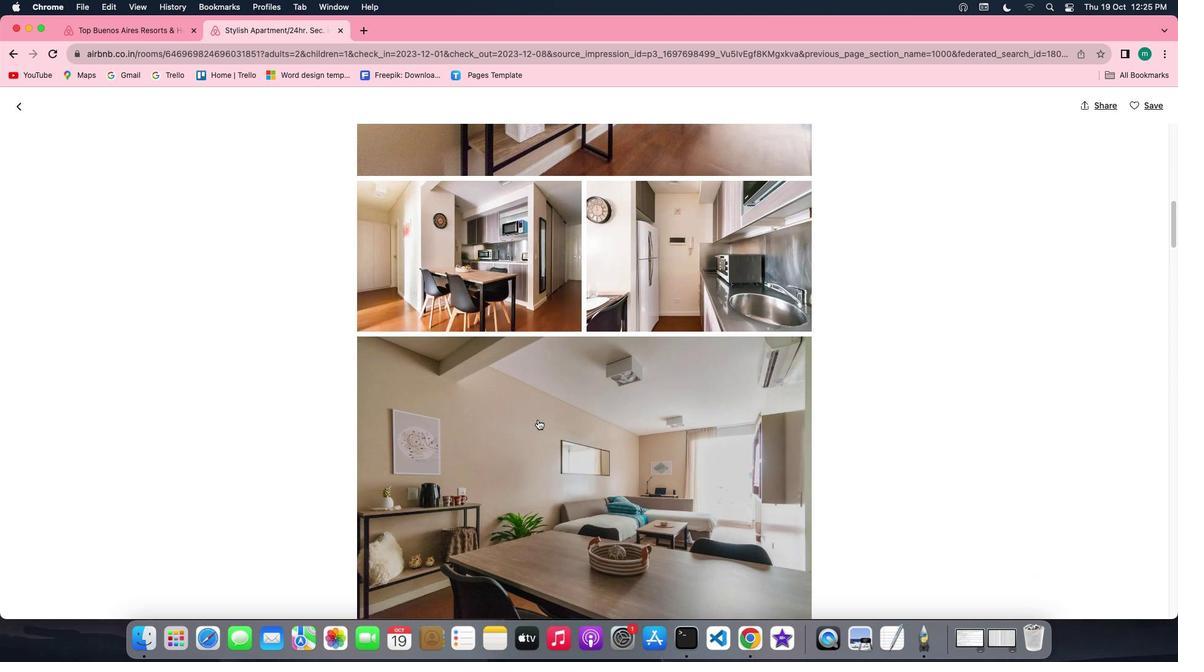 
Action: Mouse scrolled (538, 419) with delta (0, 0)
Screenshot: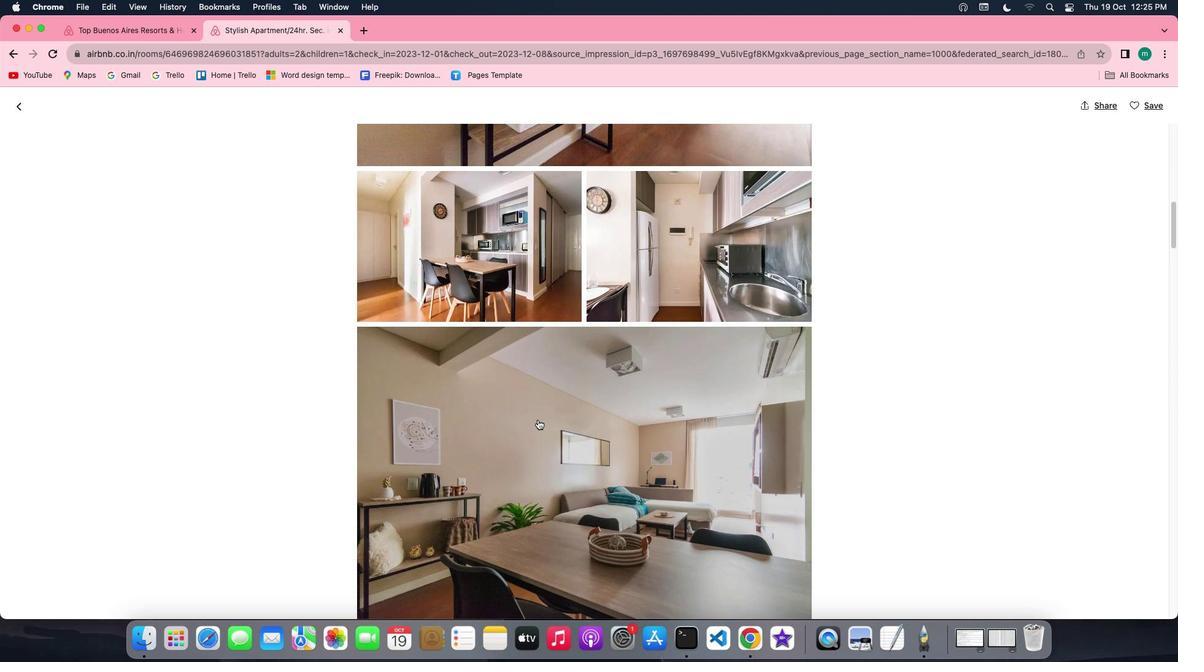 
Action: Mouse scrolled (538, 419) with delta (0, 0)
Screenshot: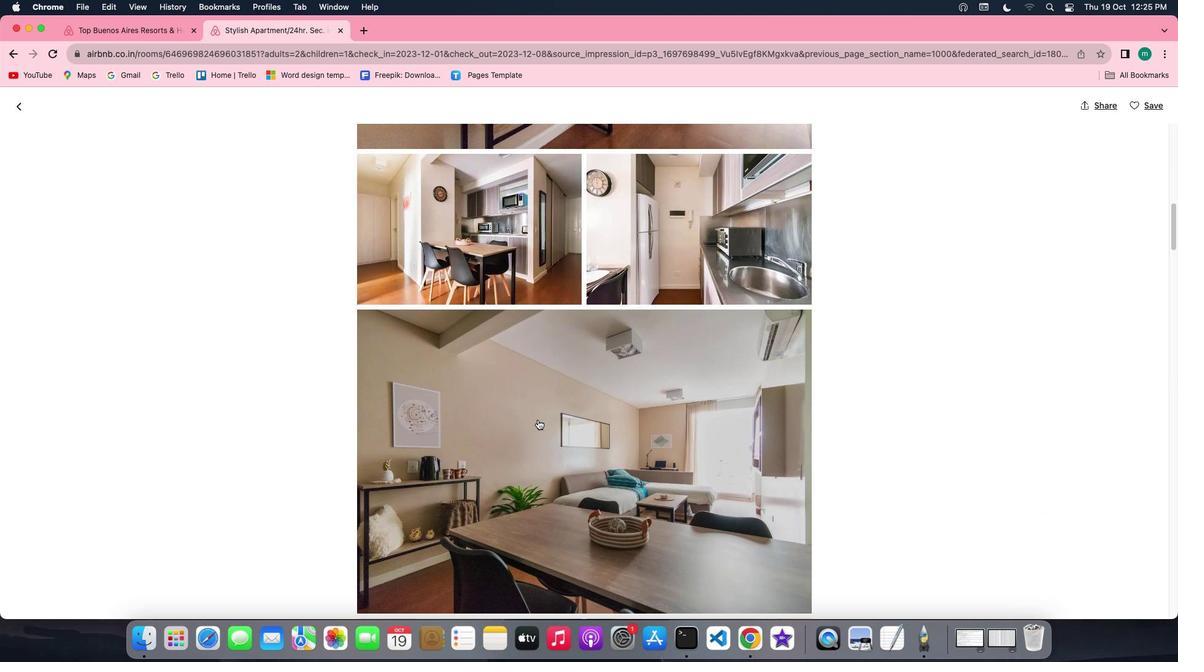 
Action: Mouse scrolled (538, 419) with delta (0, 0)
Screenshot: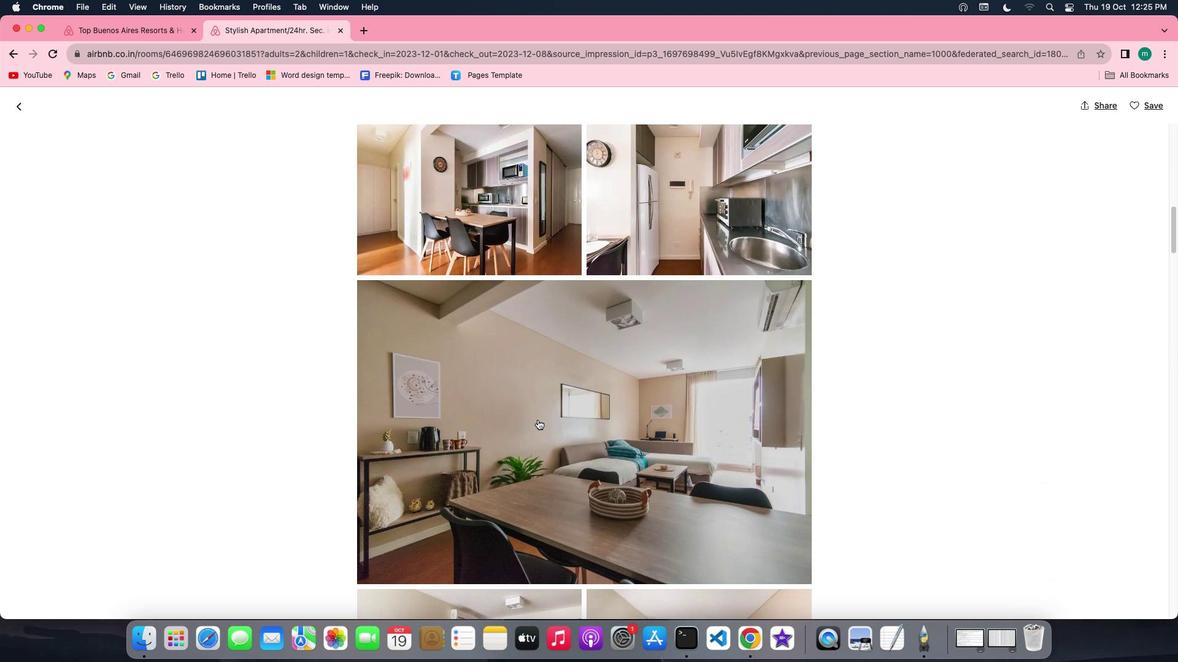 
Action: Mouse scrolled (538, 419) with delta (0, 0)
Screenshot: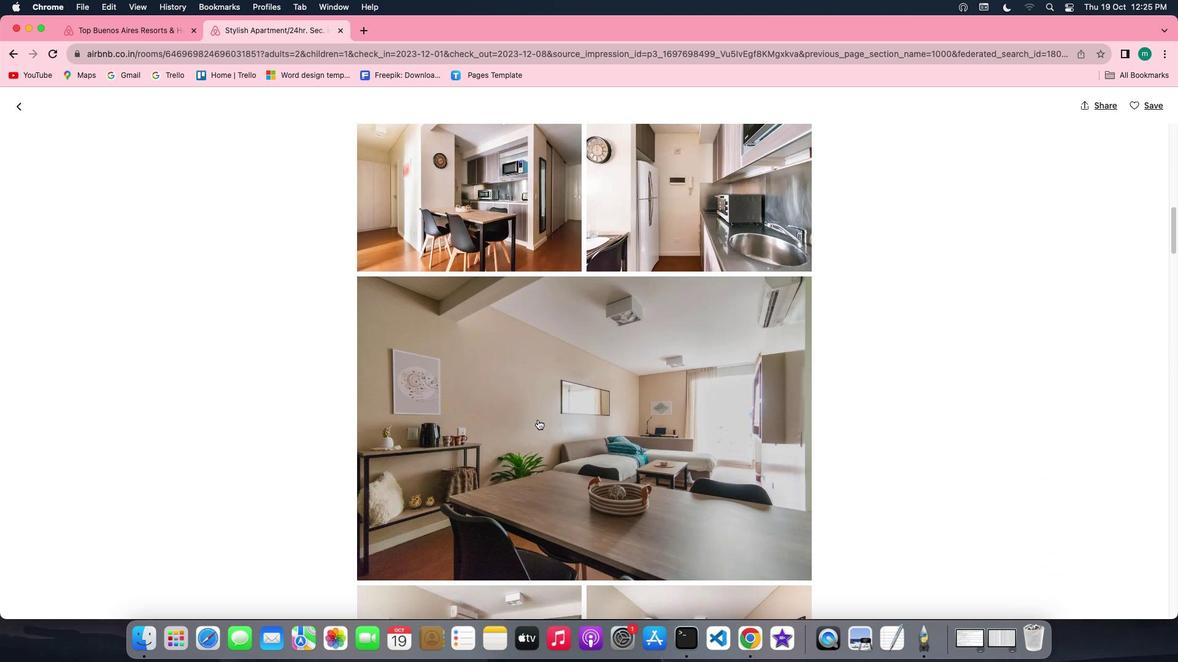 
Action: Mouse scrolled (538, 419) with delta (0, 0)
Screenshot: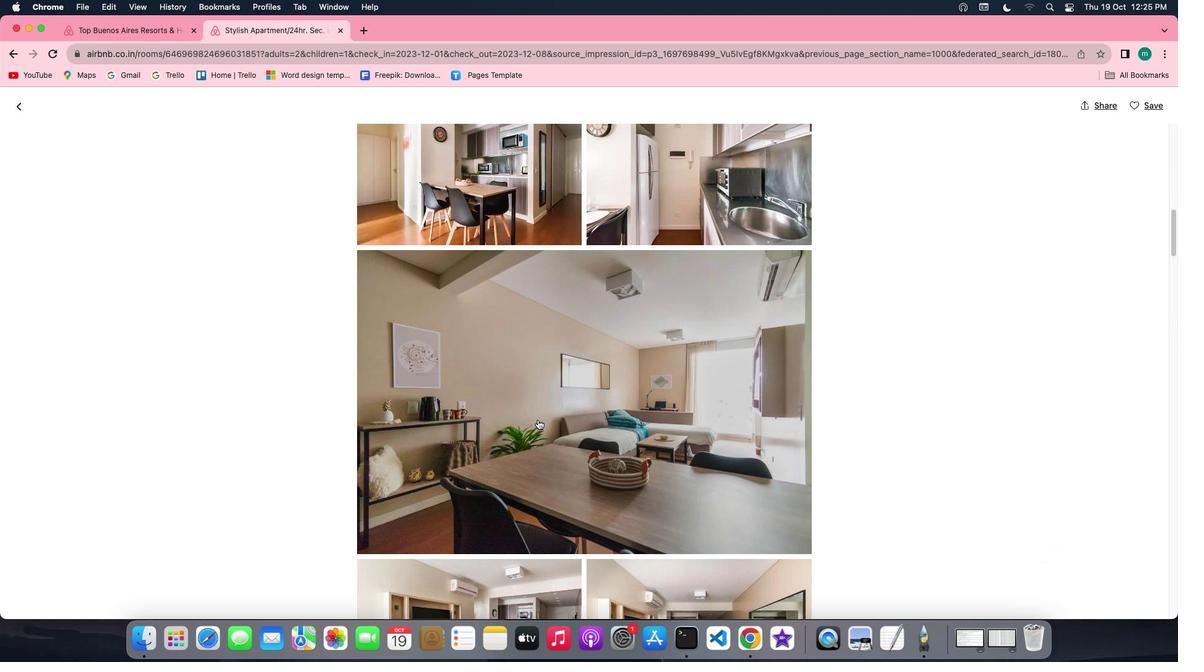 
Action: Mouse scrolled (538, 419) with delta (0, 0)
Screenshot: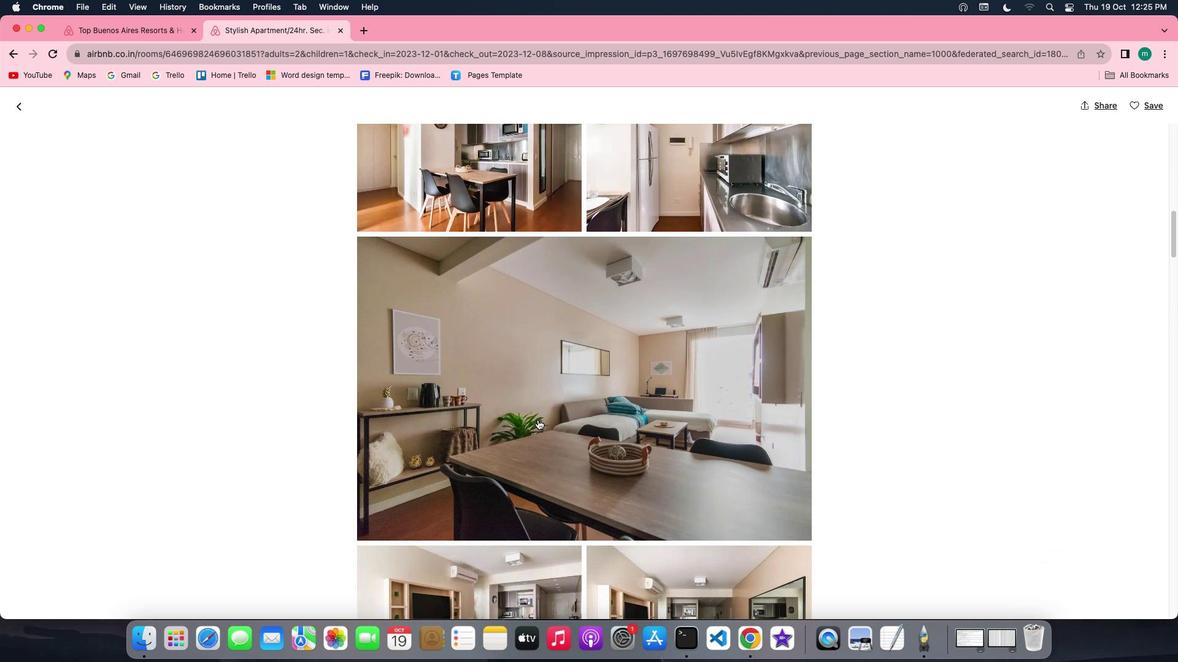 
Action: Mouse scrolled (538, 419) with delta (0, 0)
Screenshot: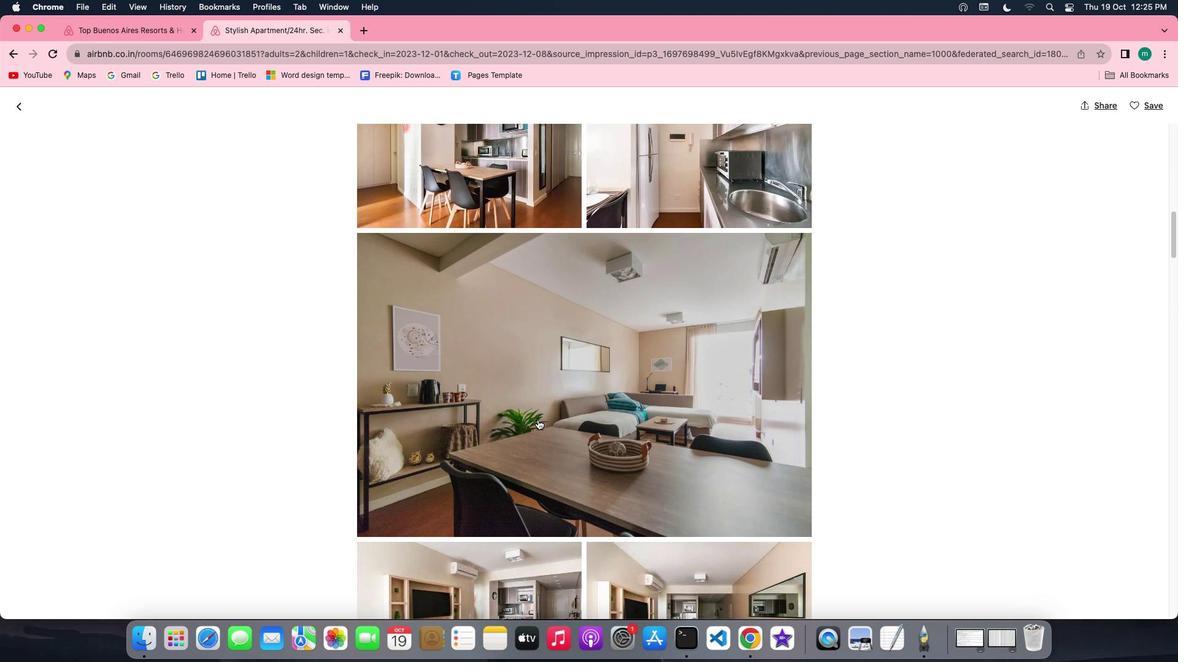 
Action: Mouse scrolled (538, 419) with delta (0, 0)
Screenshot: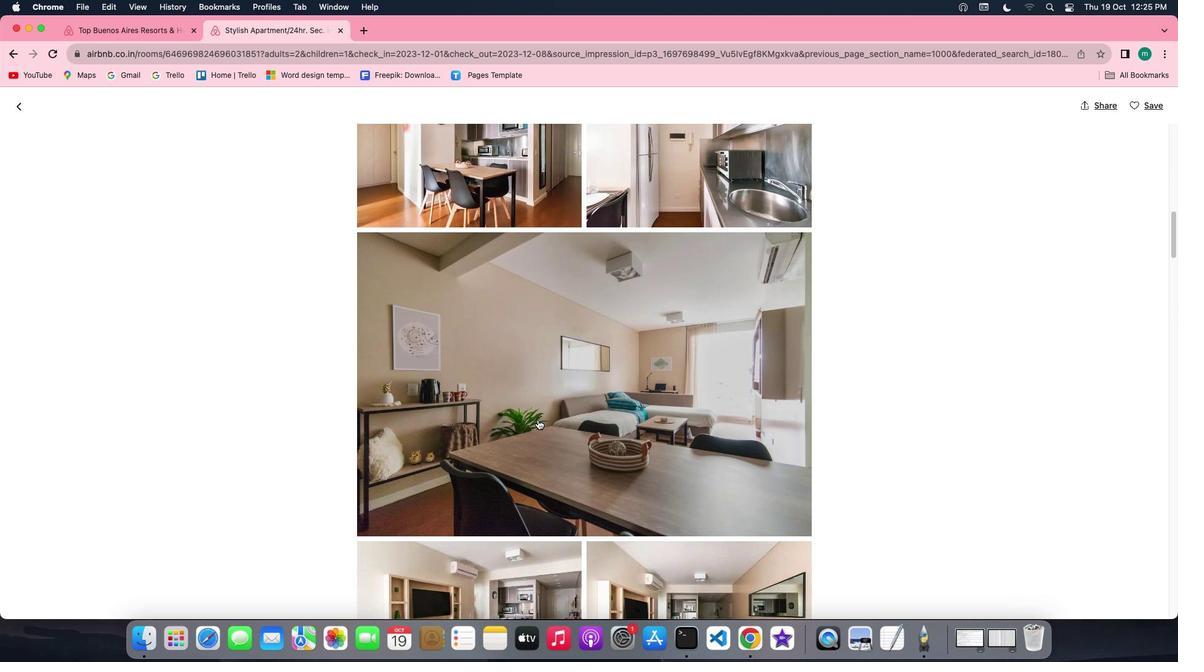 
Action: Mouse scrolled (538, 419) with delta (0, 0)
Screenshot: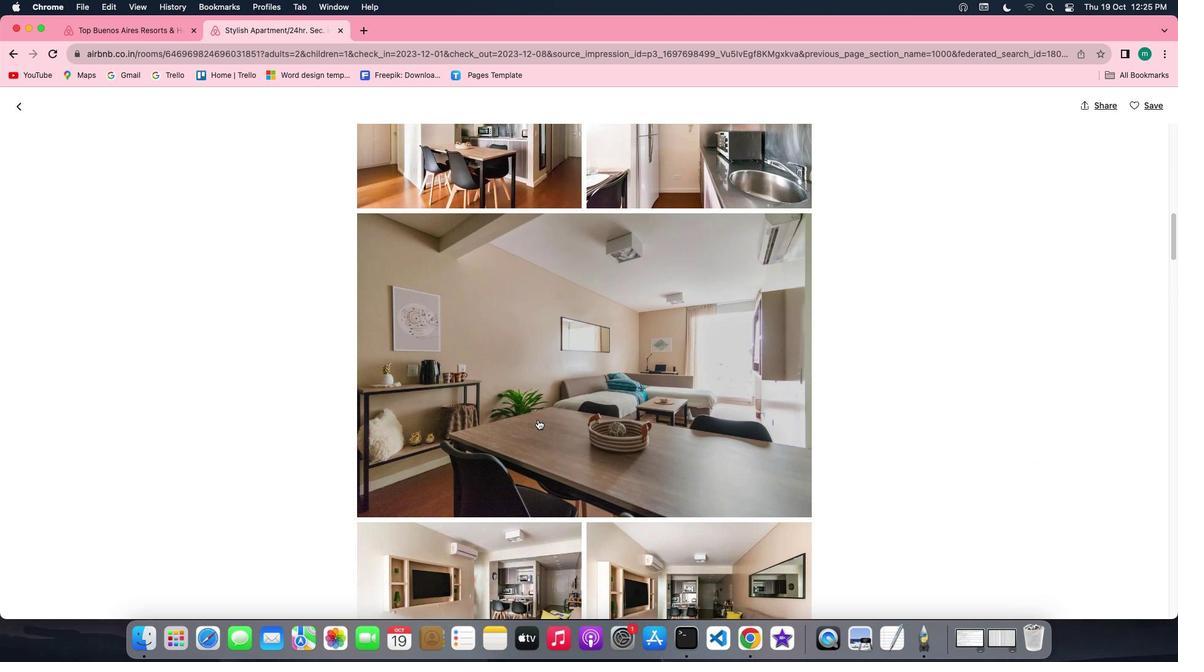 
Action: Mouse scrolled (538, 419) with delta (0, 0)
Screenshot: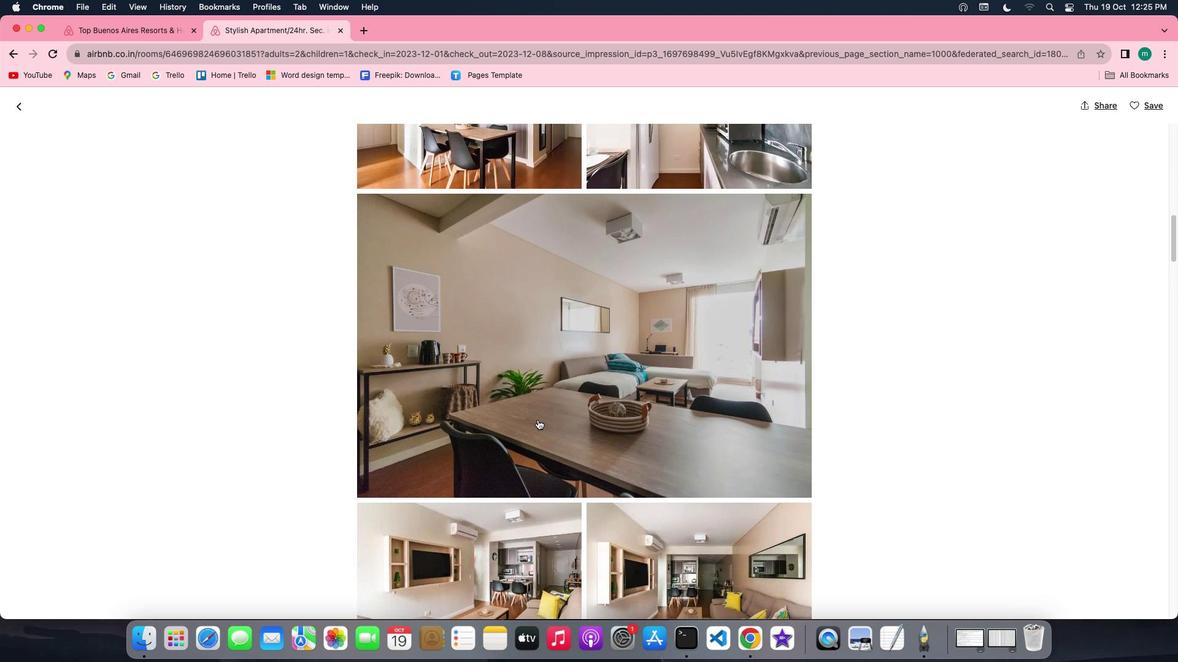 
Action: Mouse scrolled (538, 419) with delta (0, 0)
Screenshot: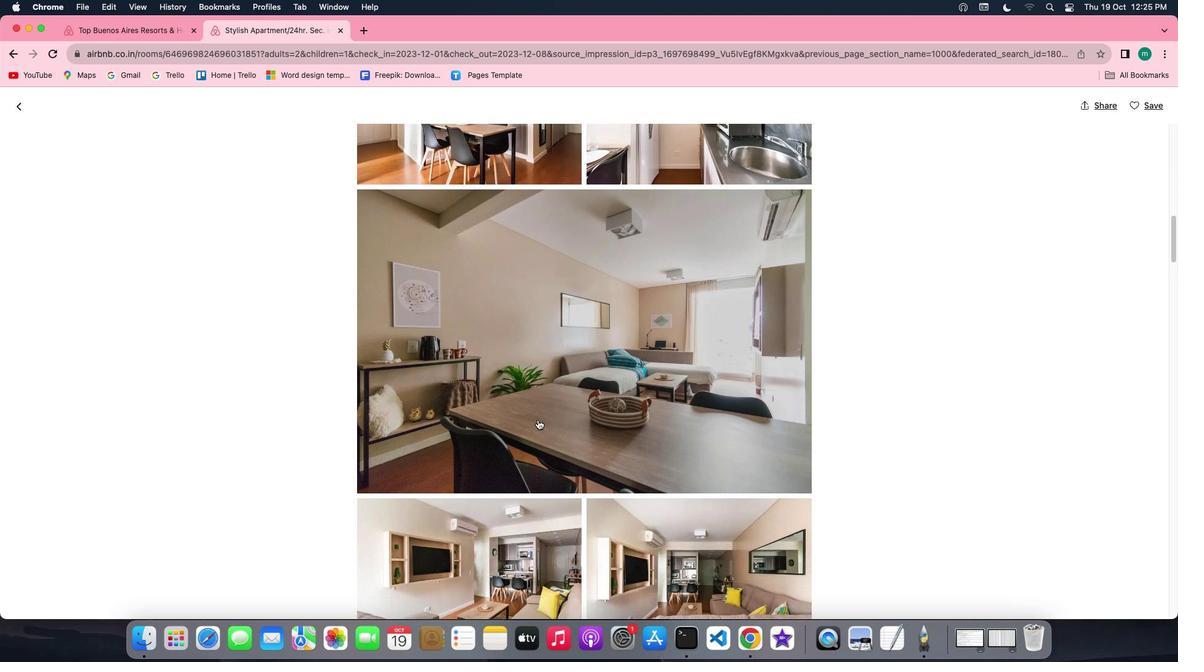 
Action: Mouse scrolled (538, 419) with delta (0, 0)
Screenshot: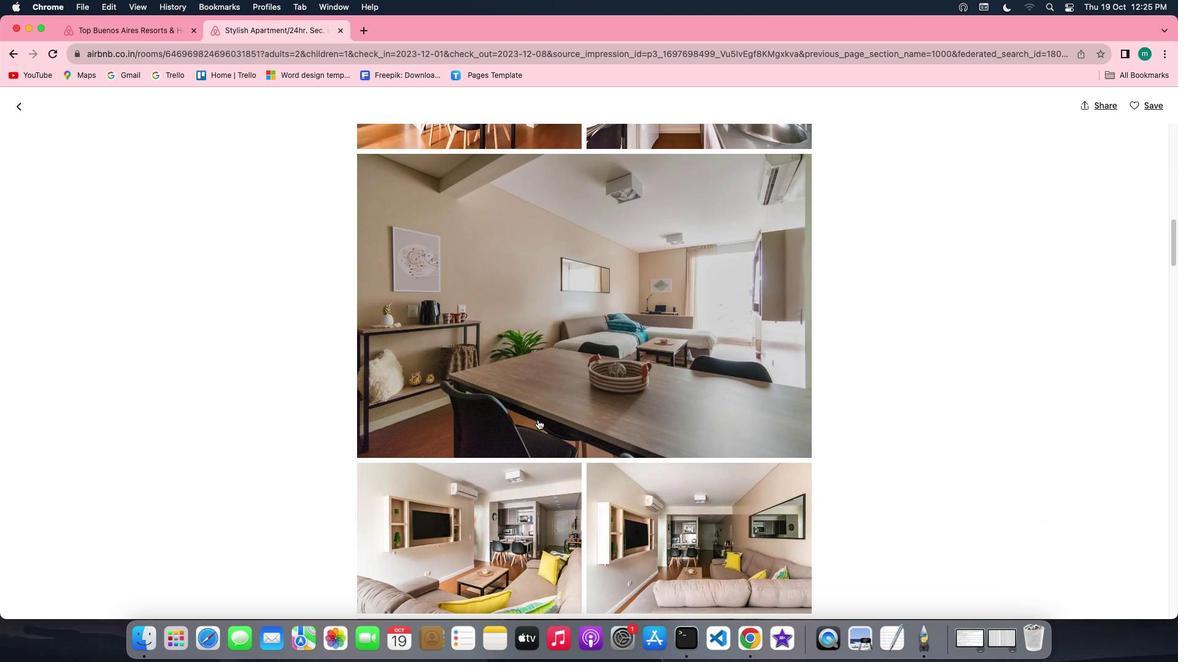 
Action: Mouse scrolled (538, 419) with delta (0, 0)
Screenshot: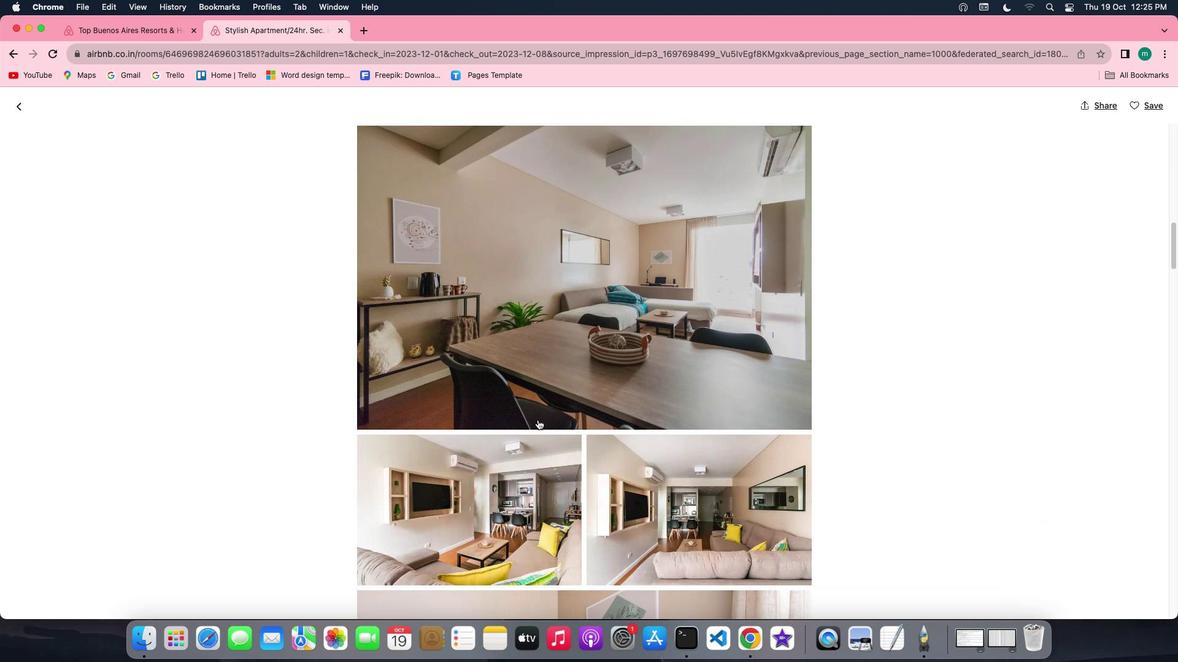 
Action: Mouse scrolled (538, 419) with delta (0, 0)
Screenshot: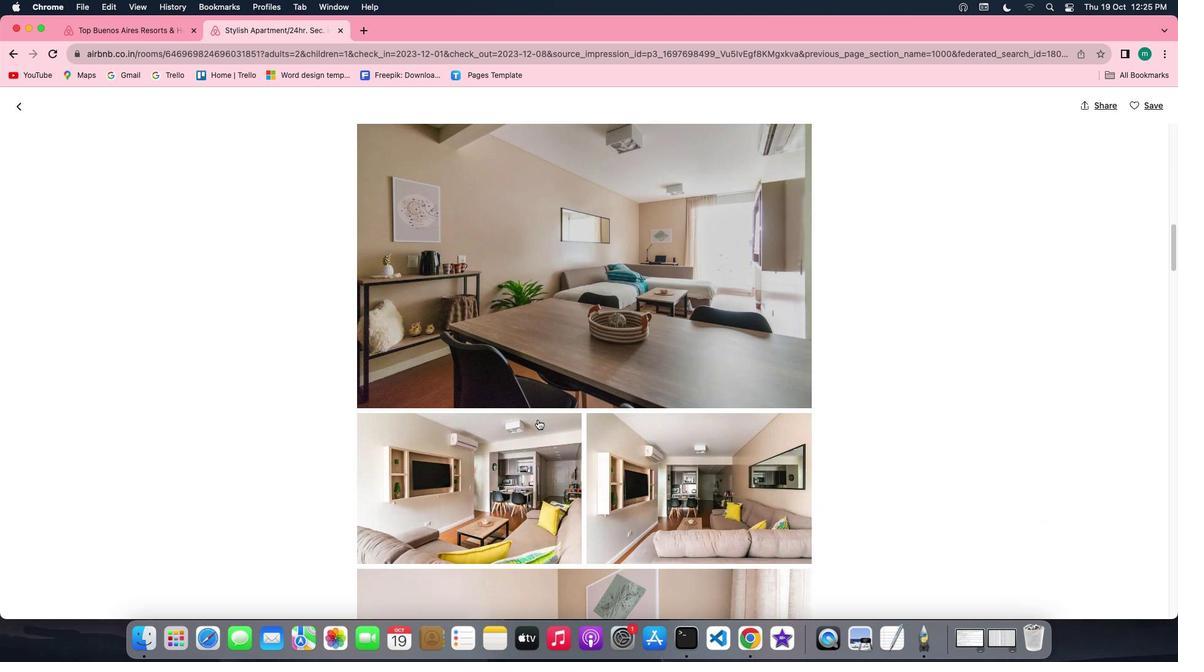 
Action: Mouse scrolled (538, 419) with delta (0, 0)
Screenshot: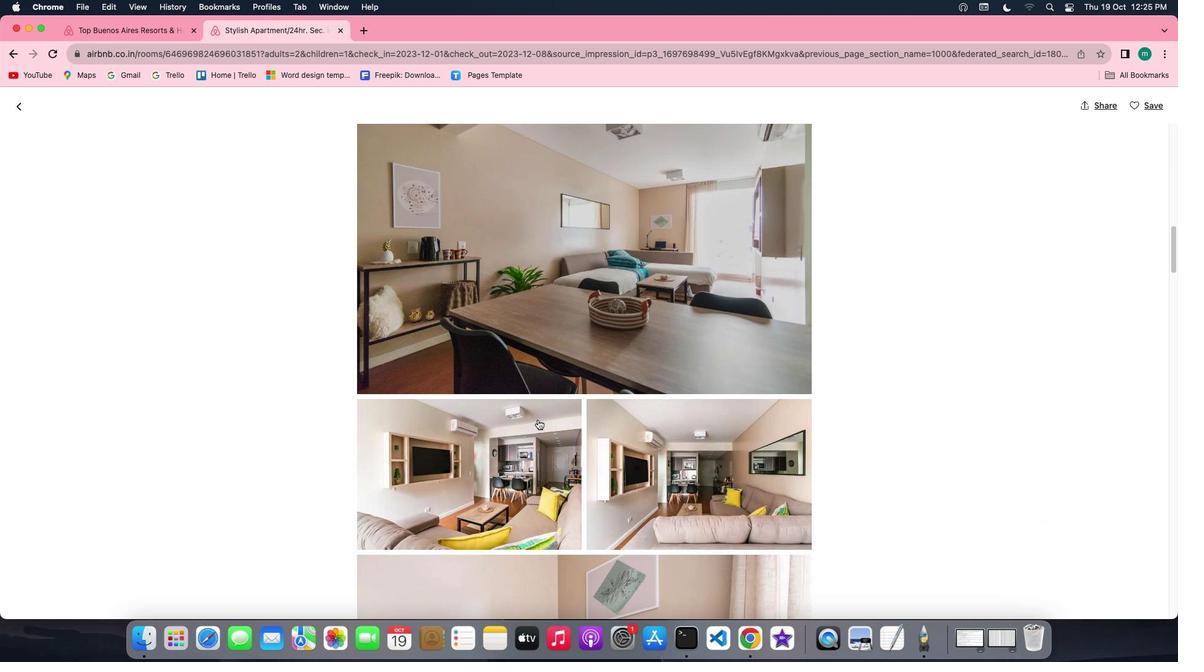
Action: Mouse scrolled (538, 419) with delta (0, 0)
Screenshot: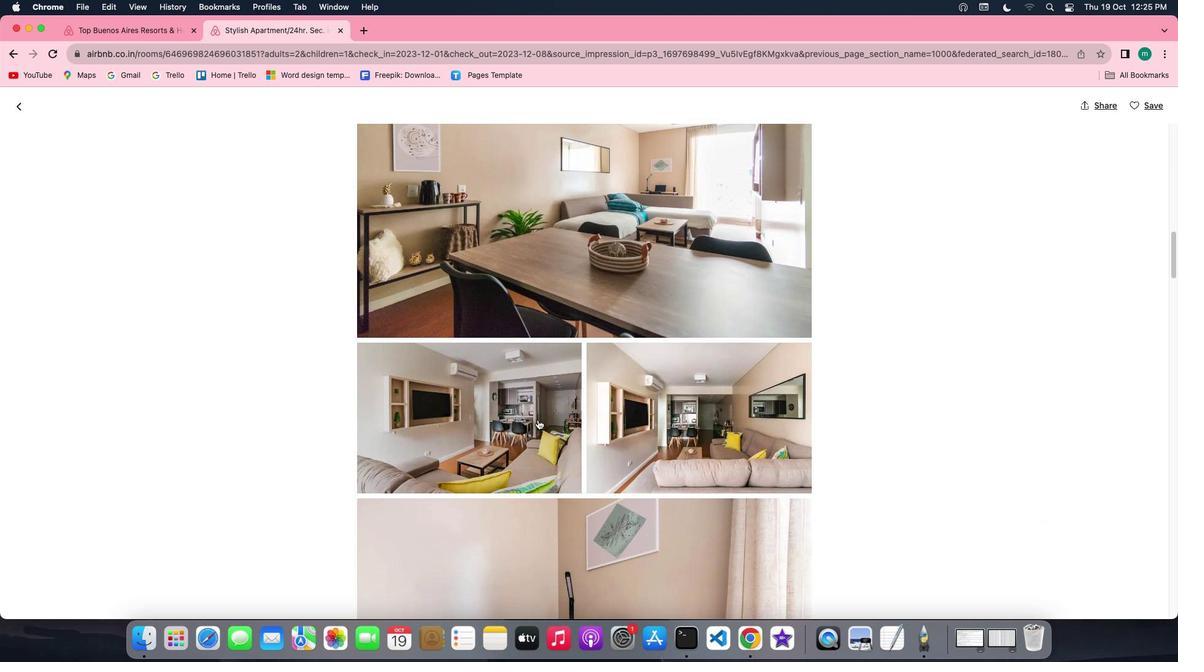 
Action: Mouse scrolled (538, 419) with delta (0, 0)
Screenshot: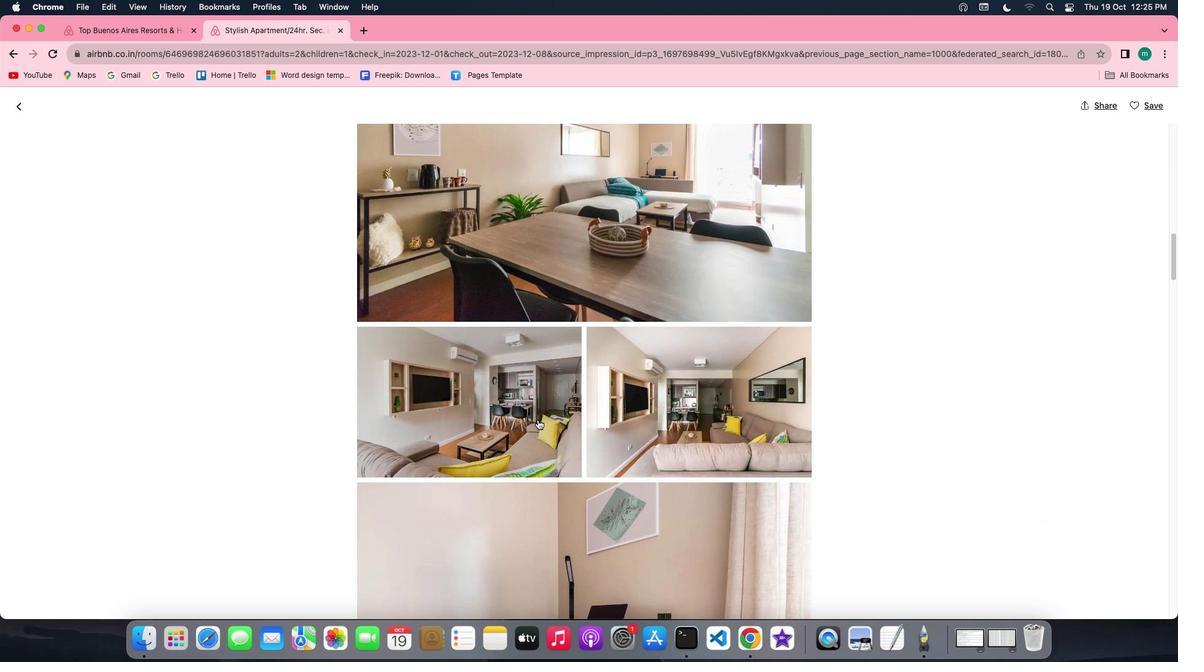 
Action: Mouse scrolled (538, 419) with delta (0, -1)
Screenshot: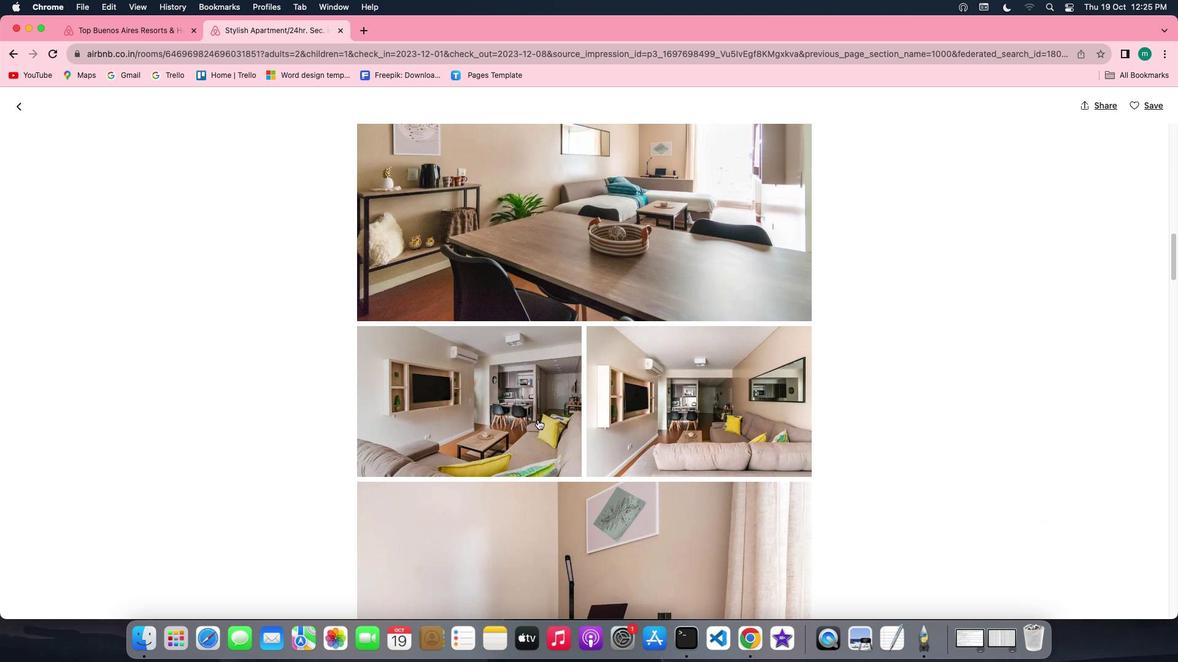 
Action: Mouse scrolled (538, 419) with delta (0, 0)
Screenshot: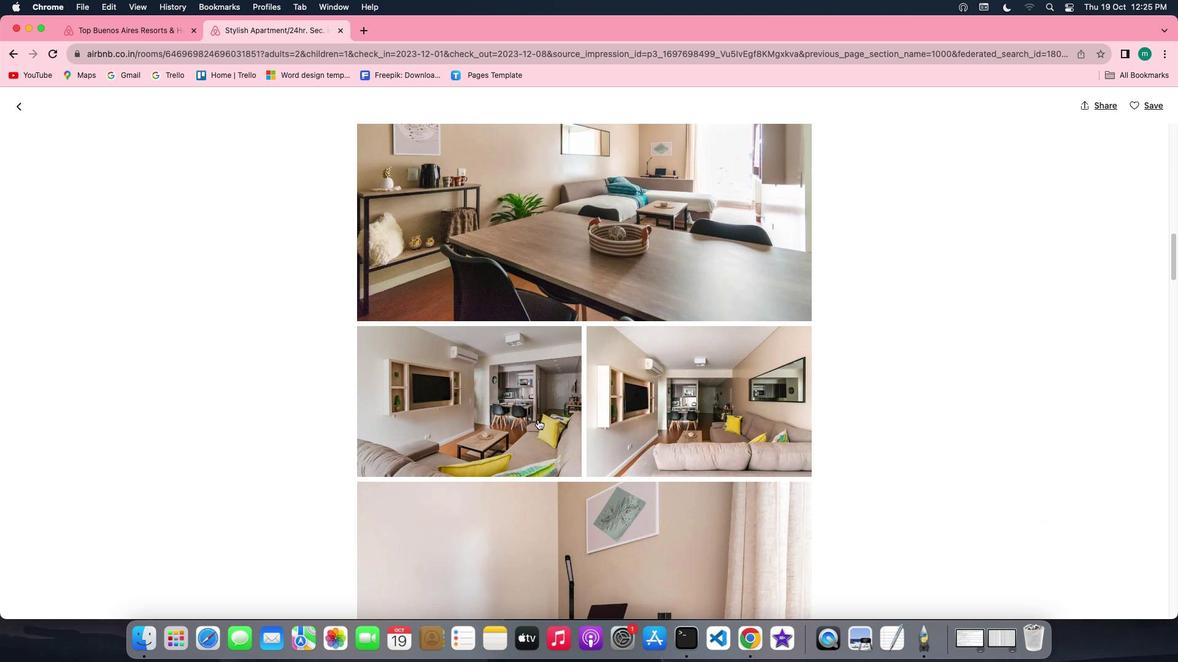 
Action: Mouse scrolled (538, 419) with delta (0, 0)
Screenshot: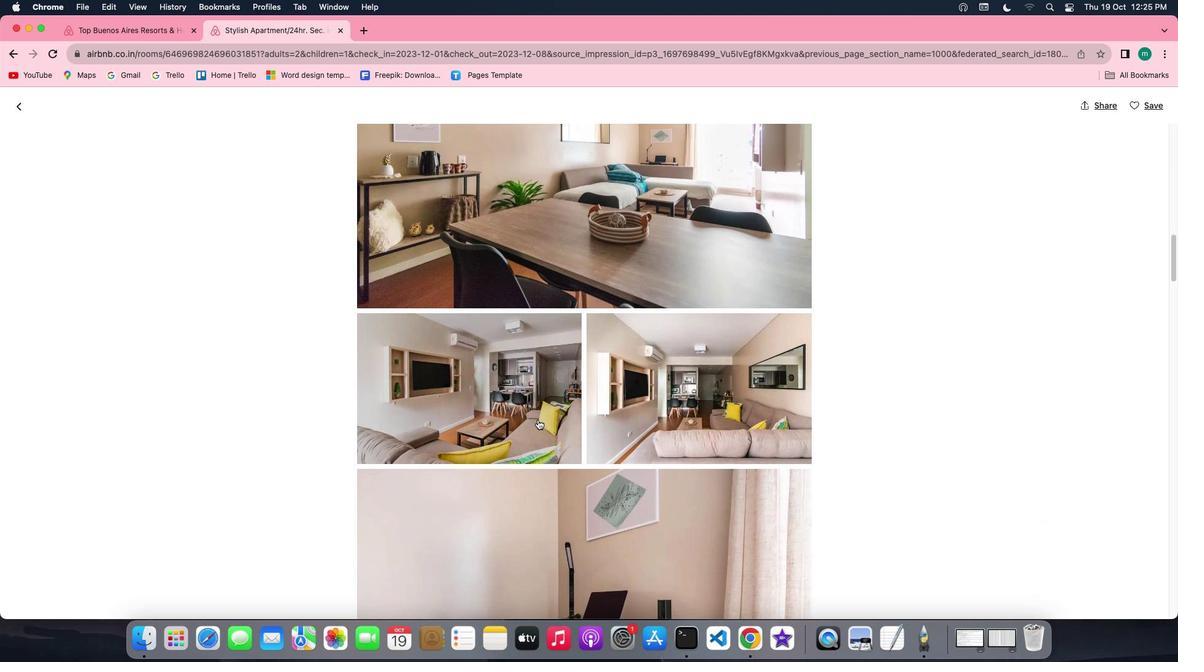 
Action: Mouse scrolled (538, 419) with delta (0, 0)
Screenshot: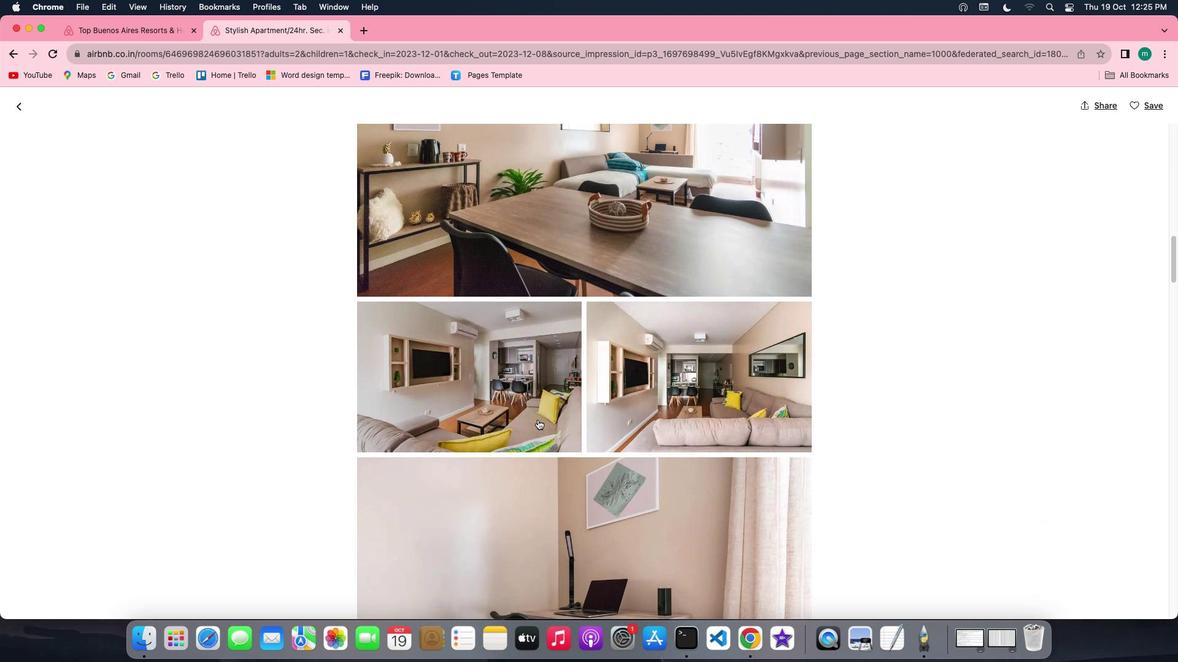 
Action: Mouse scrolled (538, 419) with delta (0, 0)
Screenshot: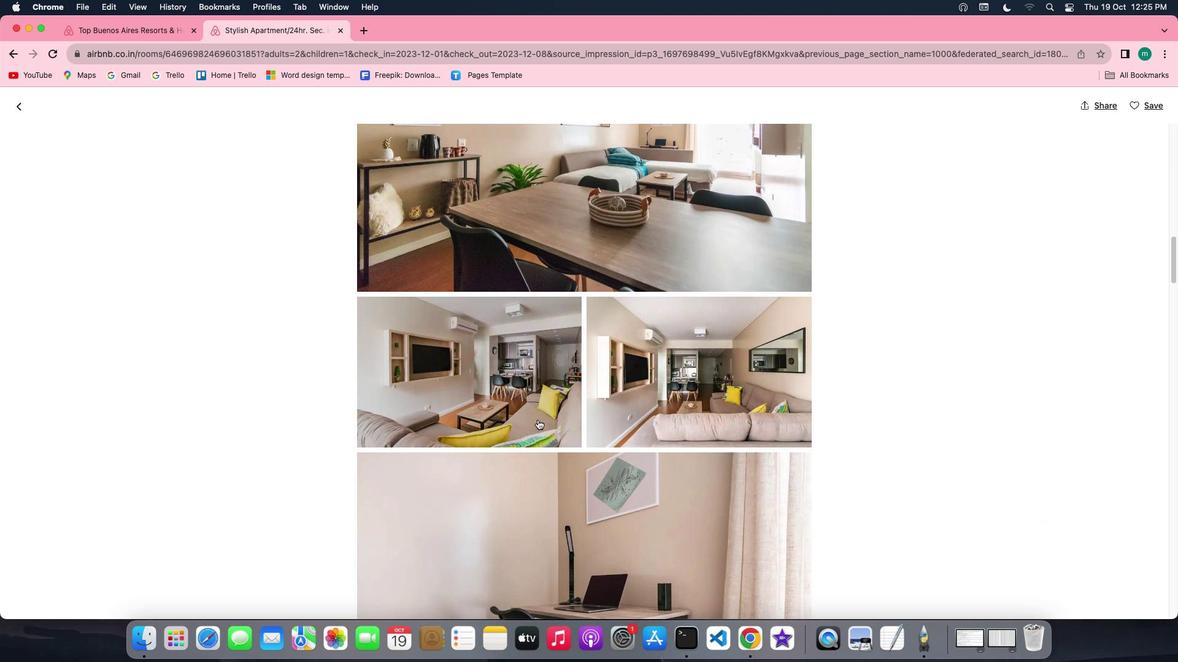
Action: Mouse scrolled (538, 419) with delta (0, 0)
Screenshot: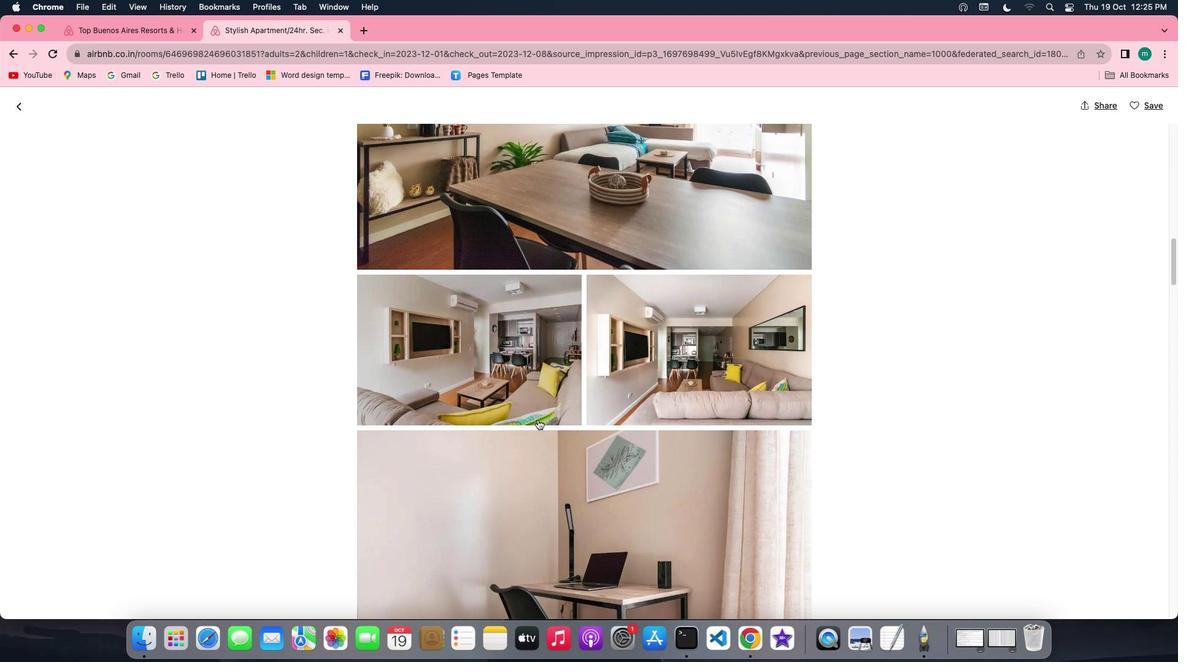 
Action: Mouse scrolled (538, 419) with delta (0, 0)
Screenshot: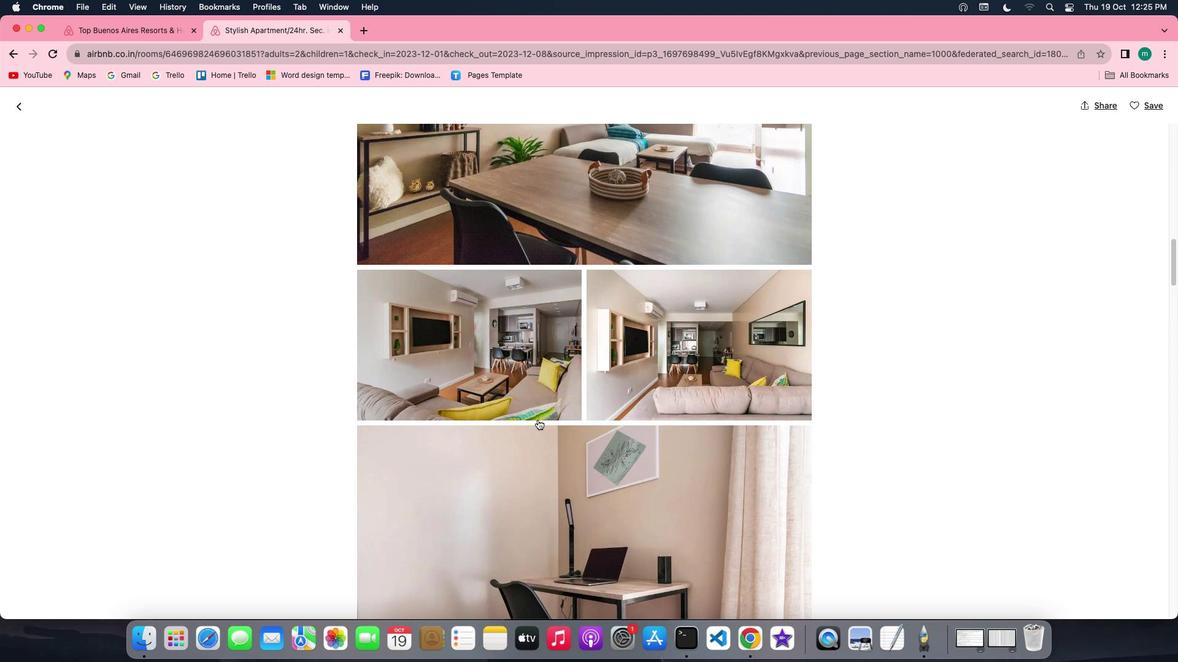 
Action: Mouse scrolled (538, 419) with delta (0, 0)
Screenshot: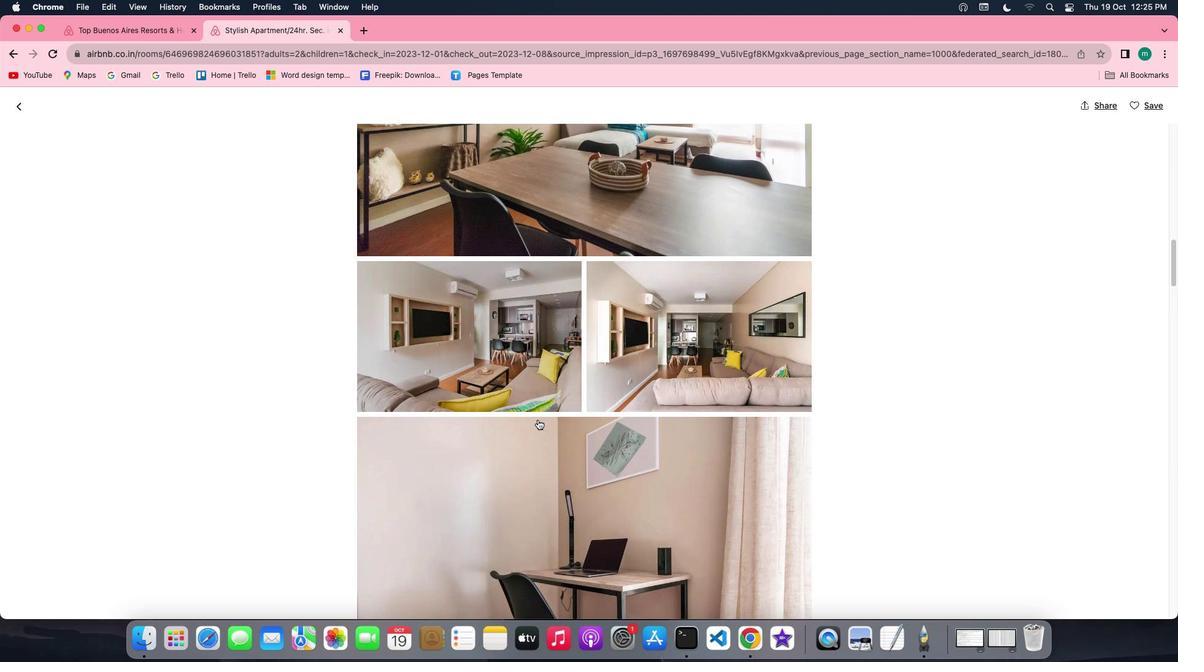 
Action: Mouse scrolled (538, 419) with delta (0, 0)
Screenshot: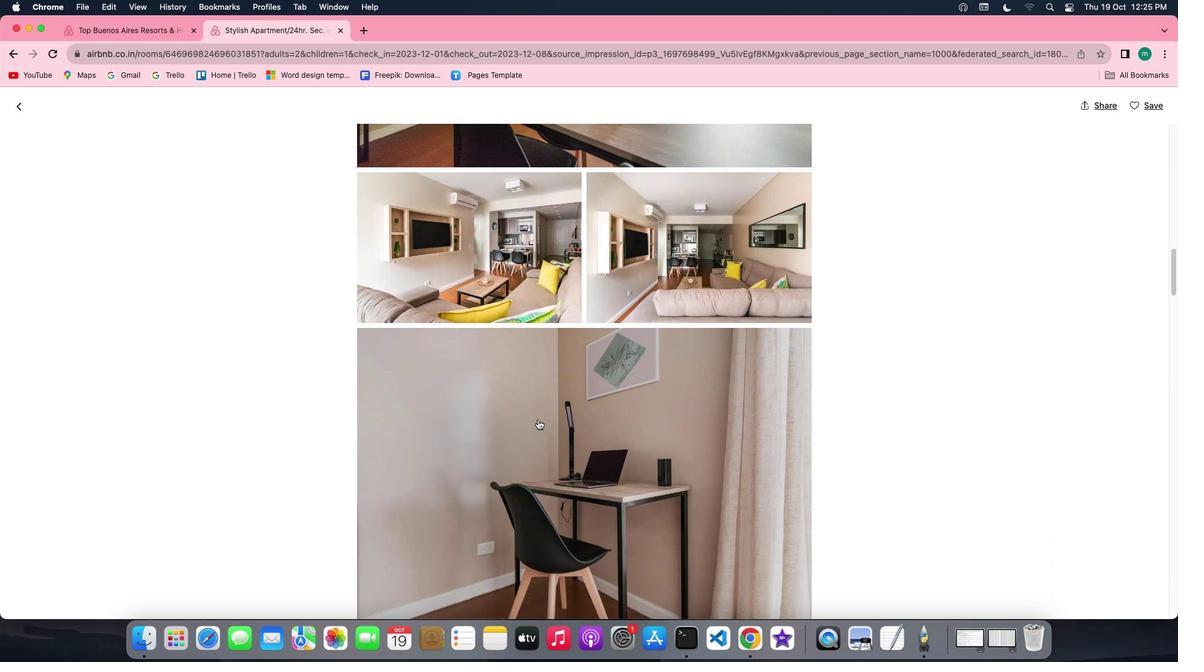 
Action: Mouse scrolled (538, 419) with delta (0, 0)
Screenshot: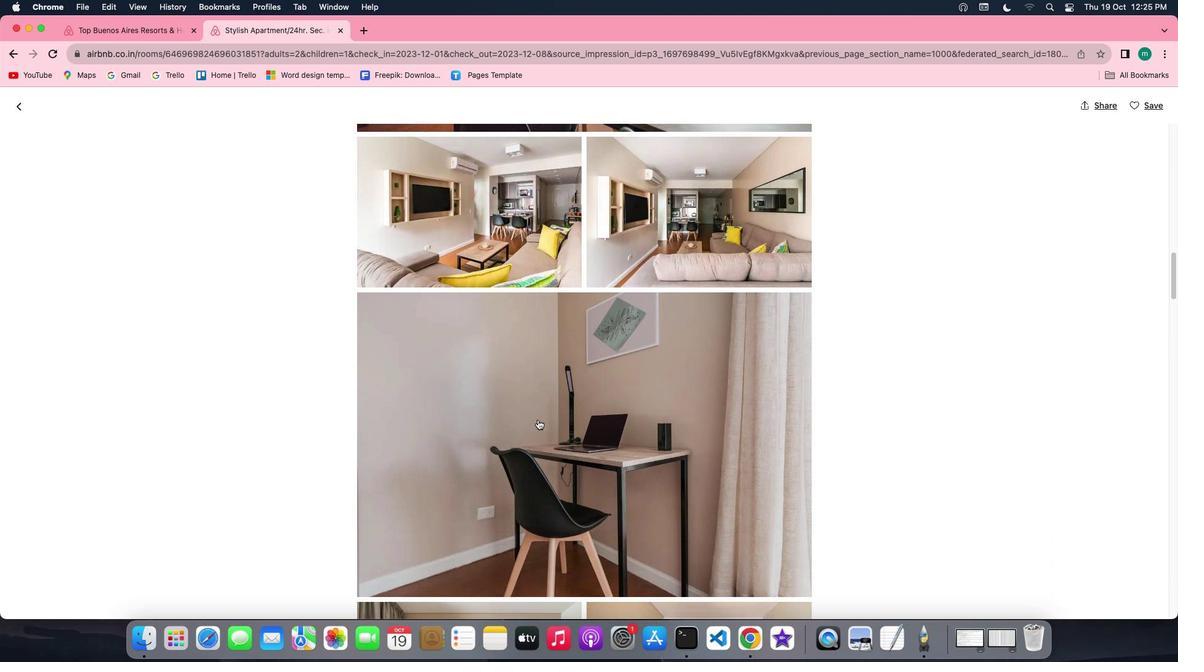 
Action: Mouse scrolled (538, 419) with delta (0, -1)
Screenshot: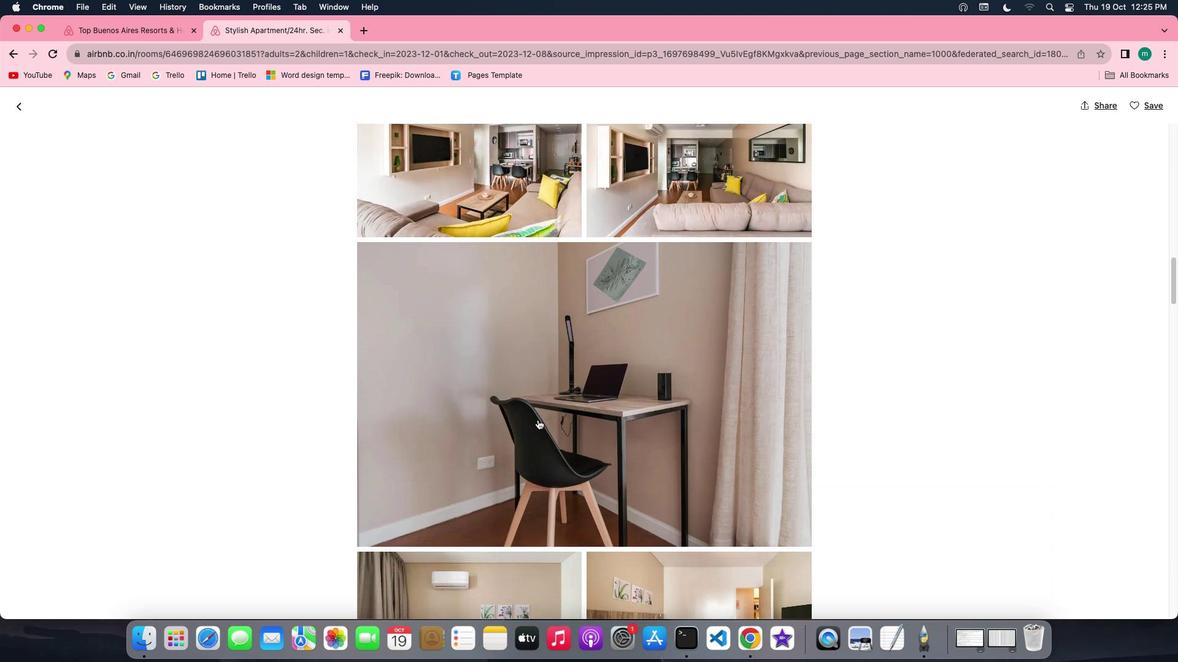 
Action: Mouse scrolled (538, 419) with delta (0, -1)
Screenshot: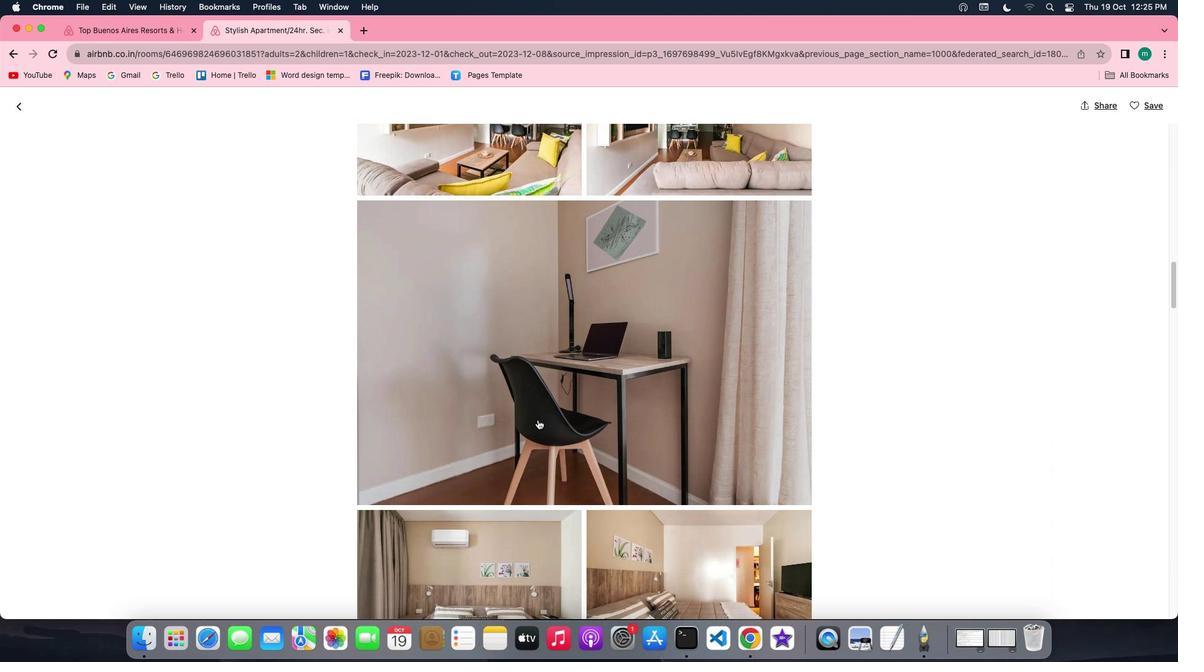 
Action: Mouse scrolled (538, 419) with delta (0, -1)
Screenshot: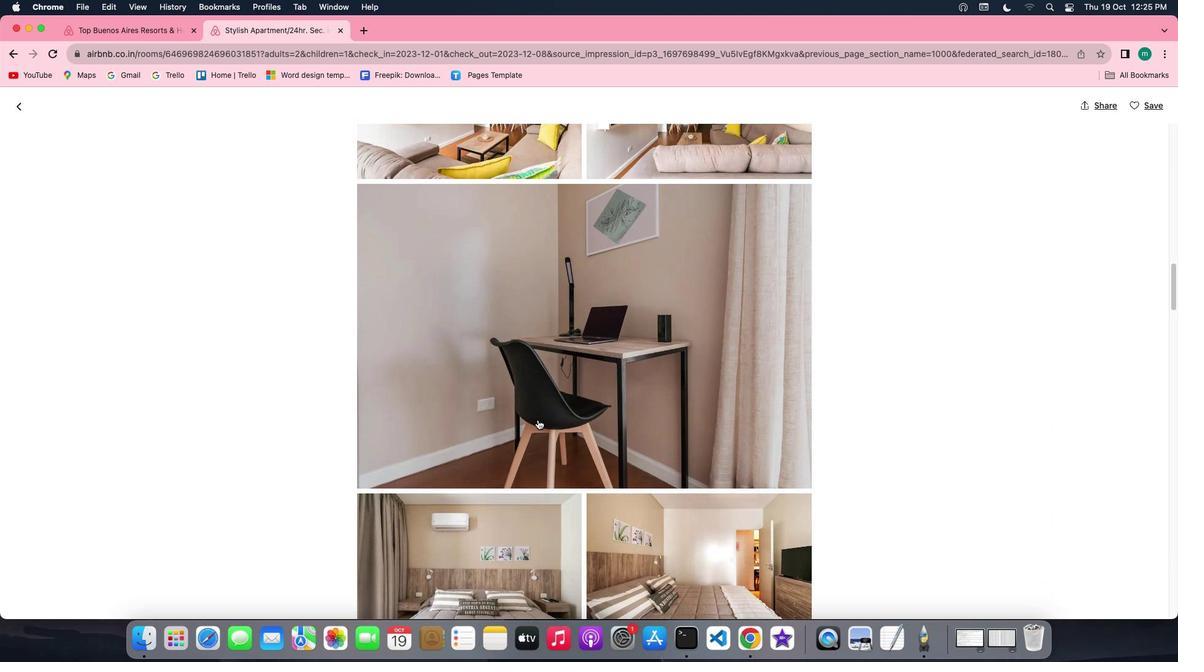 
Action: Mouse scrolled (538, 419) with delta (0, 0)
Screenshot: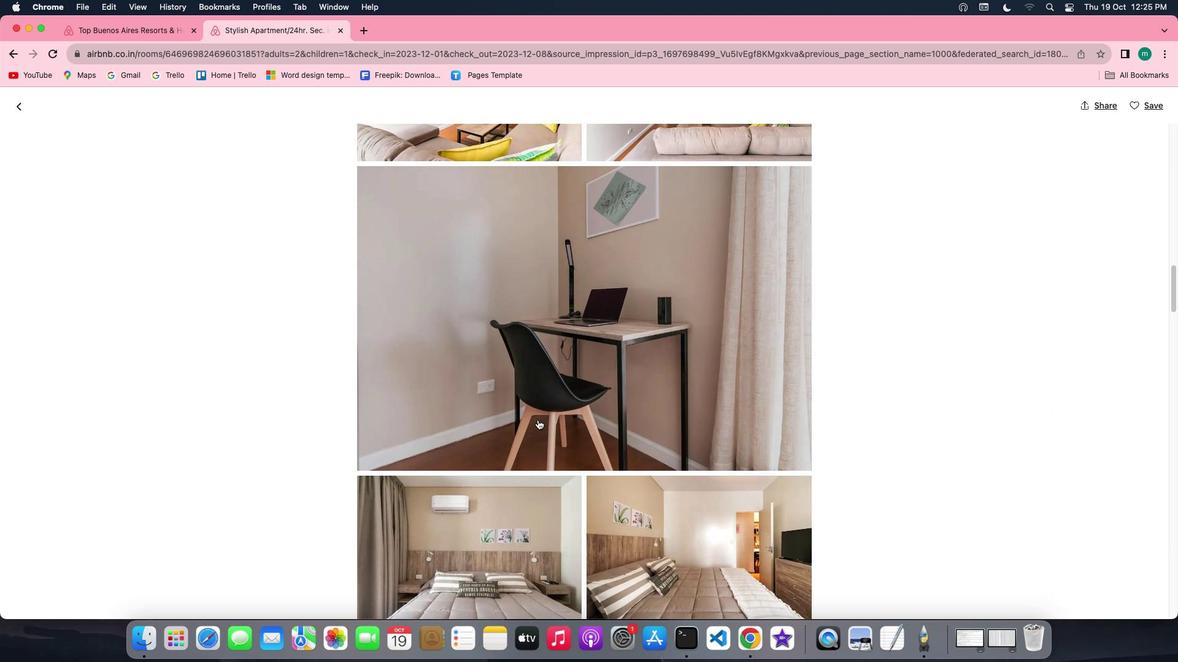 
Action: Mouse scrolled (538, 419) with delta (0, 0)
Screenshot: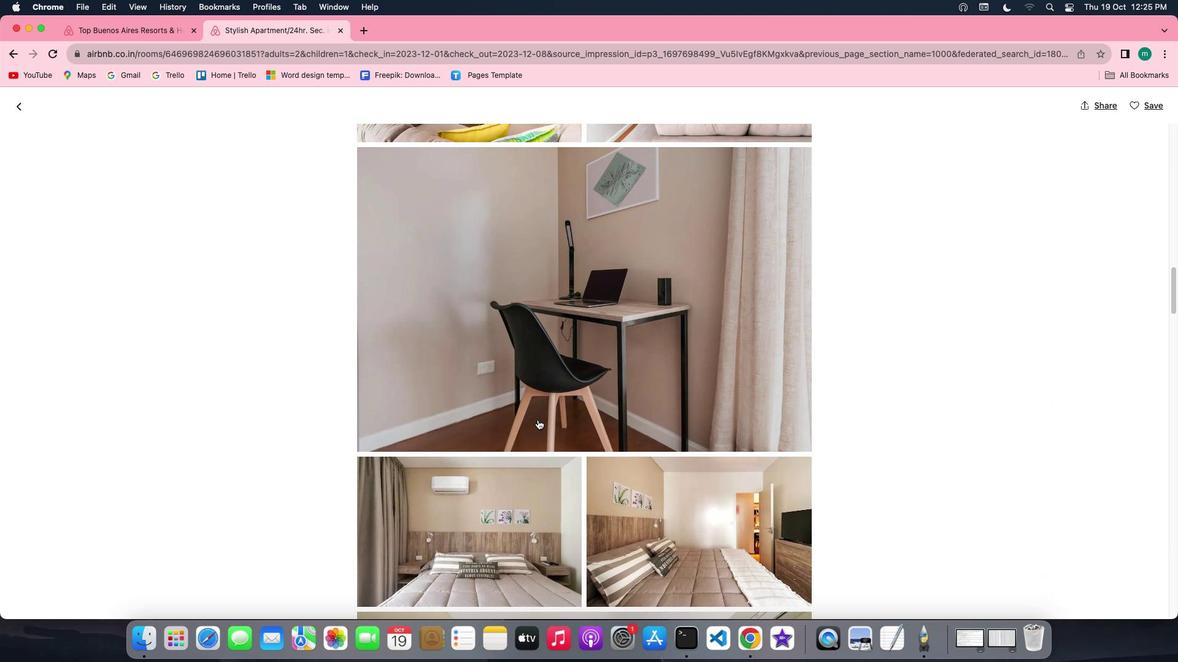 
Action: Mouse scrolled (538, 419) with delta (0, 0)
Screenshot: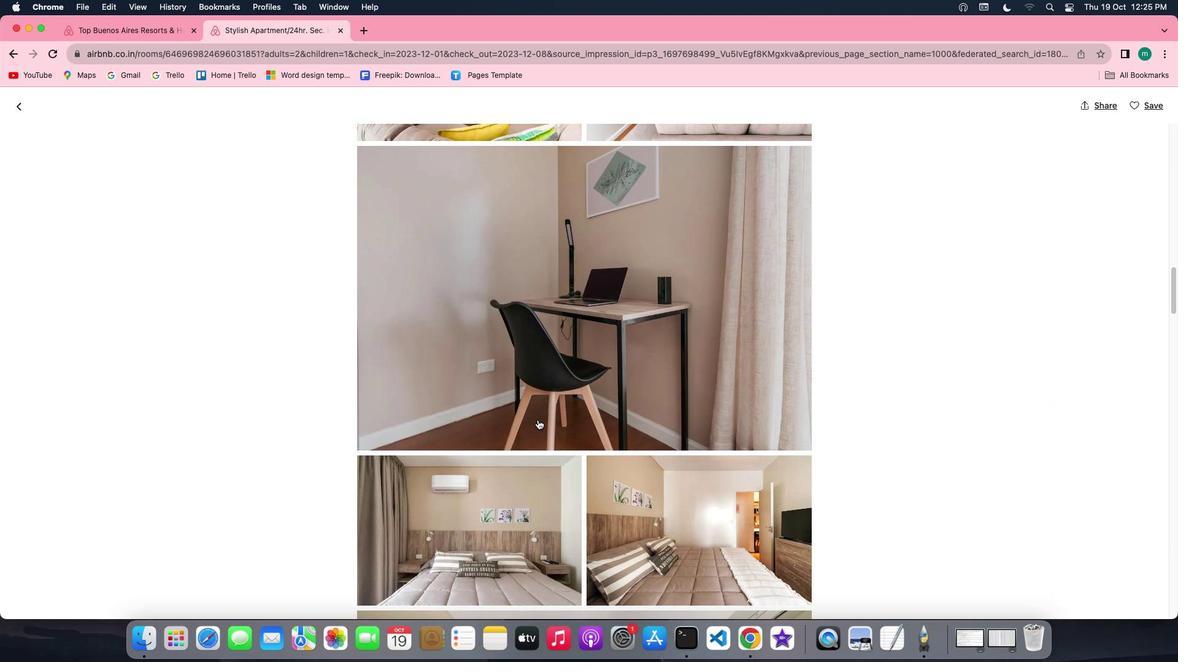 
Action: Mouse scrolled (538, 419) with delta (0, 0)
Screenshot: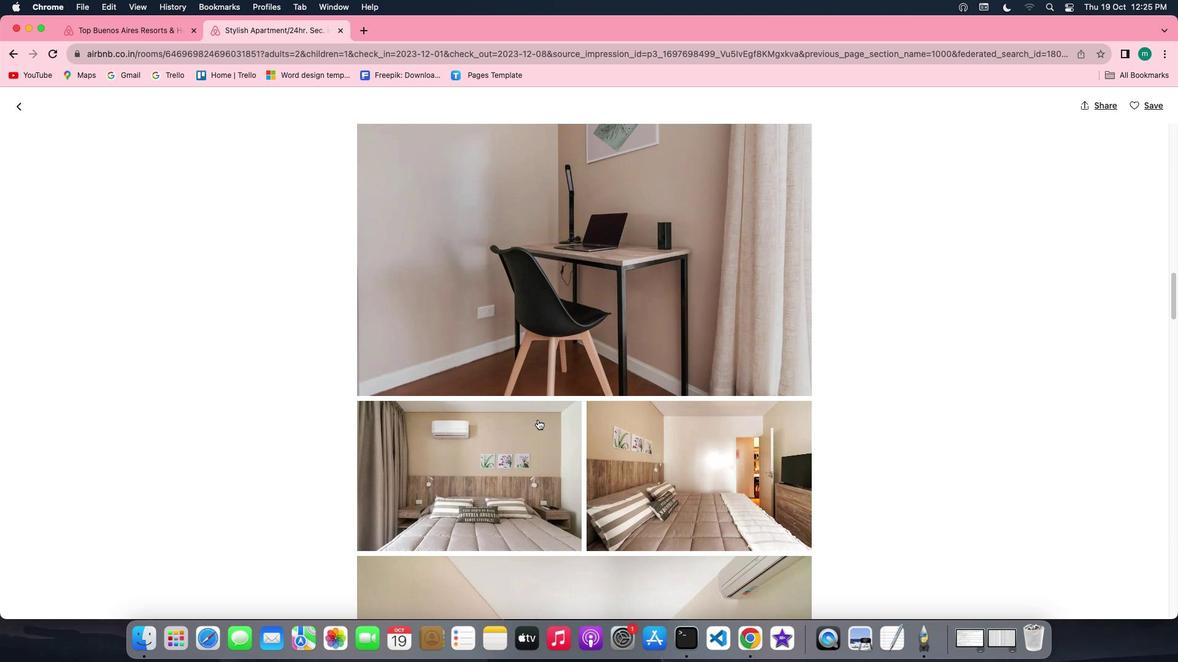 
Action: Mouse scrolled (538, 419) with delta (0, 0)
Screenshot: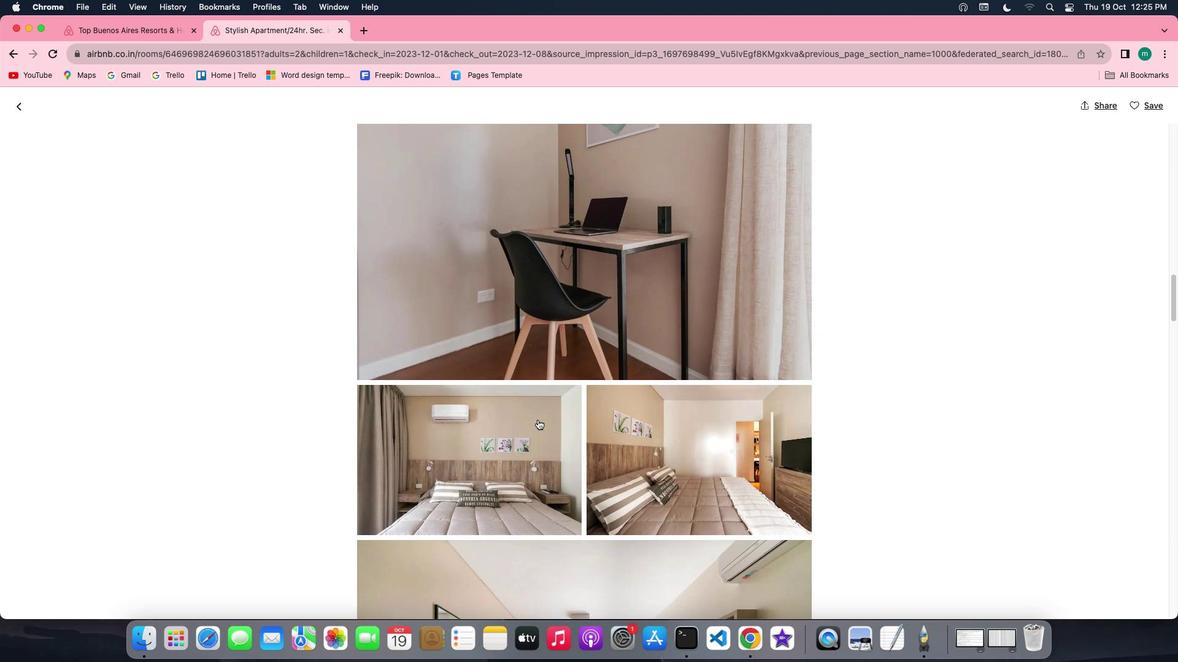 
Action: Mouse scrolled (538, 419) with delta (0, -1)
Screenshot: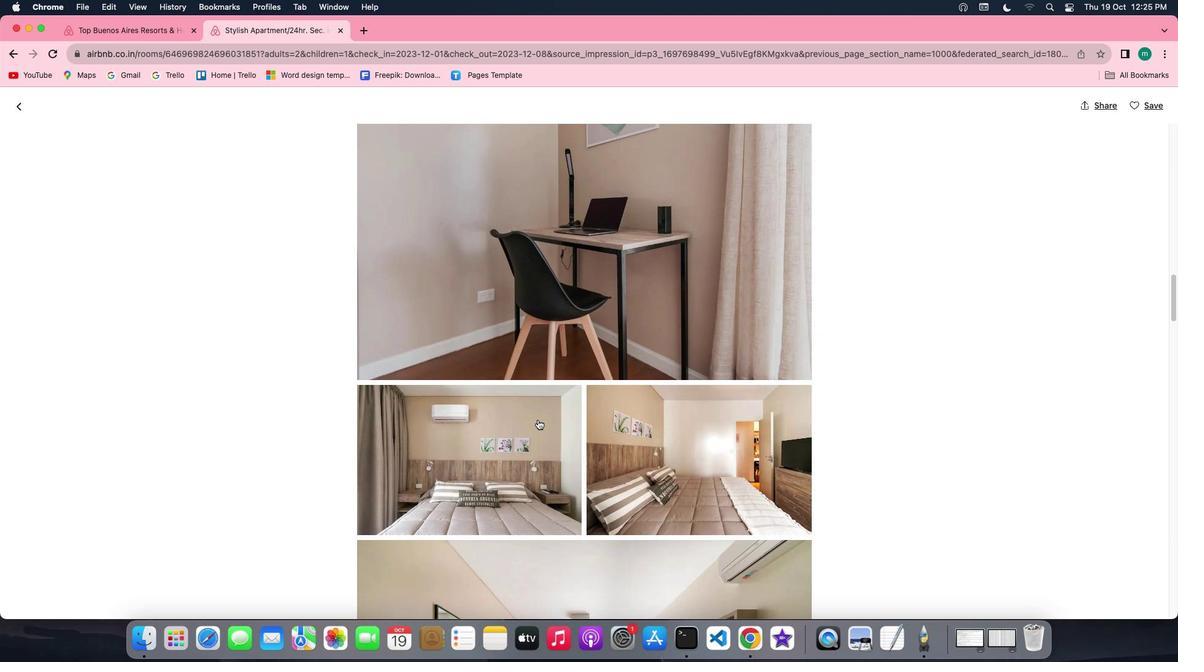 
Action: Mouse scrolled (538, 419) with delta (0, 0)
Screenshot: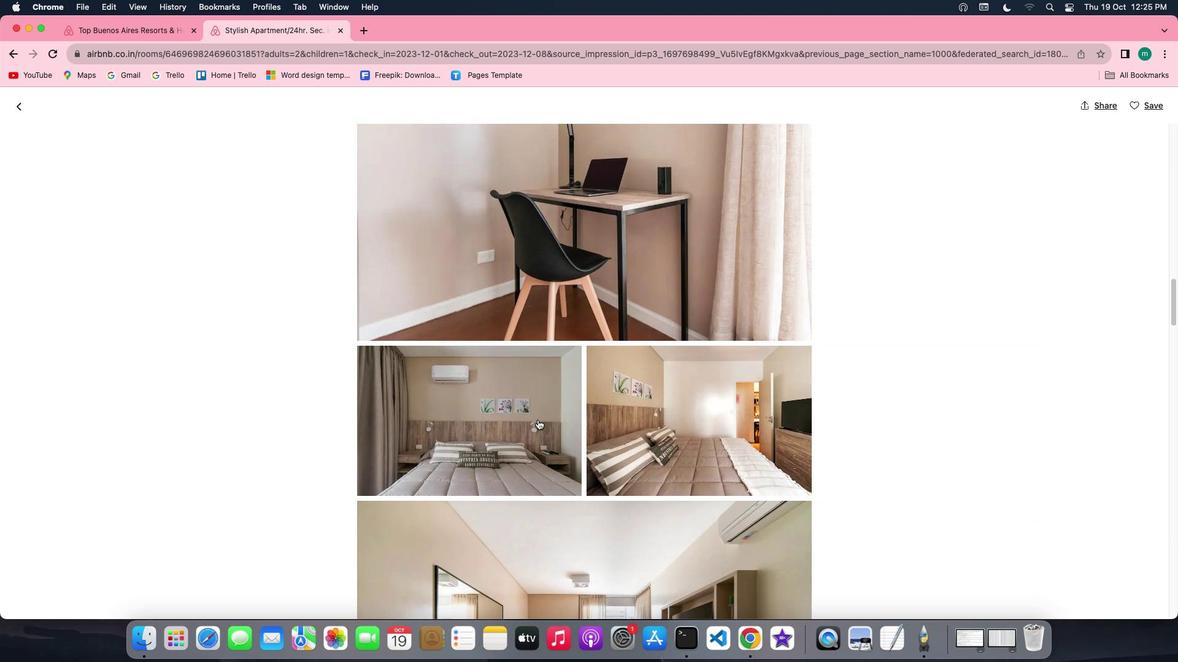 
Action: Mouse scrolled (538, 419) with delta (0, 0)
Screenshot: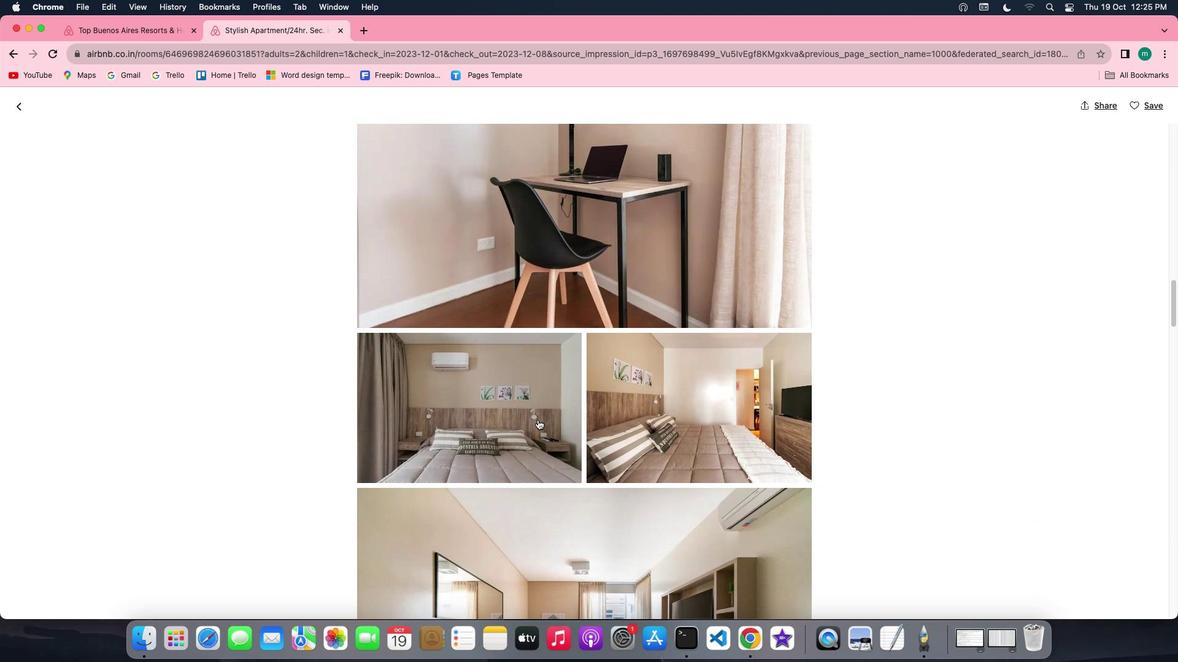 
Action: Mouse scrolled (538, 419) with delta (0, 0)
Screenshot: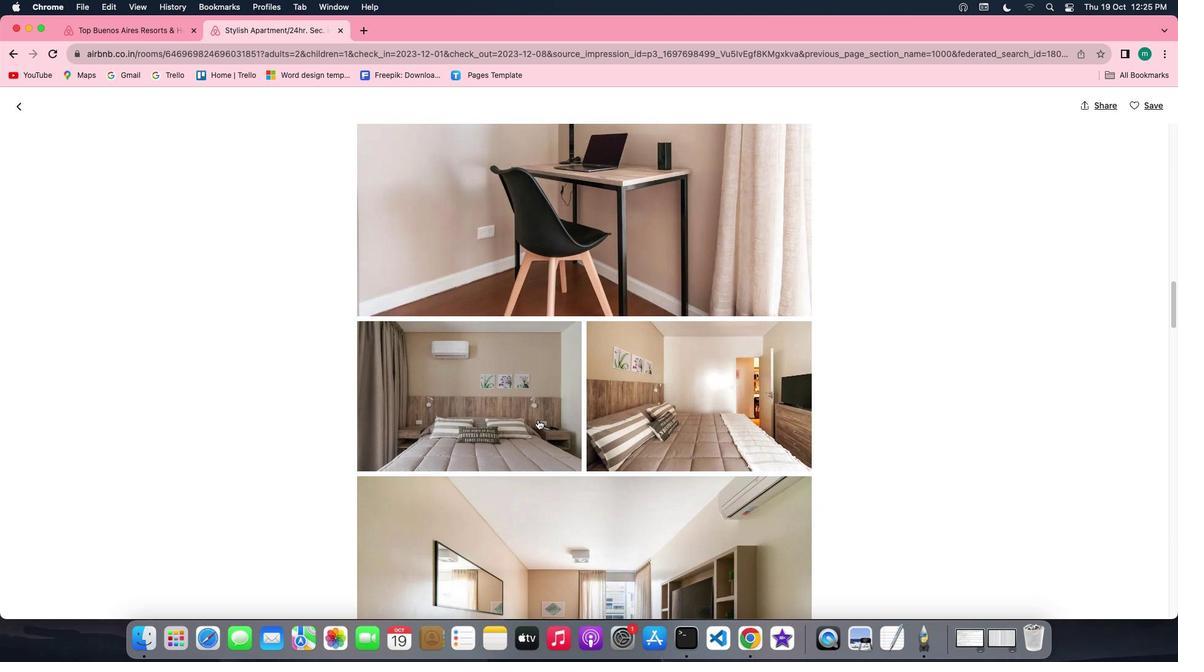 
Action: Mouse scrolled (538, 419) with delta (0, 0)
Screenshot: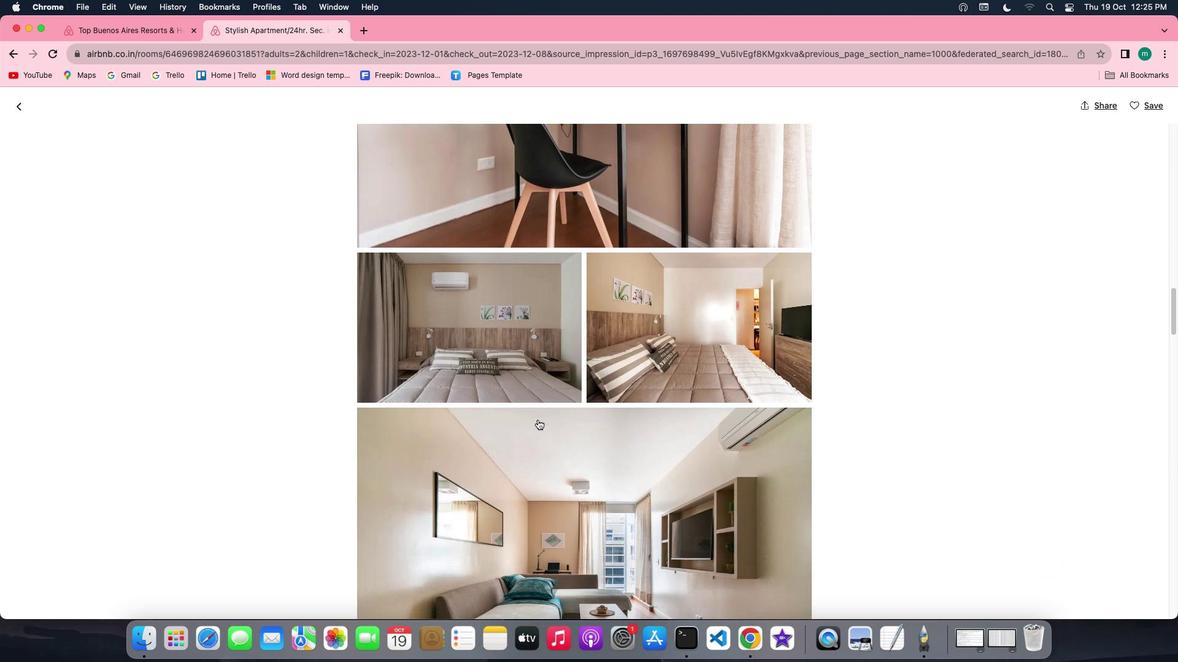 
Action: Mouse scrolled (538, 419) with delta (0, 0)
Screenshot: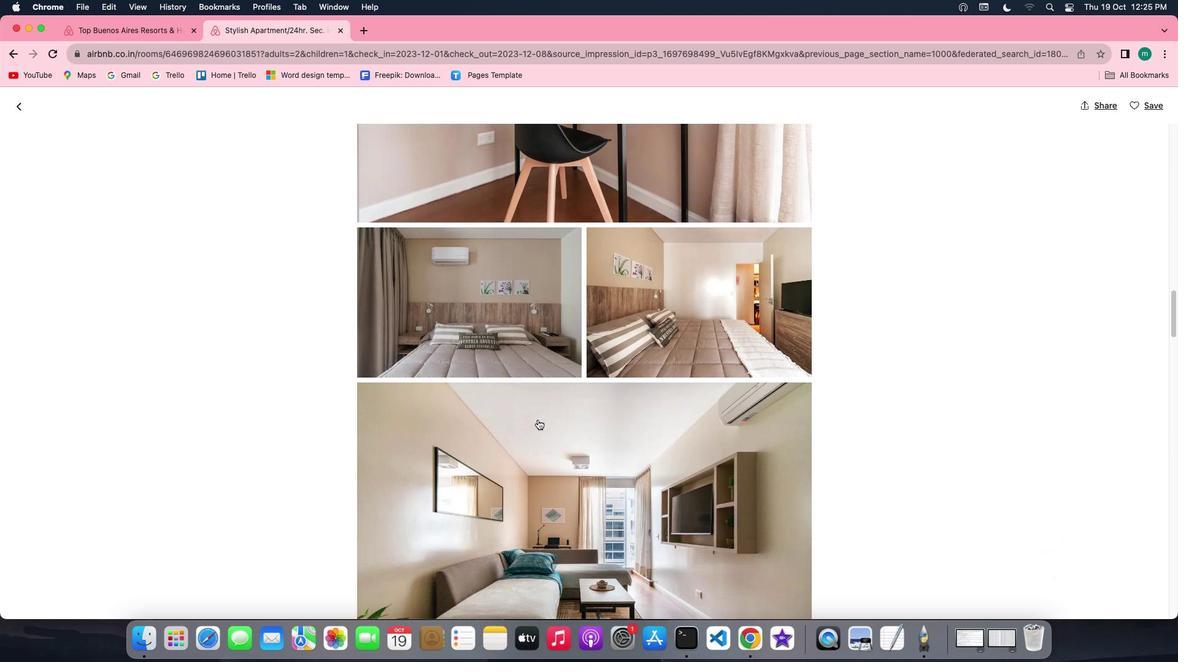 
Action: Mouse scrolled (538, 419) with delta (0, -1)
Screenshot: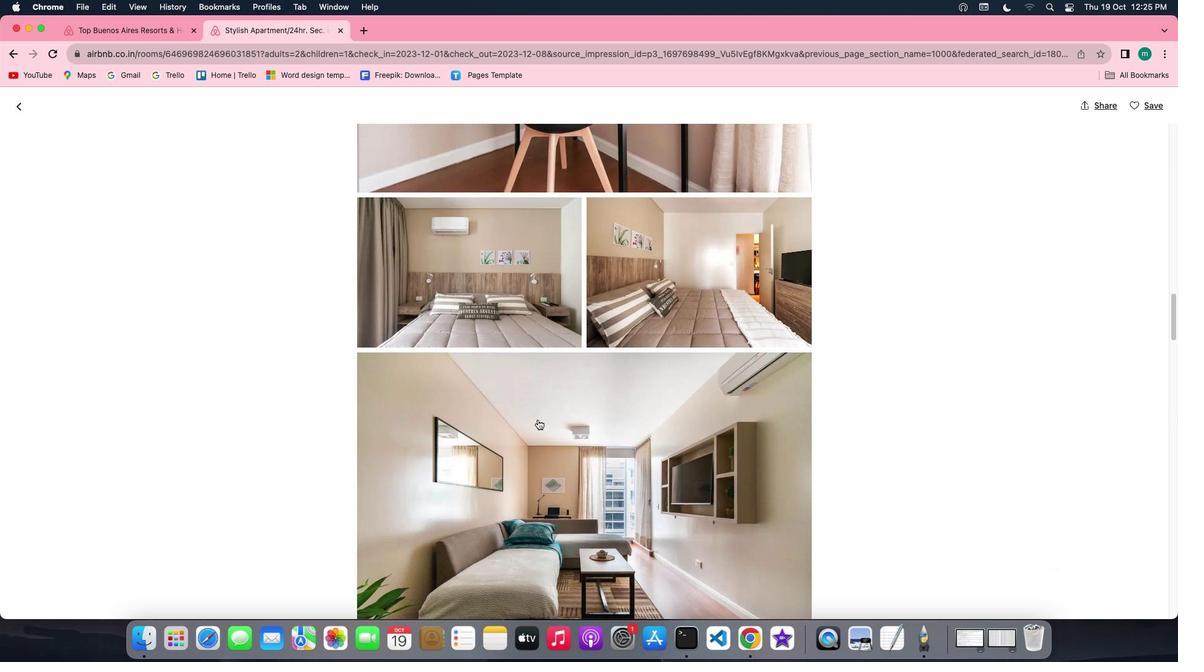 
Action: Mouse scrolled (538, 419) with delta (0, -1)
Screenshot: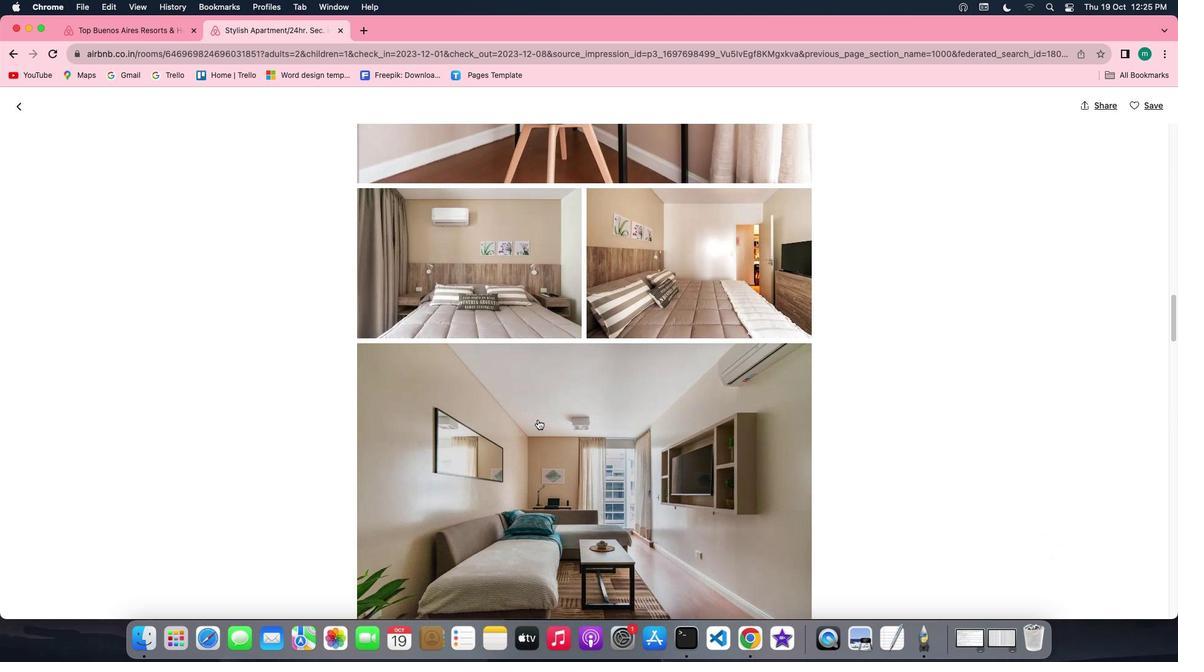 
Action: Mouse scrolled (538, 419) with delta (0, 0)
Screenshot: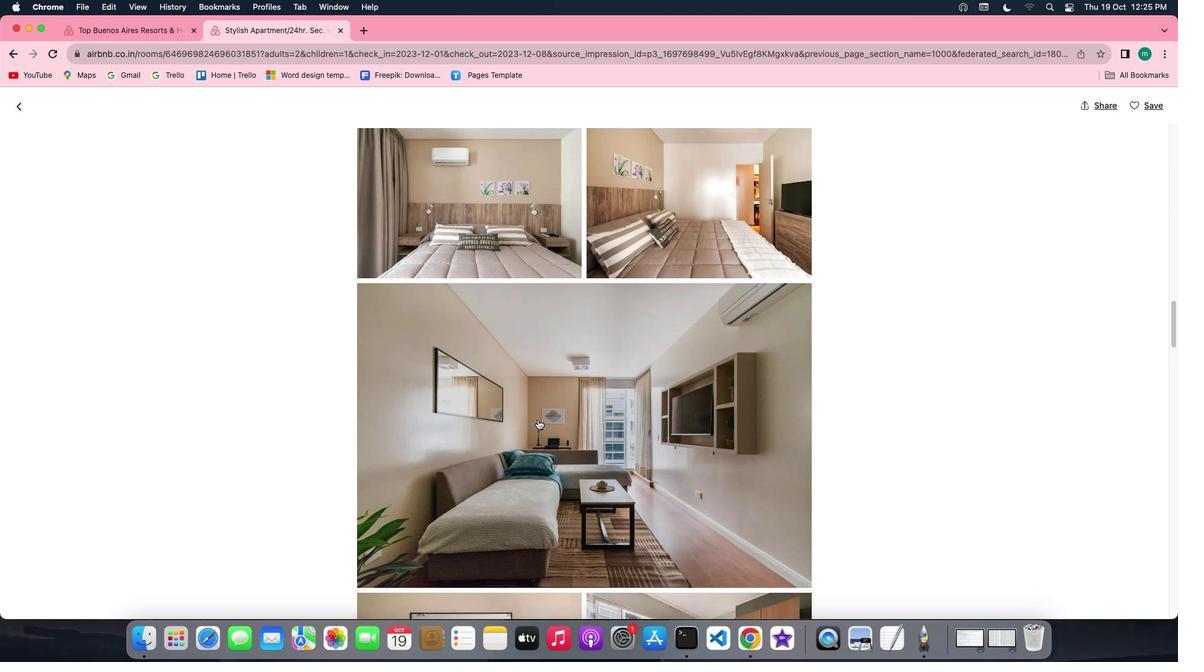 
Action: Mouse scrolled (538, 419) with delta (0, 0)
Screenshot: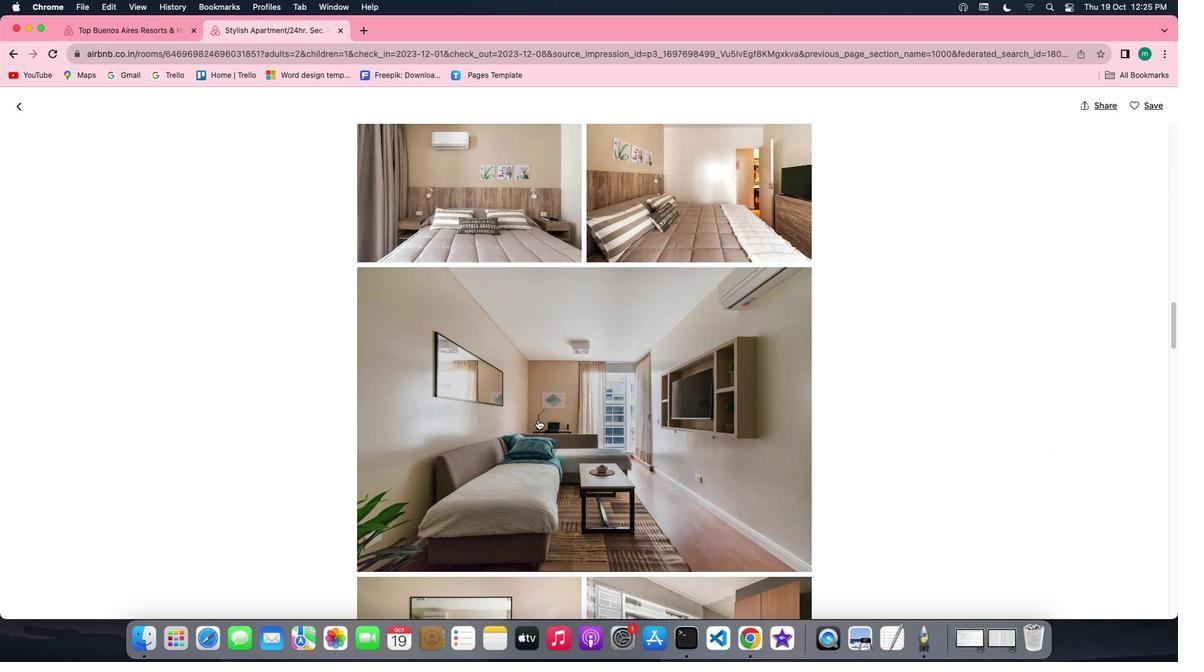 
Action: Mouse scrolled (538, 419) with delta (0, -1)
Screenshot: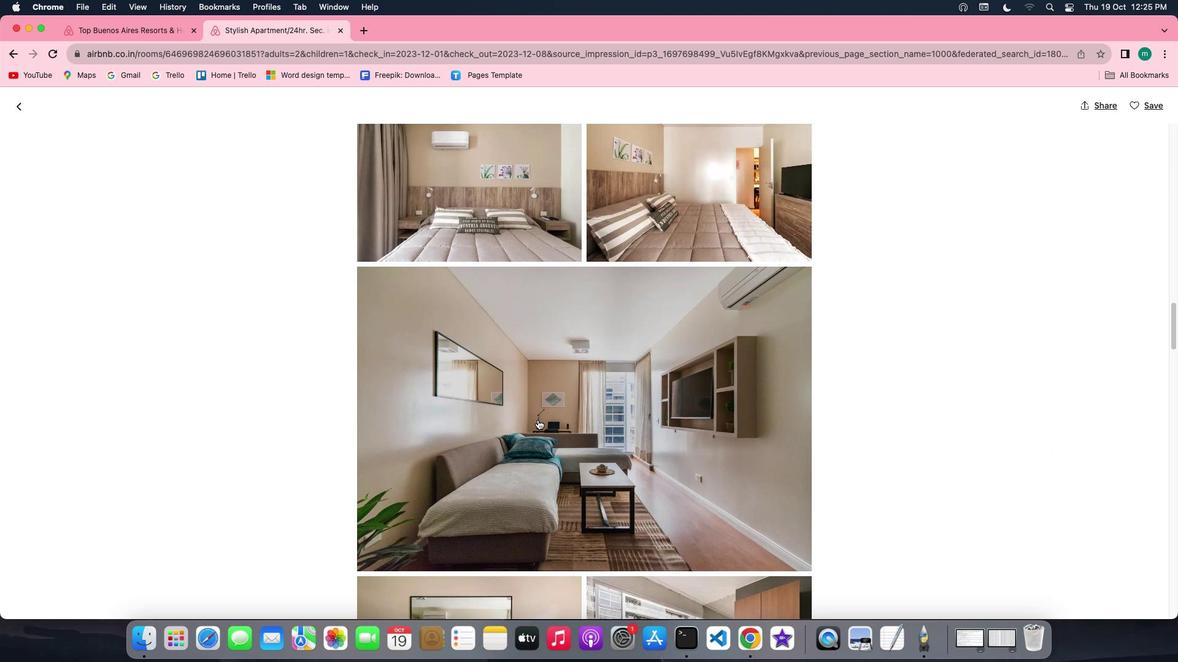 
Action: Mouse scrolled (538, 419) with delta (0, 0)
Screenshot: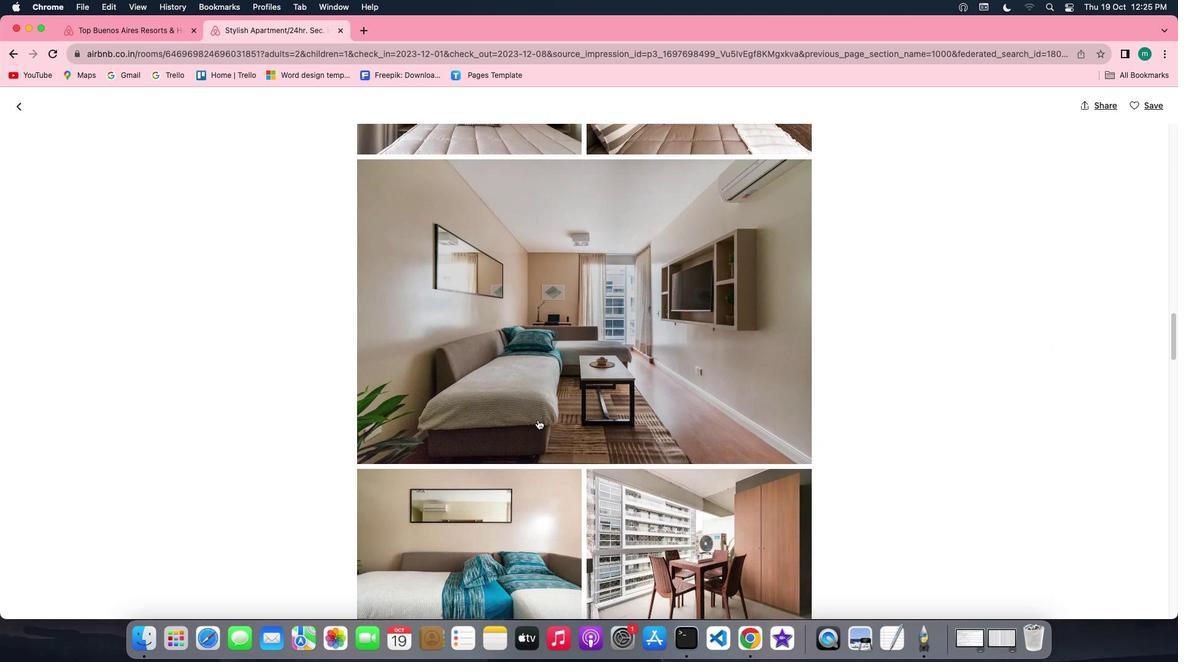 
Action: Mouse scrolled (538, 419) with delta (0, 0)
Screenshot: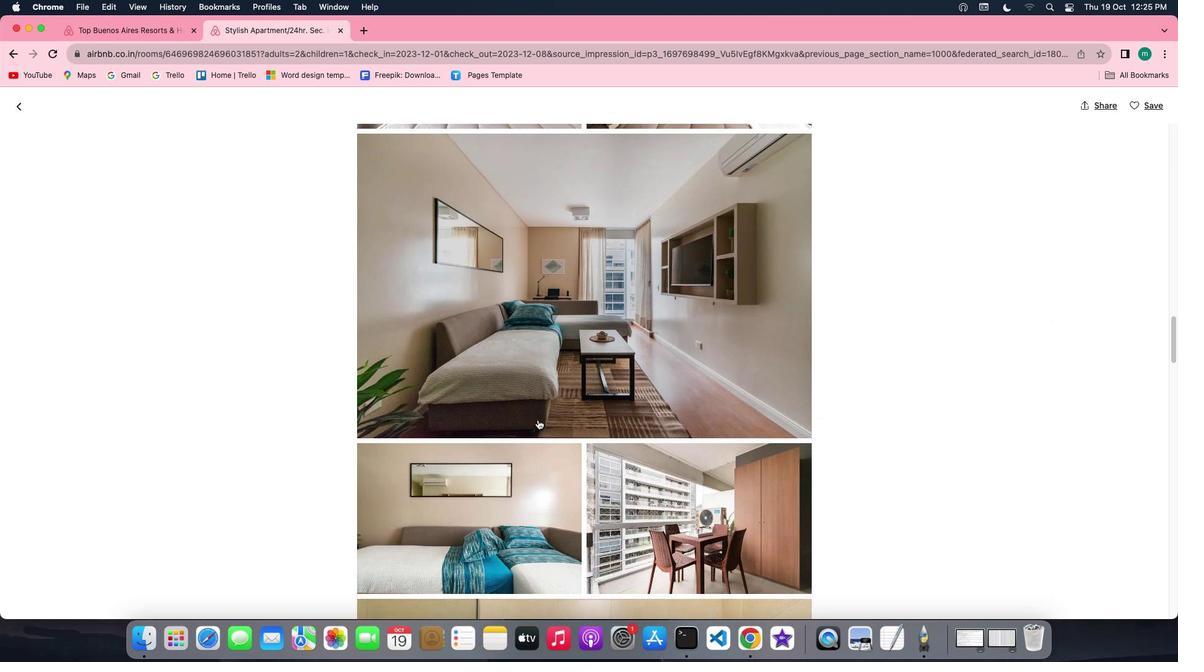 
Action: Mouse scrolled (538, 419) with delta (0, -1)
Screenshot: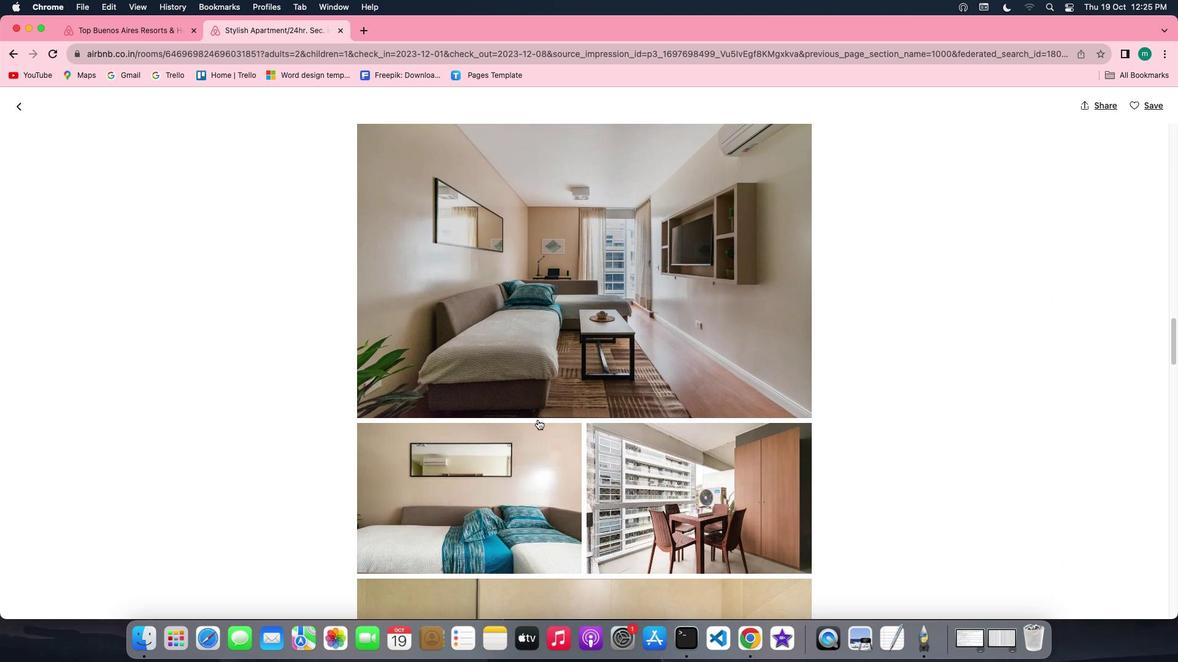 
Action: Mouse scrolled (538, 419) with delta (0, -1)
Screenshot: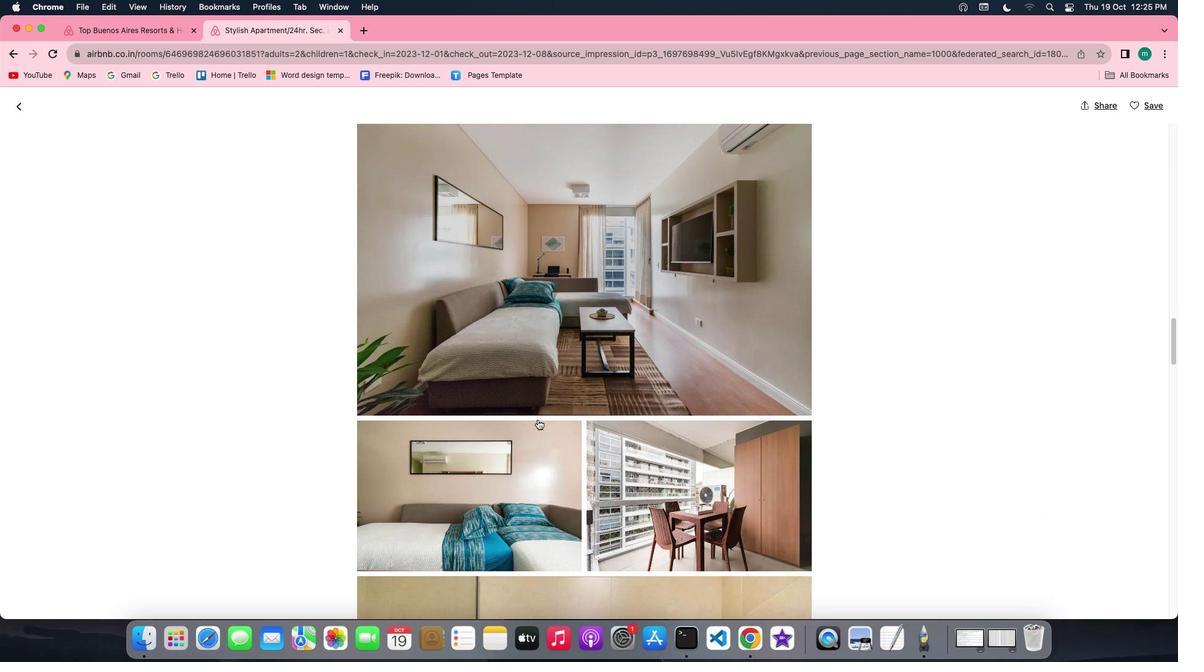 
Action: Mouse scrolled (538, 419) with delta (0, 0)
Screenshot: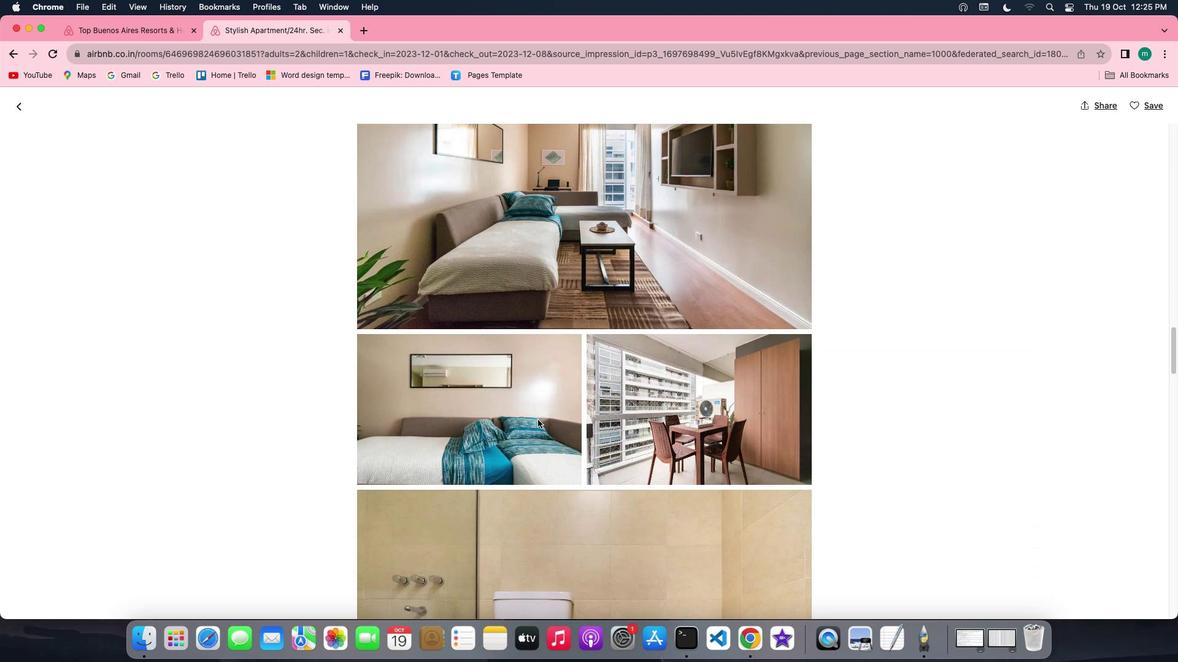 
Action: Mouse scrolled (538, 419) with delta (0, 0)
Screenshot: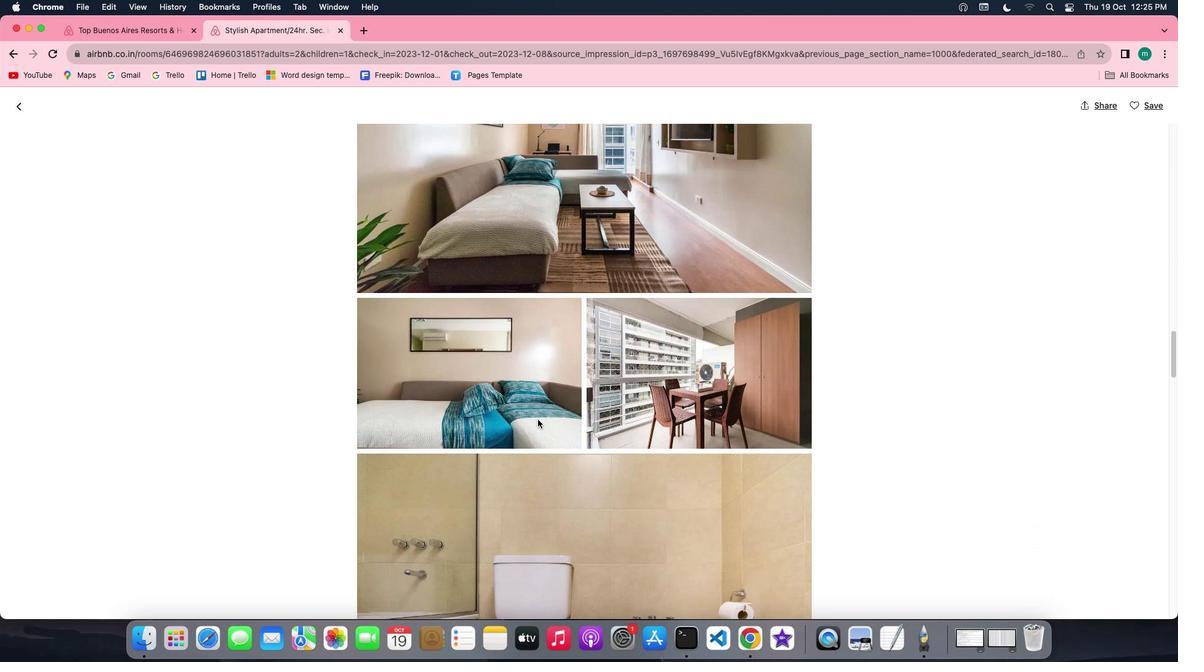 
Action: Mouse scrolled (538, 419) with delta (0, -1)
Screenshot: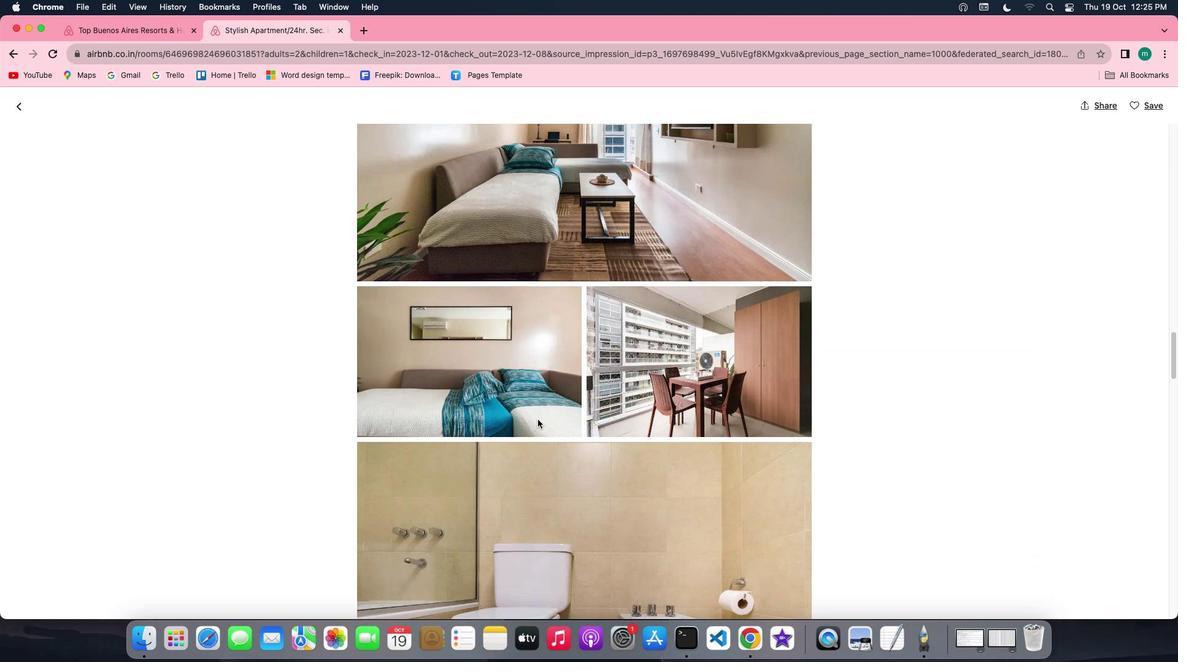 
Action: Mouse scrolled (538, 419) with delta (0, -1)
Screenshot: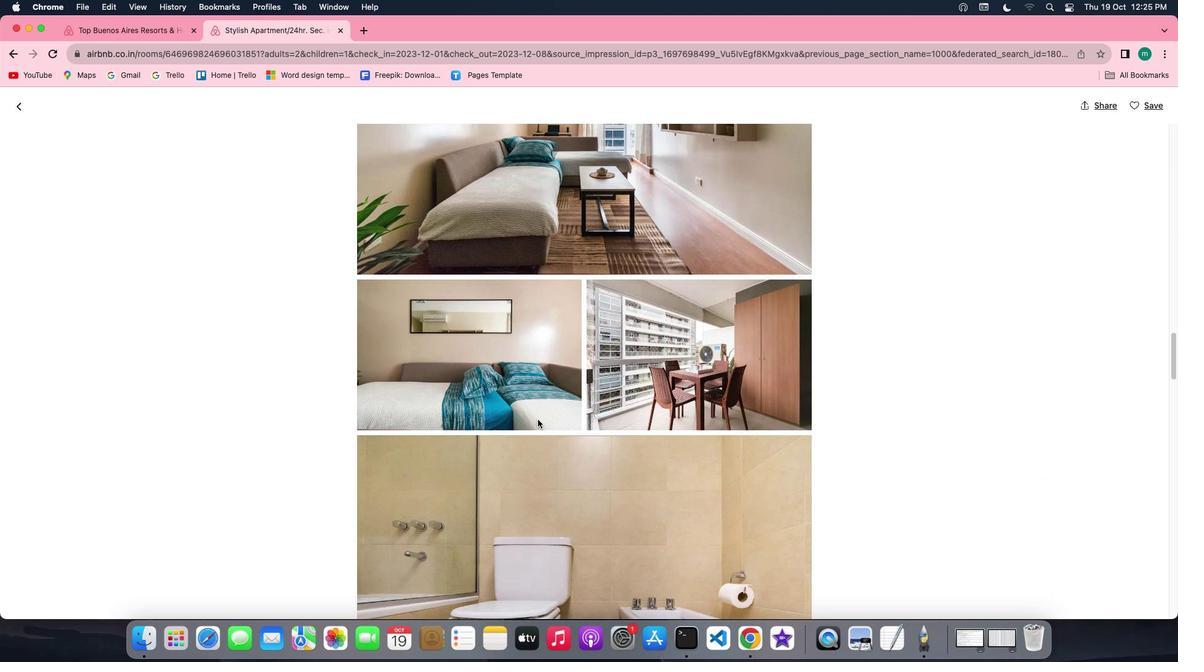 
Action: Mouse scrolled (538, 419) with delta (0, 0)
Screenshot: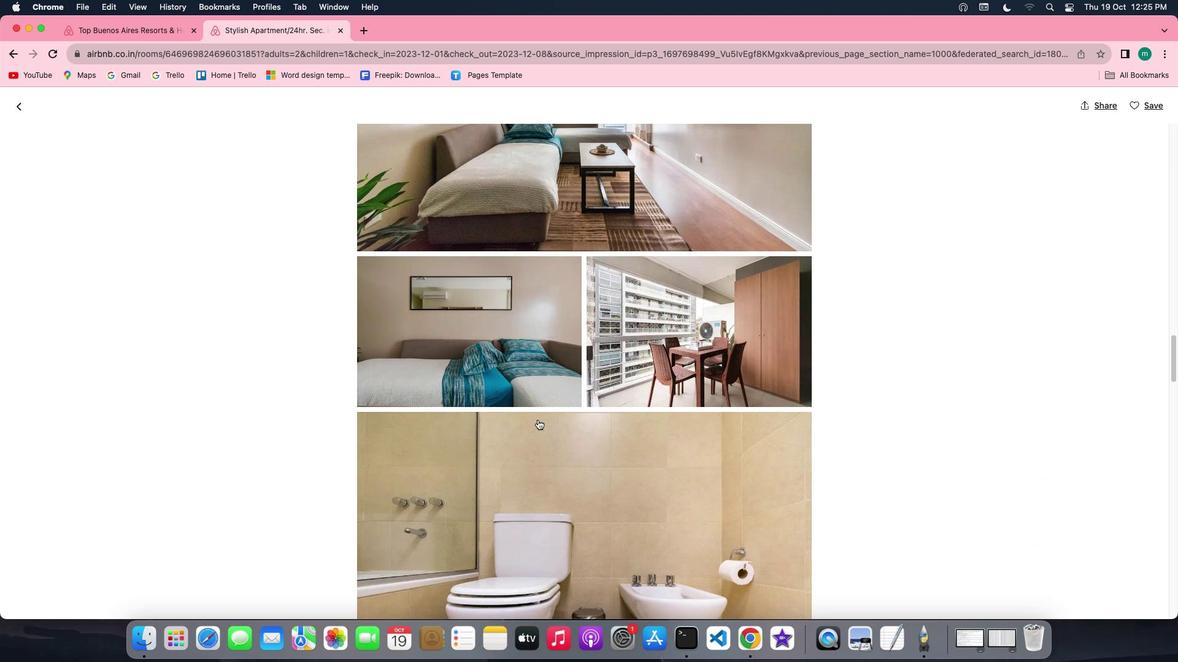 
Action: Mouse scrolled (538, 419) with delta (0, 0)
Screenshot: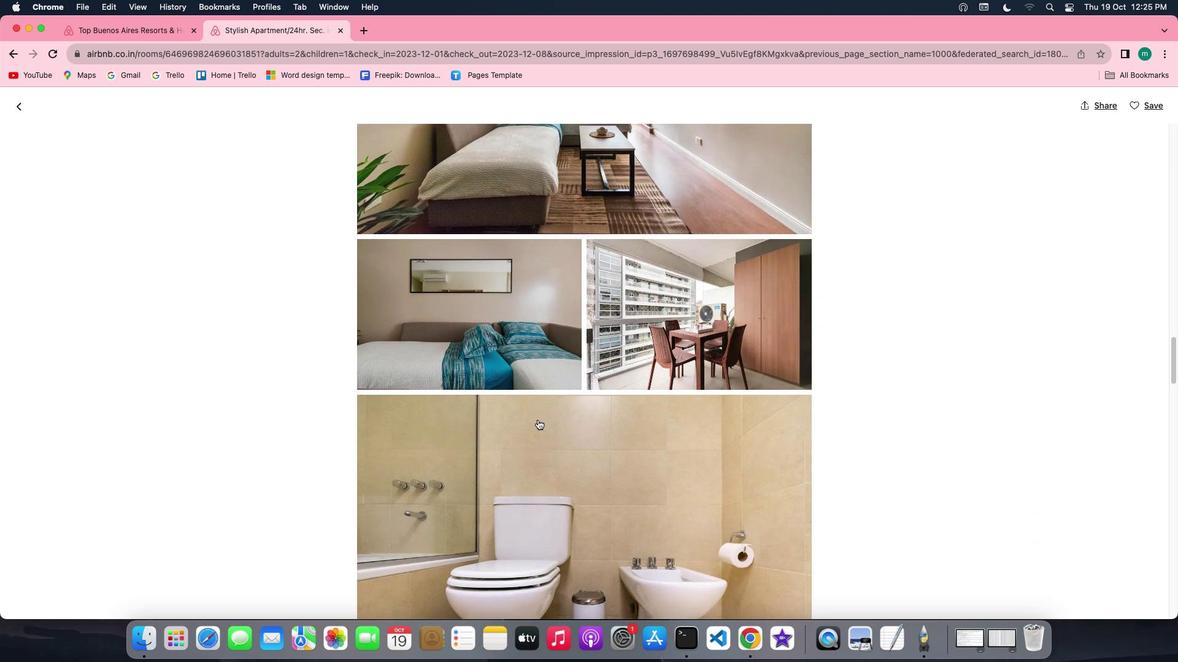 
Action: Mouse scrolled (538, 419) with delta (0, 0)
Screenshot: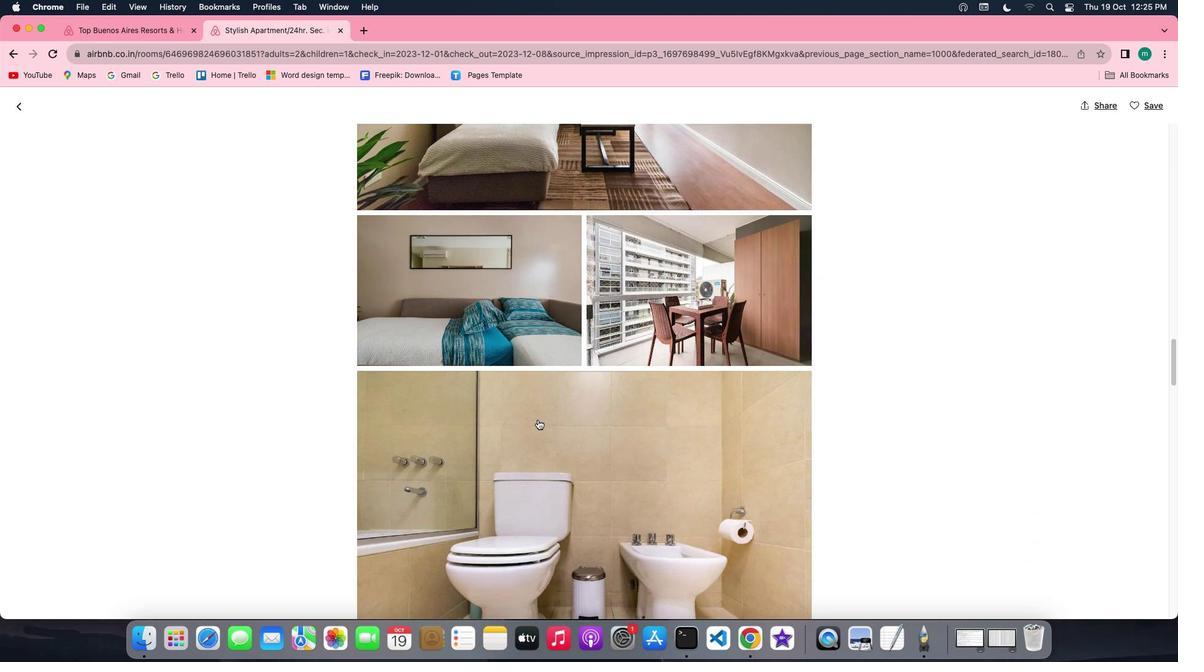 
Action: Mouse scrolled (538, 419) with delta (0, 0)
Screenshot: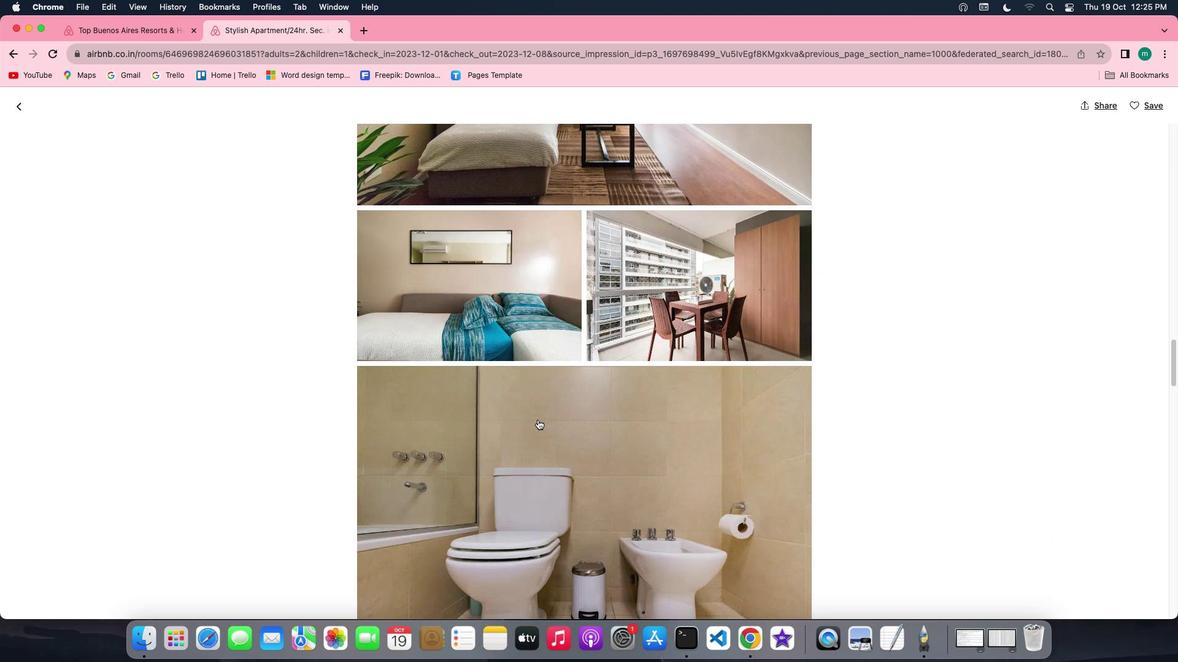 
Action: Mouse scrolled (538, 419) with delta (0, 0)
Screenshot: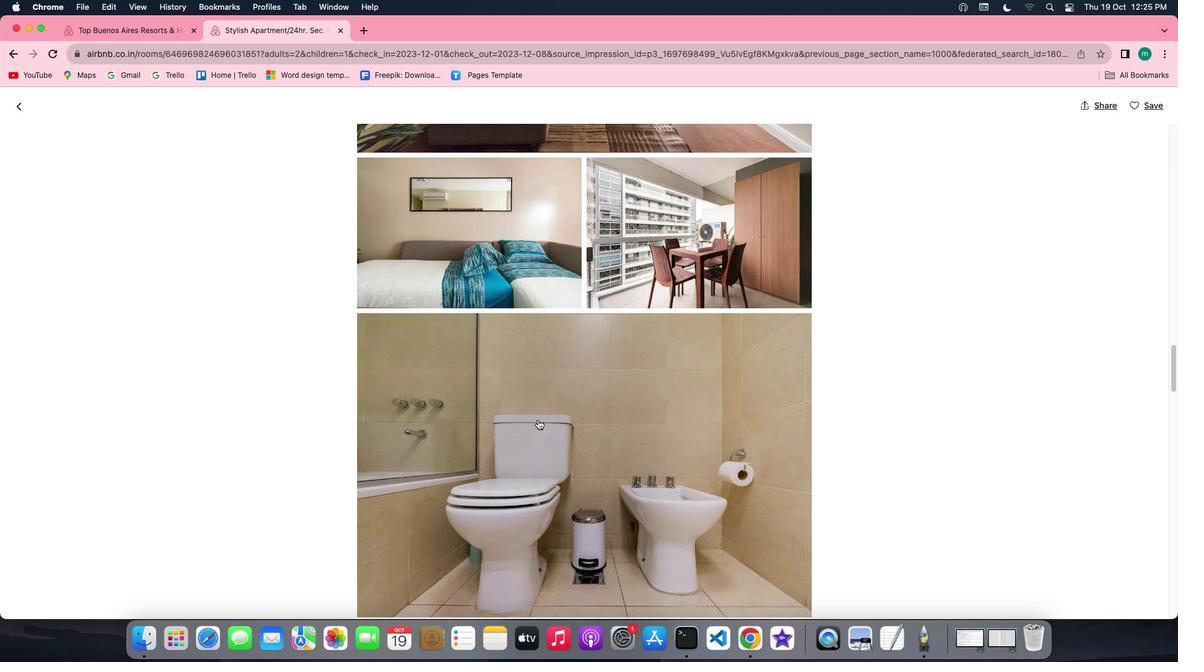 
Action: Mouse scrolled (538, 419) with delta (0, 0)
Screenshot: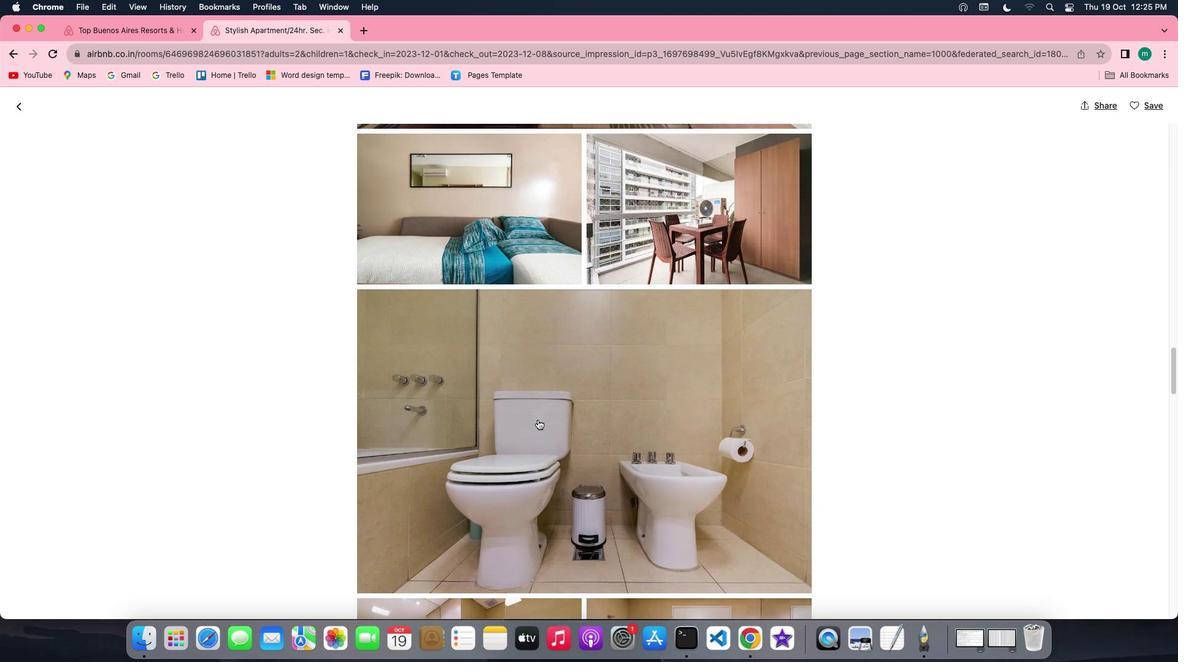 
Action: Mouse scrolled (538, 419) with delta (0, 0)
Screenshot: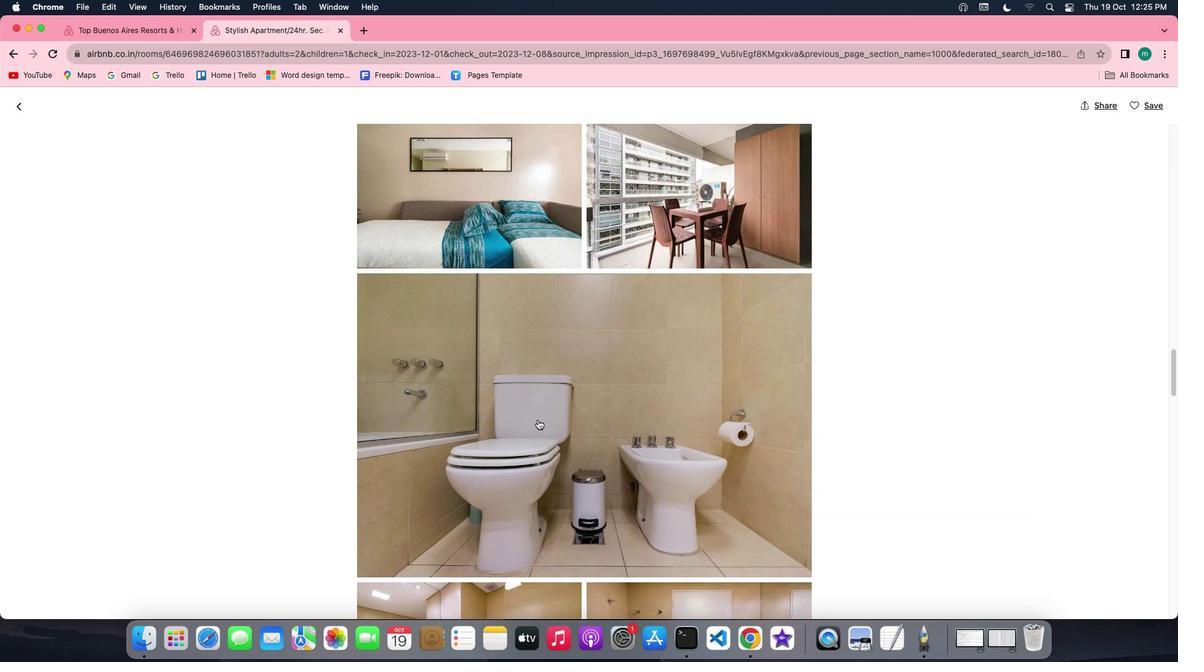 
Action: Mouse scrolled (538, 419) with delta (0, 0)
Screenshot: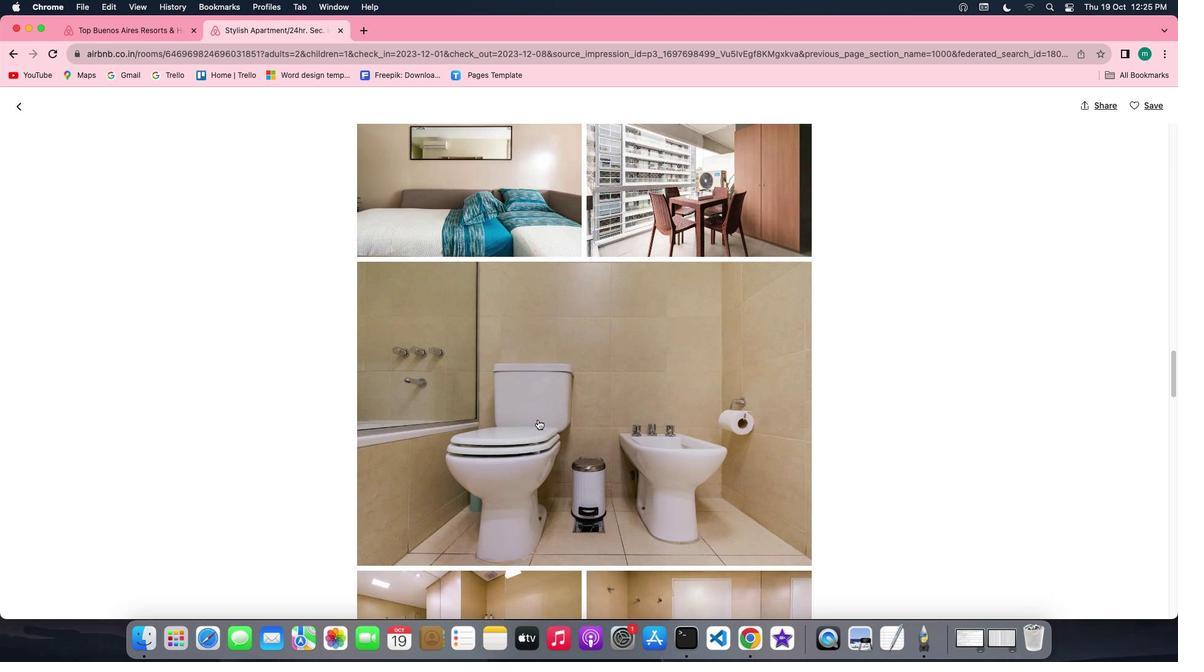 
Action: Mouse scrolled (538, 419) with delta (0, 0)
Screenshot: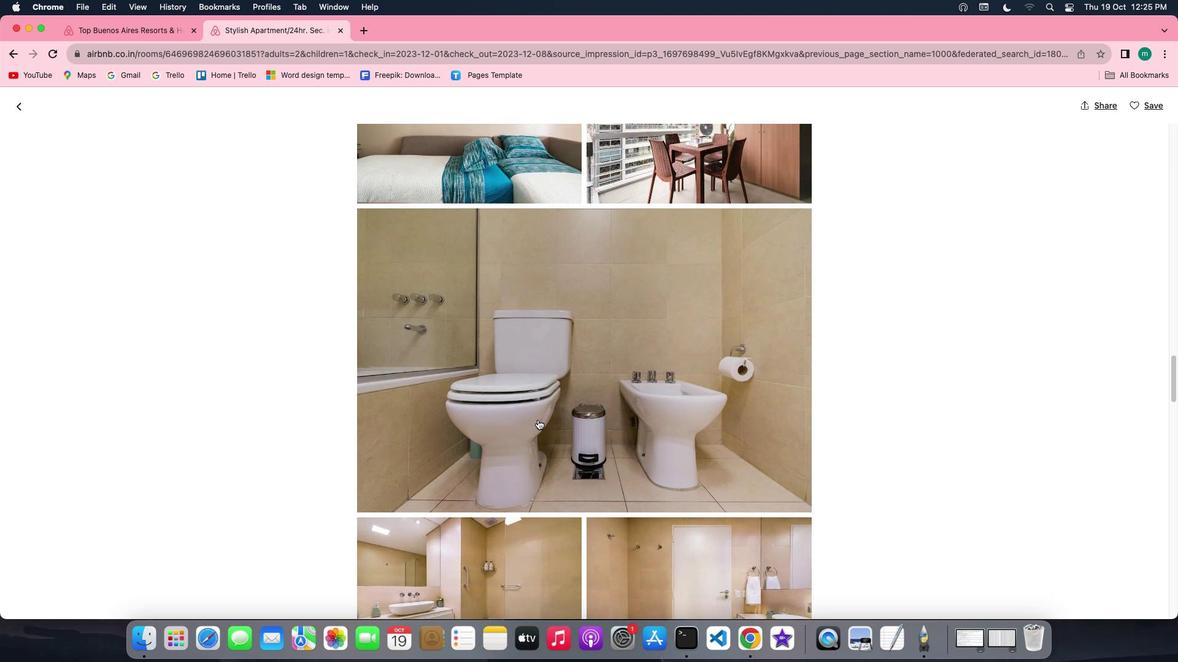
Action: Mouse scrolled (538, 419) with delta (0, 0)
Screenshot: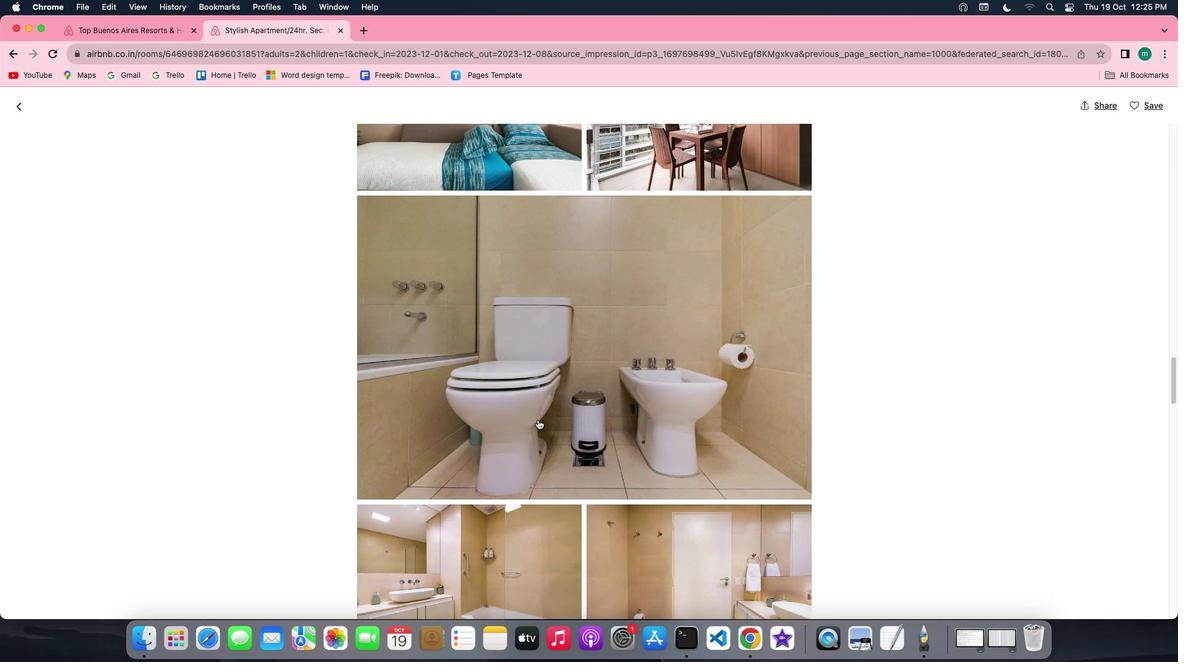 
Action: Mouse scrolled (538, 419) with delta (0, 0)
Screenshot: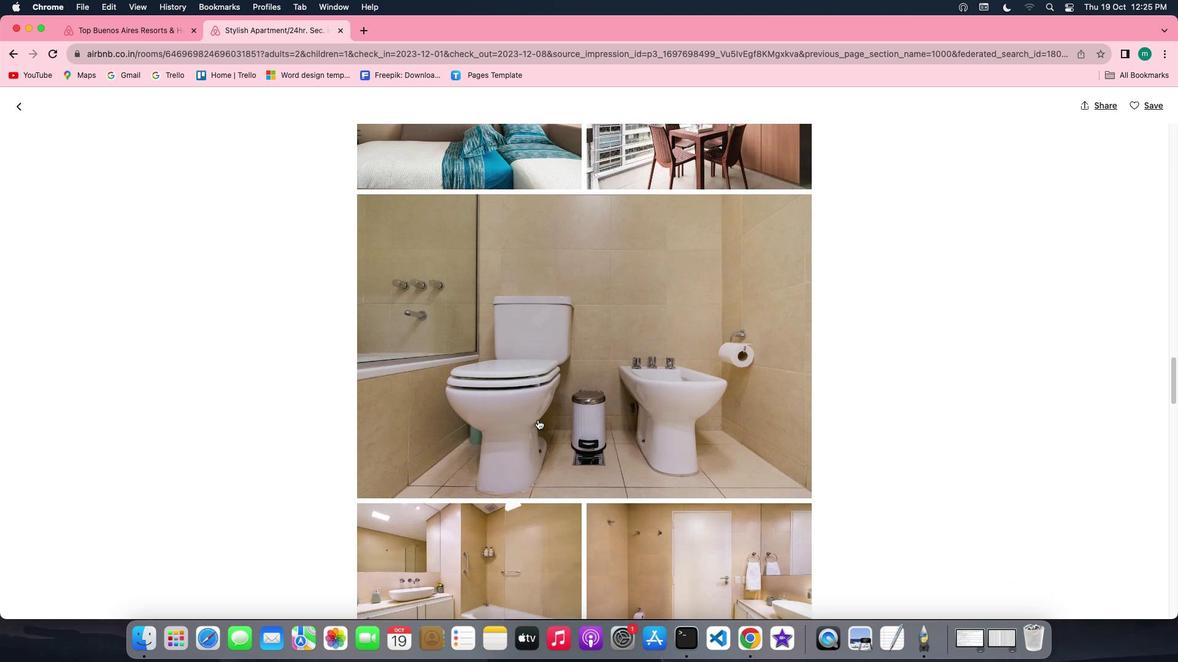 
Action: Mouse scrolled (538, 419) with delta (0, 0)
Screenshot: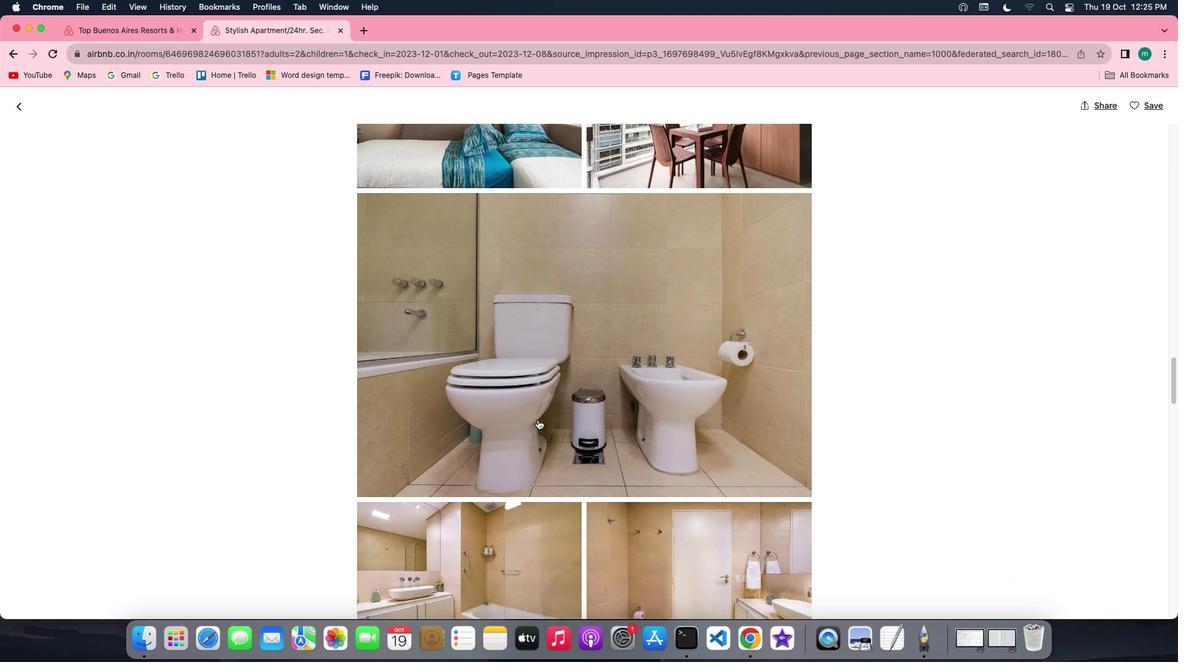 
Action: Mouse scrolled (538, 419) with delta (0, 0)
Screenshot: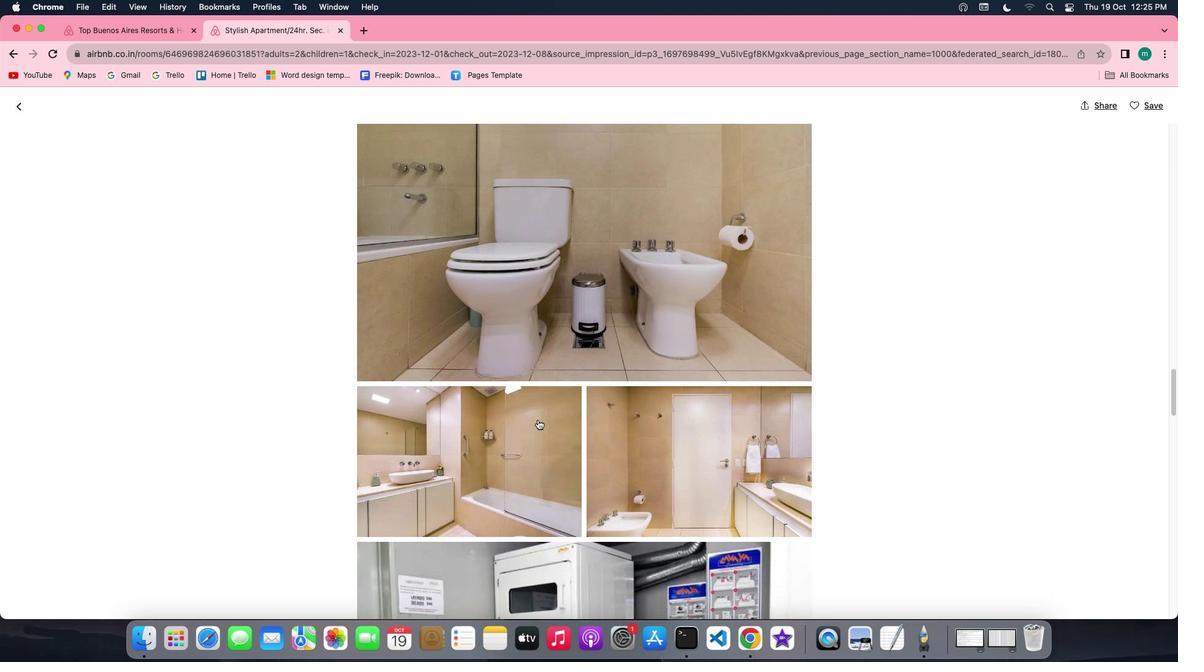 
Action: Mouse scrolled (538, 419) with delta (0, 0)
Screenshot: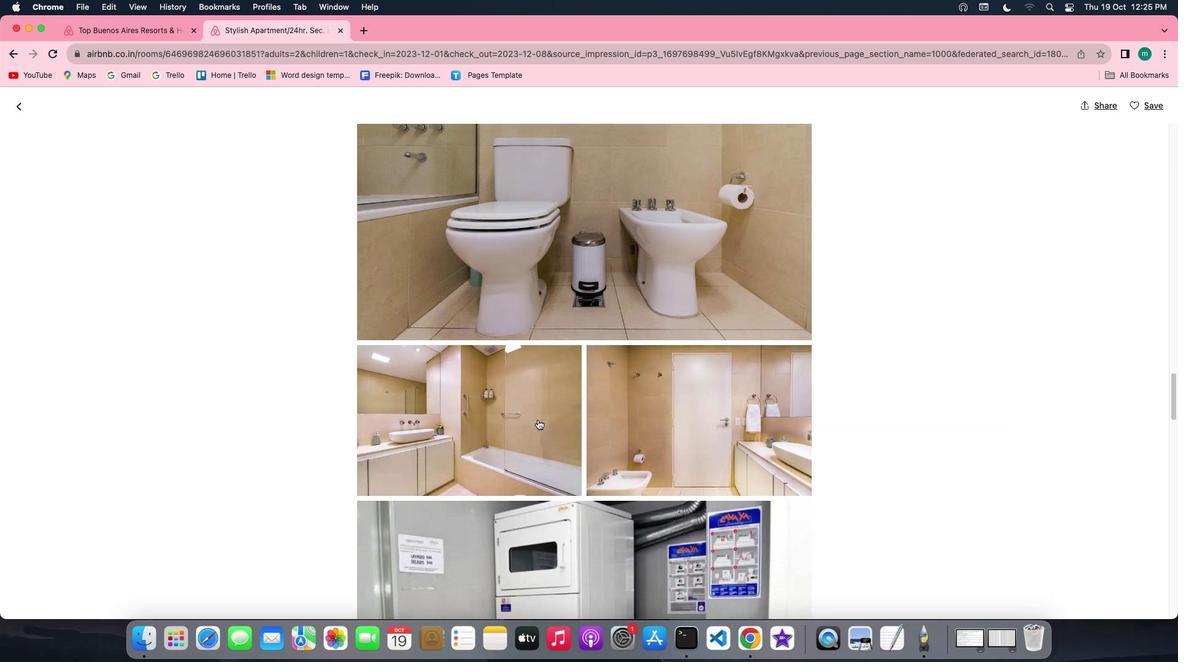 
Action: Mouse scrolled (538, 419) with delta (0, -1)
Screenshot: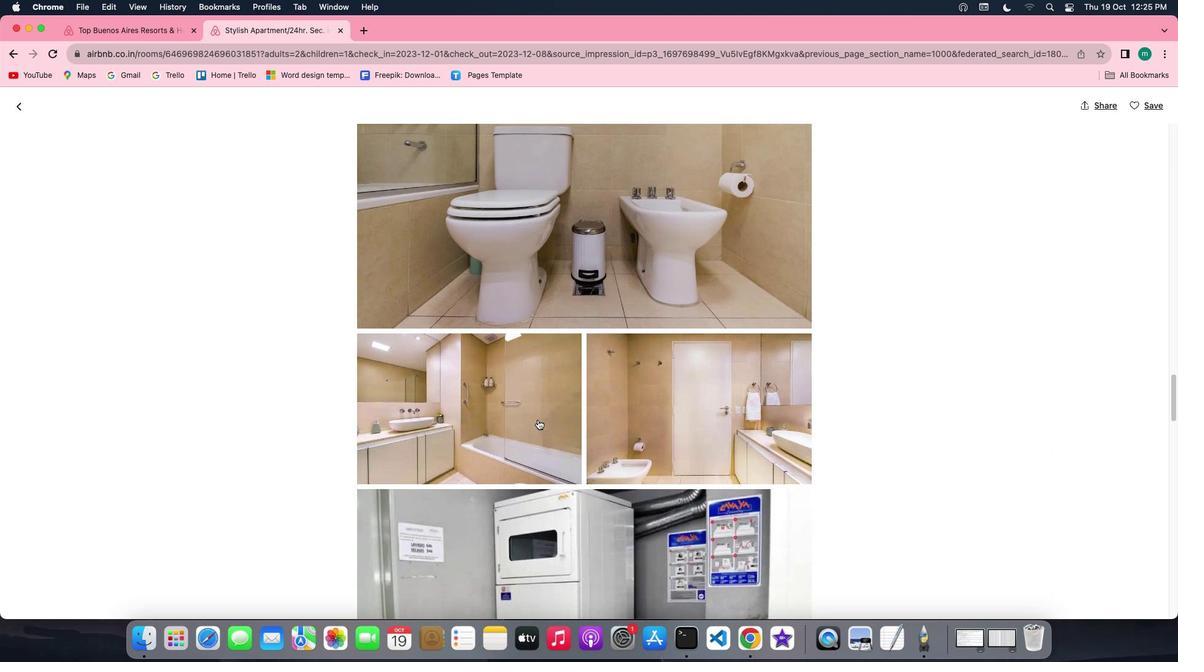 
Action: Mouse scrolled (538, 419) with delta (0, -1)
Screenshot: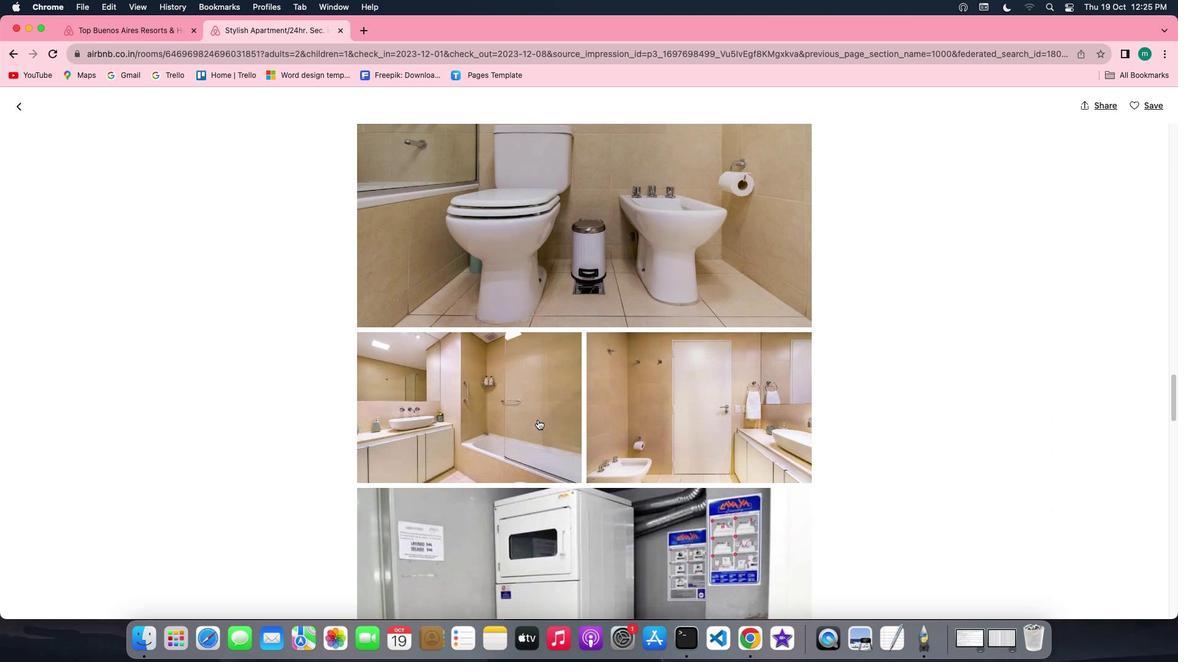 
Action: Mouse scrolled (538, 419) with delta (0, 0)
Screenshot: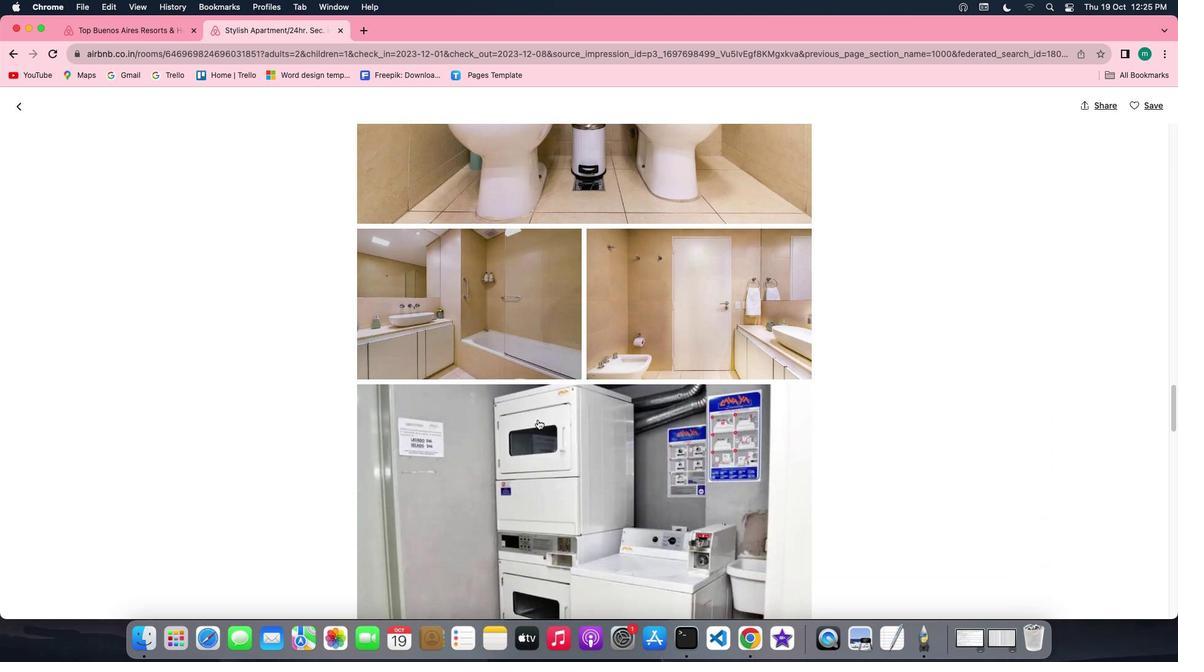 
Action: Mouse scrolled (538, 419) with delta (0, 0)
Screenshot: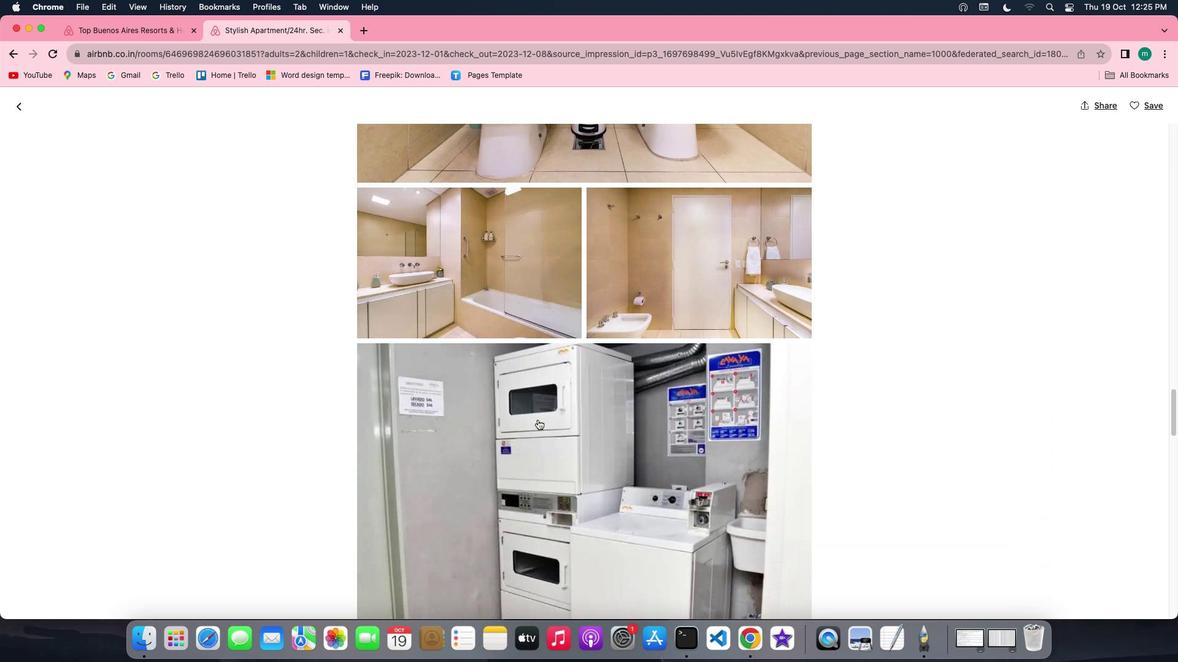
Action: Mouse scrolled (538, 419) with delta (0, -1)
Screenshot: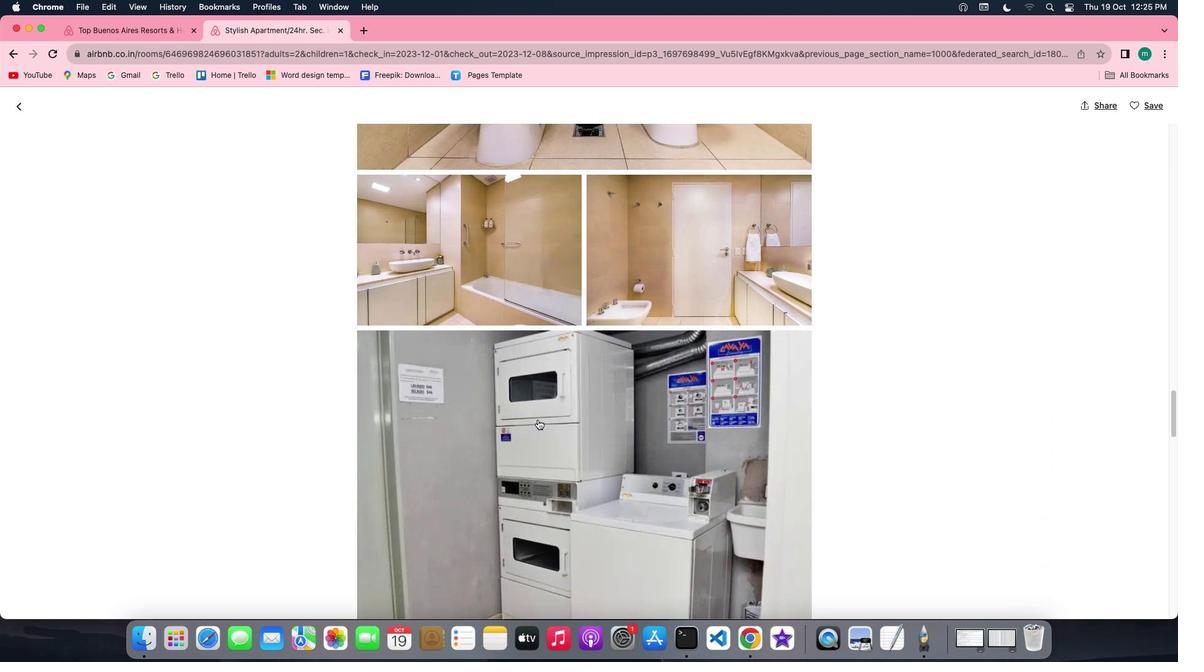 
Action: Mouse scrolled (538, 419) with delta (0, -1)
Screenshot: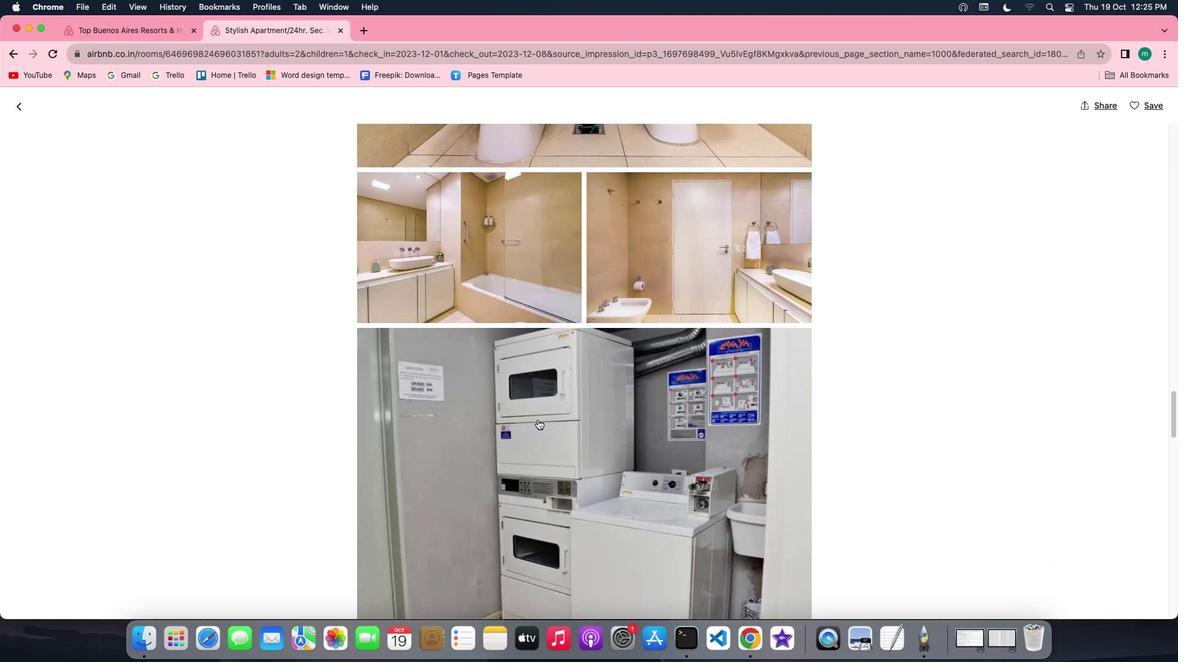 
Action: Mouse scrolled (538, 419) with delta (0, 0)
